 Task: Look for Airbnb properties in ImzoÃ»rene, Morocco from 2nd December, 2023 to 12th December, 2023 for 2 adults.1  bedroom having 1 bed and 1 bathroom. Property type can be hotel. Look for 3 properties as per requirement.
Action: Mouse moved to (445, 103)
Screenshot: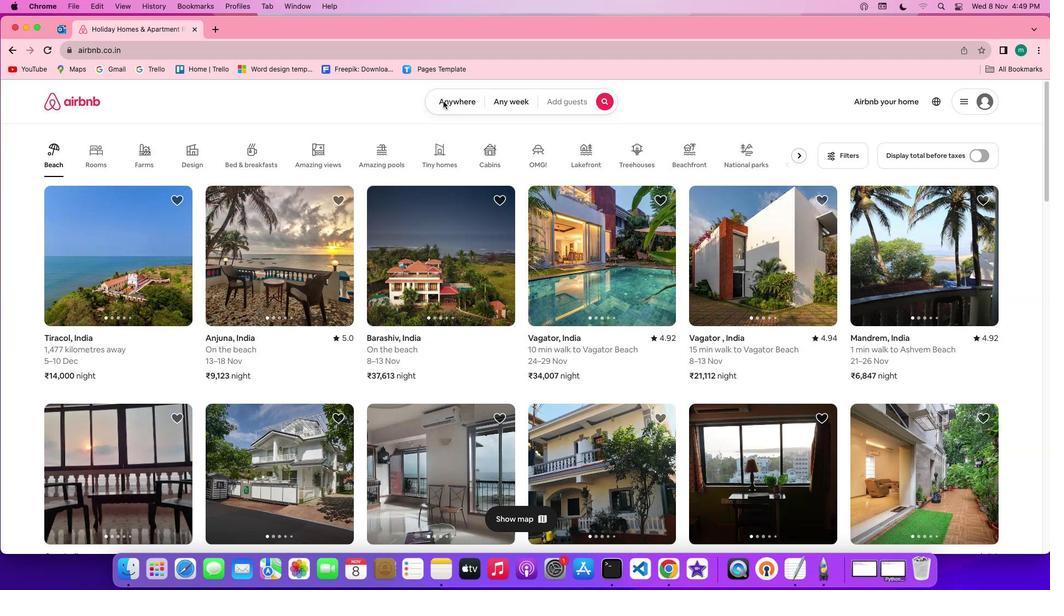 
Action: Mouse pressed left at (445, 103)
Screenshot: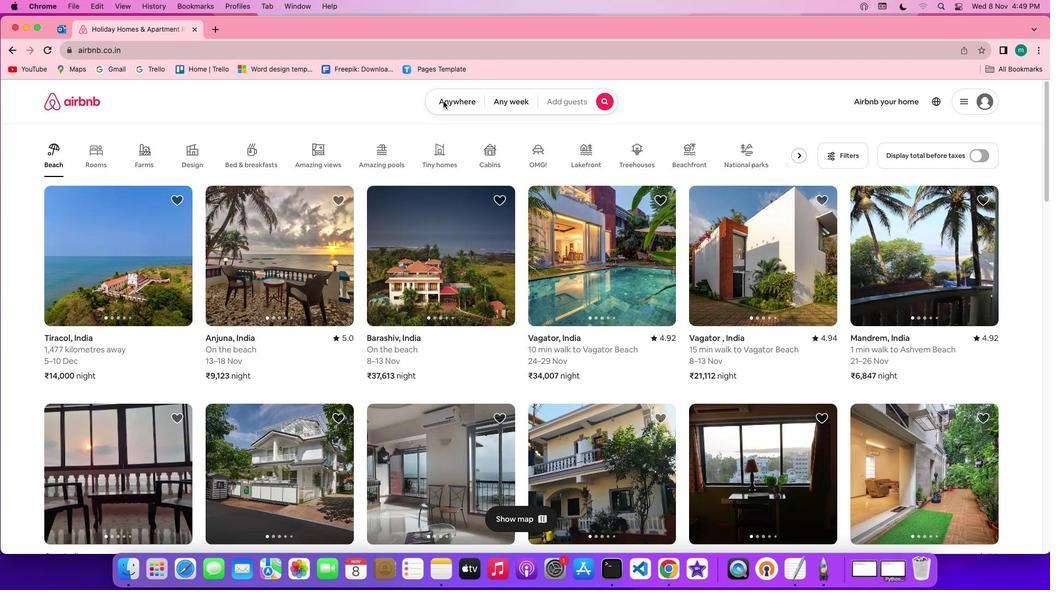 
Action: Mouse pressed left at (445, 103)
Screenshot: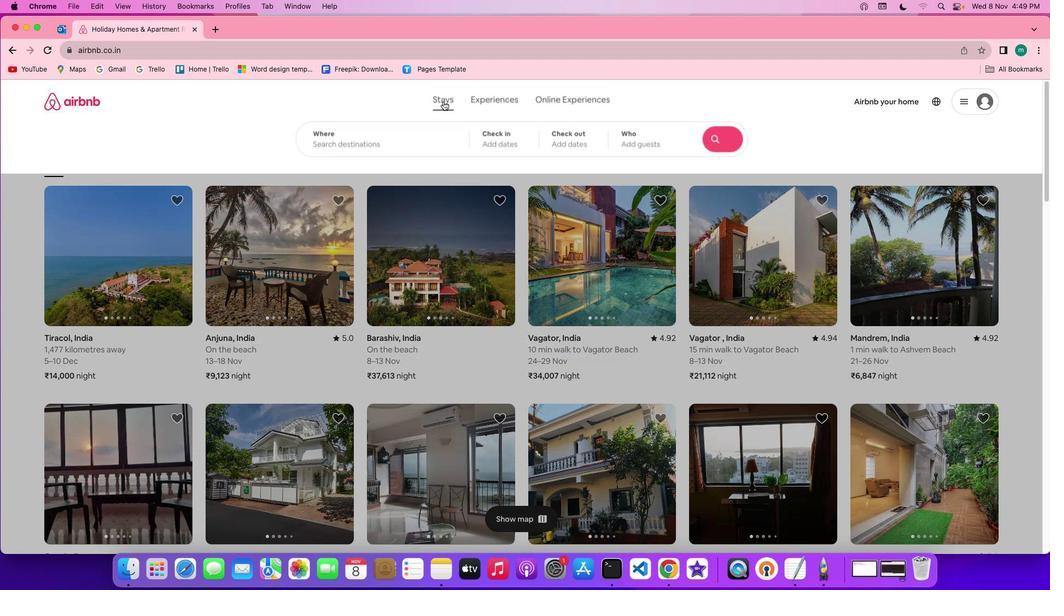 
Action: Mouse moved to (407, 141)
Screenshot: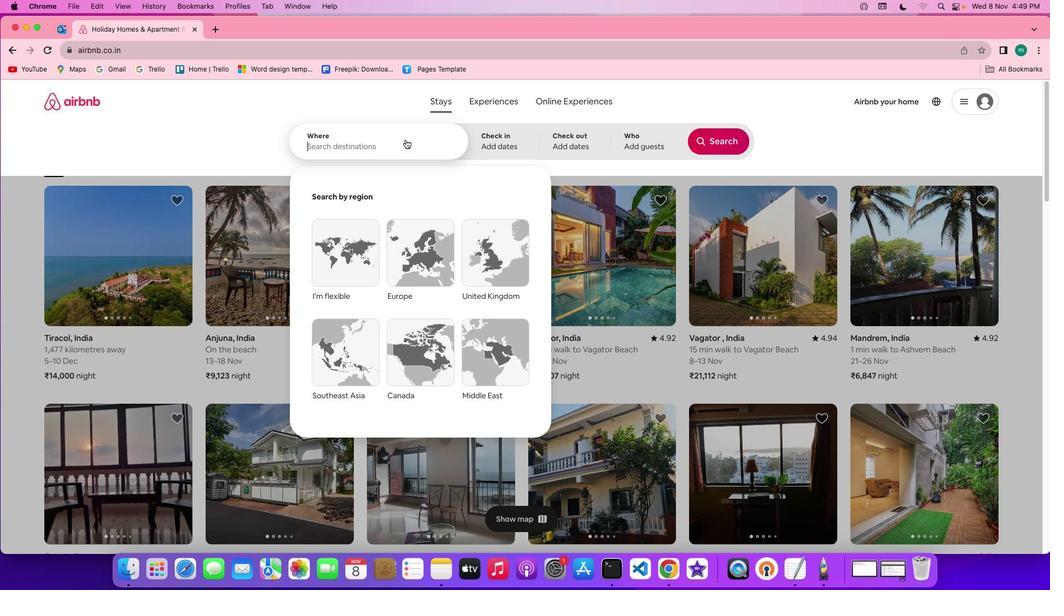 
Action: Mouse pressed left at (407, 141)
Screenshot: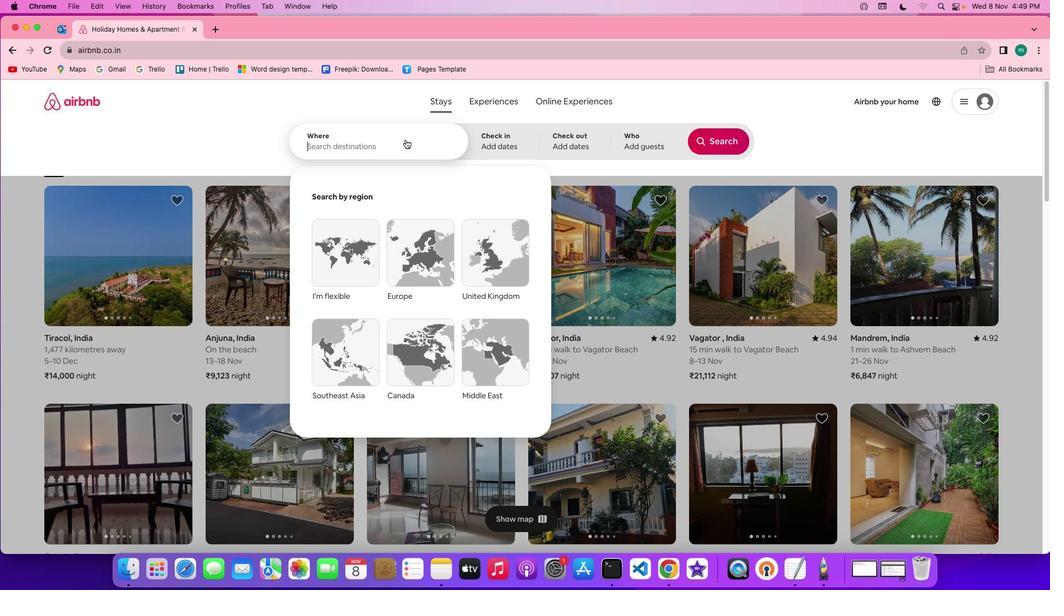 
Action: Key pressed Key.shift'I''m''z''o''u''r''e''n''e'','Key.spaceKey.shift'M''o''r''o''c''c''o'
Screenshot: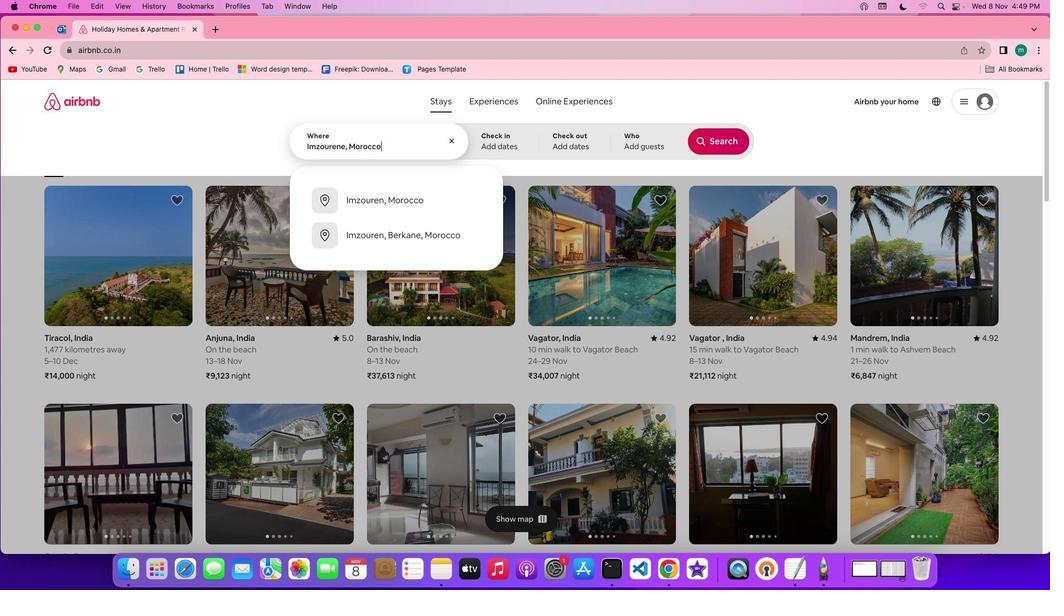 
Action: Mouse moved to (509, 139)
Screenshot: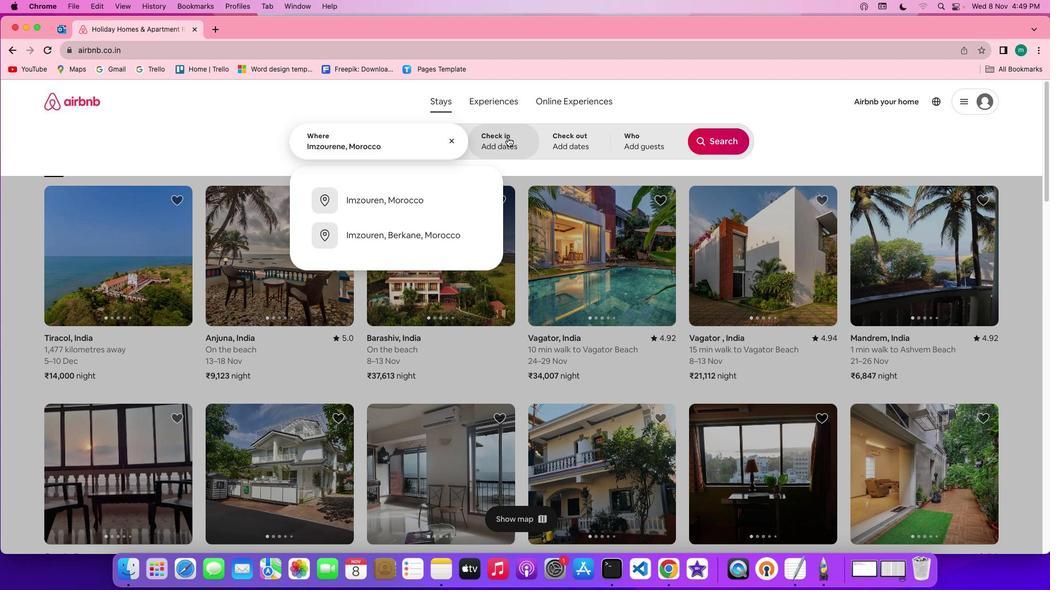 
Action: Mouse pressed left at (509, 139)
Screenshot: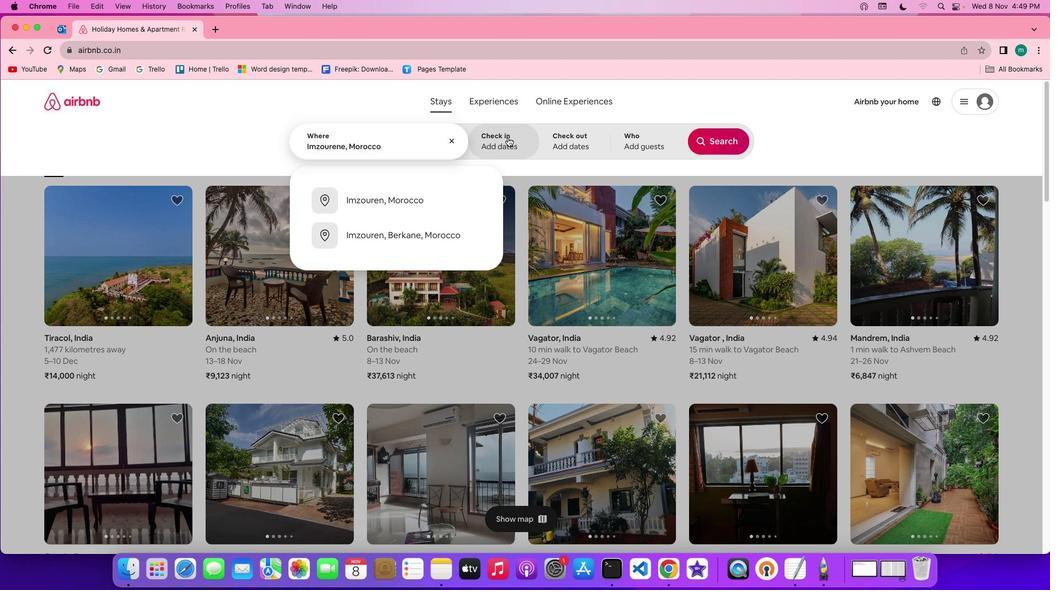 
Action: Mouse moved to (711, 279)
Screenshot: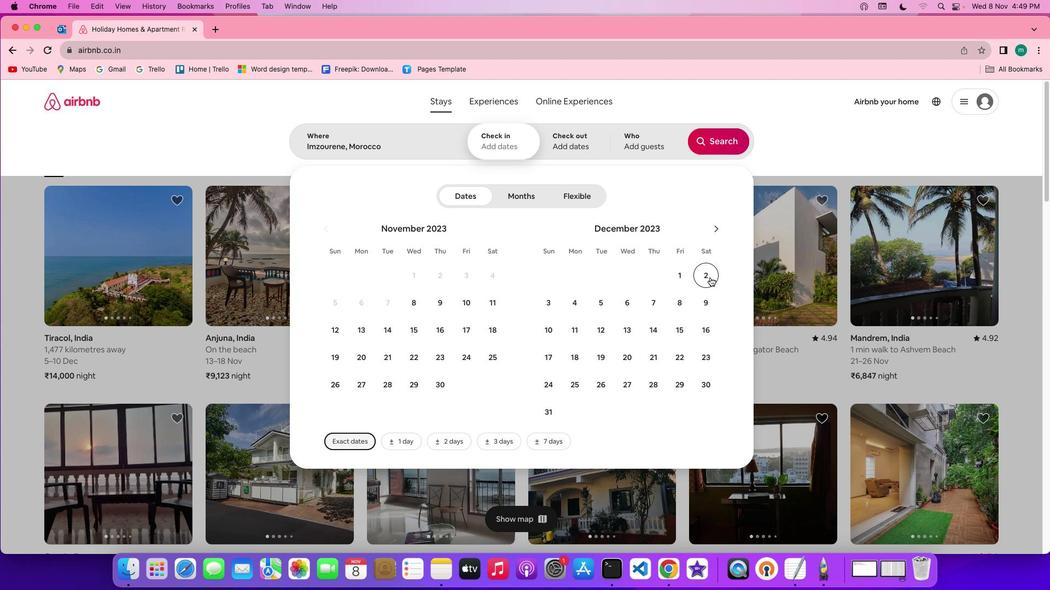 
Action: Mouse pressed left at (711, 279)
Screenshot: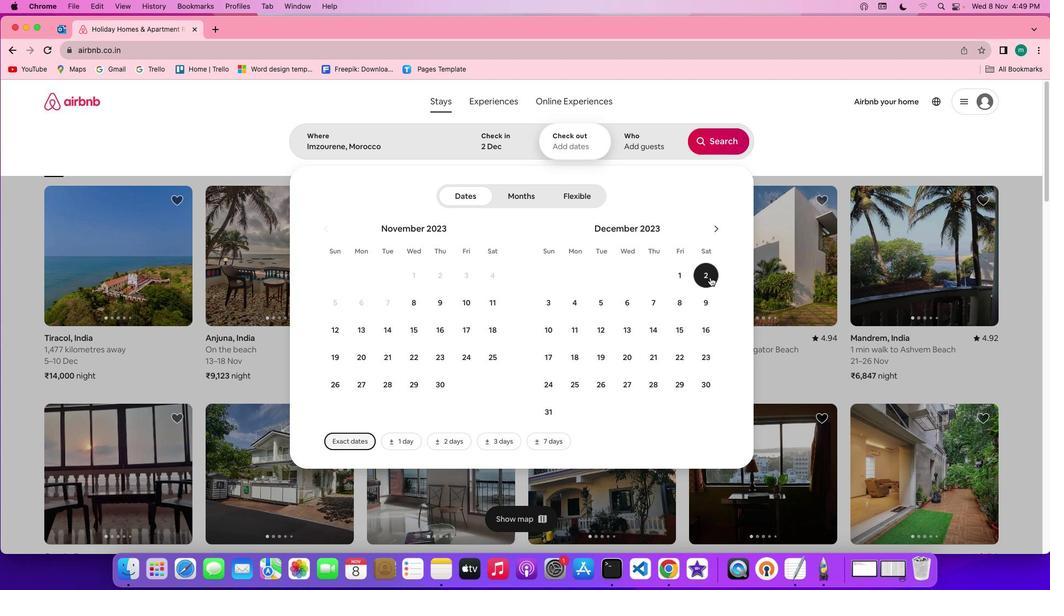 
Action: Mouse moved to (598, 333)
Screenshot: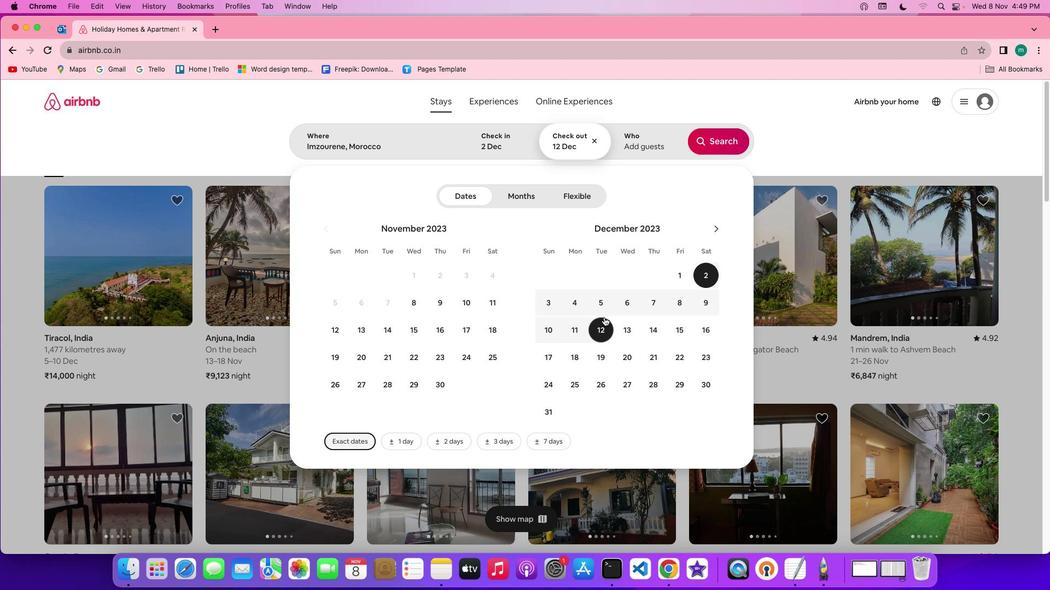 
Action: Mouse pressed left at (598, 333)
Screenshot: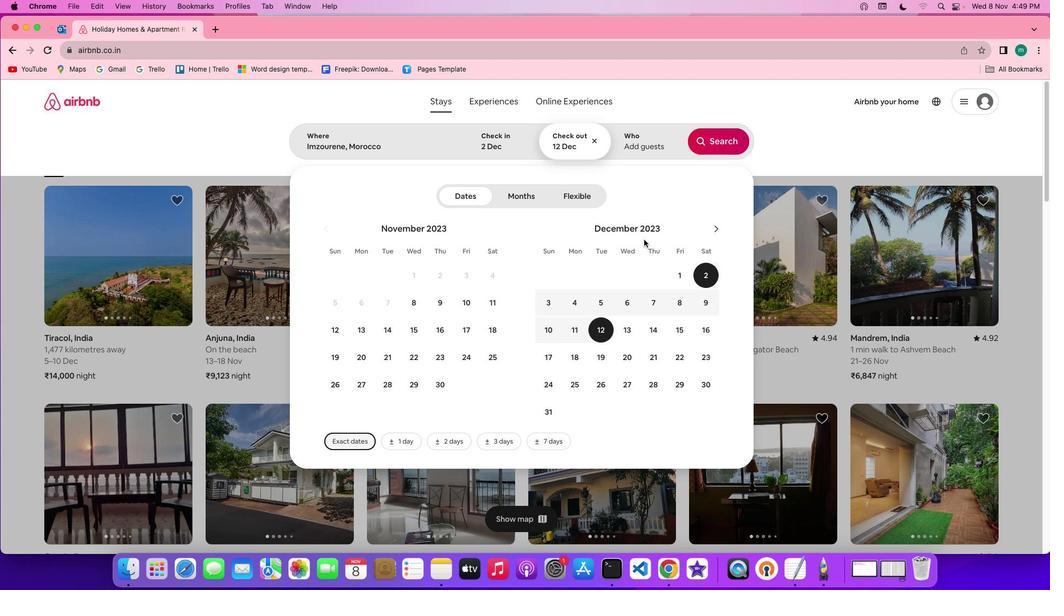 
Action: Mouse moved to (665, 141)
Screenshot: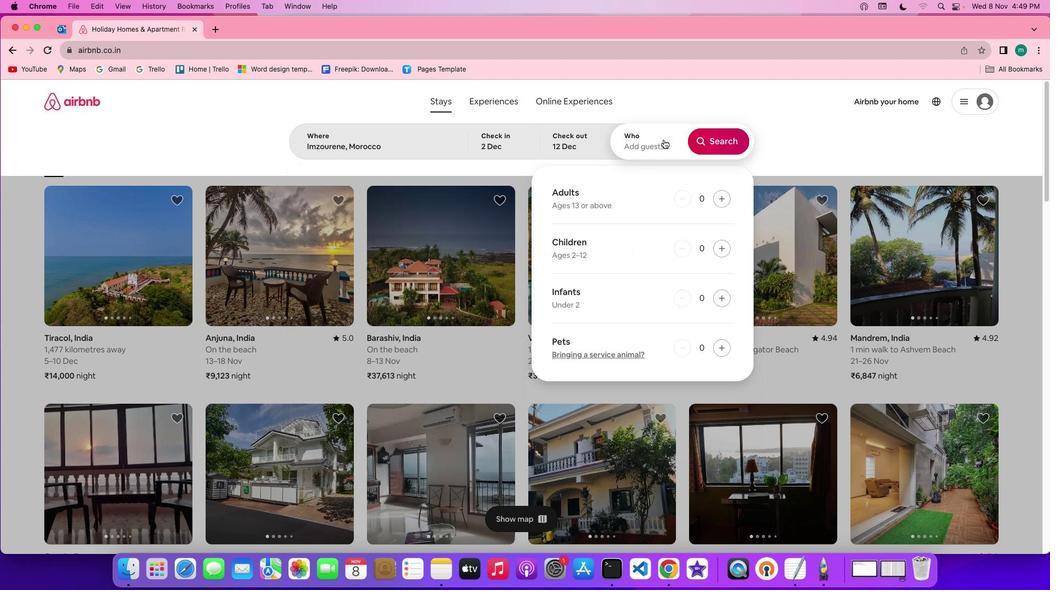 
Action: Mouse pressed left at (665, 141)
Screenshot: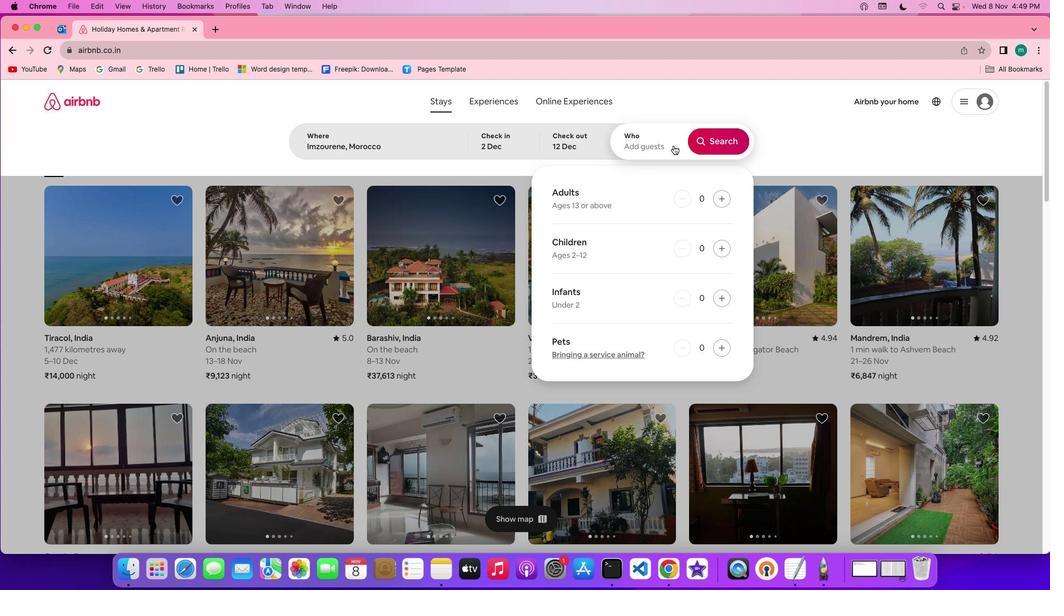 
Action: Mouse moved to (729, 196)
Screenshot: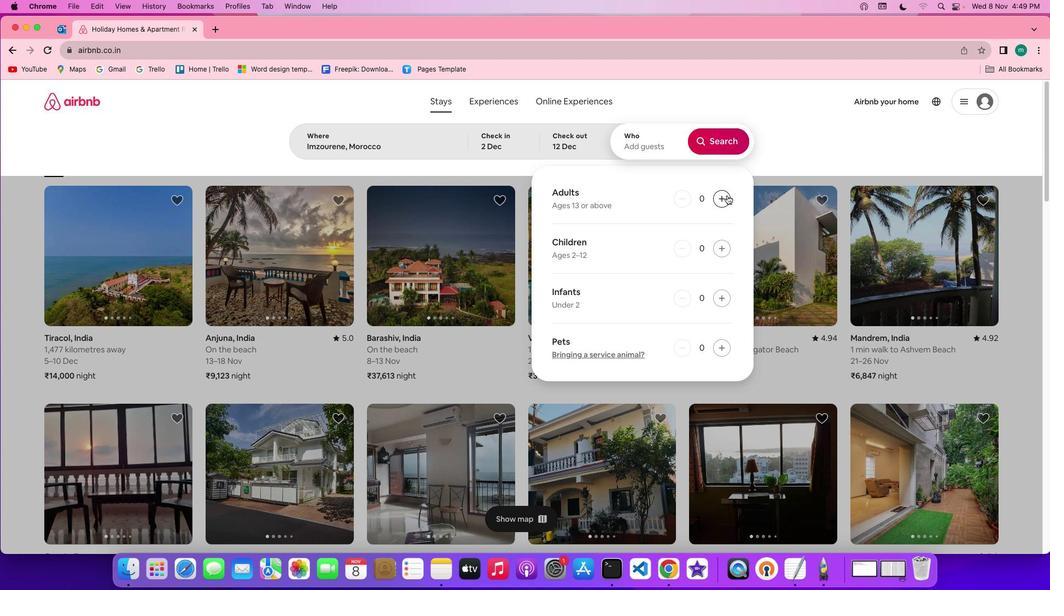 
Action: Mouse pressed left at (729, 196)
Screenshot: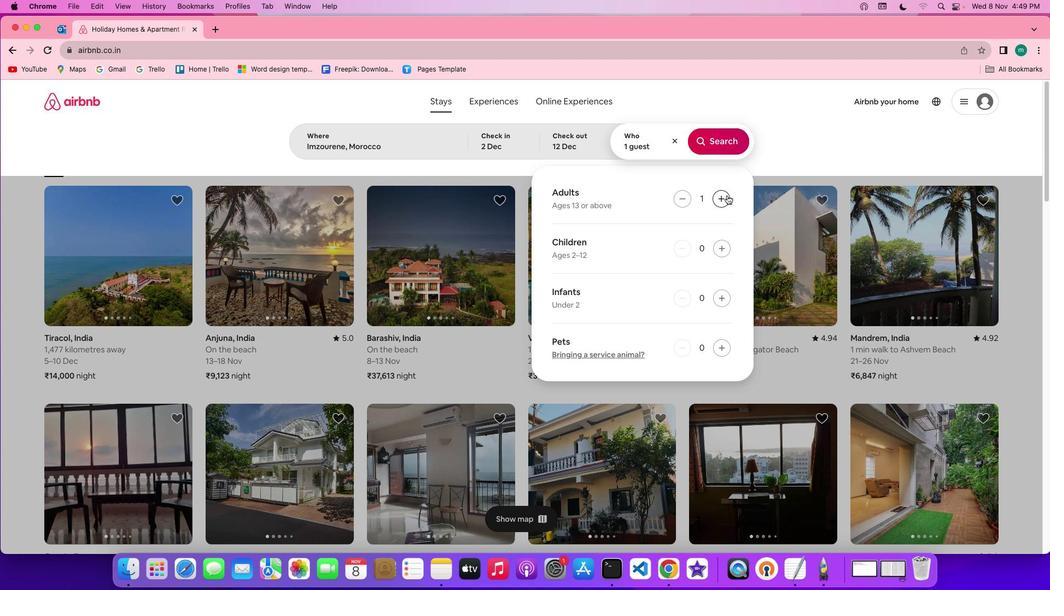 
Action: Mouse pressed left at (729, 196)
Screenshot: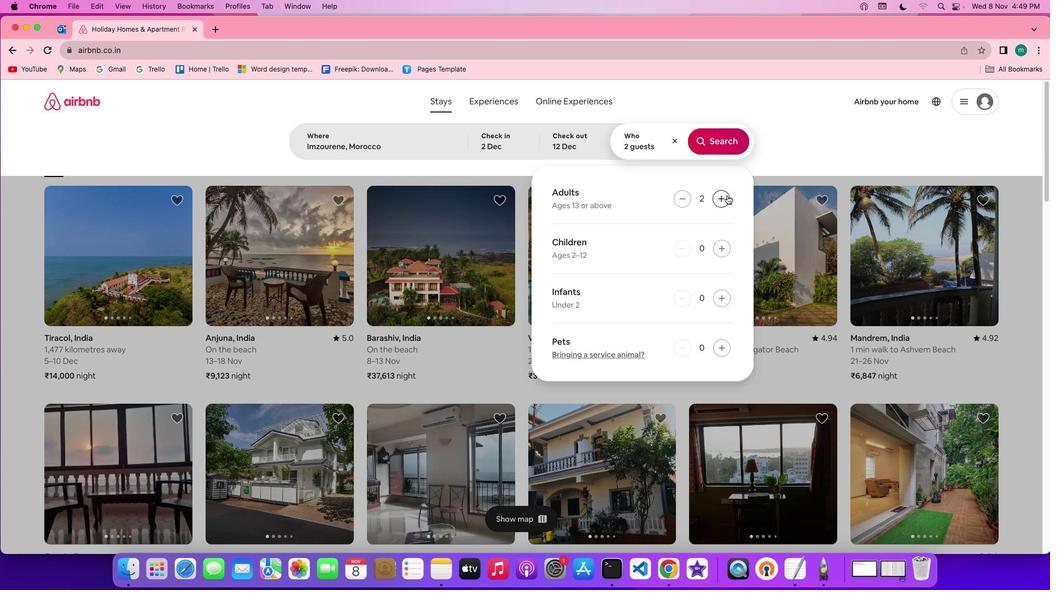 
Action: Mouse moved to (731, 148)
Screenshot: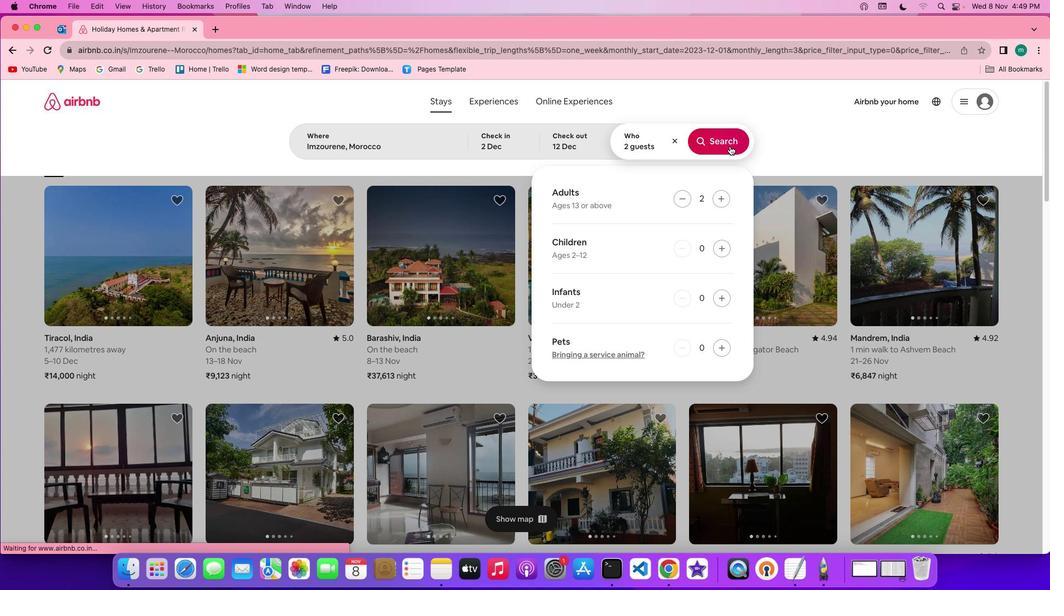 
Action: Mouse pressed left at (731, 148)
Screenshot: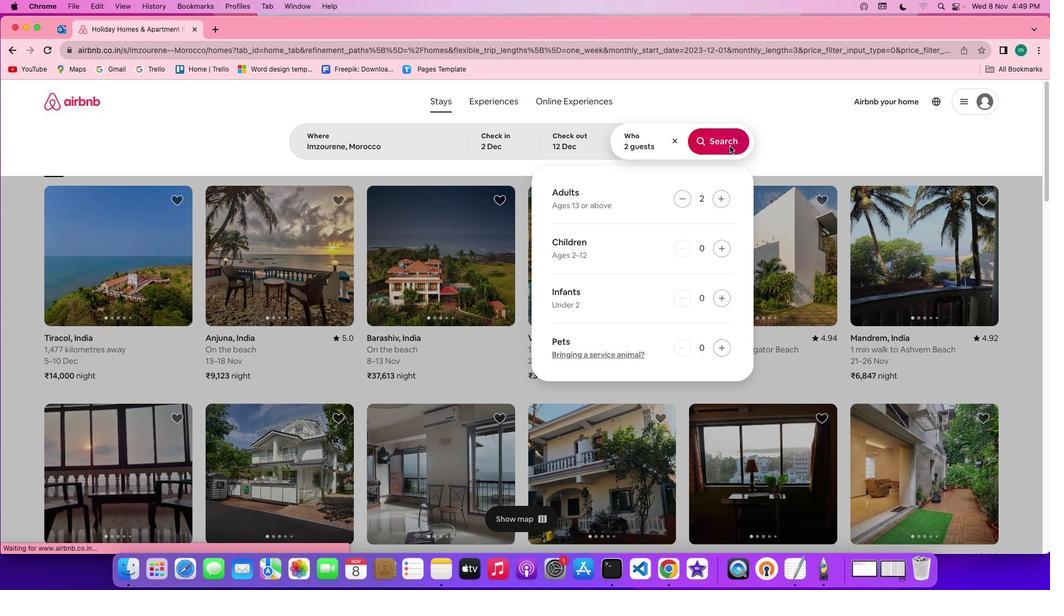 
Action: Mouse moved to (884, 145)
Screenshot: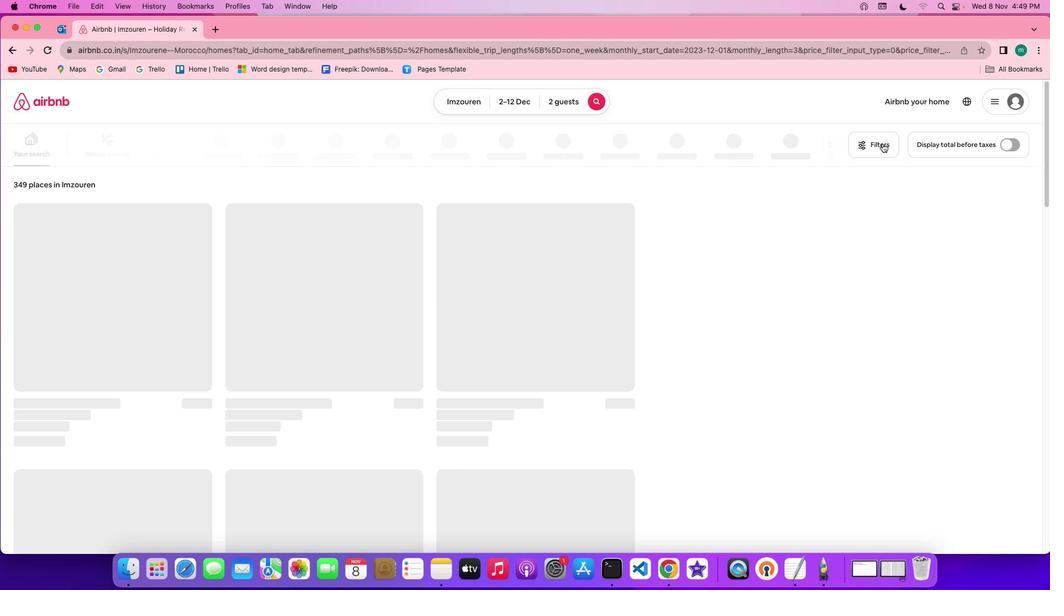 
Action: Mouse pressed left at (884, 145)
Screenshot: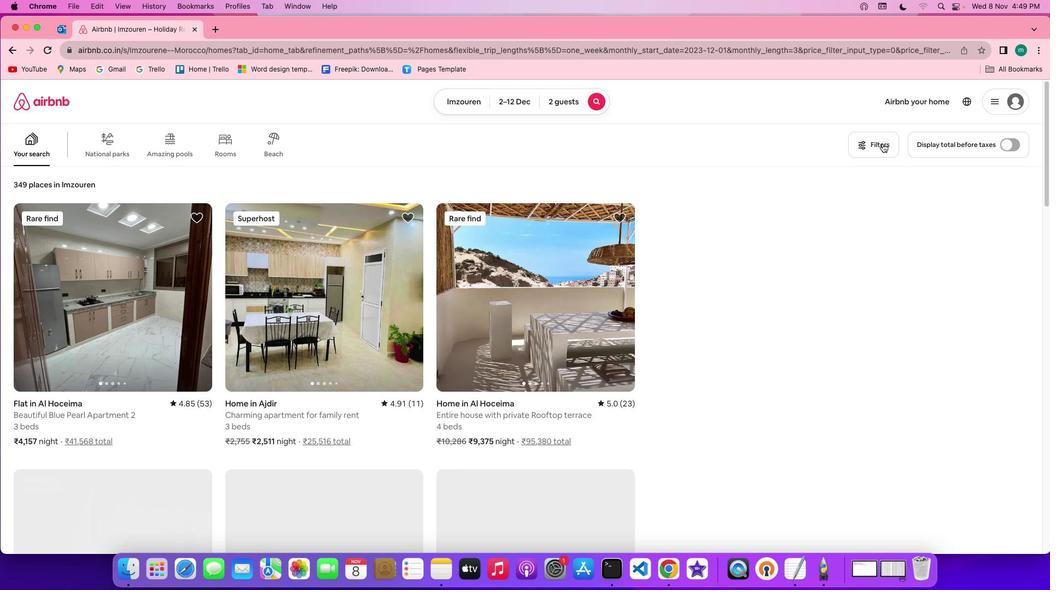 
Action: Mouse moved to (547, 287)
Screenshot: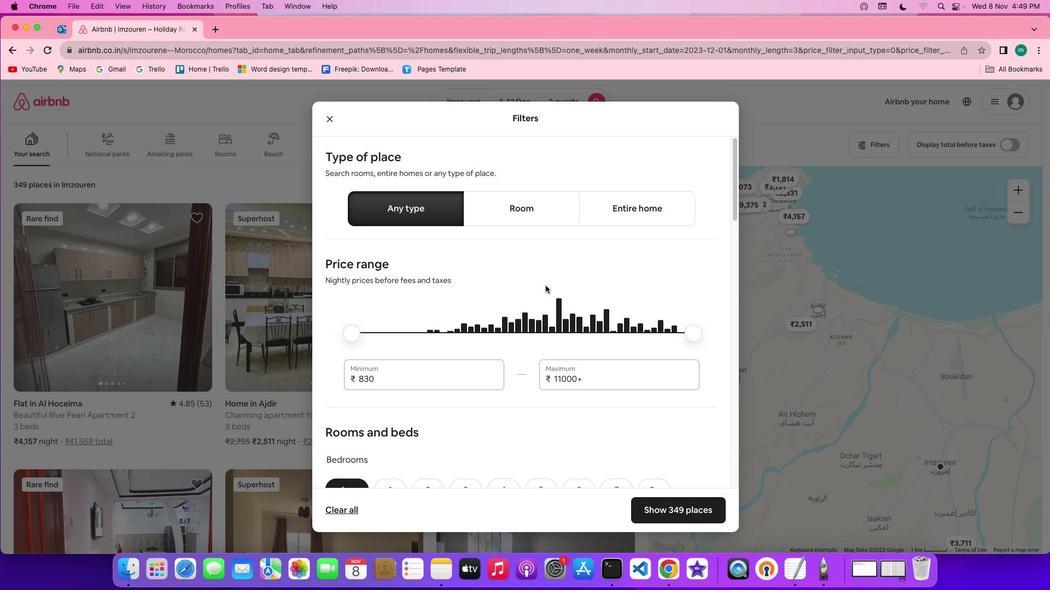 
Action: Mouse scrolled (547, 287) with delta (1, 1)
Screenshot: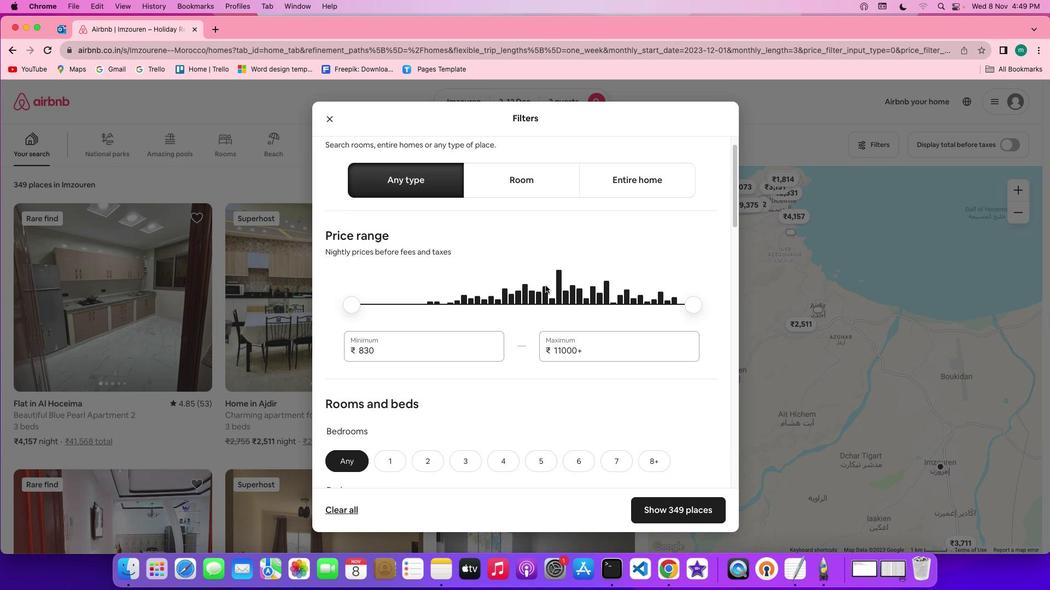 
Action: Mouse scrolled (547, 287) with delta (1, 1)
Screenshot: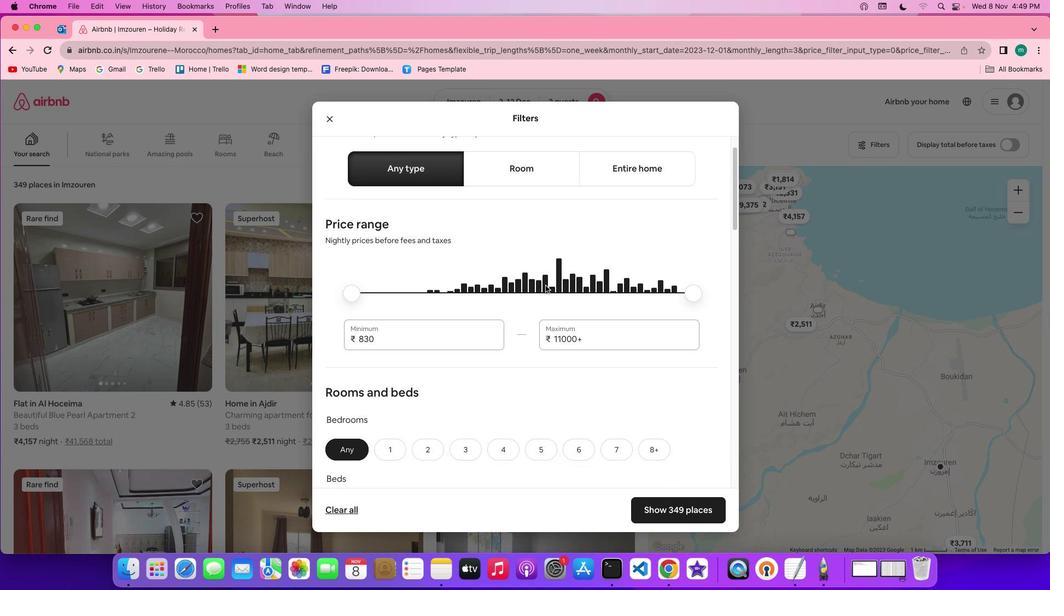 
Action: Mouse scrolled (547, 287) with delta (1, 1)
Screenshot: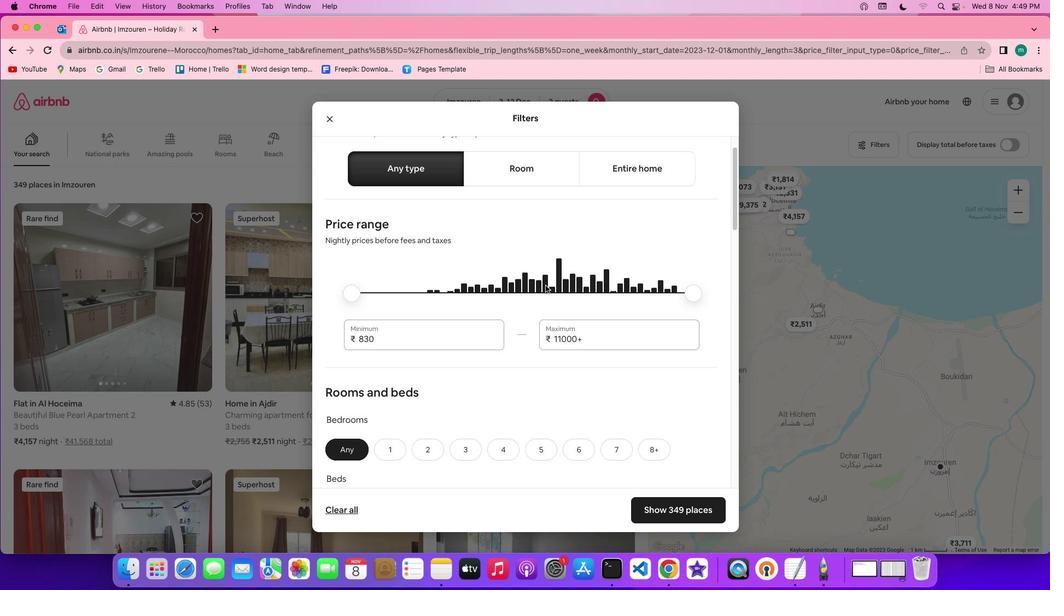 
Action: Mouse scrolled (547, 287) with delta (1, 1)
Screenshot: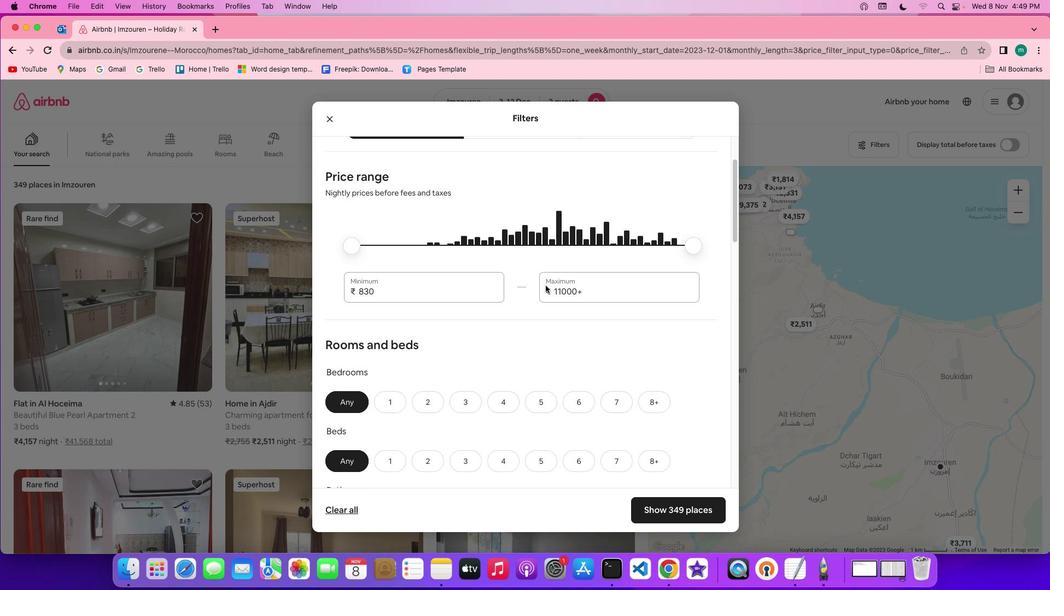 
Action: Mouse scrolled (547, 287) with delta (1, 1)
Screenshot: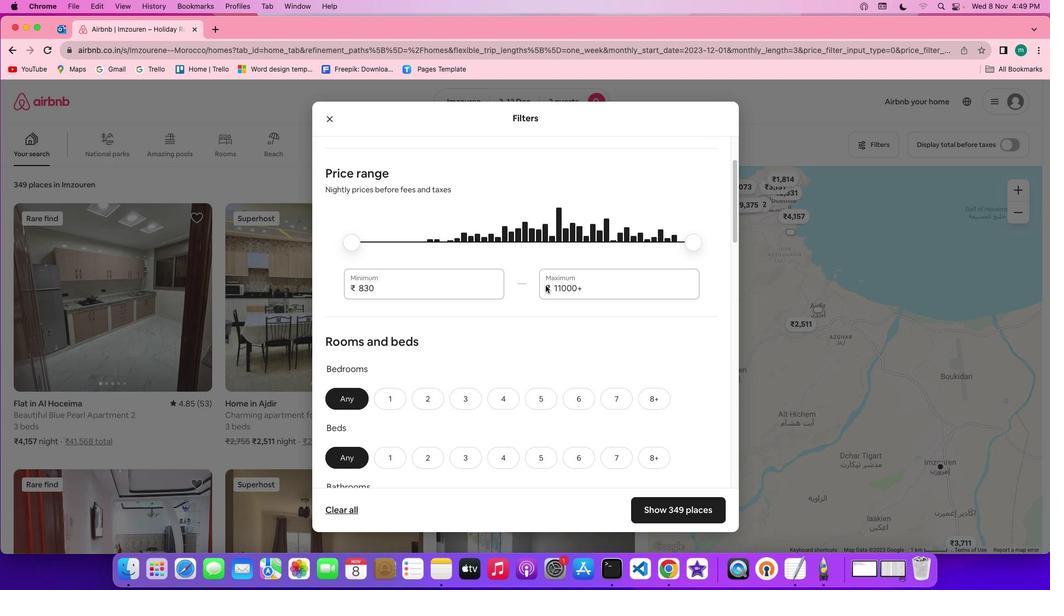
Action: Mouse scrolled (547, 287) with delta (1, 1)
Screenshot: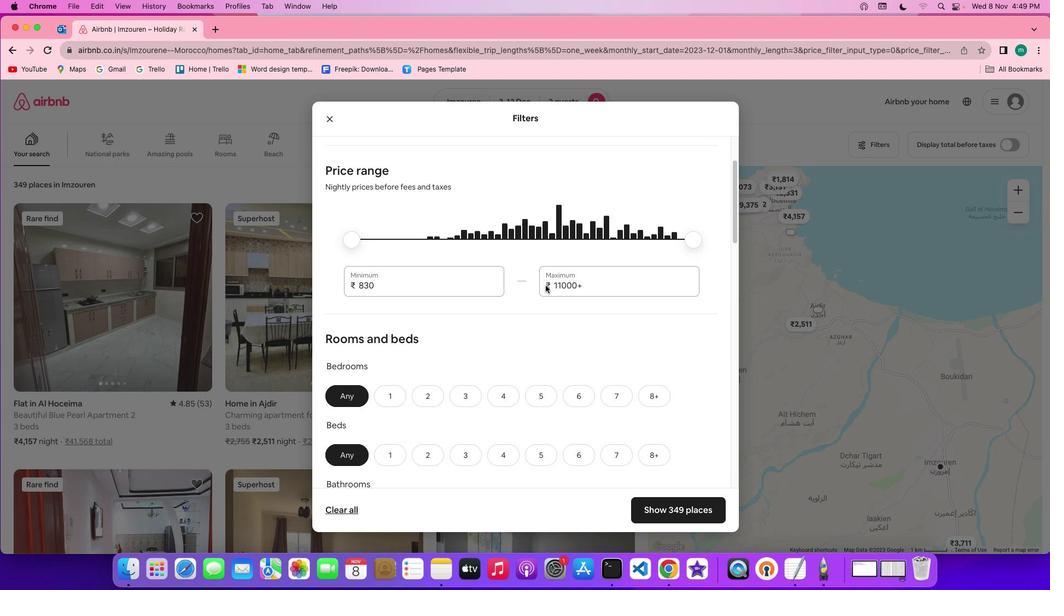 
Action: Mouse scrolled (547, 287) with delta (1, 1)
Screenshot: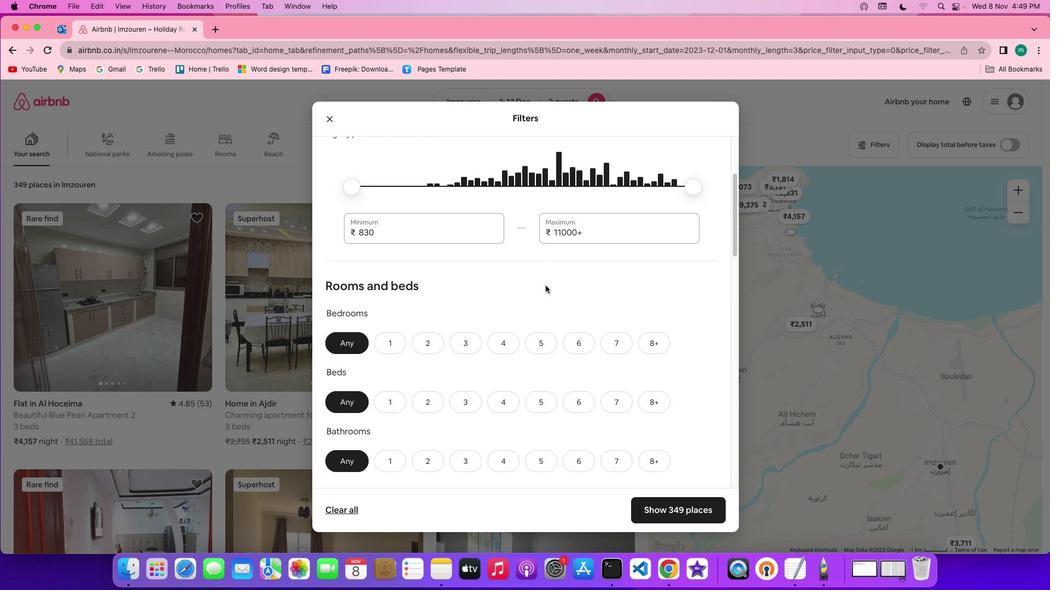 
Action: Mouse scrolled (547, 287) with delta (1, 1)
Screenshot: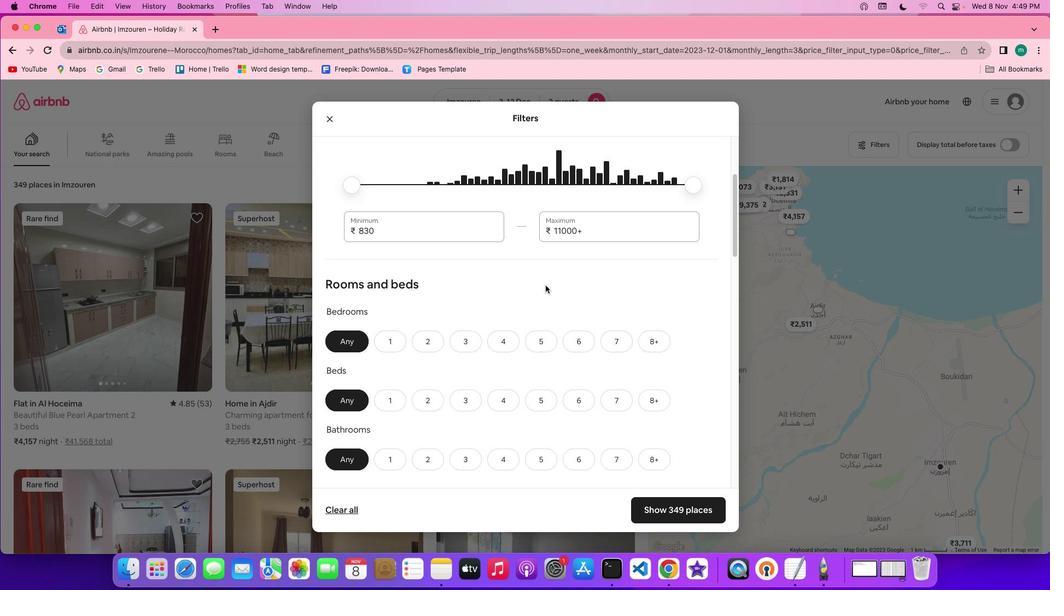 
Action: Mouse scrolled (547, 287) with delta (1, 1)
Screenshot: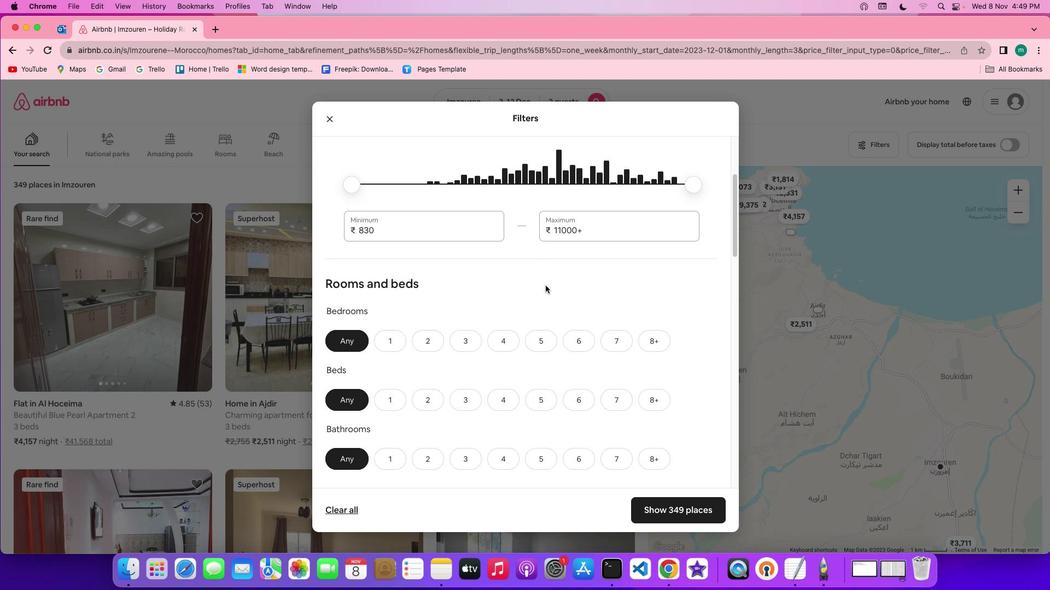
Action: Mouse scrolled (547, 287) with delta (1, 1)
Screenshot: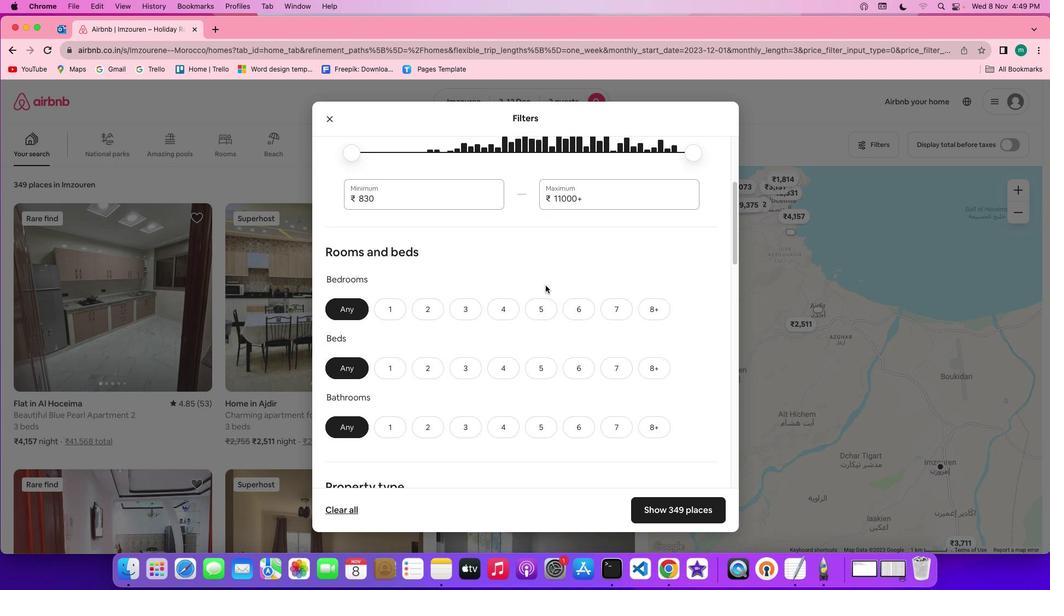 
Action: Mouse scrolled (547, 287) with delta (1, 1)
Screenshot: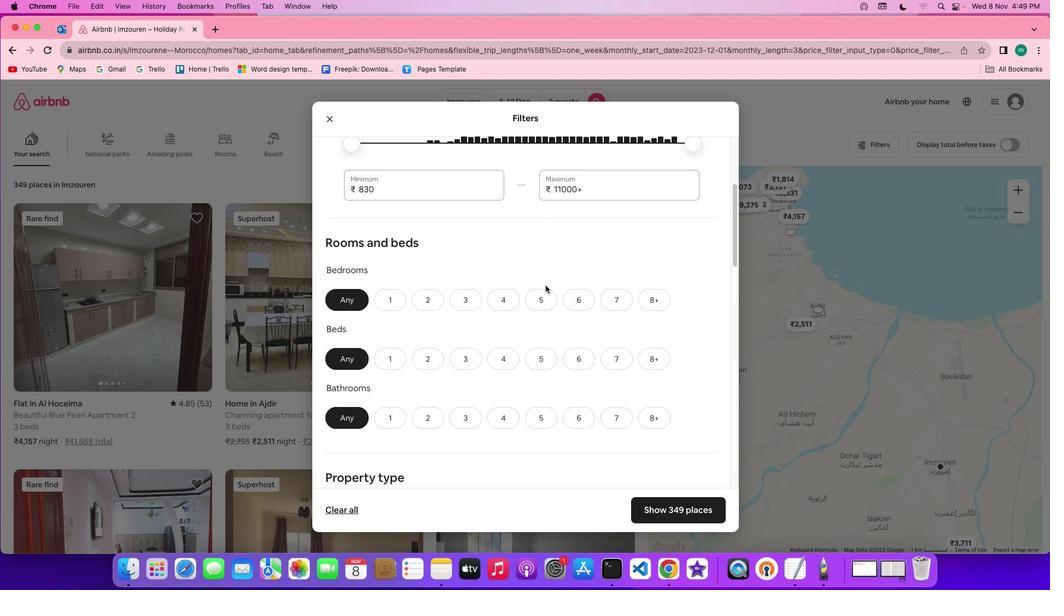 
Action: Mouse scrolled (547, 287) with delta (1, 1)
Screenshot: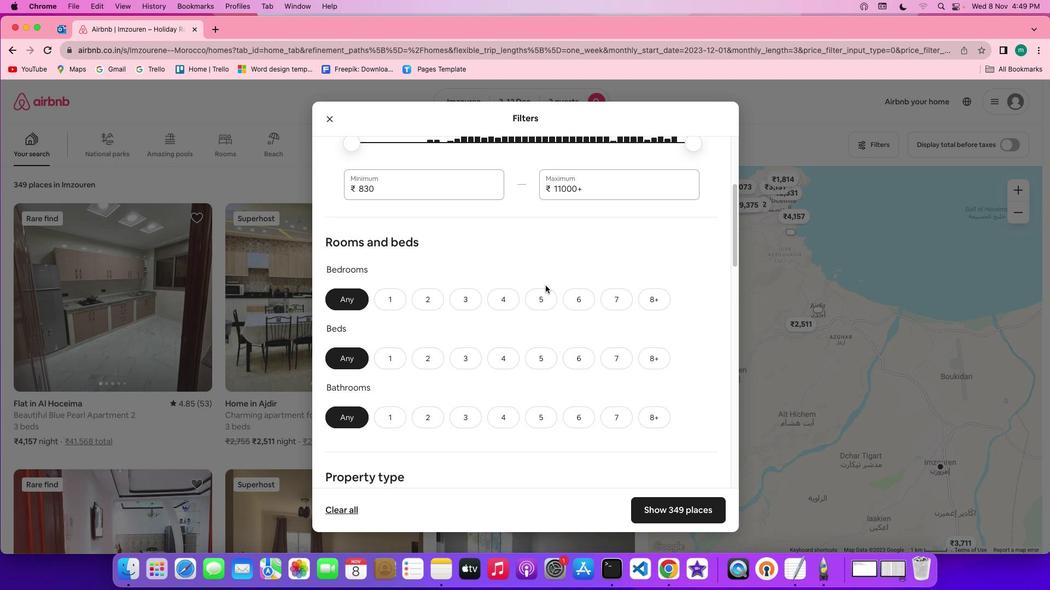 
Action: Mouse scrolled (547, 287) with delta (1, 1)
Screenshot: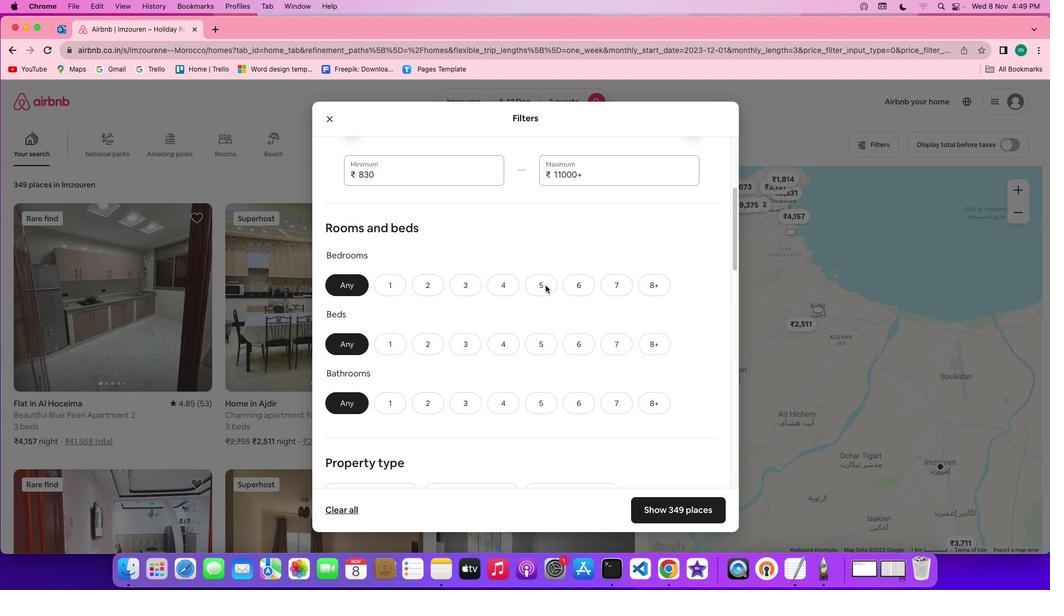 
Action: Mouse scrolled (547, 287) with delta (1, 1)
Screenshot: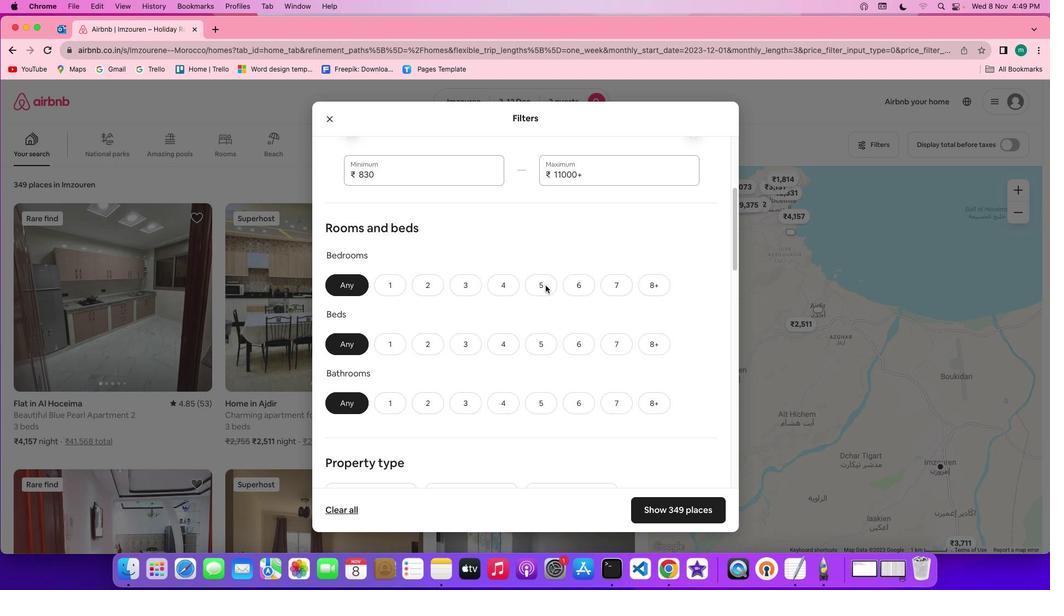 
Action: Mouse scrolled (547, 287) with delta (1, 1)
Screenshot: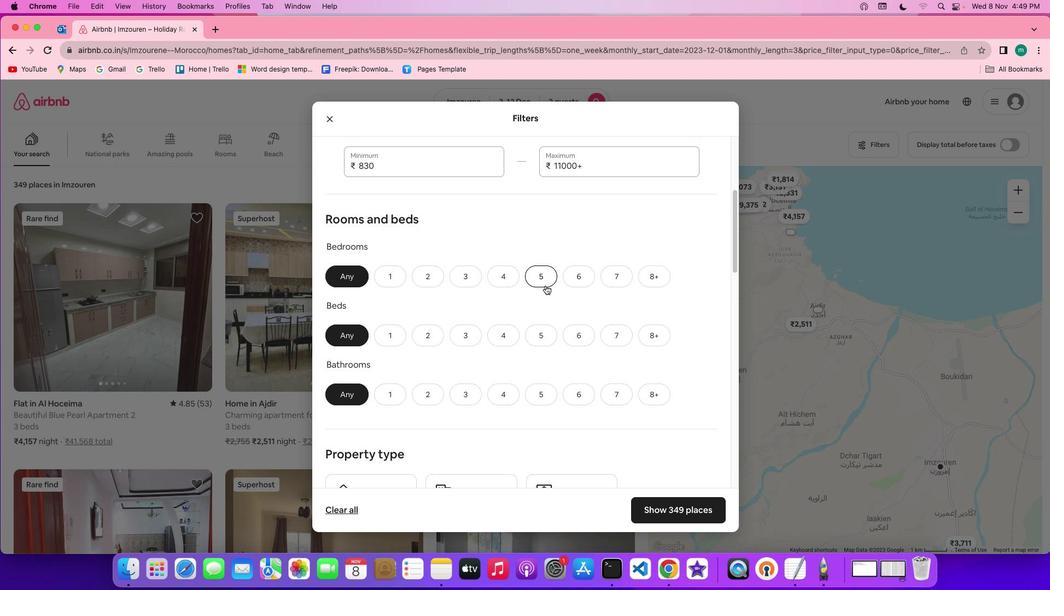 
Action: Mouse scrolled (547, 287) with delta (1, 1)
Screenshot: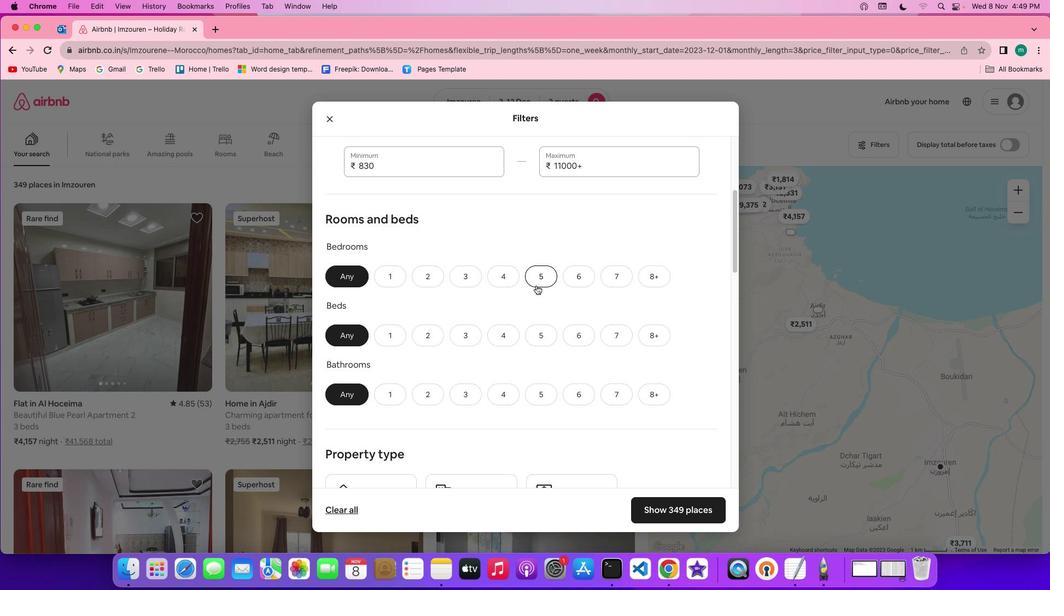 
Action: Mouse moved to (533, 280)
Screenshot: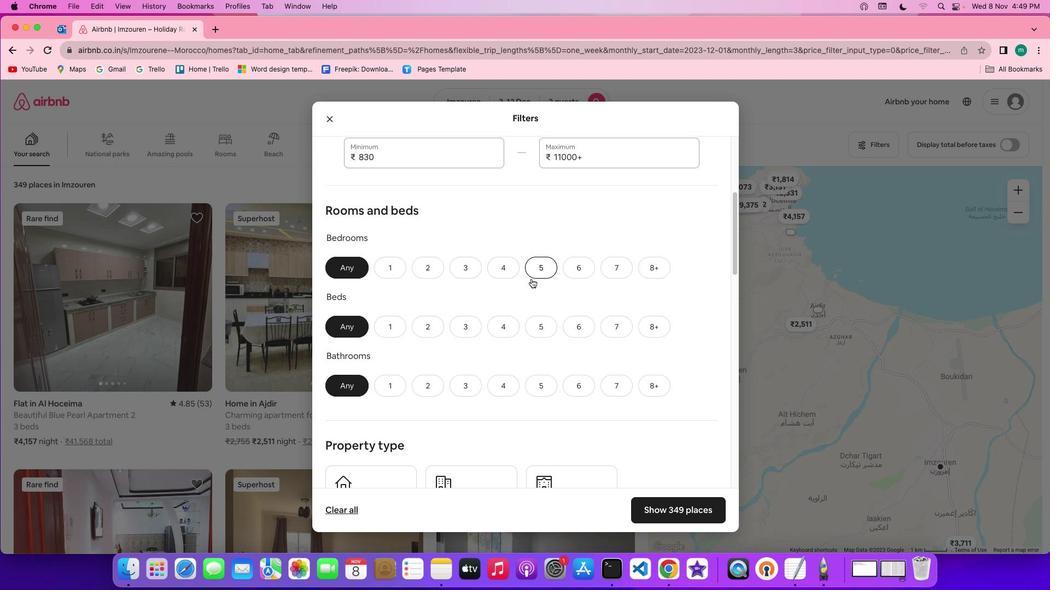
Action: Mouse scrolled (533, 280) with delta (1, 1)
Screenshot: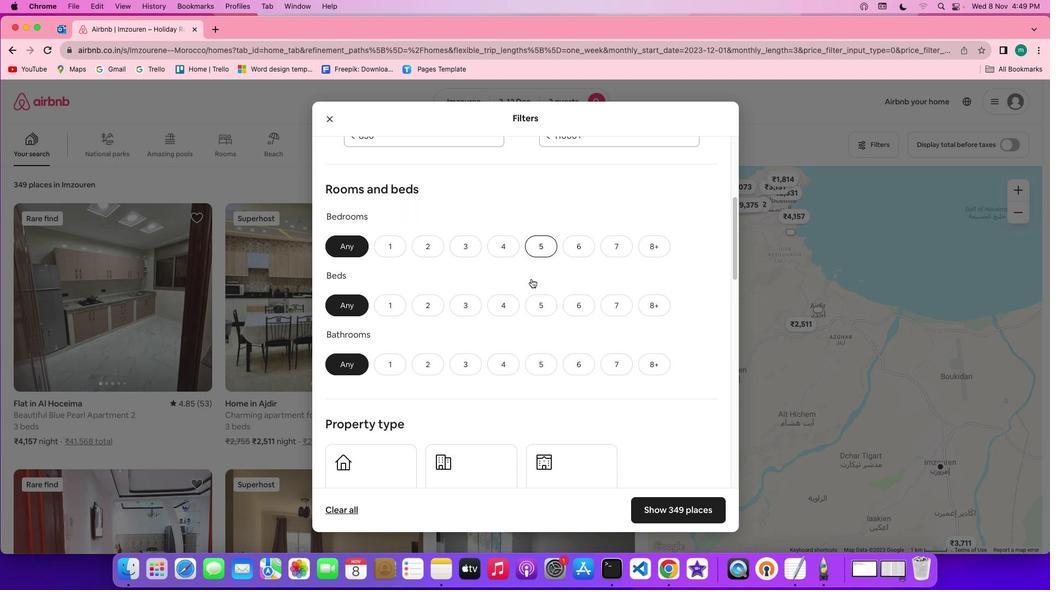 
Action: Mouse scrolled (533, 280) with delta (1, 1)
Screenshot: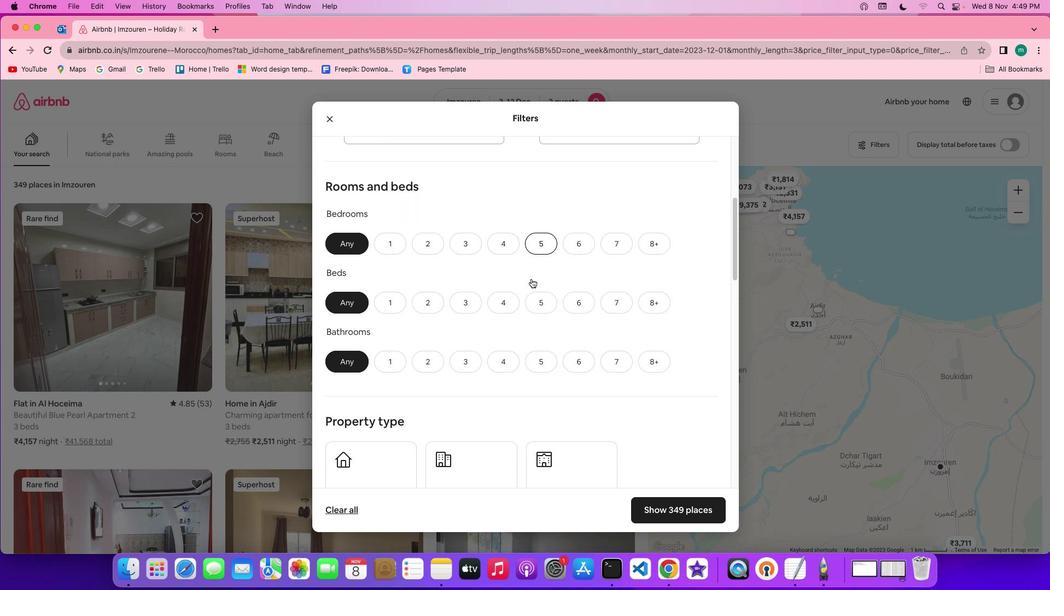 
Action: Mouse scrolled (533, 280) with delta (1, 1)
Screenshot: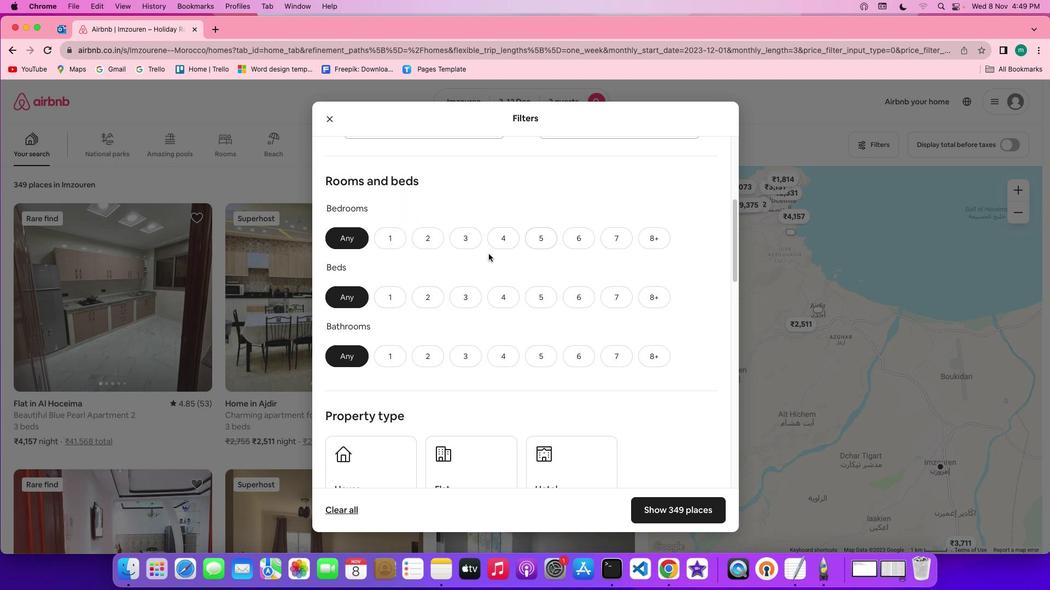 
Action: Mouse moved to (392, 235)
Screenshot: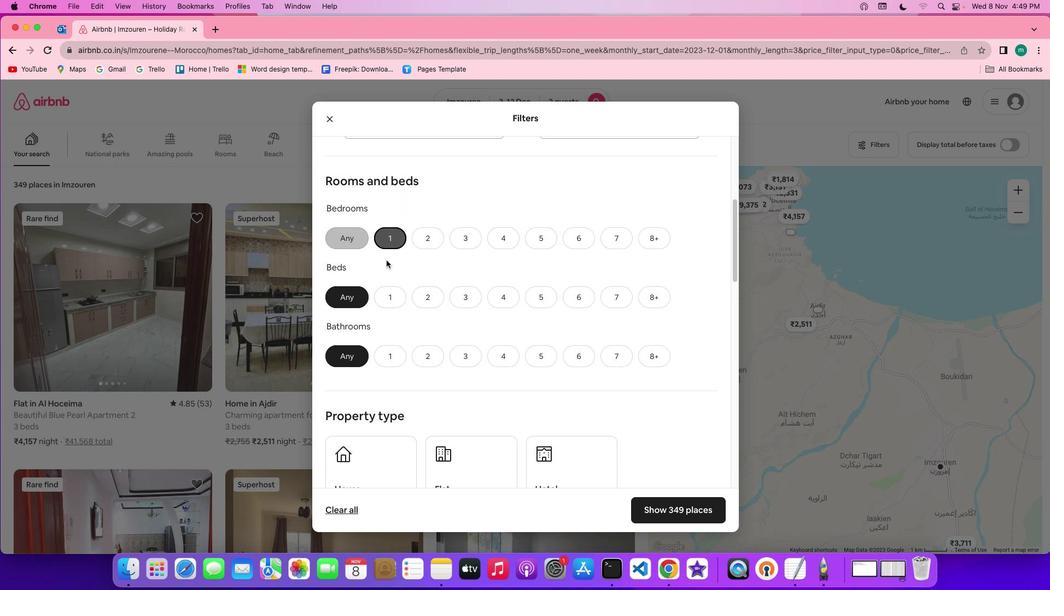 
Action: Mouse pressed left at (392, 235)
Screenshot: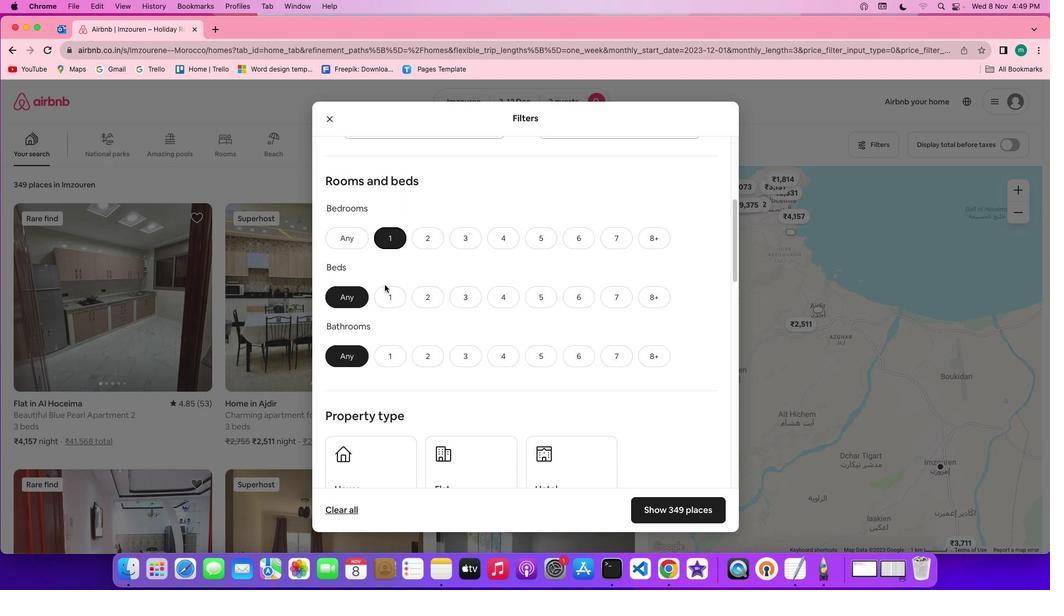 
Action: Mouse moved to (384, 298)
Screenshot: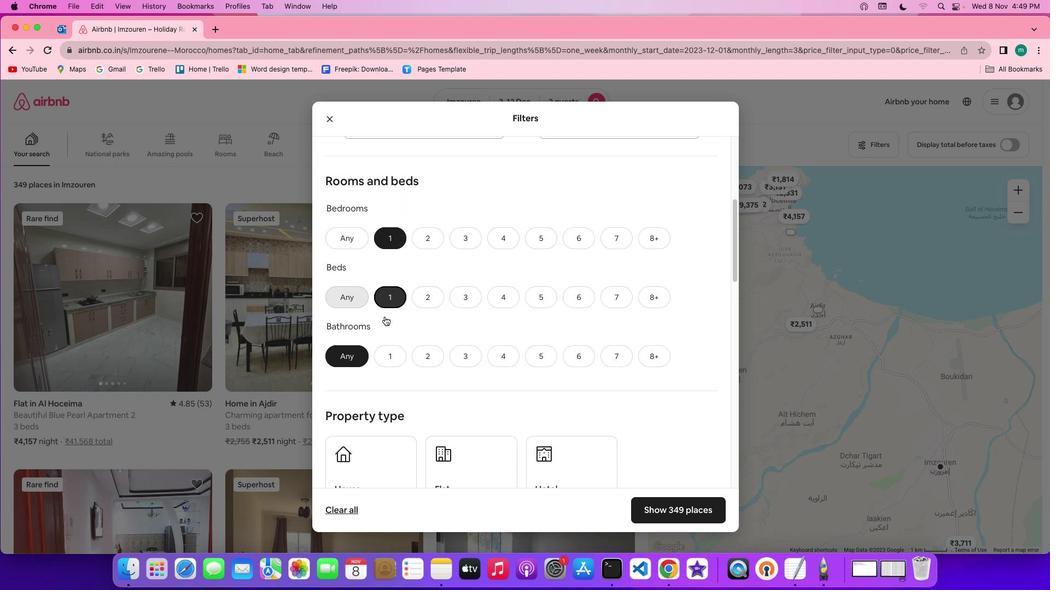 
Action: Mouse pressed left at (384, 298)
Screenshot: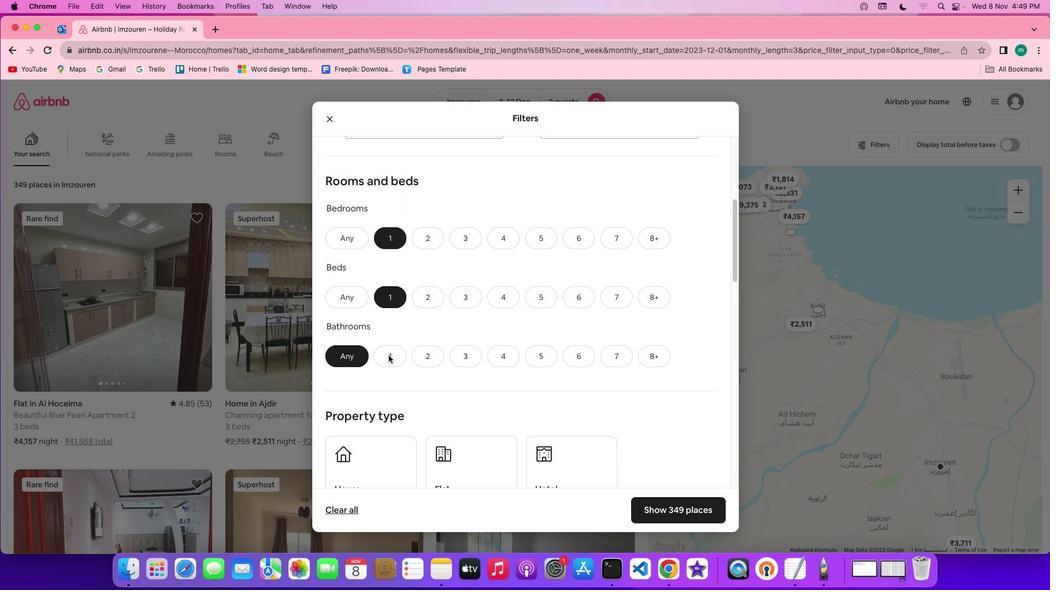
Action: Mouse moved to (392, 356)
Screenshot: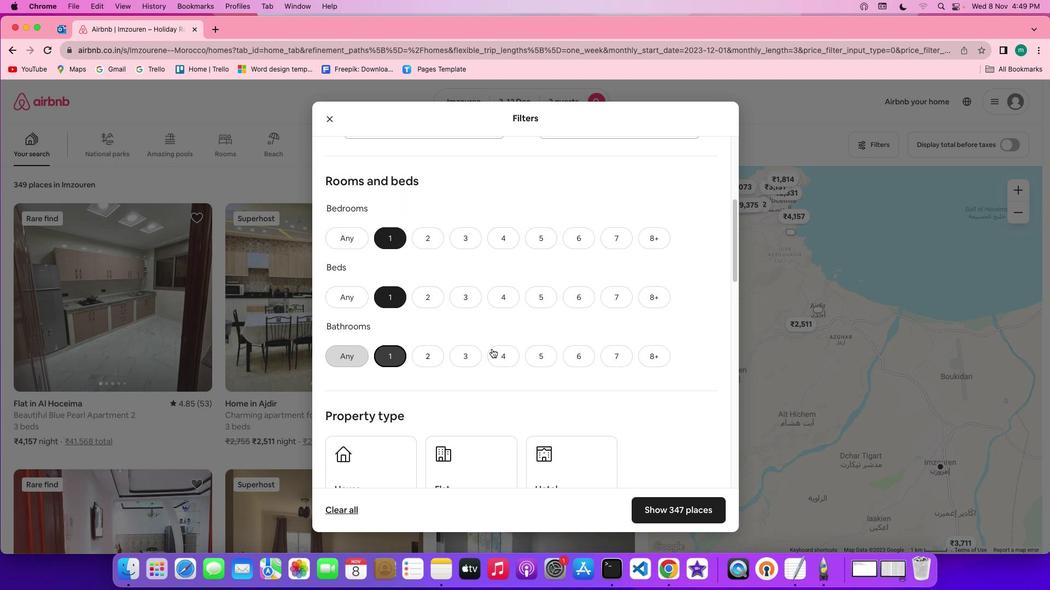 
Action: Mouse pressed left at (392, 356)
Screenshot: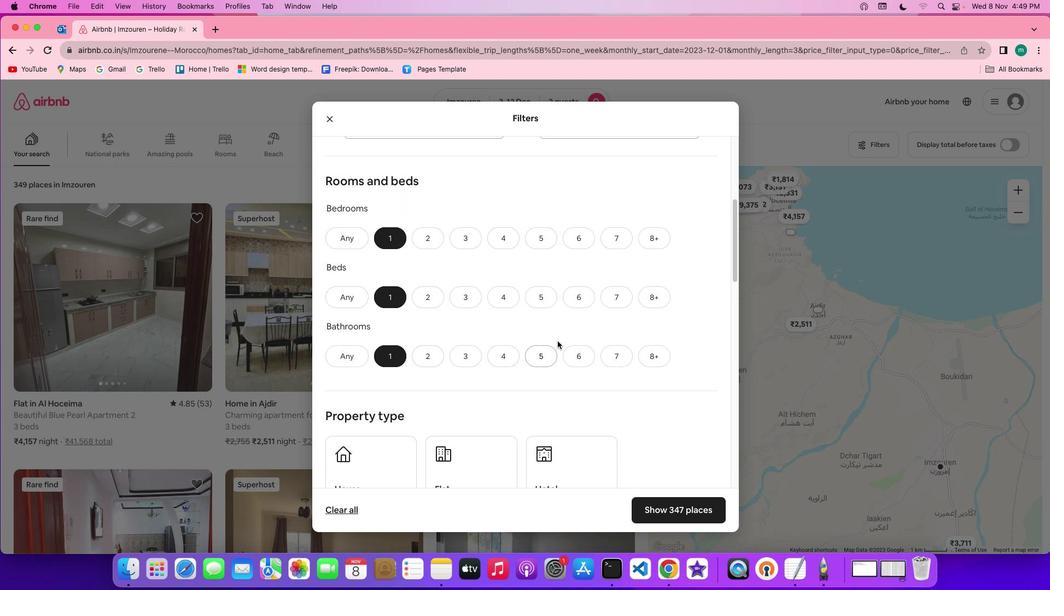 
Action: Mouse moved to (570, 338)
Screenshot: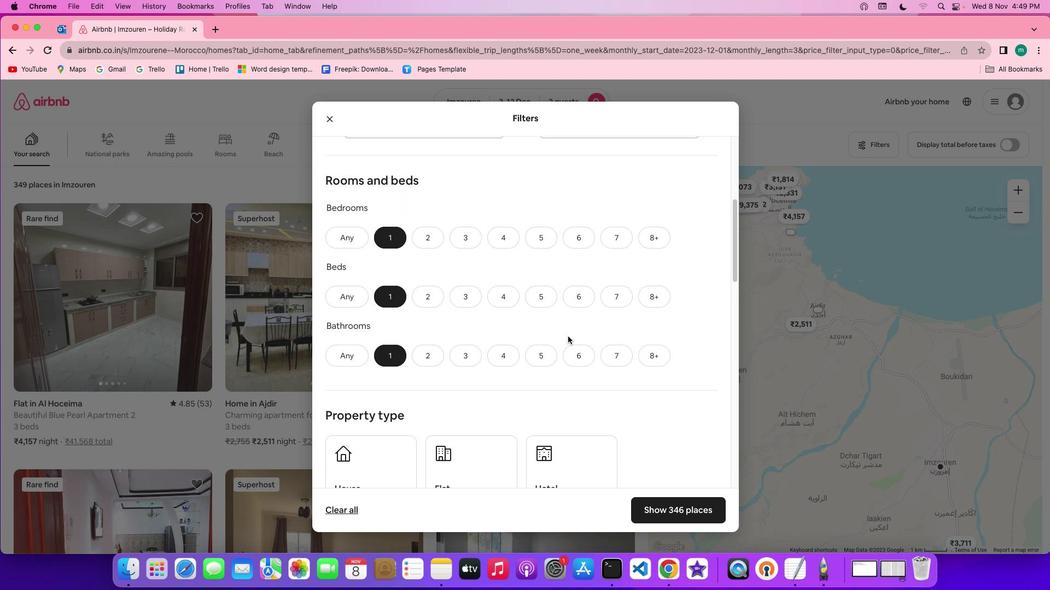 
Action: Mouse scrolled (570, 338) with delta (1, 1)
Screenshot: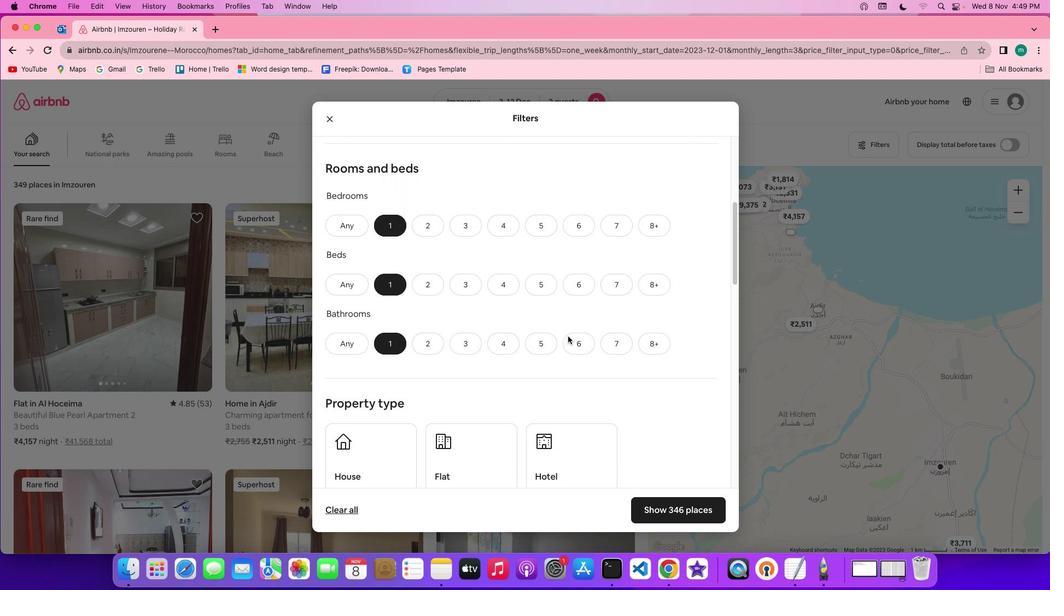 
Action: Mouse scrolled (570, 338) with delta (1, 1)
Screenshot: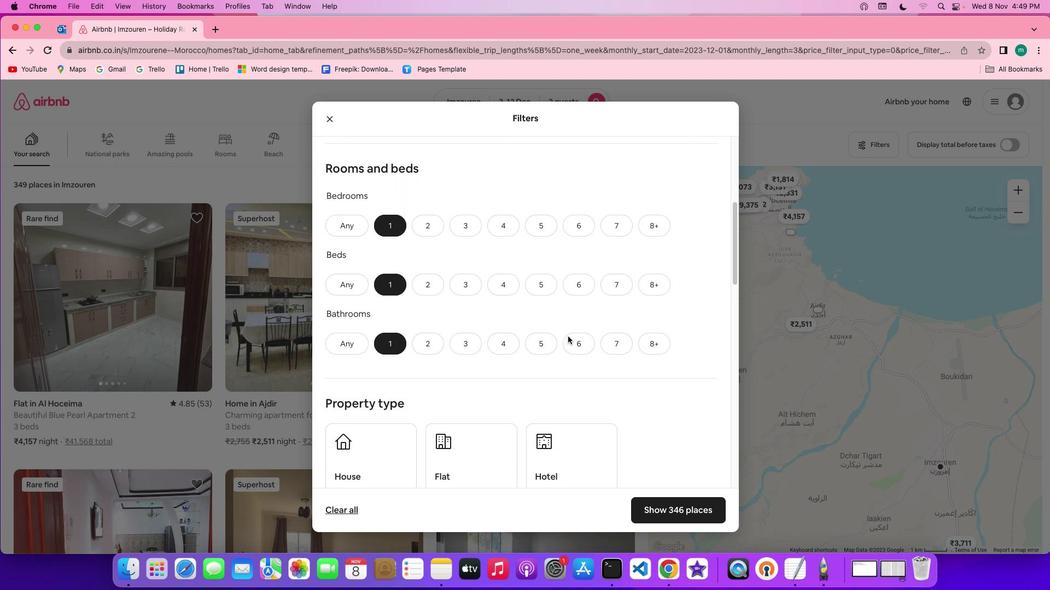 
Action: Mouse scrolled (570, 338) with delta (1, 1)
Screenshot: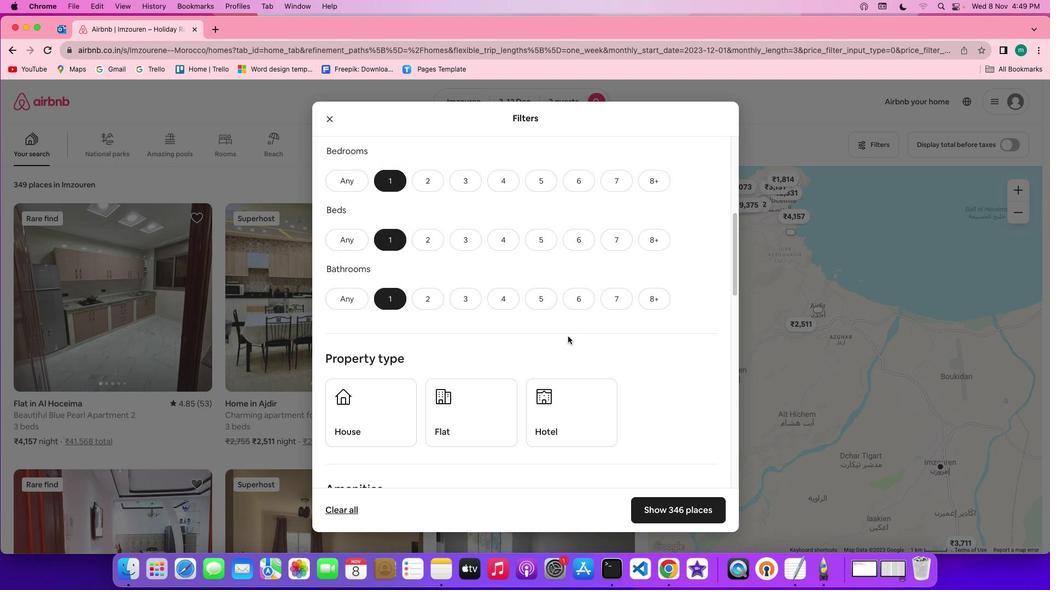 
Action: Mouse scrolled (570, 338) with delta (1, 1)
Screenshot: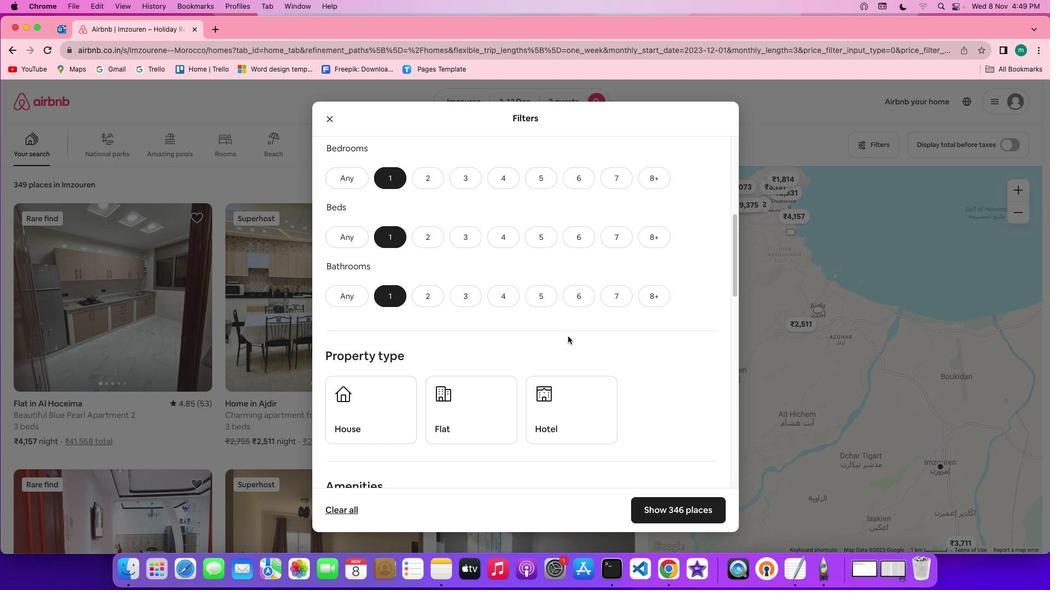 
Action: Mouse scrolled (570, 338) with delta (1, 1)
Screenshot: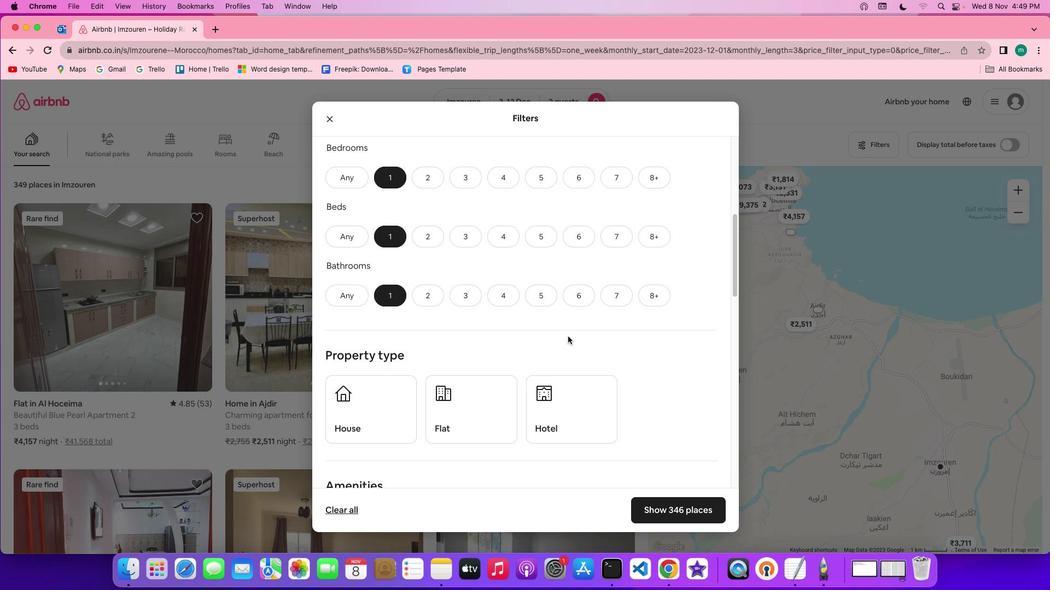 
Action: Mouse scrolled (570, 338) with delta (1, 1)
Screenshot: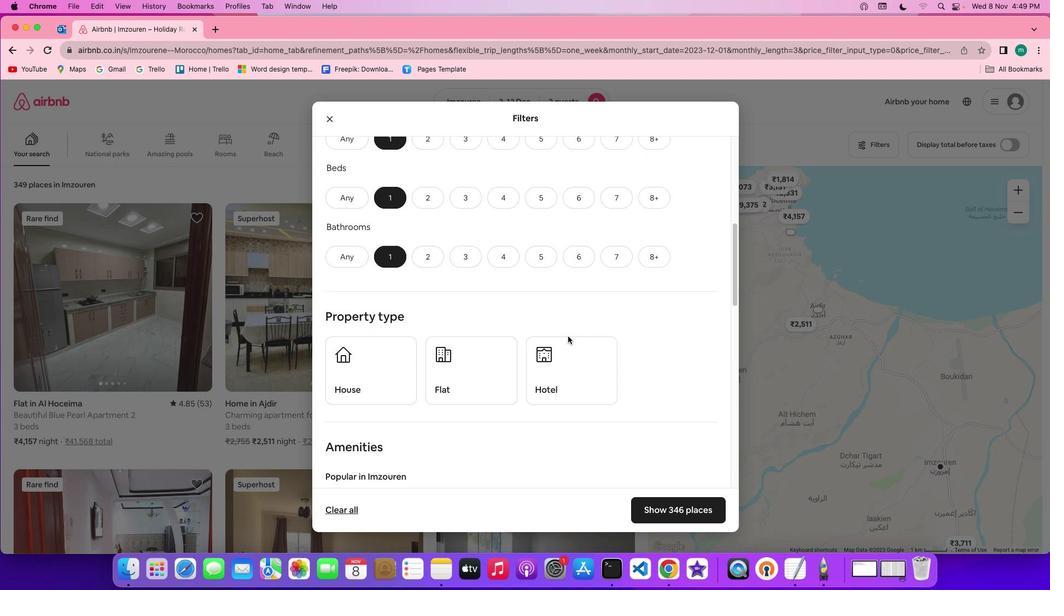 
Action: Mouse scrolled (570, 338) with delta (1, 1)
Screenshot: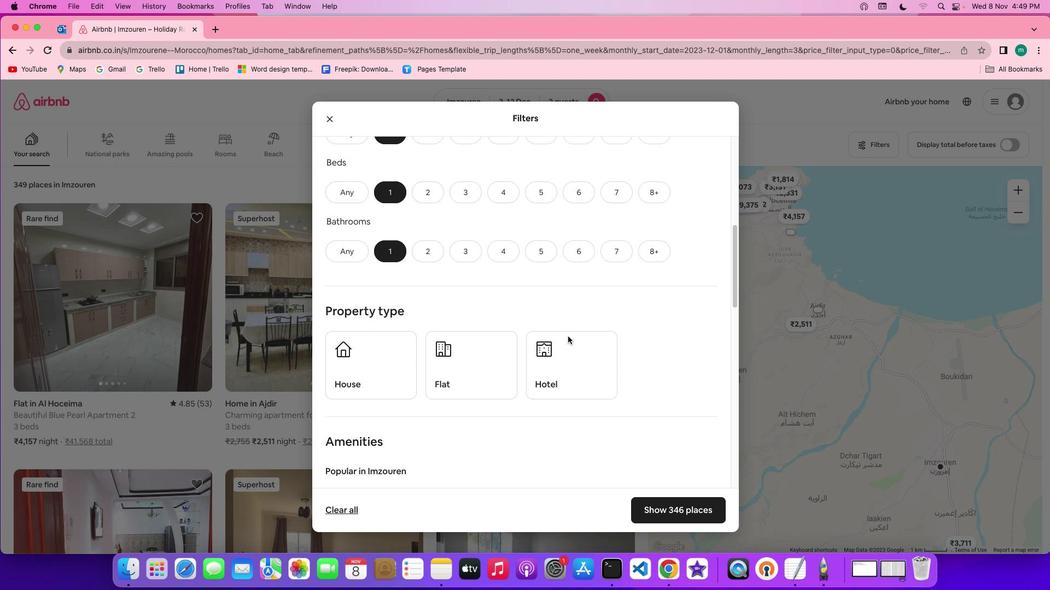 
Action: Mouse scrolled (570, 338) with delta (1, 1)
Screenshot: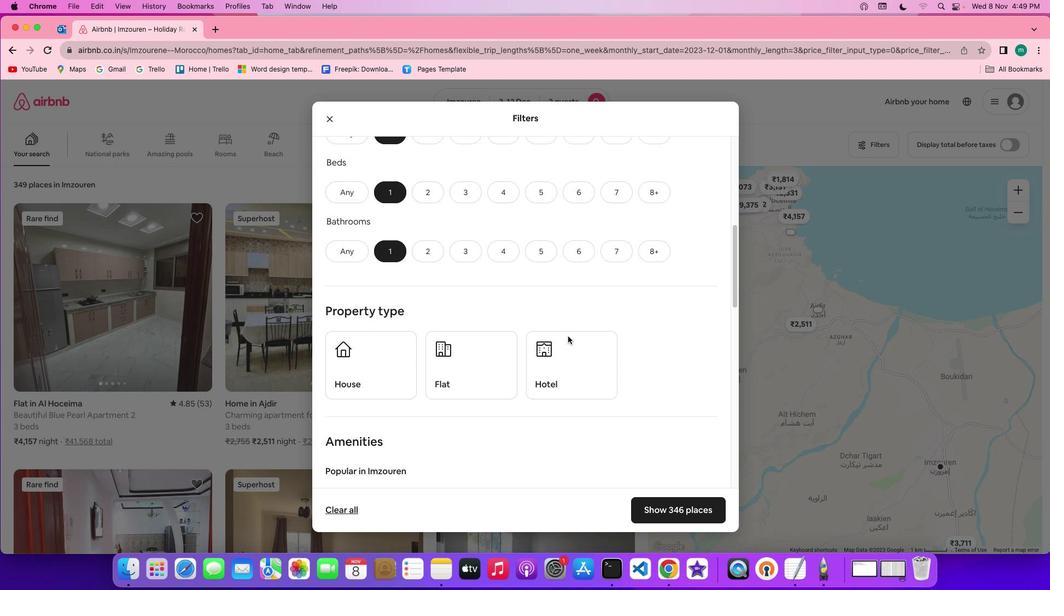 
Action: Mouse scrolled (570, 338) with delta (1, 1)
Screenshot: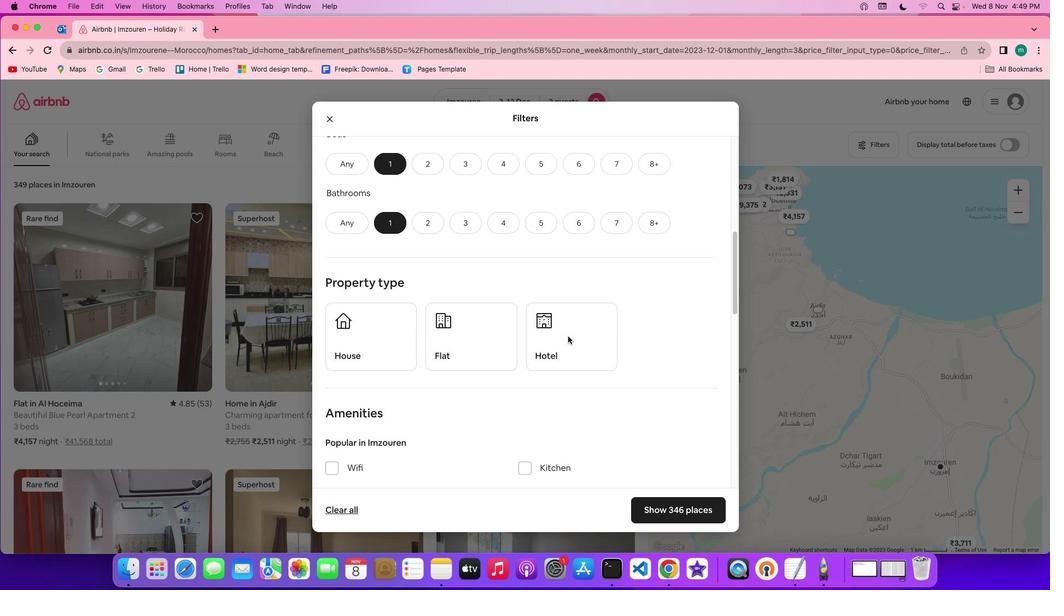 
Action: Mouse scrolled (570, 338) with delta (1, 1)
Screenshot: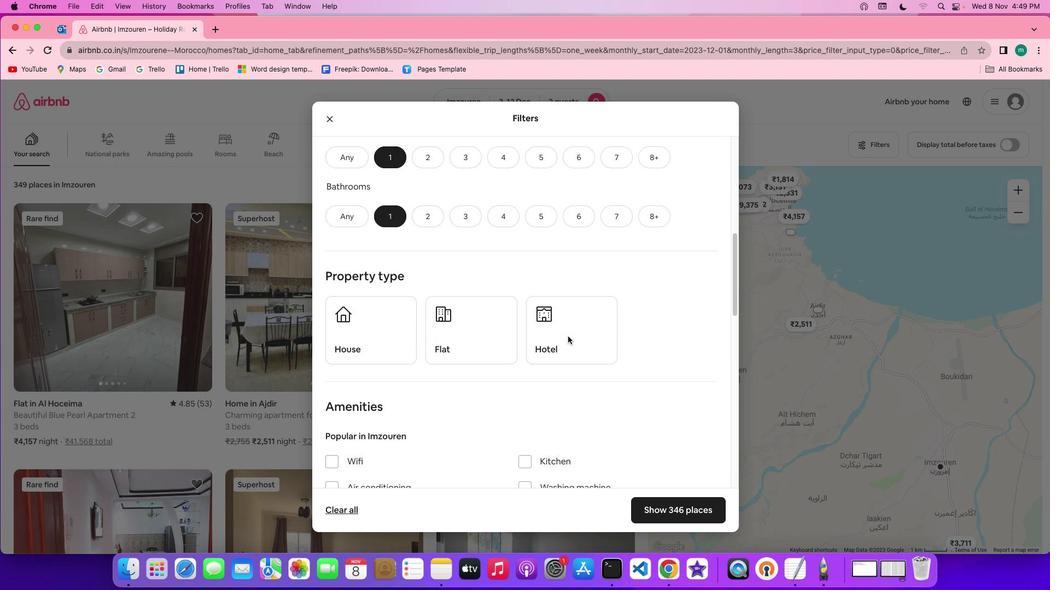 
Action: Mouse scrolled (570, 338) with delta (1, 1)
Screenshot: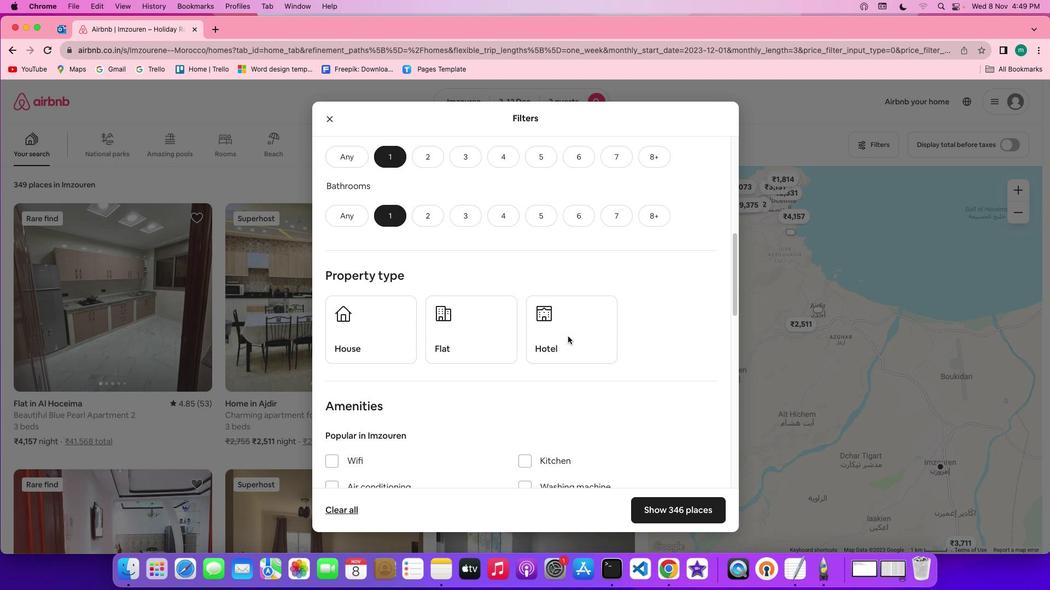 
Action: Mouse moved to (573, 334)
Screenshot: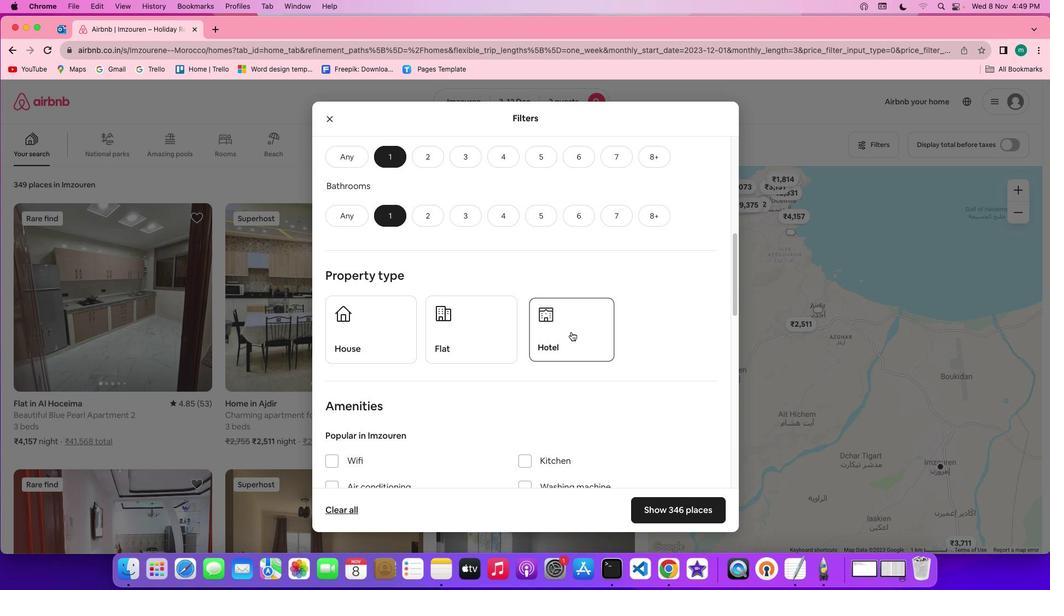 
Action: Mouse pressed left at (573, 334)
Screenshot: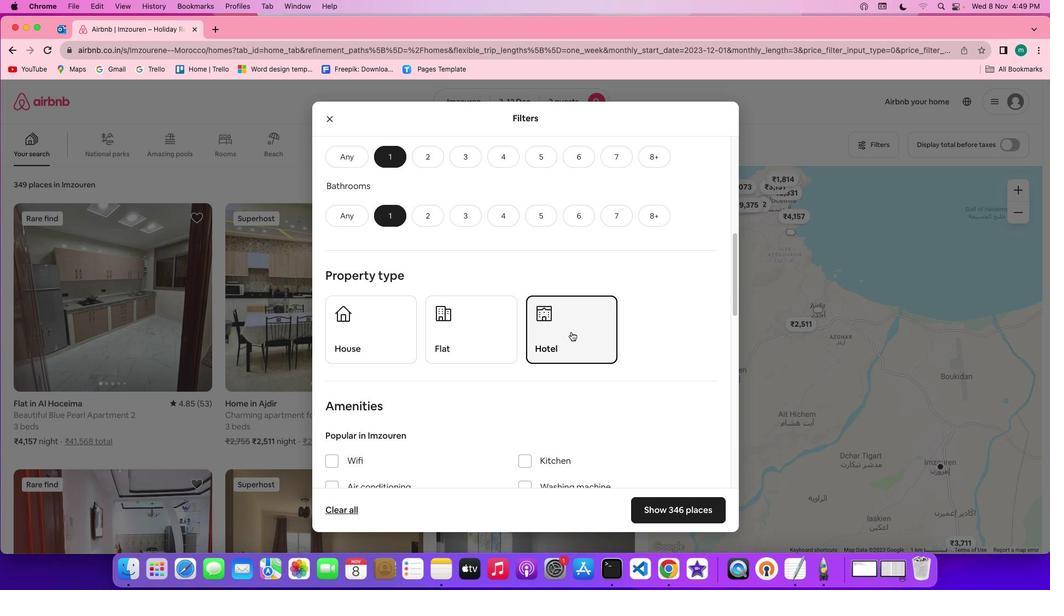 
Action: Mouse moved to (619, 351)
Screenshot: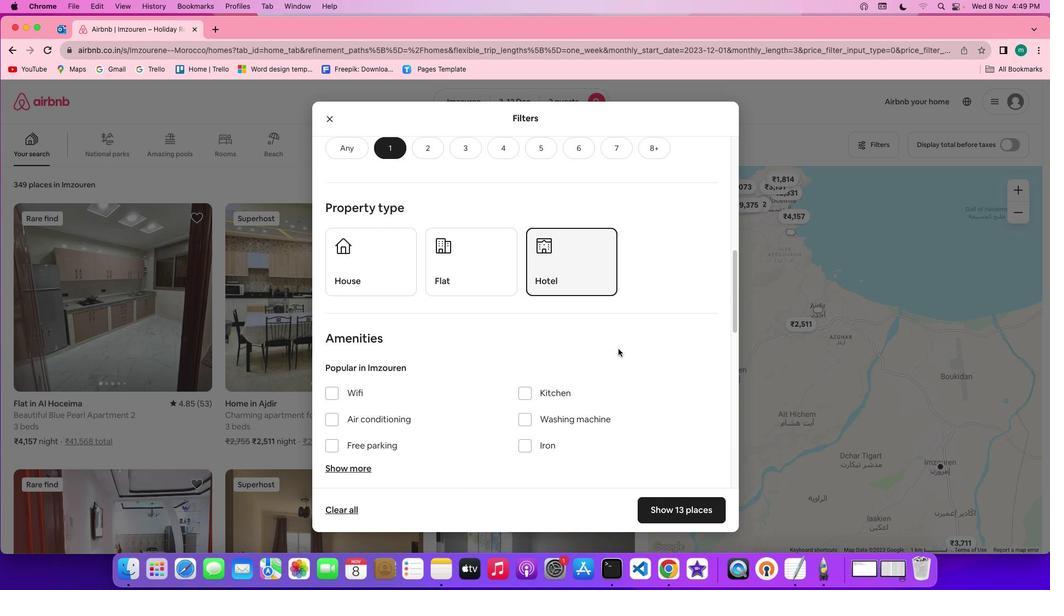 
Action: Mouse scrolled (619, 351) with delta (1, 1)
Screenshot: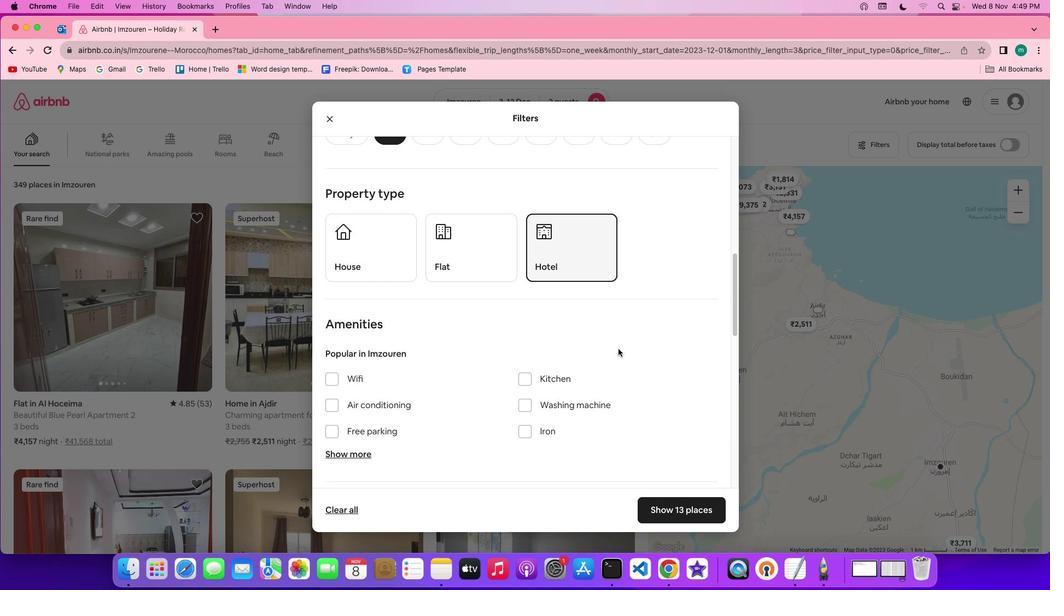 
Action: Mouse scrolled (619, 351) with delta (1, 1)
Screenshot: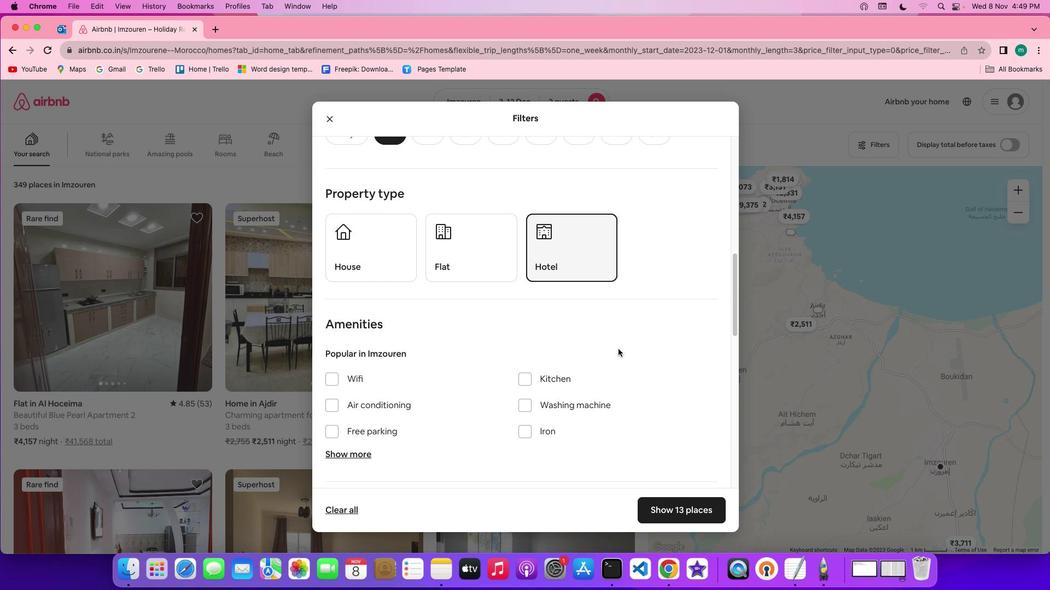 
Action: Mouse scrolled (619, 351) with delta (1, 0)
Screenshot: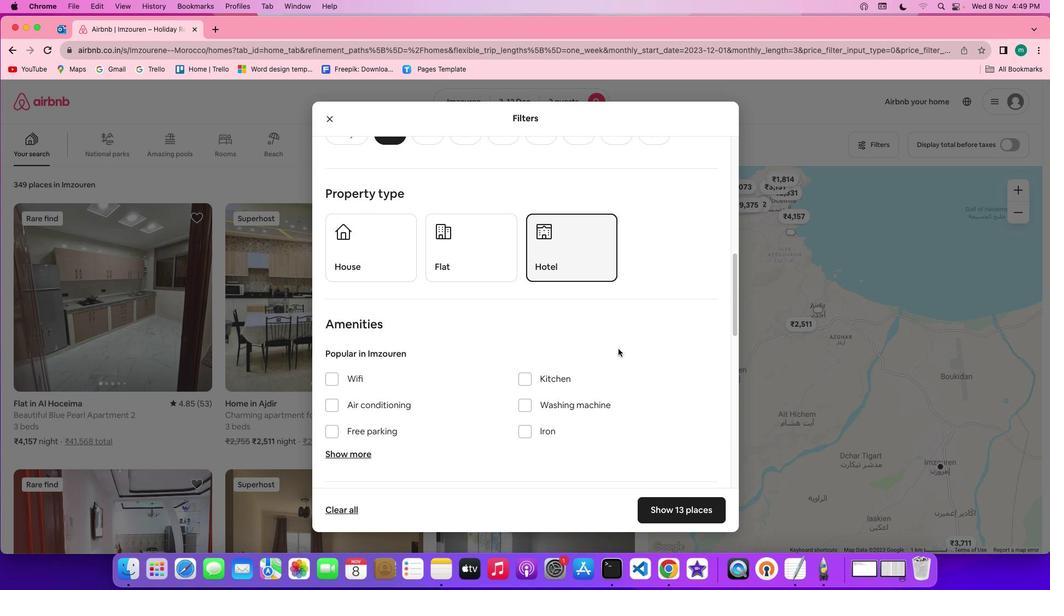 
Action: Mouse scrolled (619, 351) with delta (1, 1)
Screenshot: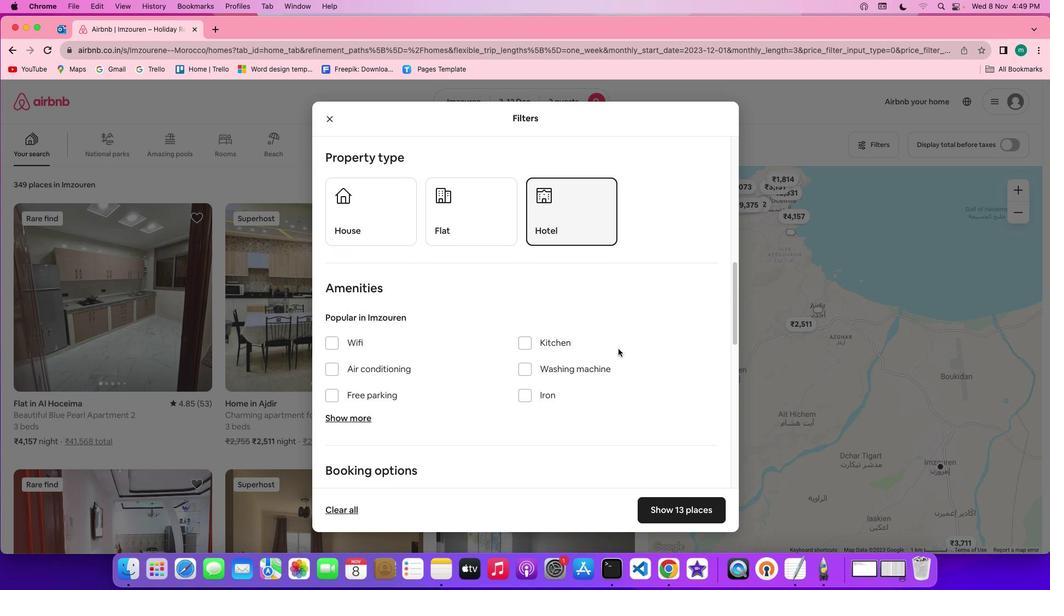 
Action: Mouse scrolled (619, 351) with delta (1, 1)
Screenshot: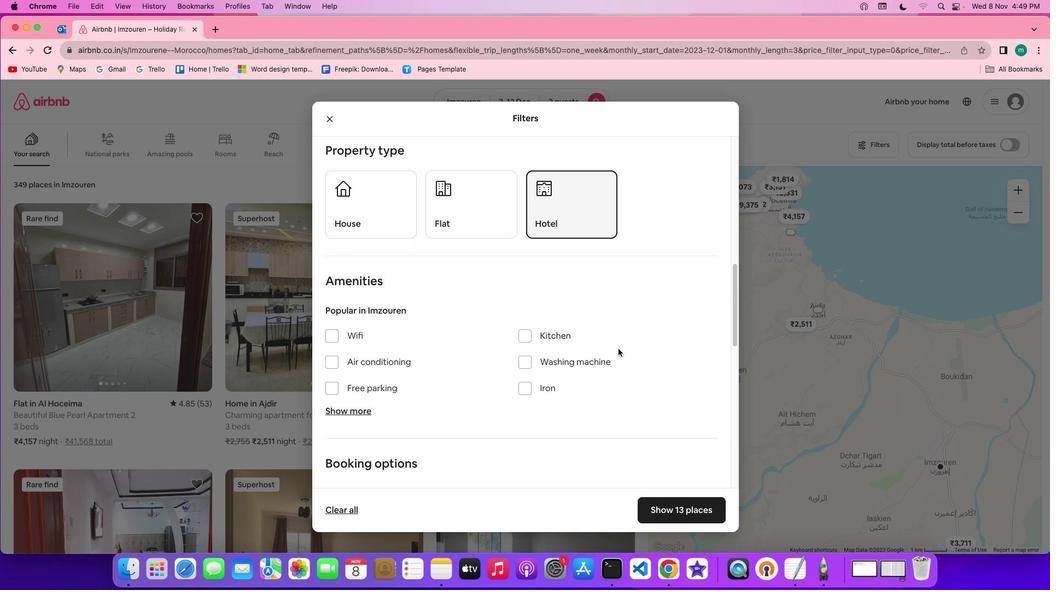 
Action: Mouse scrolled (619, 351) with delta (1, 1)
Screenshot: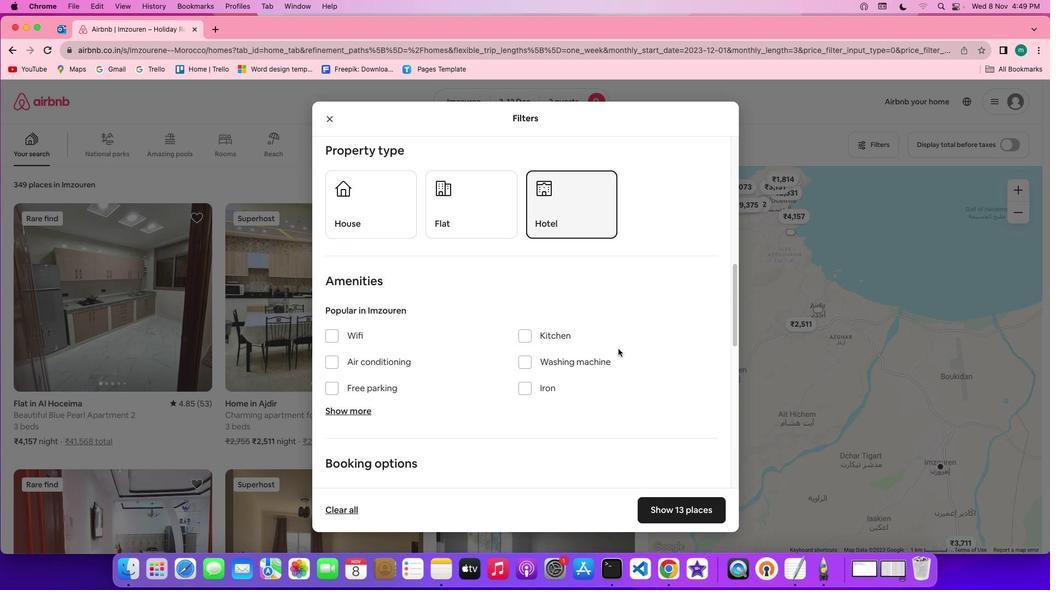 
Action: Mouse scrolled (619, 351) with delta (1, 1)
Screenshot: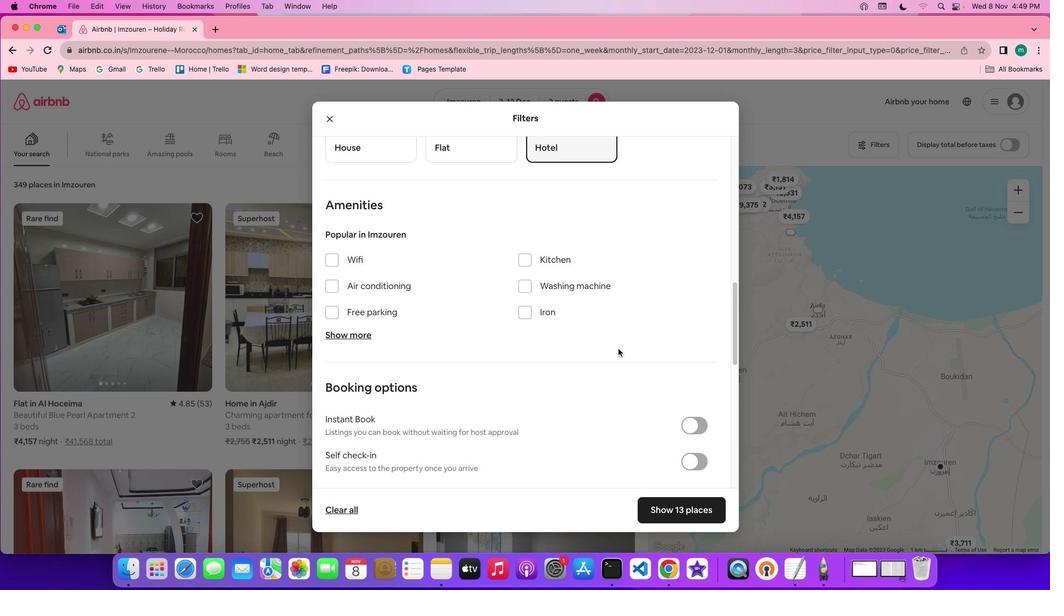 
Action: Mouse scrolled (619, 351) with delta (1, 1)
Screenshot: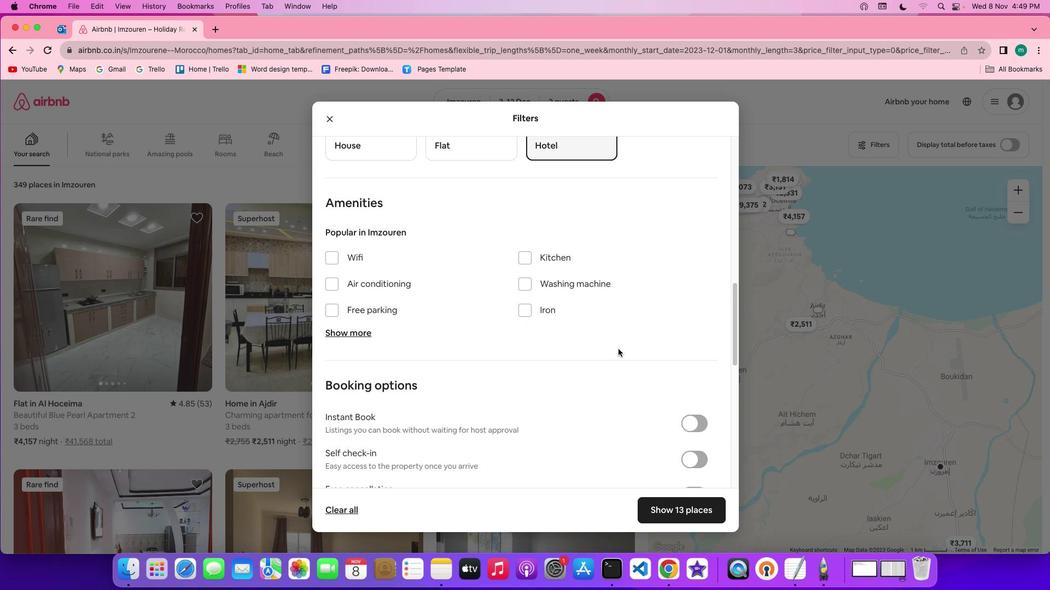 
Action: Mouse scrolled (619, 351) with delta (1, 0)
Screenshot: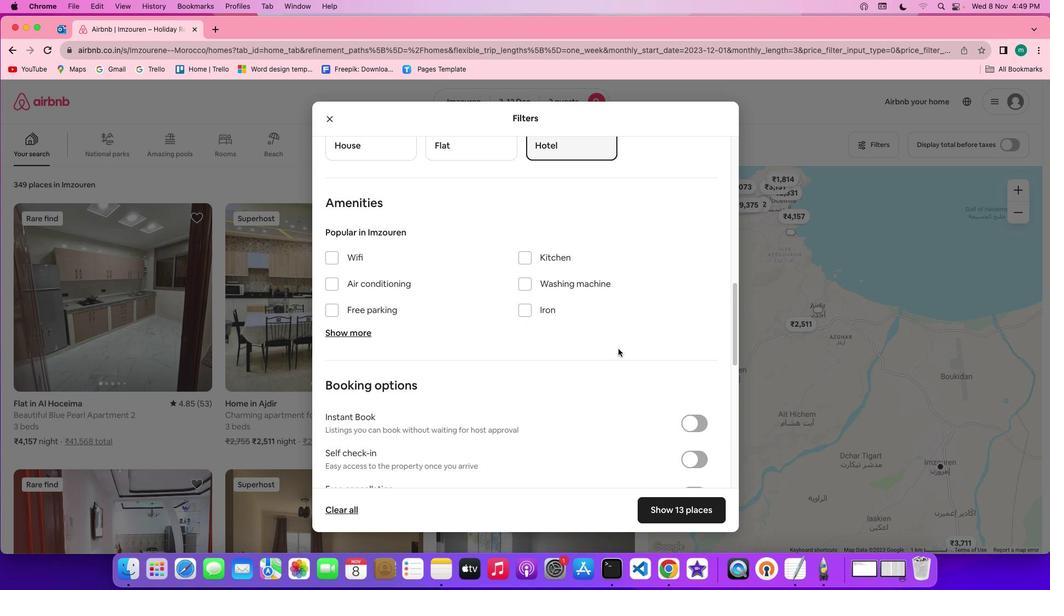 
Action: Mouse scrolled (619, 351) with delta (1, 1)
Screenshot: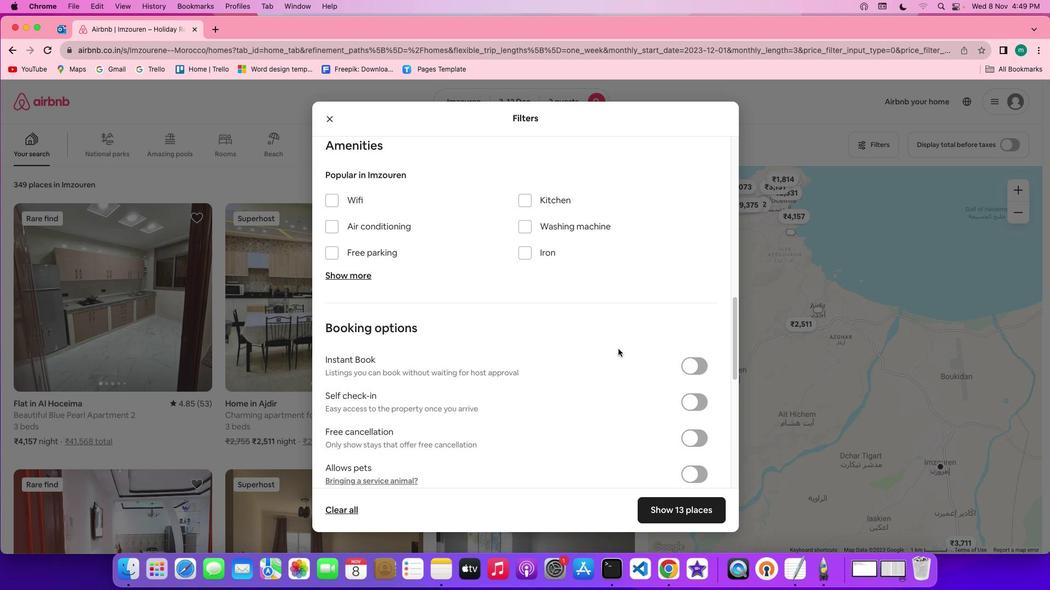 
Action: Mouse scrolled (619, 351) with delta (1, 1)
Screenshot: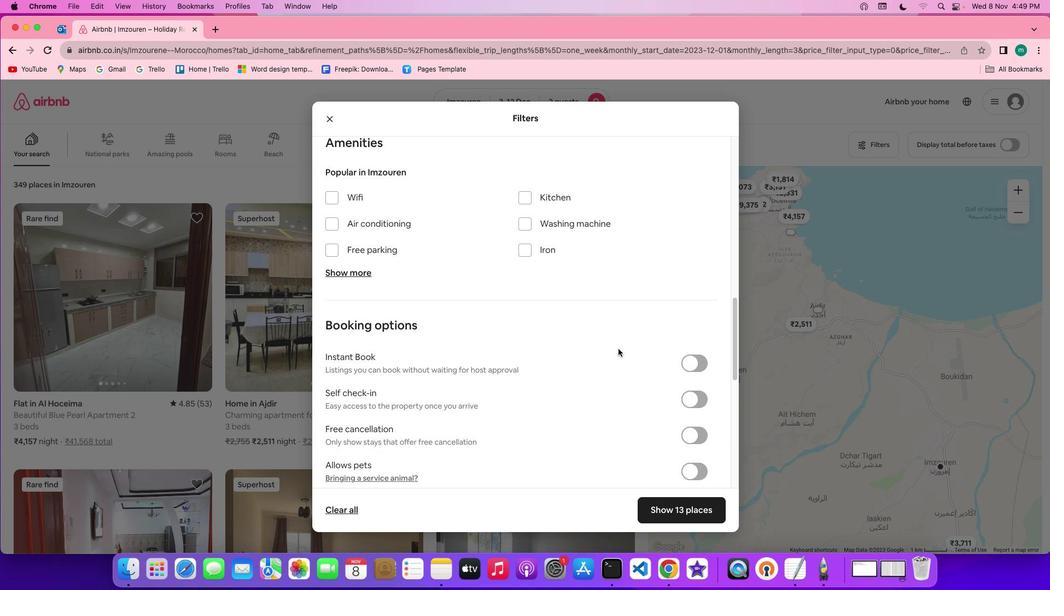 
Action: Mouse scrolled (619, 351) with delta (1, 1)
Screenshot: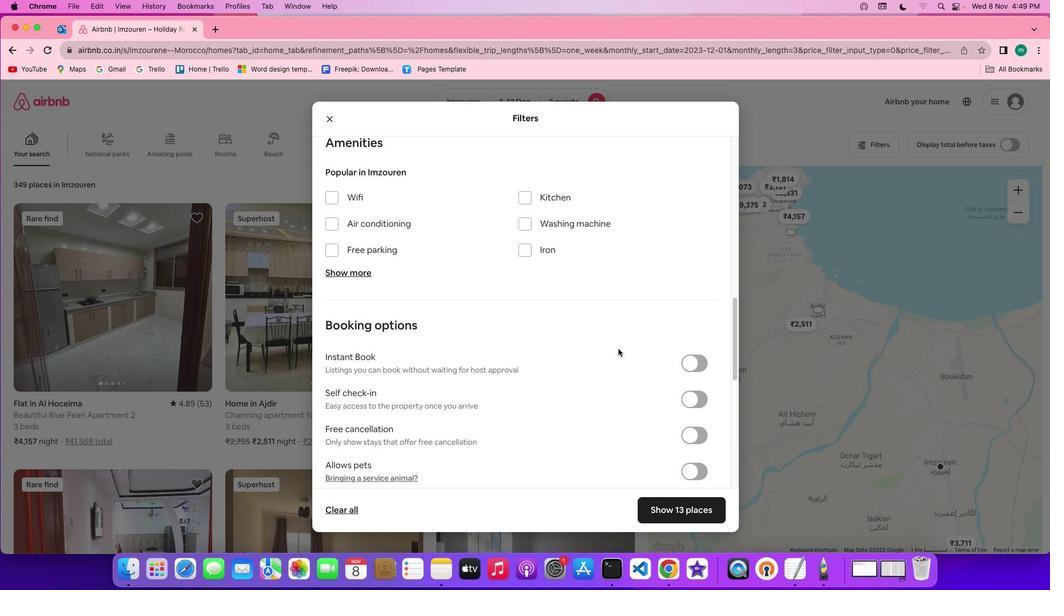 
Action: Mouse scrolled (619, 351) with delta (1, 1)
Screenshot: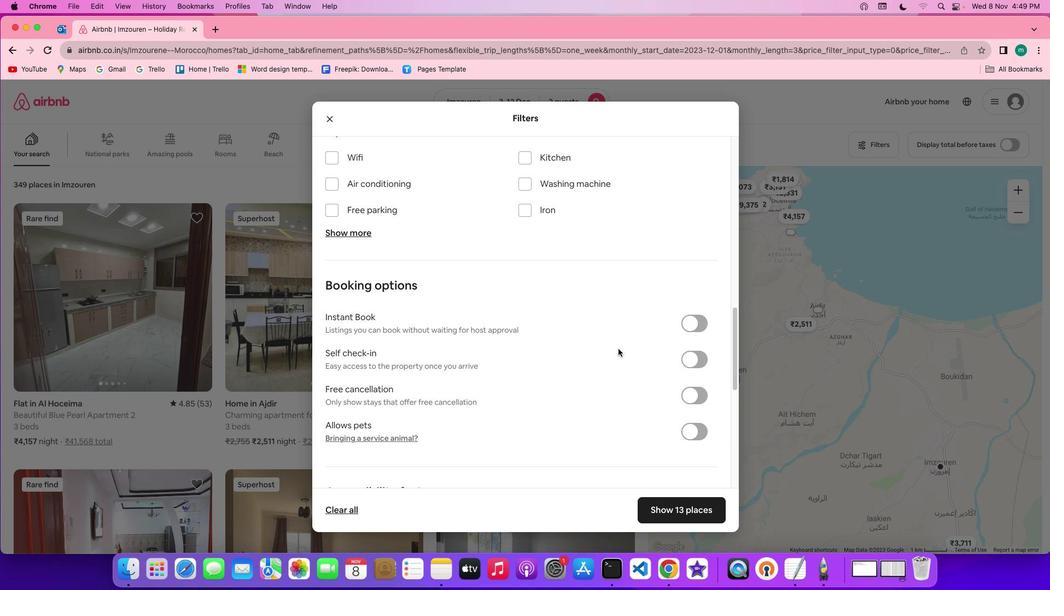 
Action: Mouse scrolled (619, 351) with delta (1, 1)
Screenshot: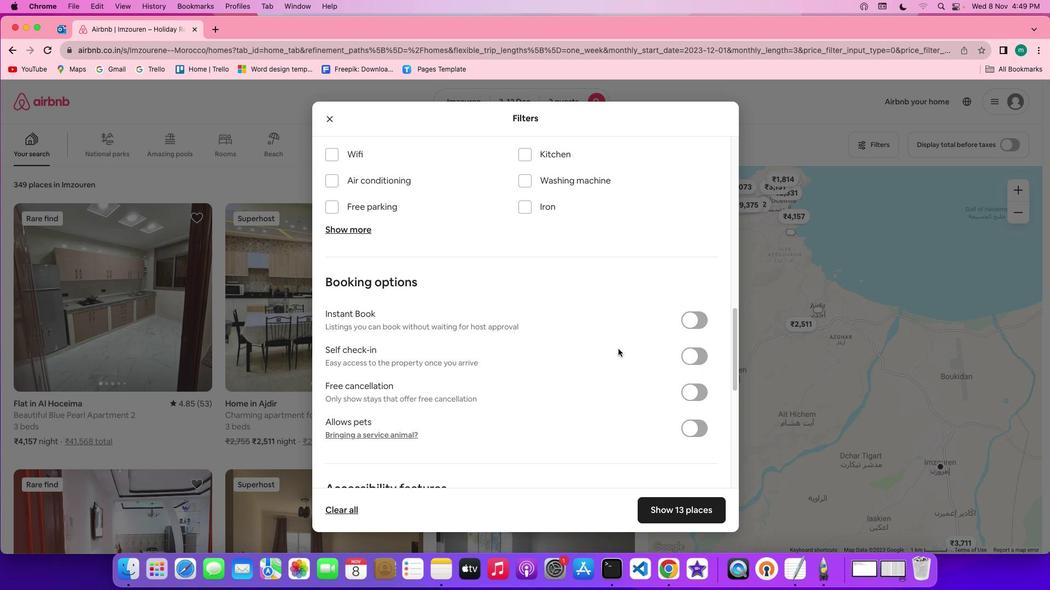 
Action: Mouse scrolled (619, 351) with delta (1, 1)
Screenshot: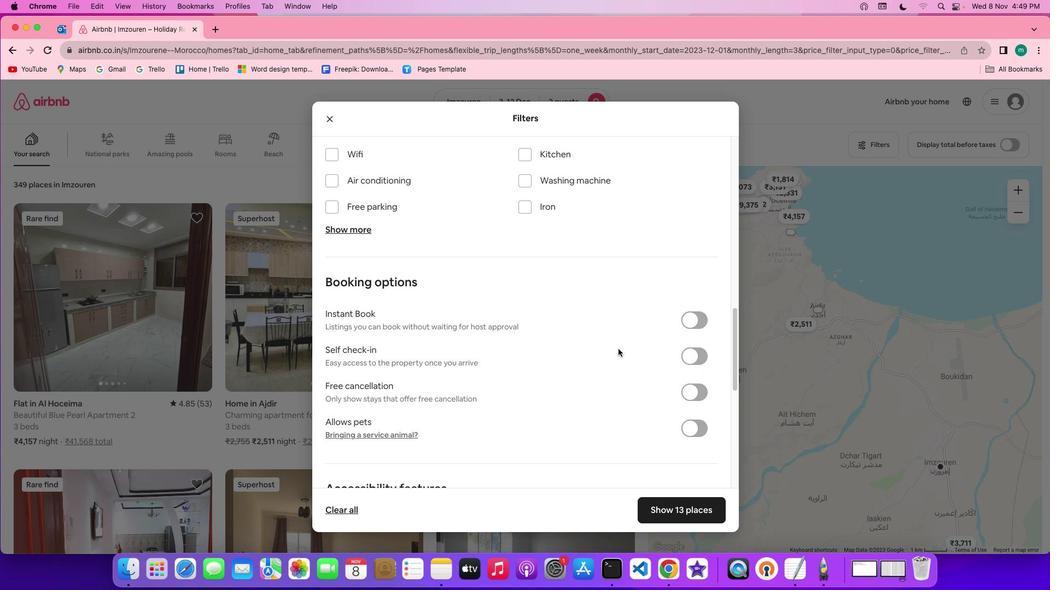 
Action: Mouse scrolled (619, 351) with delta (1, 1)
Screenshot: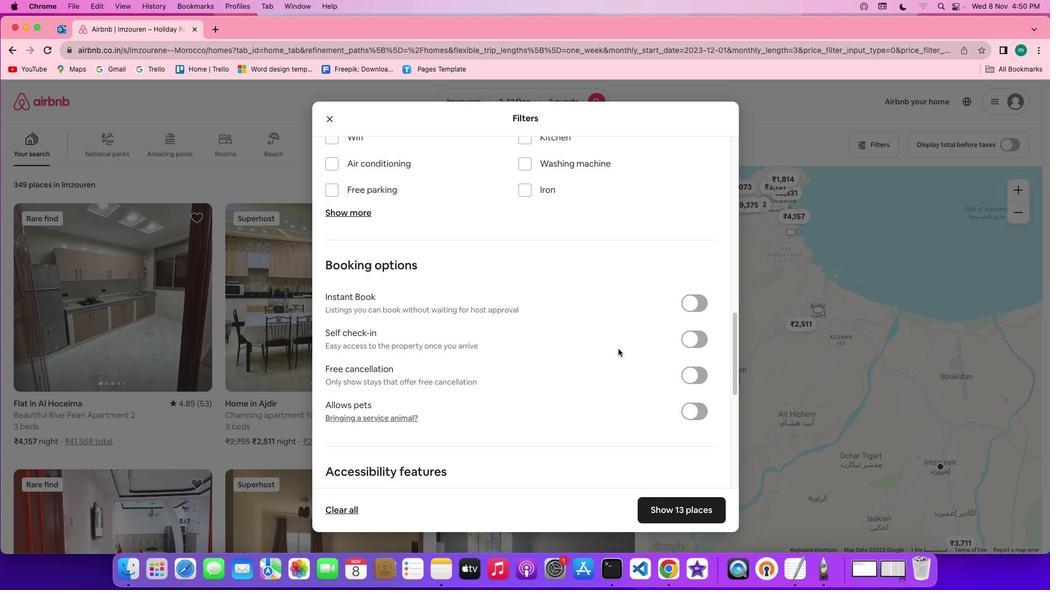 
Action: Mouse scrolled (619, 351) with delta (1, 1)
Screenshot: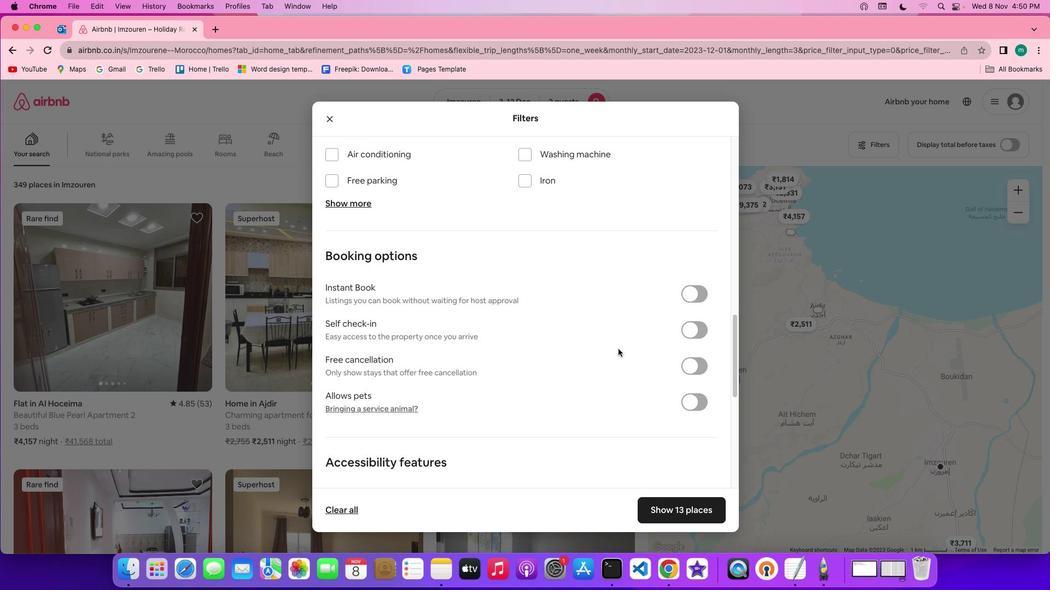 
Action: Mouse scrolled (619, 351) with delta (1, 1)
Screenshot: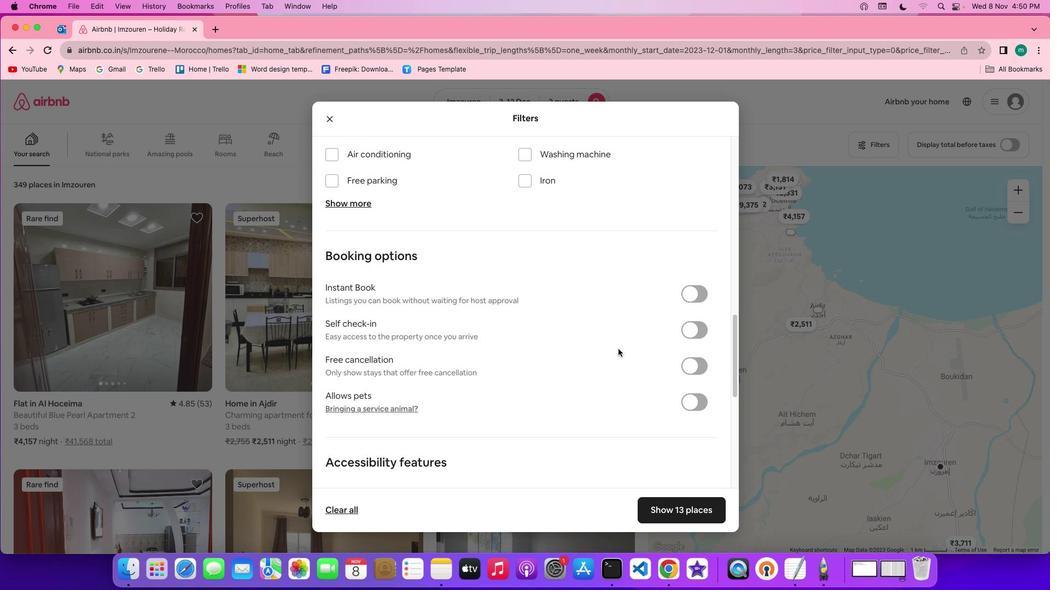 
Action: Mouse scrolled (619, 351) with delta (1, 1)
Screenshot: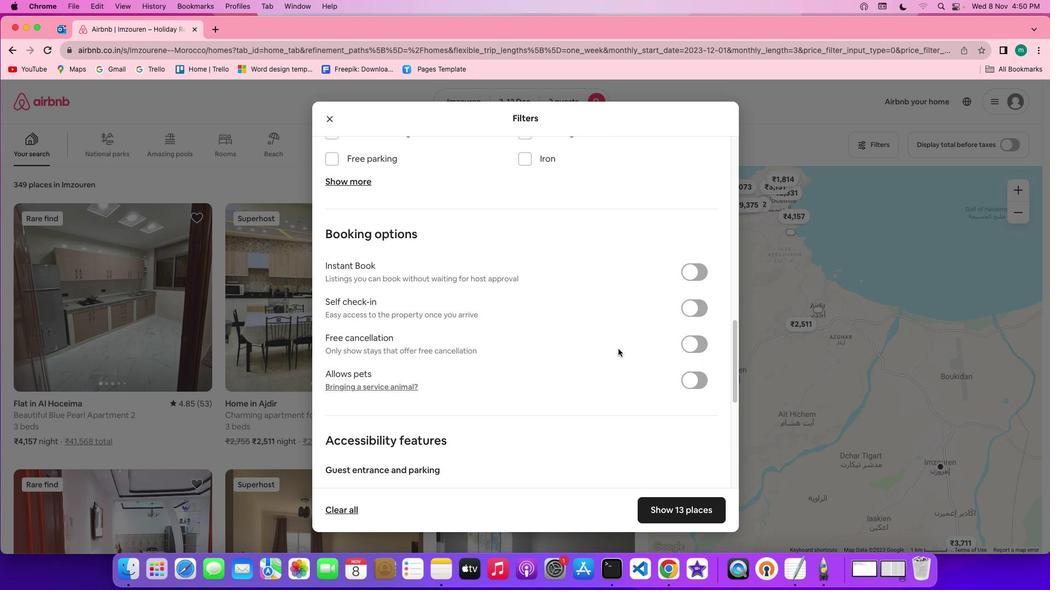 
Action: Mouse scrolled (619, 351) with delta (1, 1)
Screenshot: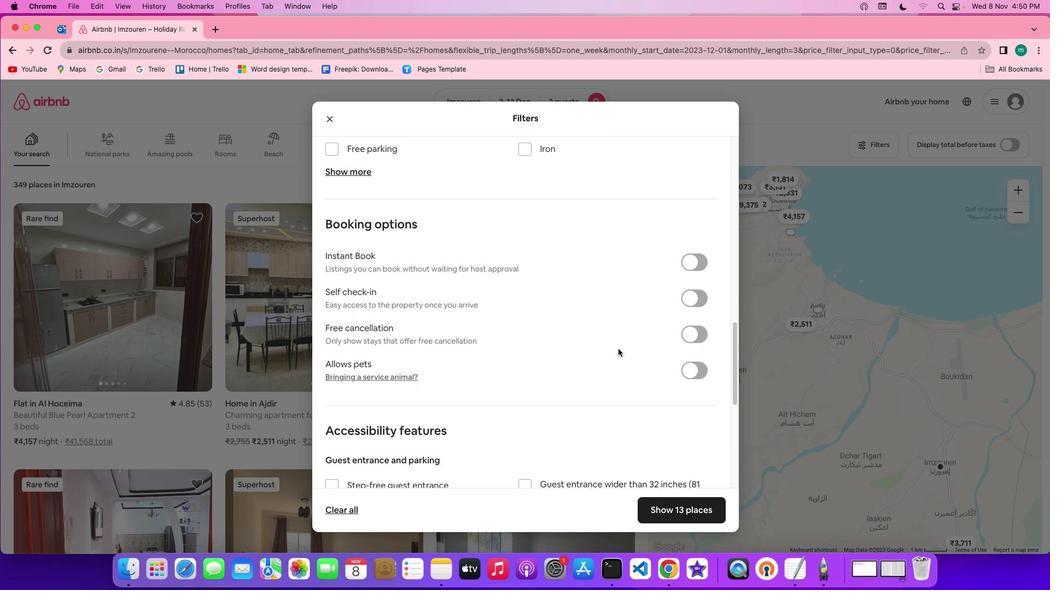 
Action: Mouse scrolled (619, 351) with delta (1, 1)
Screenshot: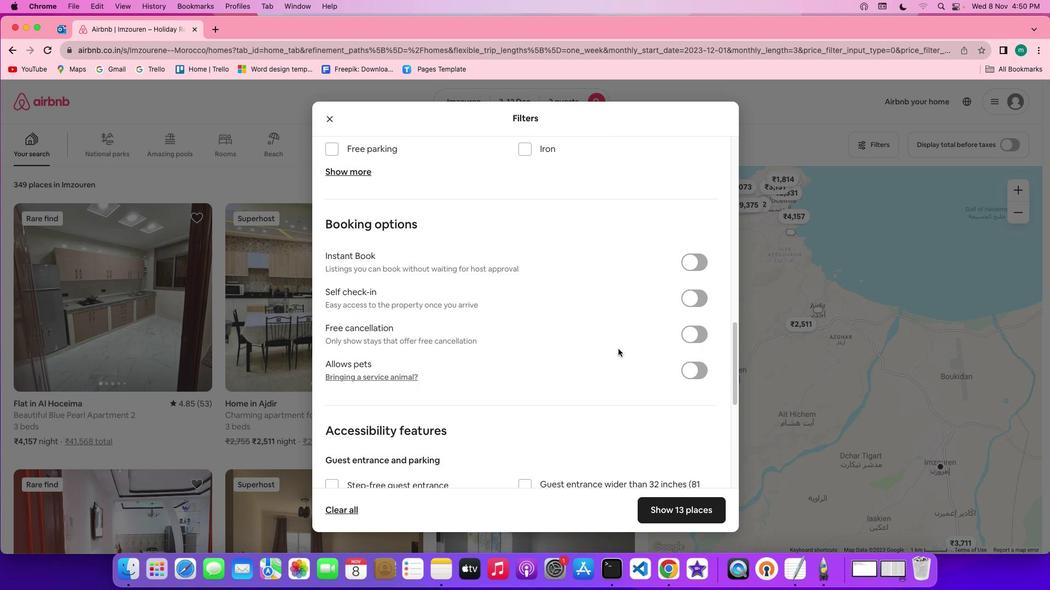 
Action: Mouse scrolled (619, 351) with delta (1, 1)
Screenshot: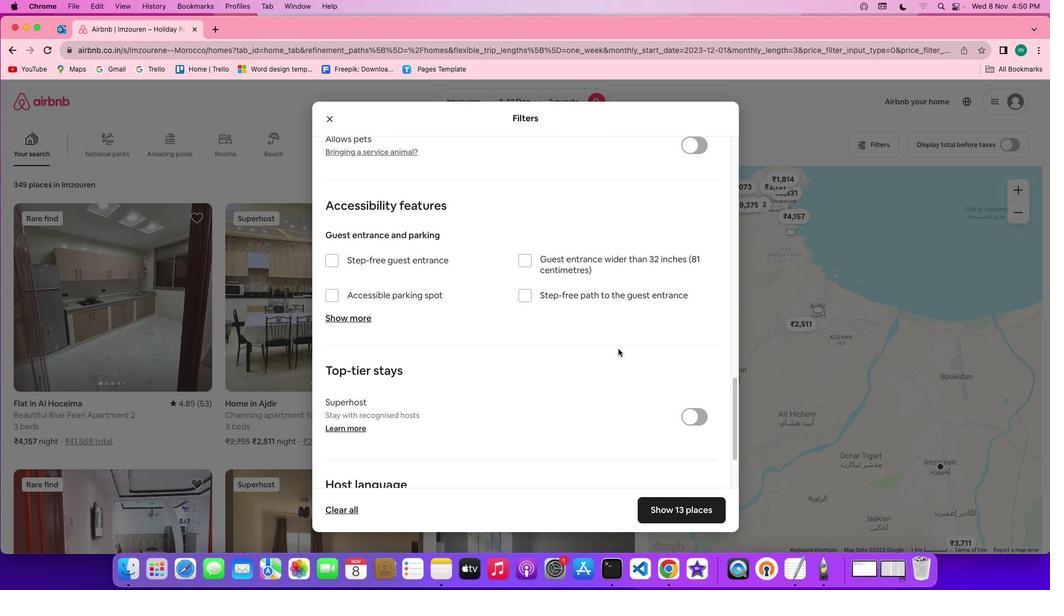 
Action: Mouse scrolled (619, 351) with delta (1, 1)
Screenshot: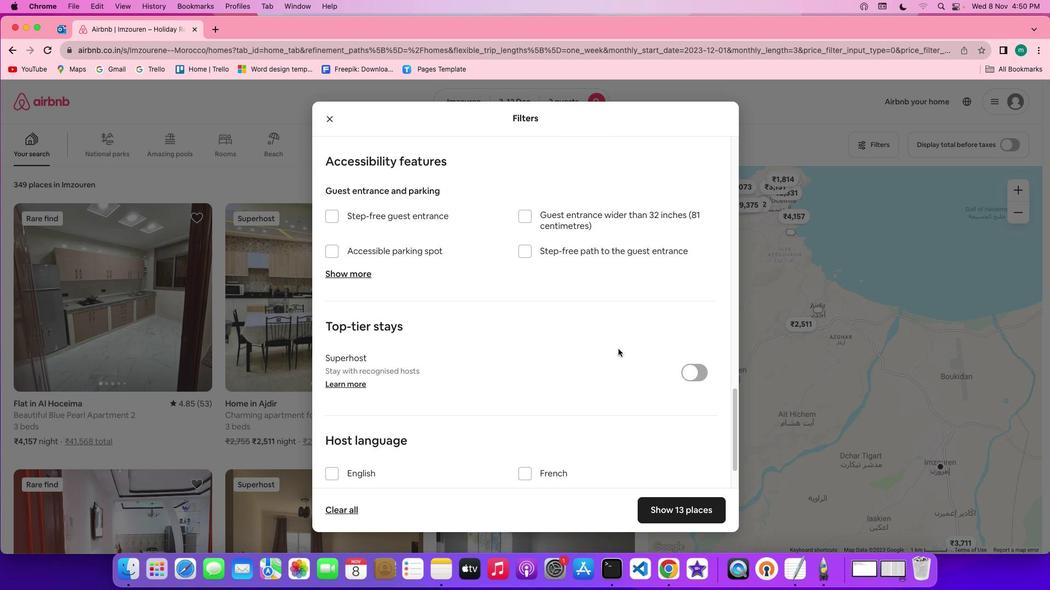 
Action: Mouse scrolled (619, 351) with delta (1, 0)
Screenshot: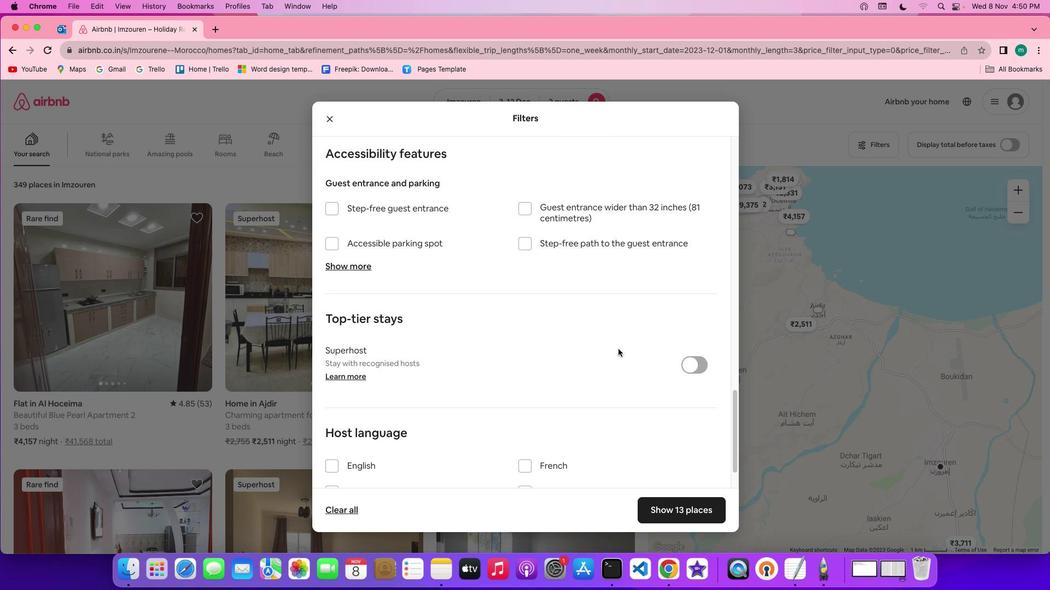 
Action: Mouse scrolled (619, 351) with delta (1, 0)
Screenshot: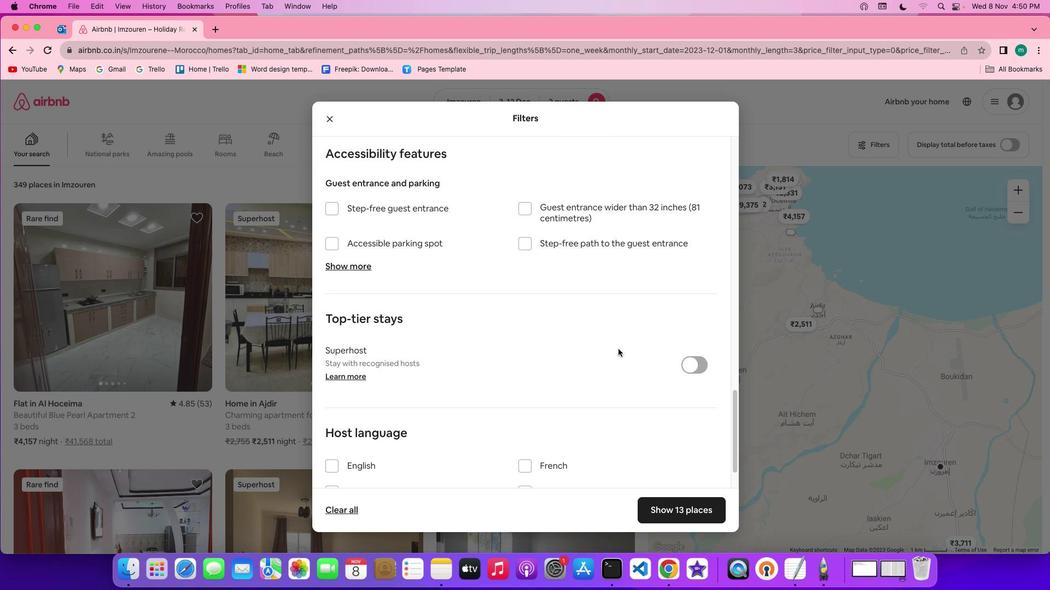 
Action: Mouse scrolled (619, 351) with delta (1, 0)
Screenshot: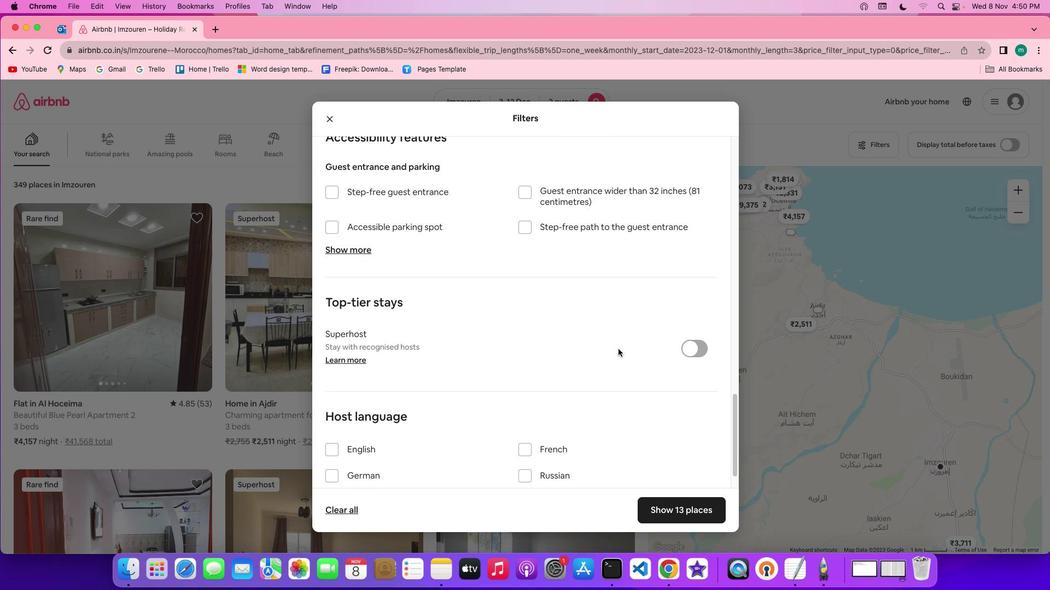 
Action: Mouse scrolled (619, 351) with delta (1, 1)
Screenshot: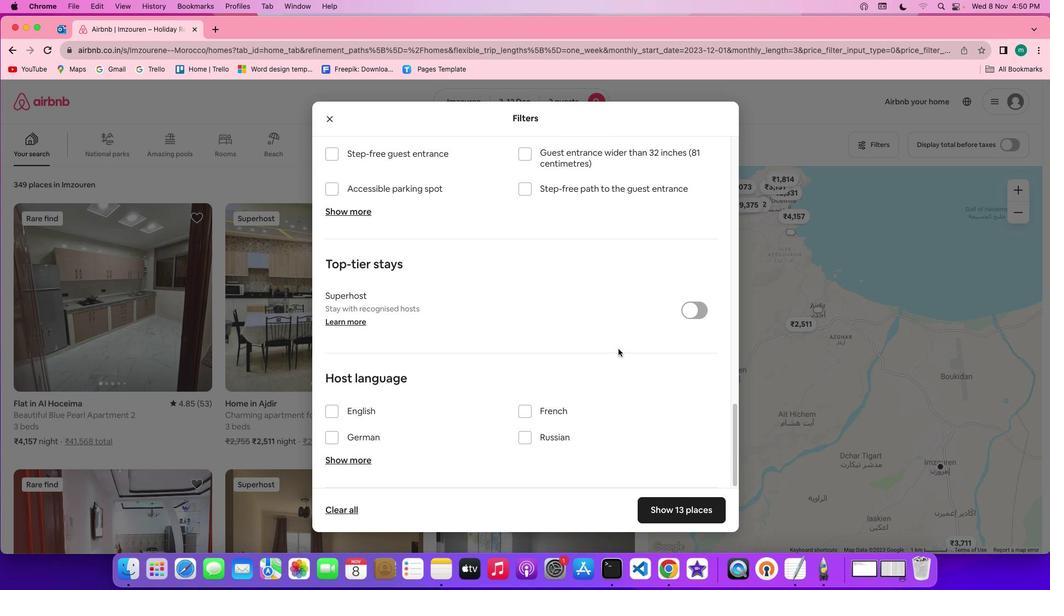 
Action: Mouse scrolled (619, 351) with delta (1, 1)
Screenshot: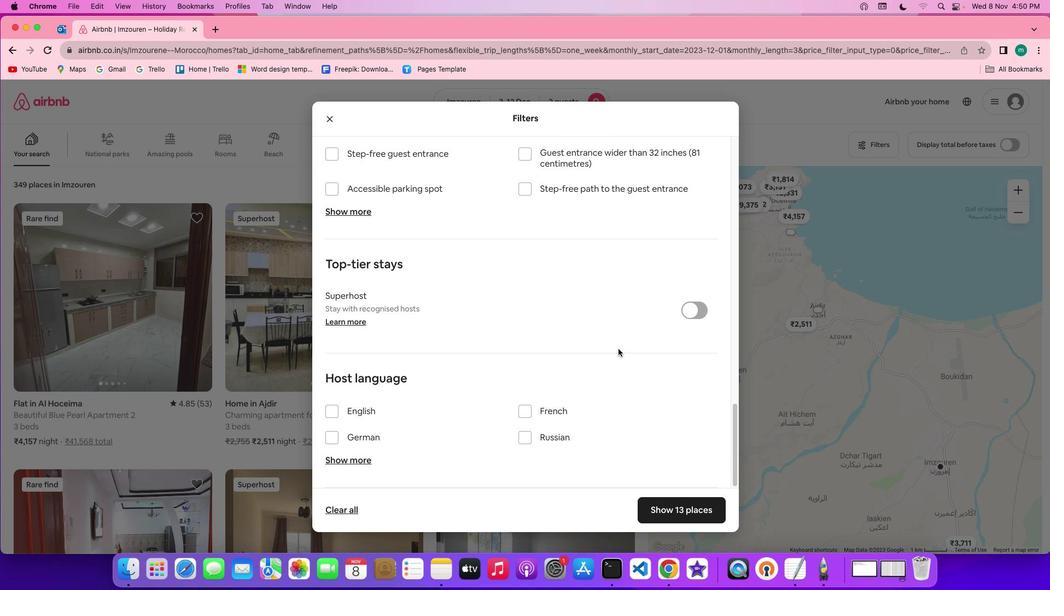 
Action: Mouse scrolled (619, 351) with delta (1, 0)
Screenshot: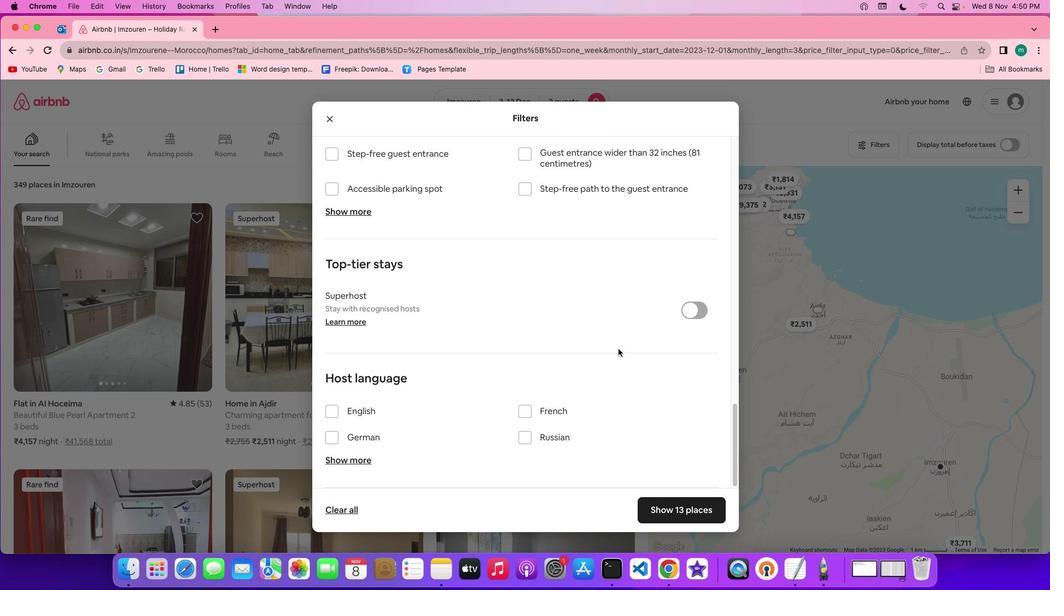 
Action: Mouse scrolled (619, 351) with delta (1, 0)
Screenshot: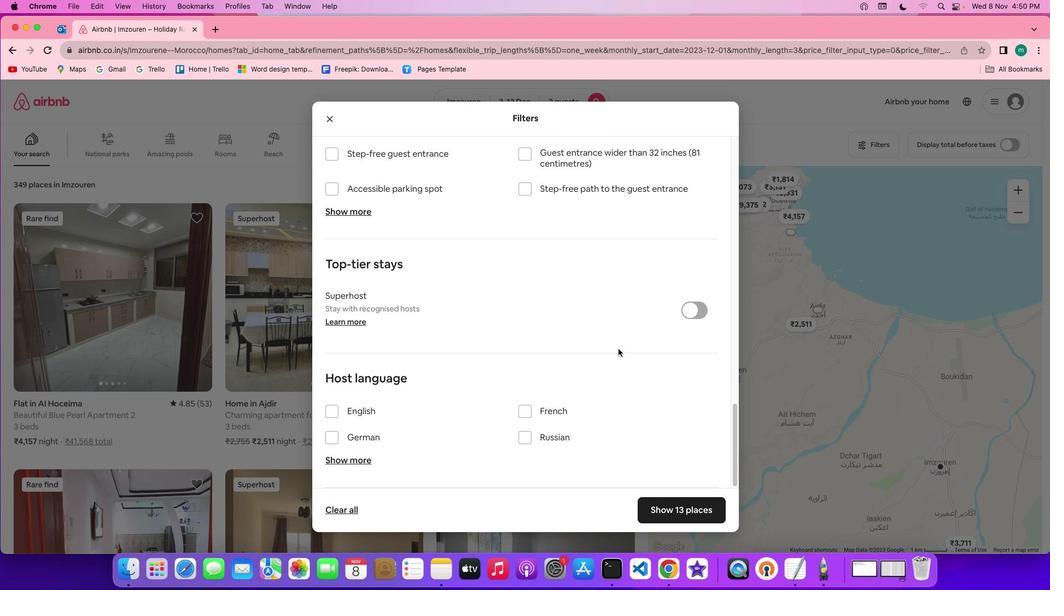 
Action: Mouse scrolled (619, 351) with delta (1, -1)
Screenshot: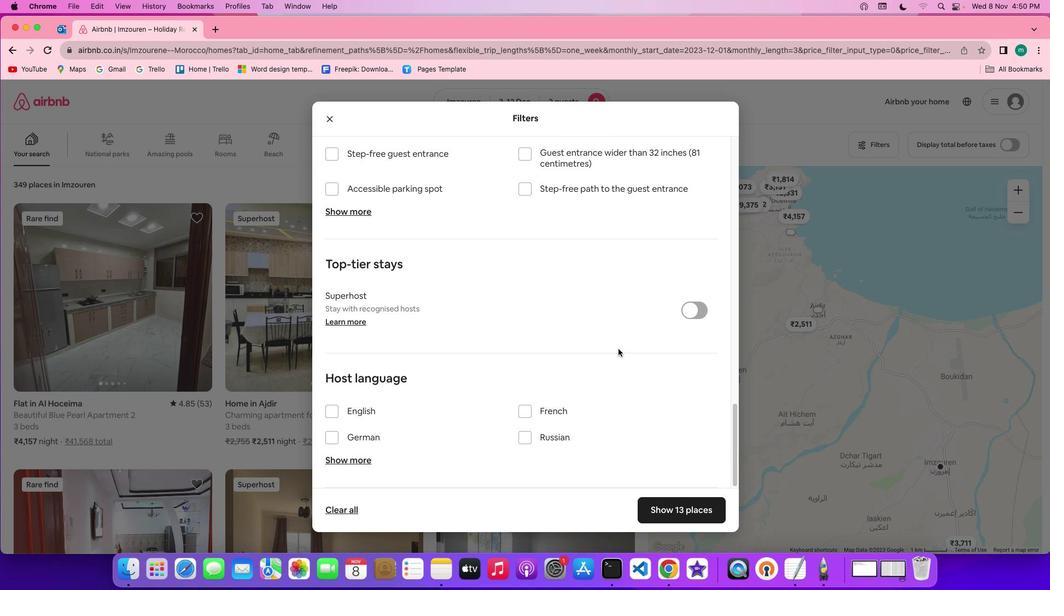 
Action: Mouse scrolled (619, 351) with delta (1, 1)
Screenshot: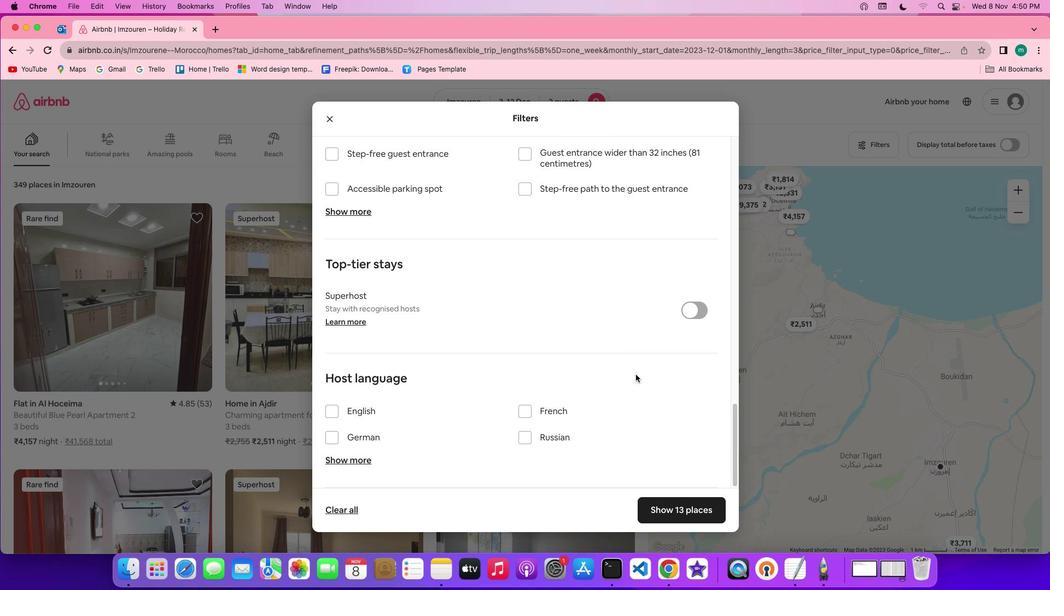 
Action: Mouse scrolled (619, 351) with delta (1, 1)
Screenshot: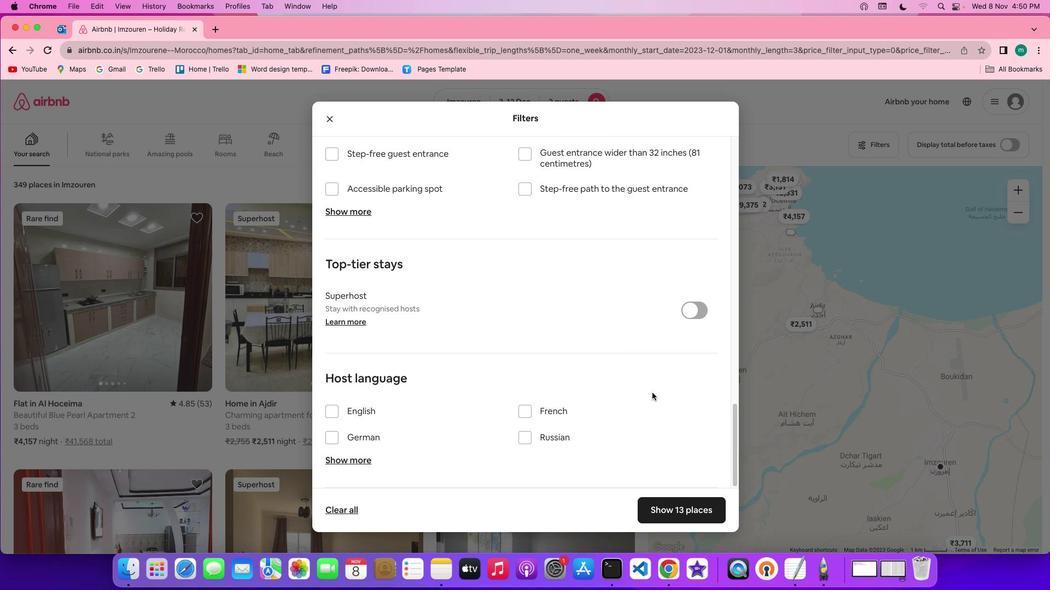 
Action: Mouse scrolled (619, 351) with delta (1, 0)
Screenshot: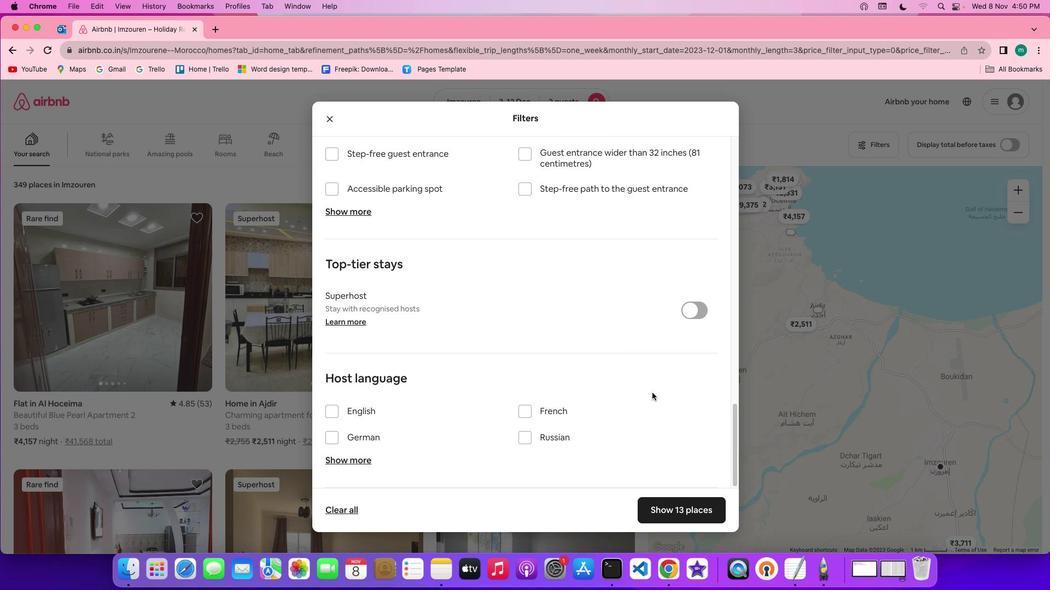 
Action: Mouse scrolled (619, 351) with delta (1, 0)
Screenshot: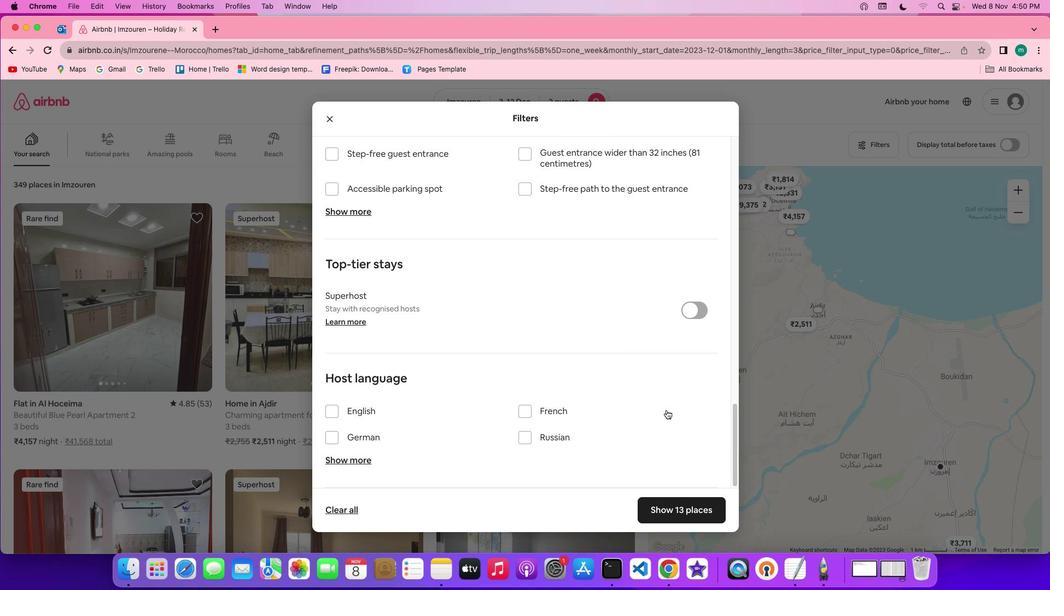 
Action: Mouse scrolled (619, 351) with delta (1, -1)
Screenshot: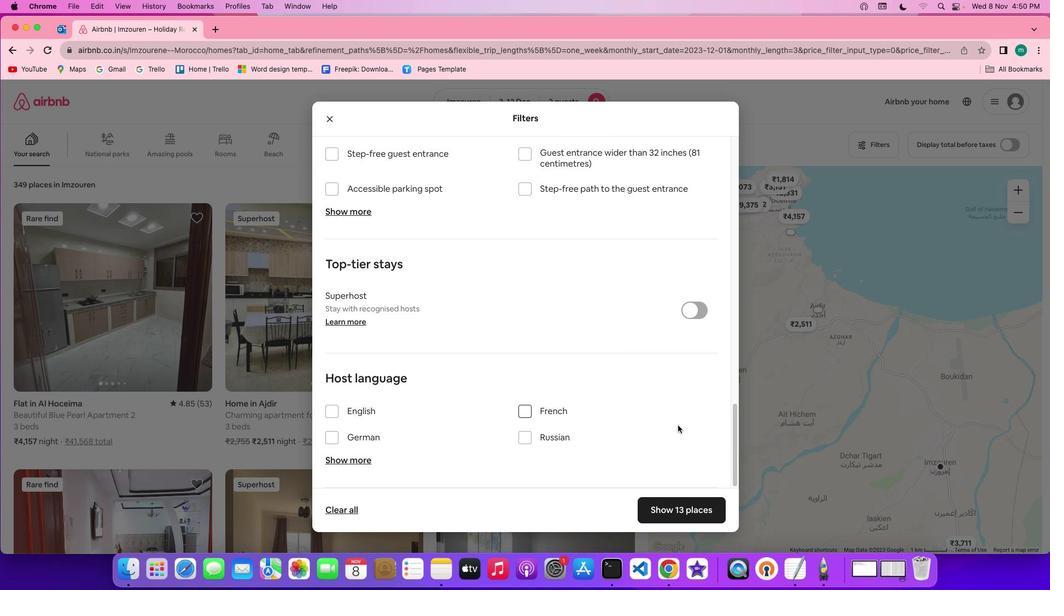 
Action: Mouse moved to (698, 509)
Screenshot: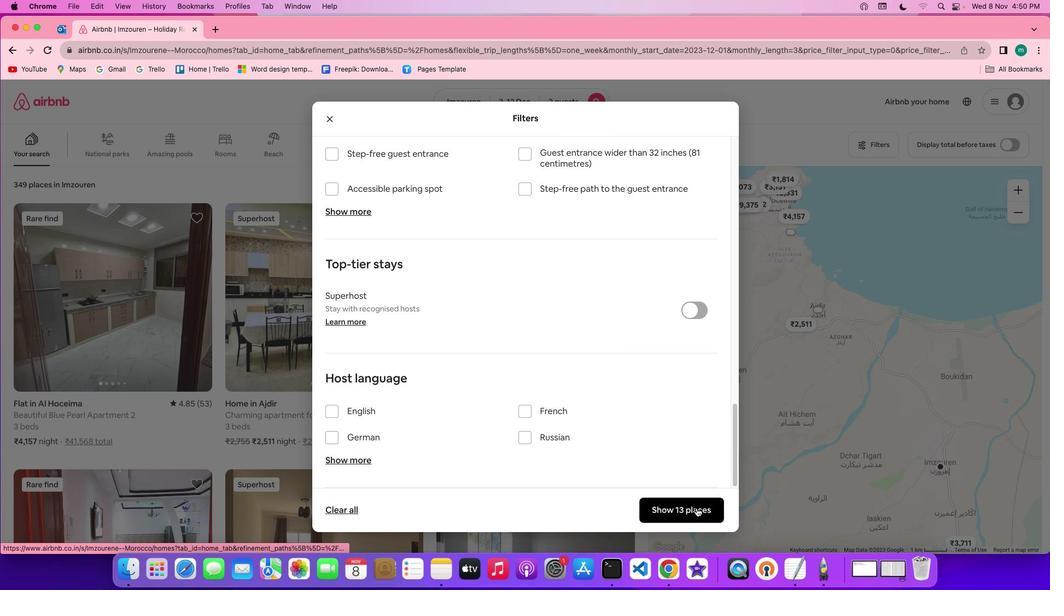 
Action: Mouse pressed left at (698, 509)
Screenshot: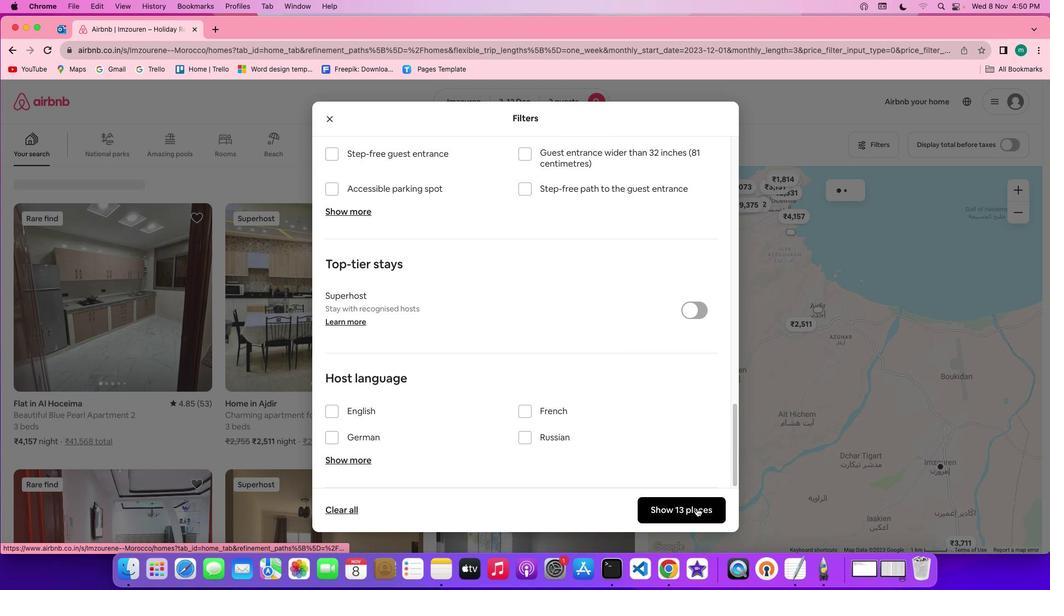 
Action: Mouse moved to (154, 259)
Screenshot: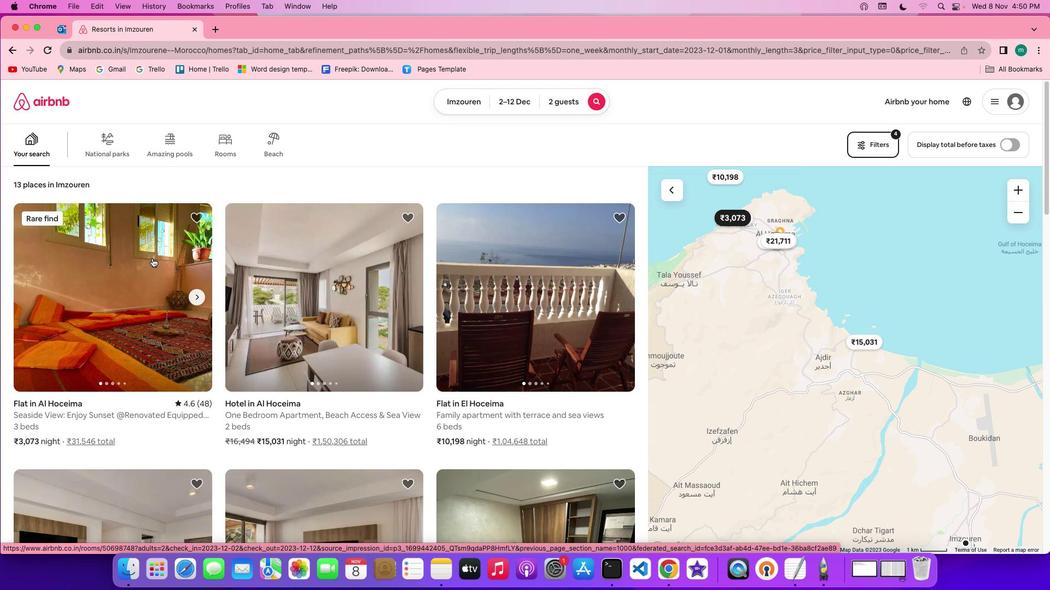 
Action: Mouse pressed left at (154, 259)
Screenshot: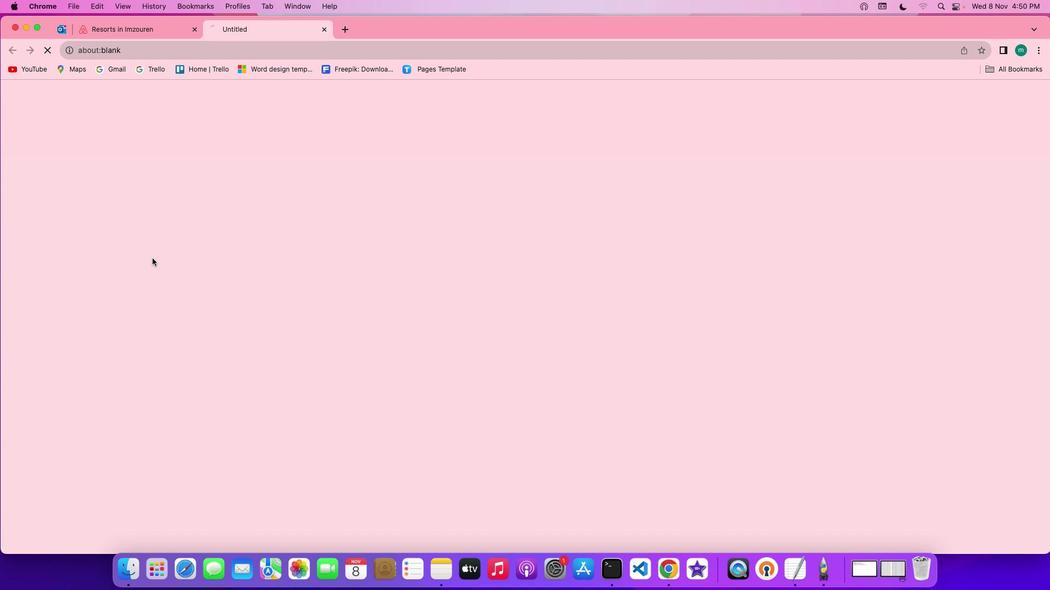 
Action: Mouse moved to (793, 414)
Screenshot: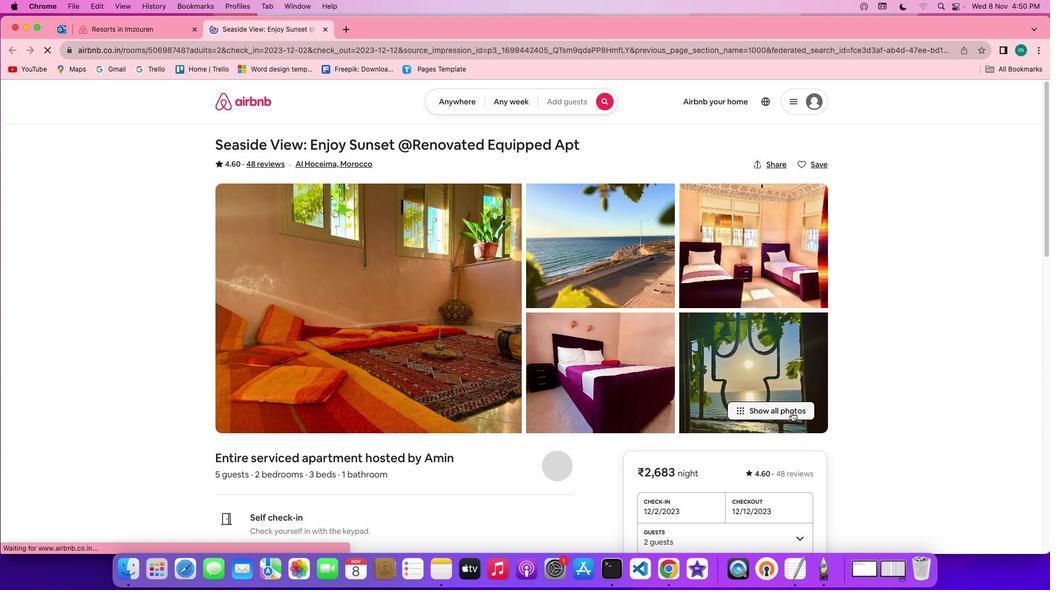 
Action: Mouse pressed left at (793, 414)
Screenshot: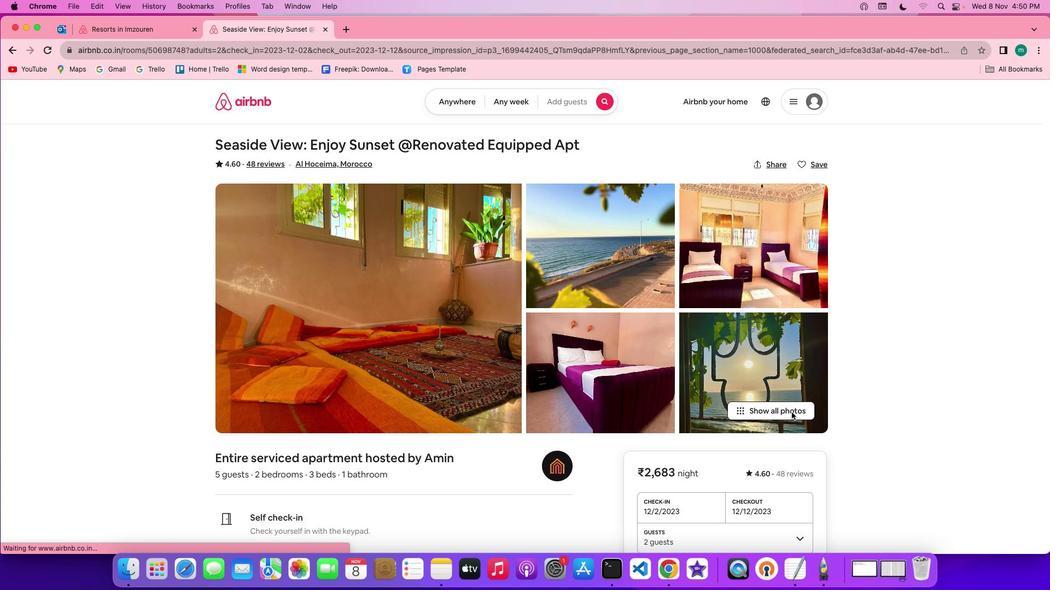 
Action: Mouse moved to (528, 336)
Screenshot: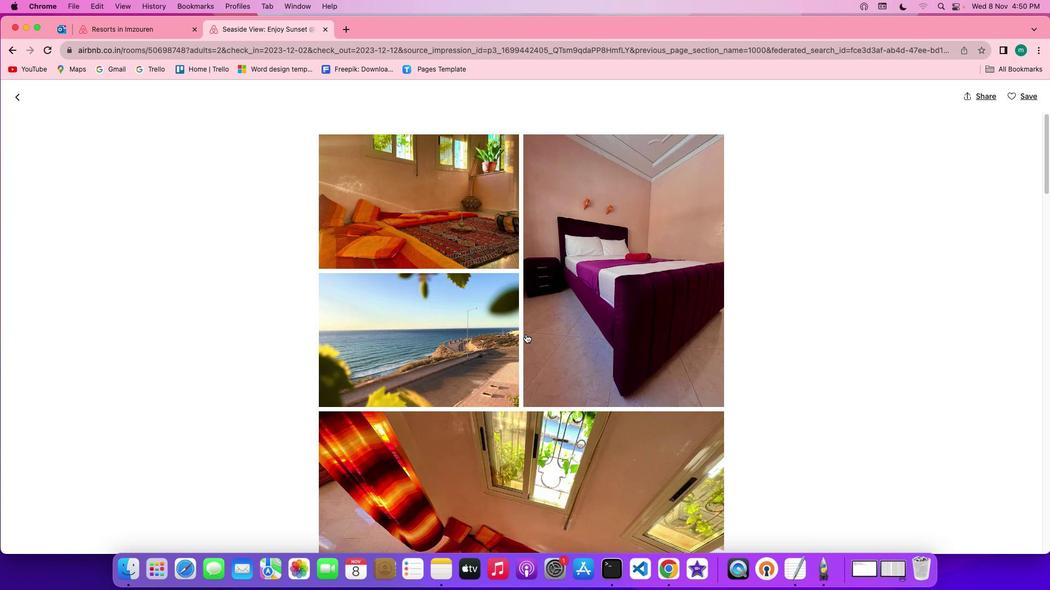 
Action: Mouse scrolled (528, 336) with delta (1, 1)
Screenshot: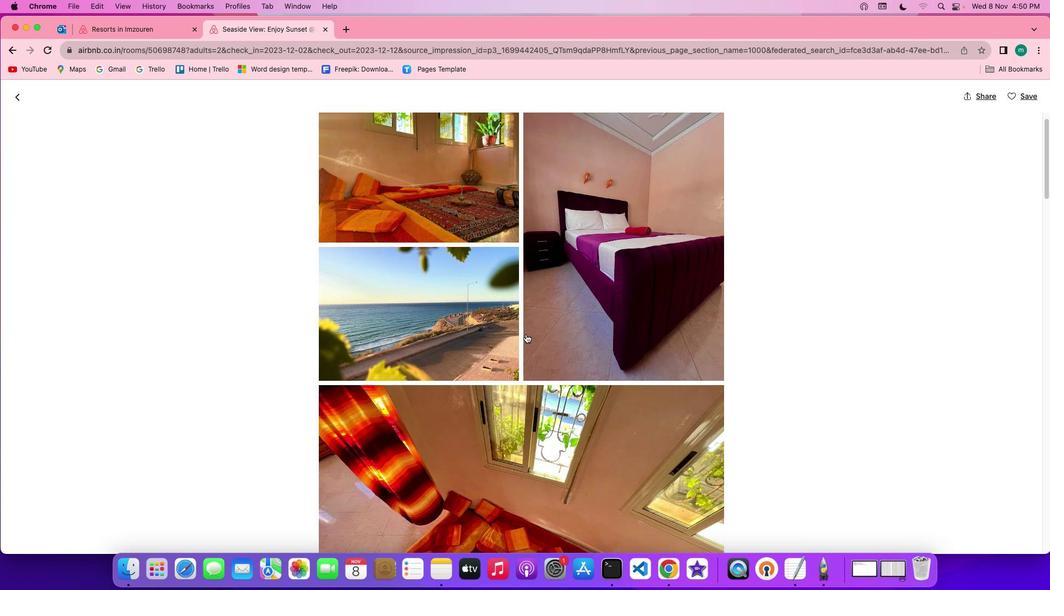
Action: Mouse scrolled (528, 336) with delta (1, 1)
Screenshot: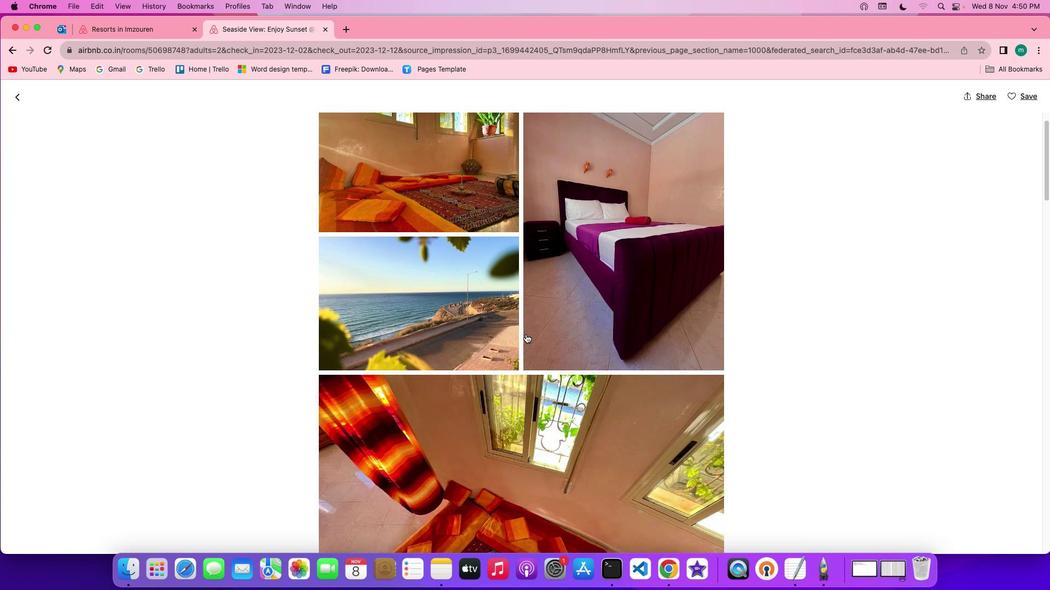 
Action: Mouse scrolled (528, 336) with delta (1, 1)
Screenshot: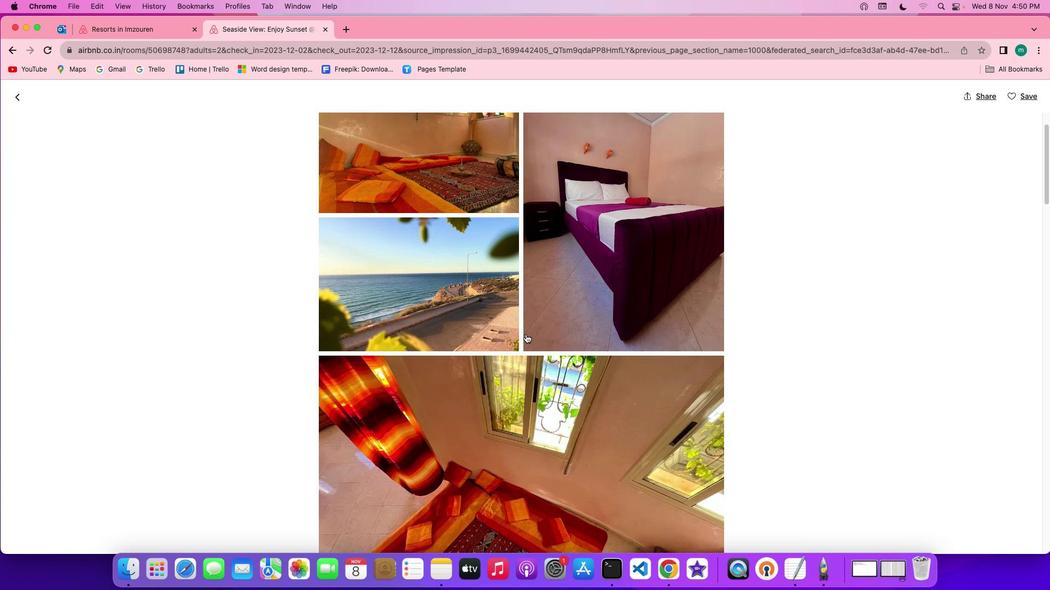 
Action: Mouse scrolled (528, 336) with delta (1, 1)
Screenshot: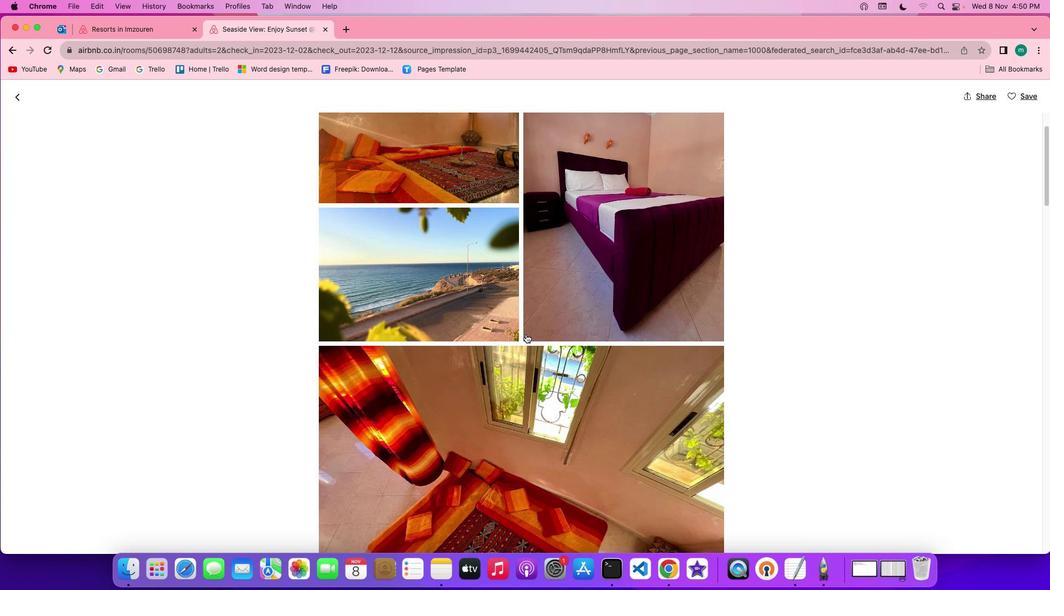 
Action: Mouse scrolled (528, 336) with delta (1, 1)
Screenshot: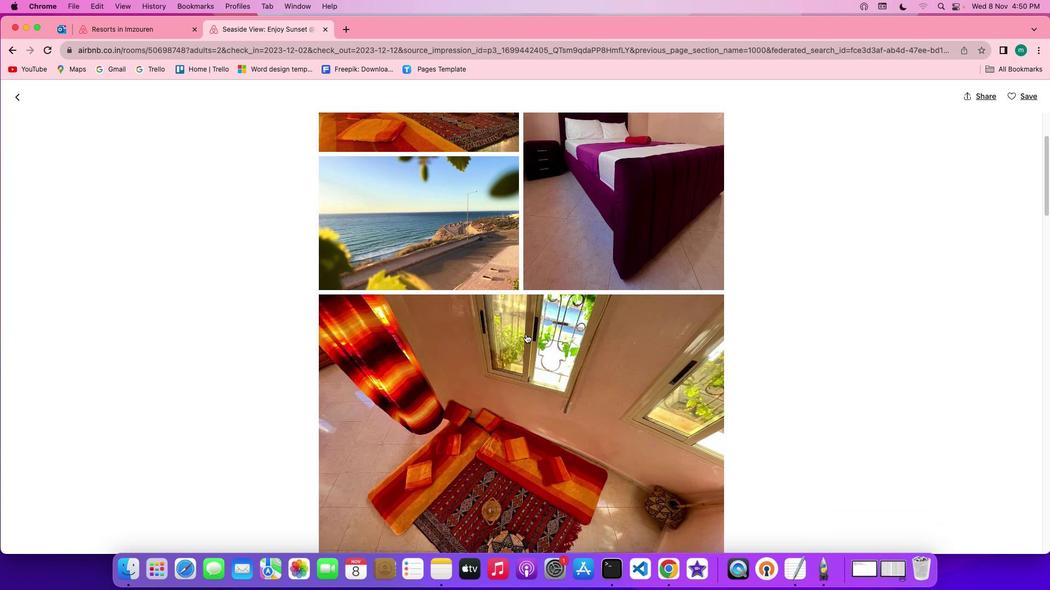 
Action: Mouse scrolled (528, 336) with delta (1, 1)
Screenshot: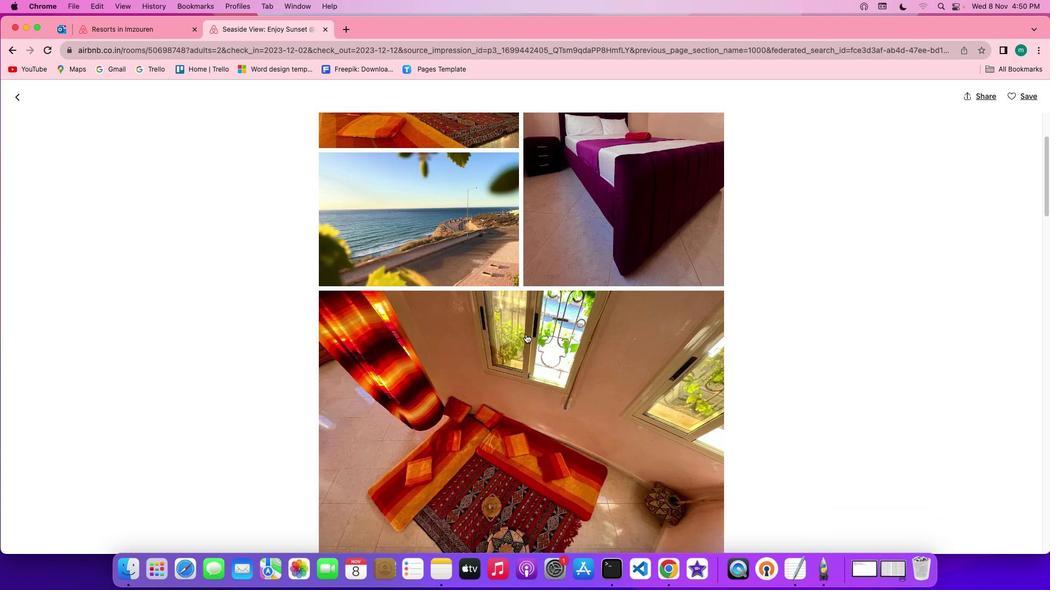 
Action: Mouse scrolled (528, 336) with delta (1, 1)
Screenshot: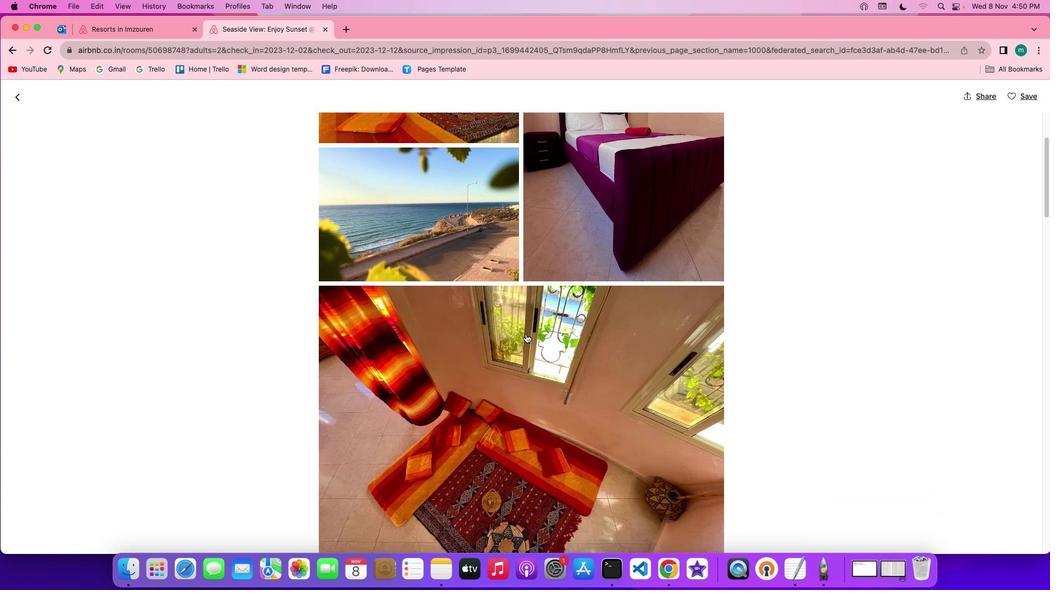 
Action: Mouse scrolled (528, 336) with delta (1, 1)
Screenshot: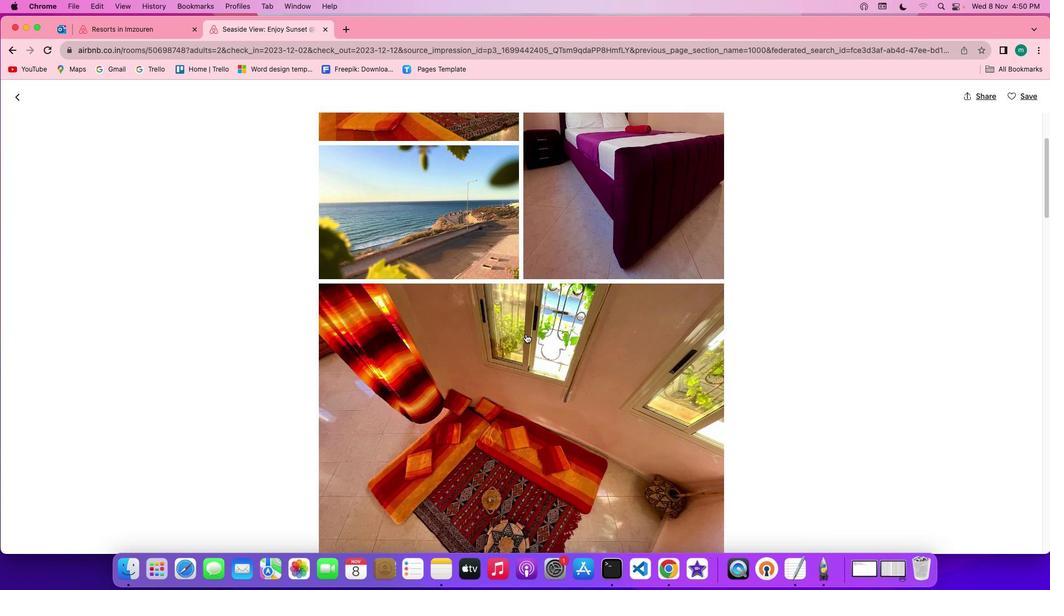 
Action: Mouse scrolled (528, 336) with delta (1, 1)
Screenshot: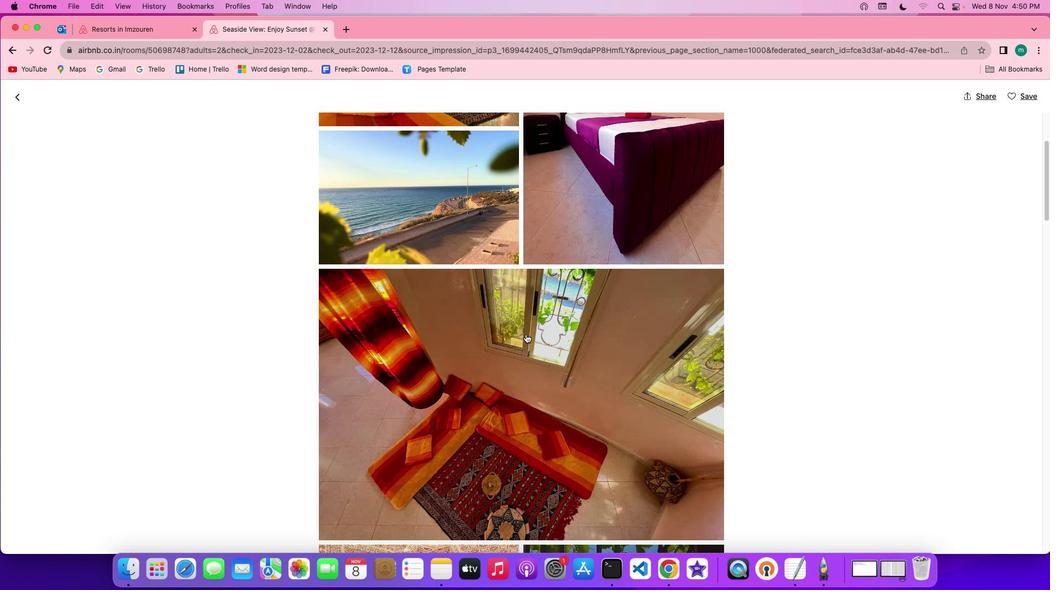 
Action: Mouse scrolled (528, 336) with delta (1, 1)
Screenshot: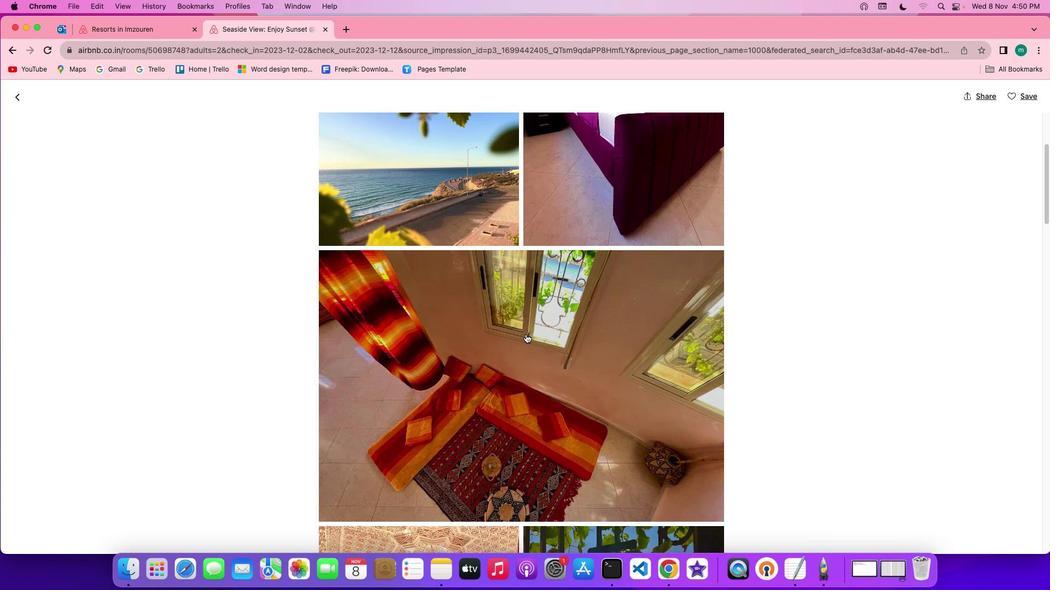 
Action: Mouse scrolled (528, 336) with delta (1, 1)
Screenshot: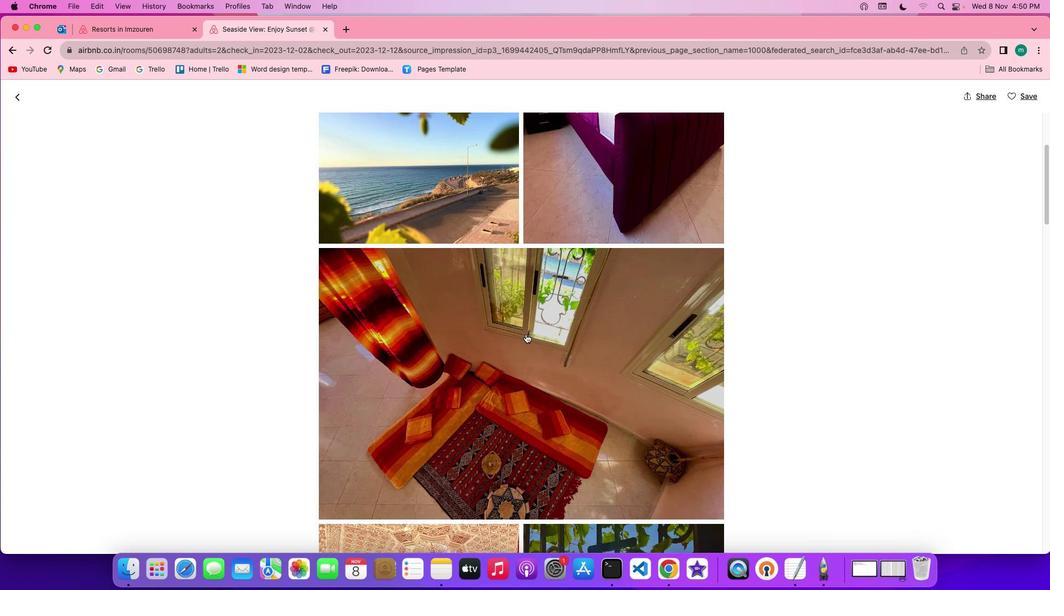 
Action: Mouse scrolled (528, 336) with delta (1, 1)
Screenshot: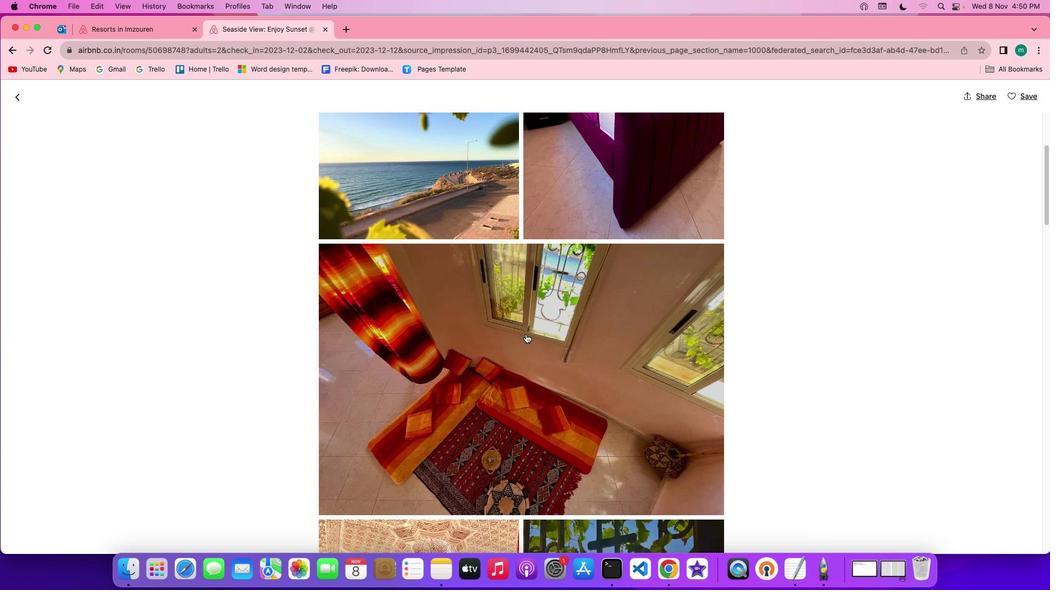 
Action: Mouse scrolled (528, 336) with delta (1, 1)
Screenshot: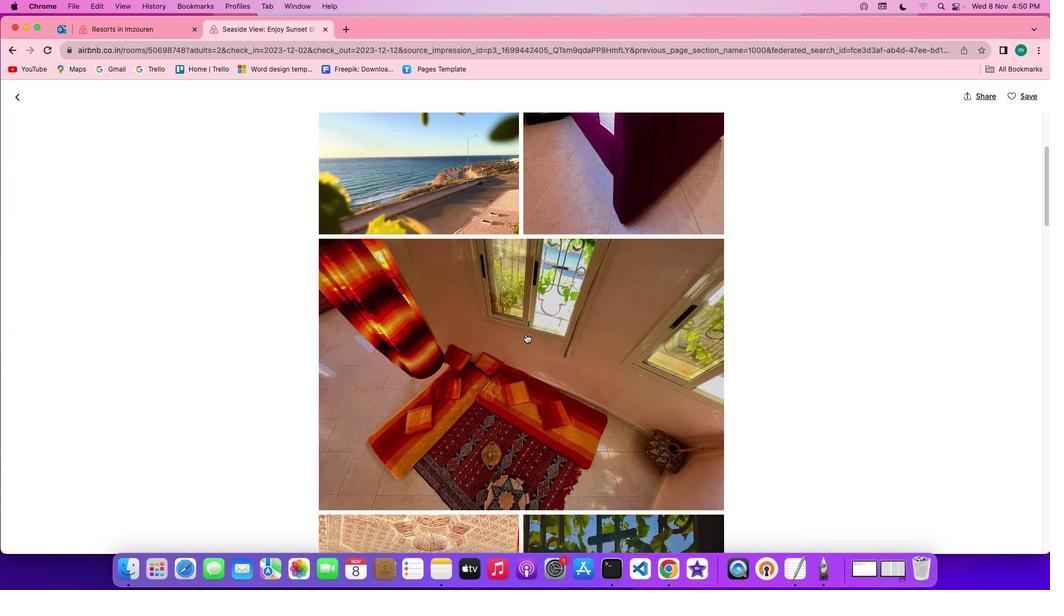 
Action: Mouse moved to (528, 336)
Screenshot: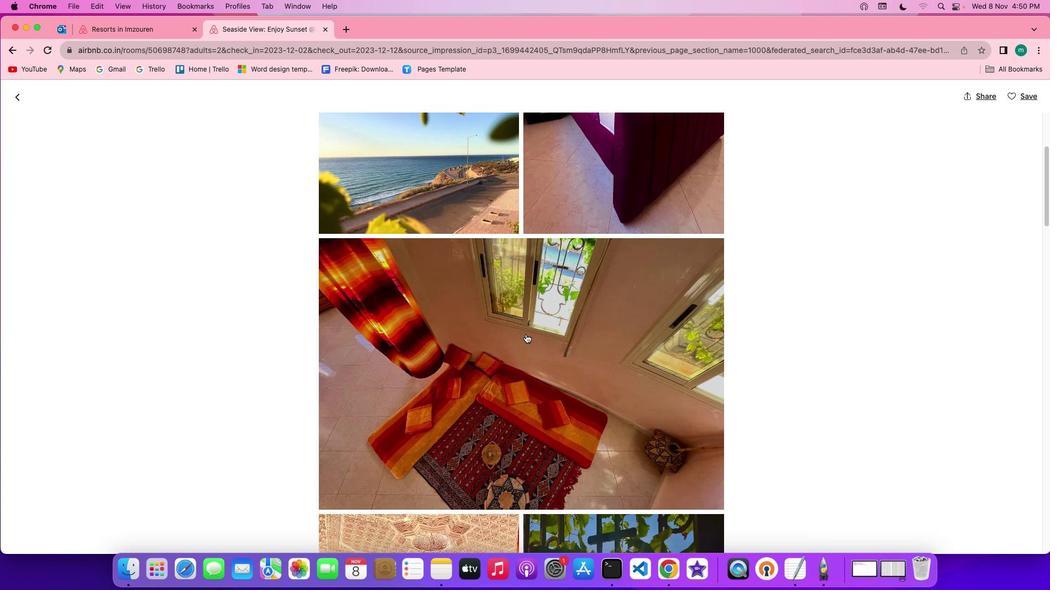 
Action: Mouse scrolled (528, 336) with delta (1, 1)
Screenshot: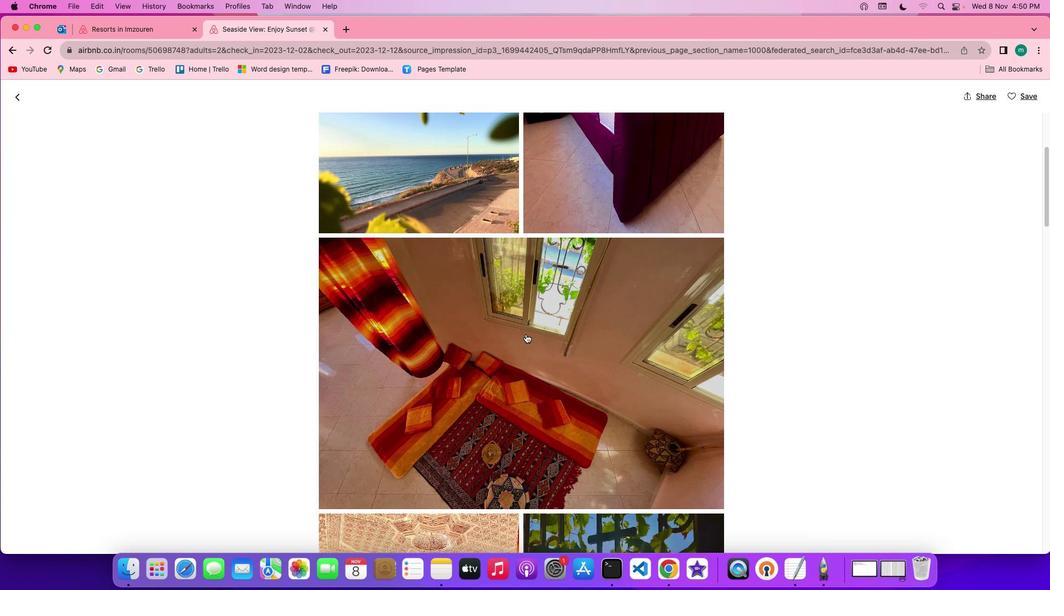
Action: Mouse scrolled (528, 336) with delta (1, 1)
Screenshot: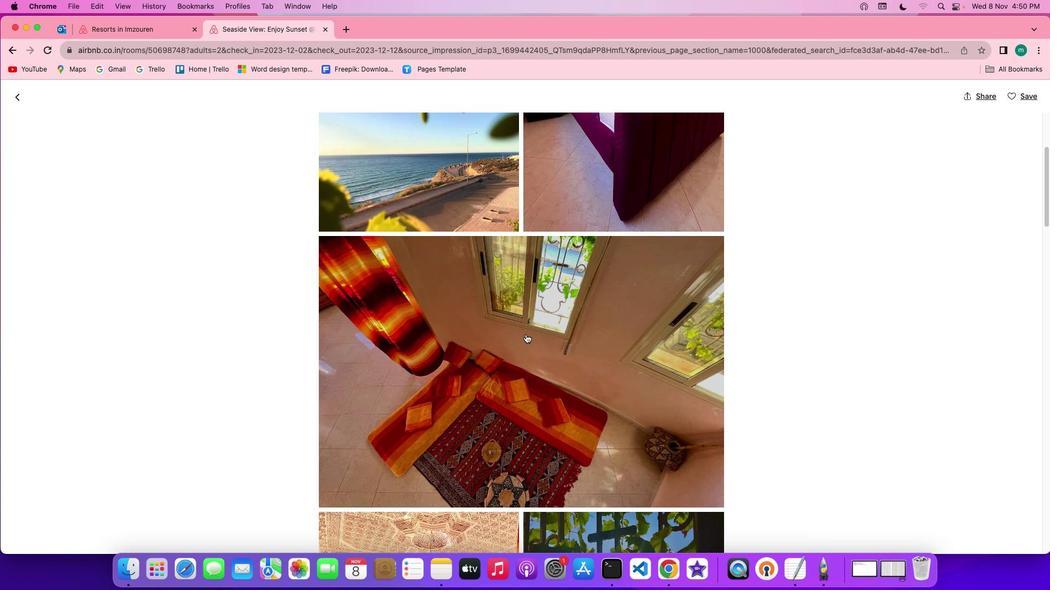 
Action: Mouse scrolled (528, 336) with delta (1, 1)
Screenshot: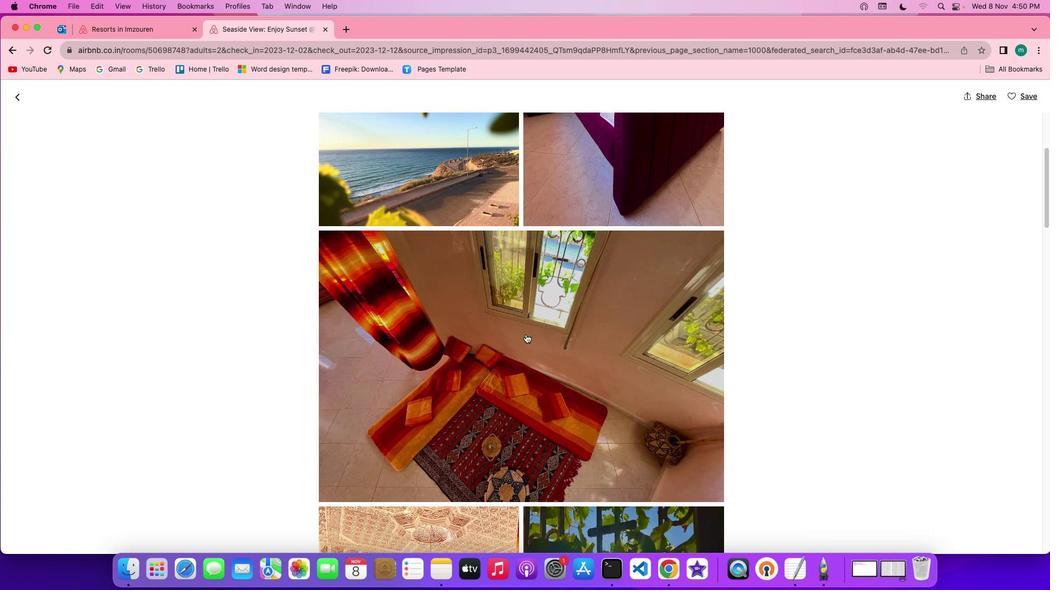
Action: Mouse scrolled (528, 336) with delta (1, 1)
Screenshot: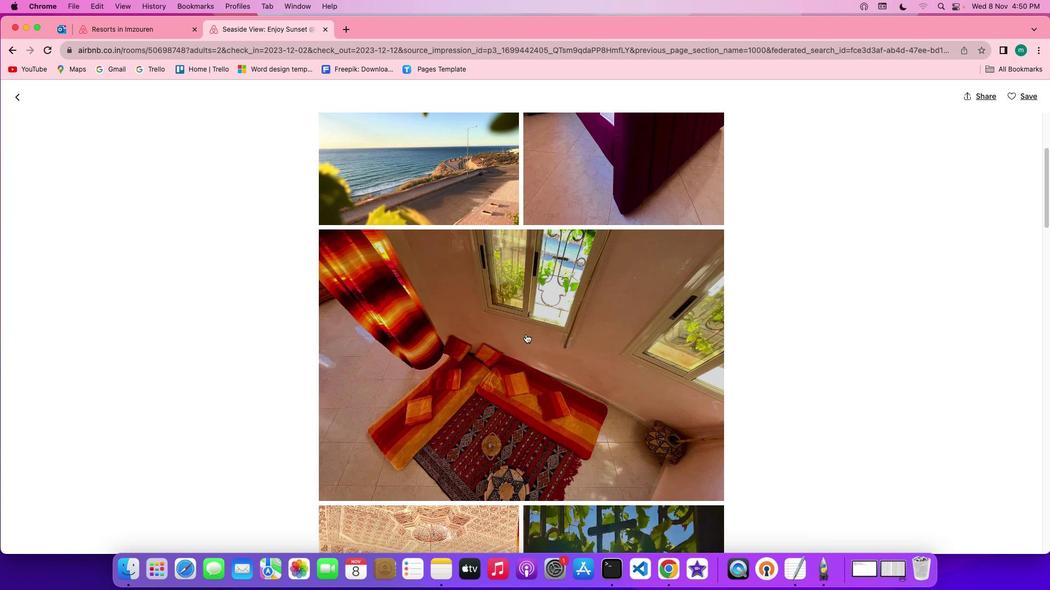 
Action: Mouse scrolled (528, 336) with delta (1, 1)
Screenshot: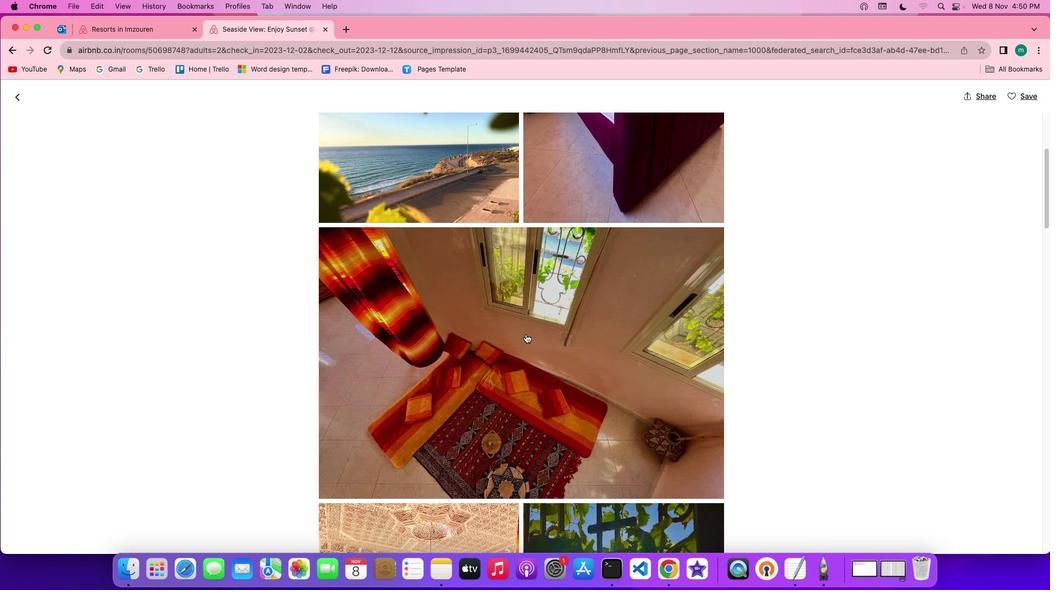
Action: Mouse scrolled (528, 336) with delta (1, 1)
Screenshot: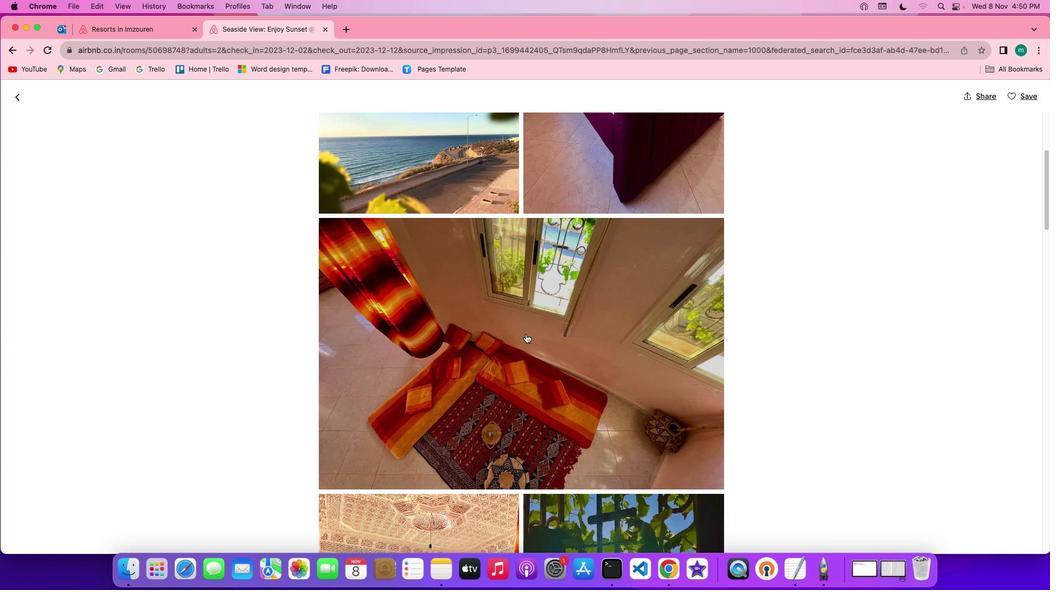 
Action: Mouse scrolled (528, 336) with delta (1, 1)
Screenshot: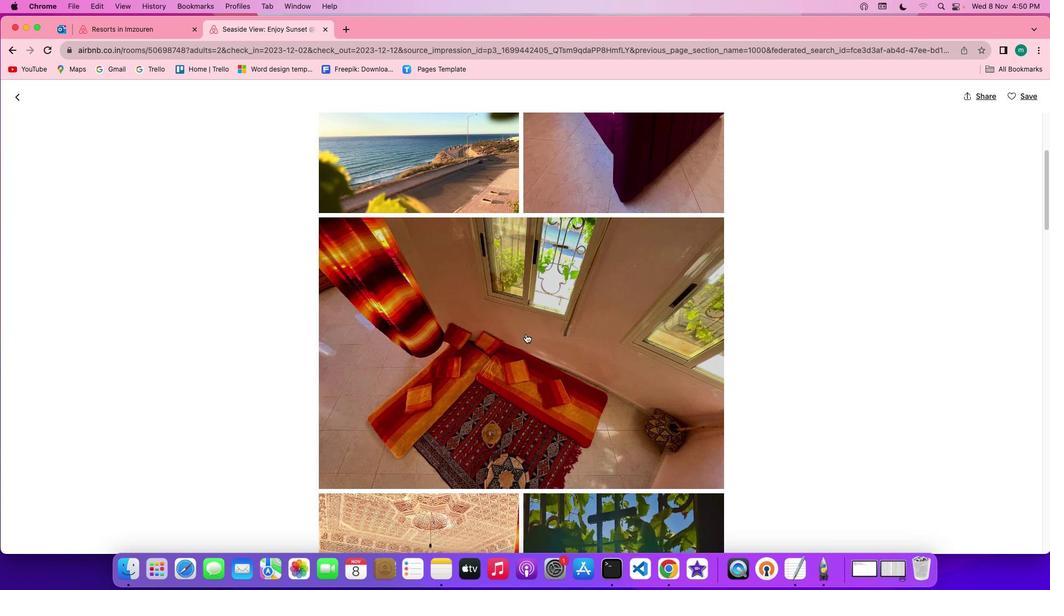 
Action: Mouse scrolled (528, 336) with delta (1, 1)
Screenshot: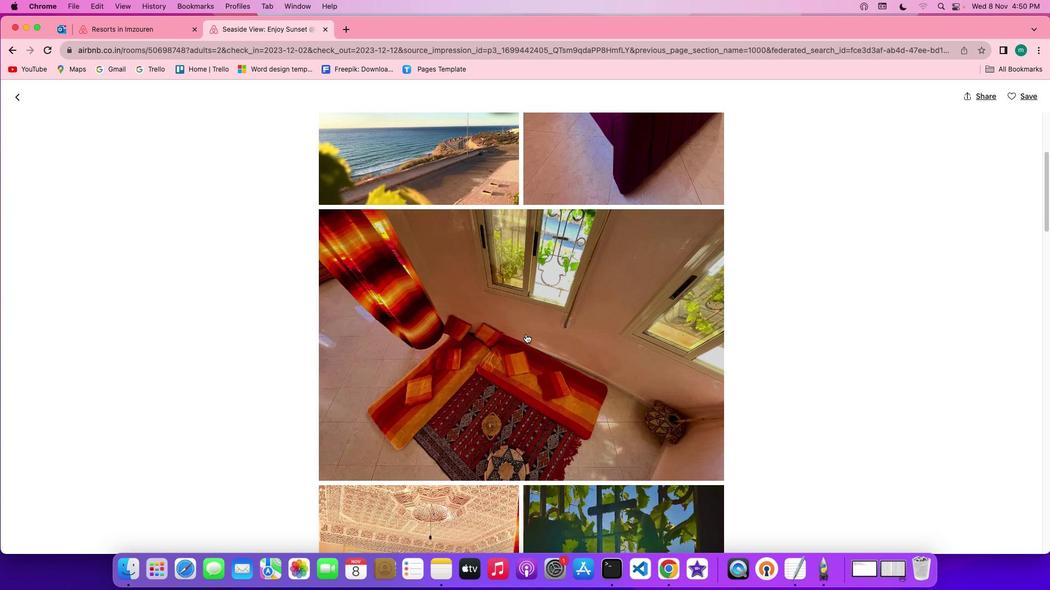 
Action: Mouse scrolled (528, 336) with delta (1, 1)
Screenshot: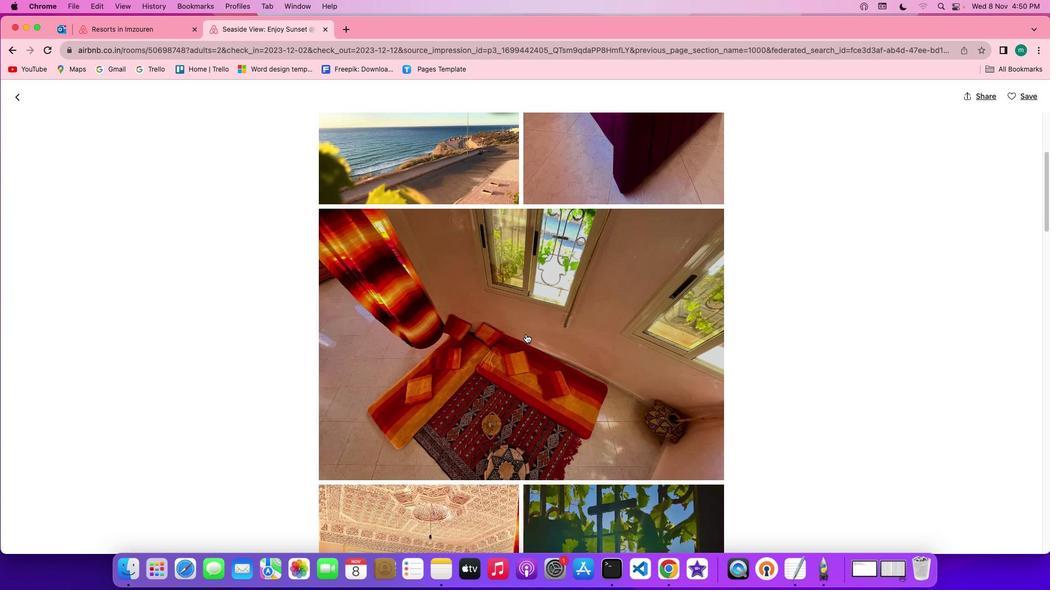 
Action: Mouse scrolled (528, 336) with delta (1, 1)
Screenshot: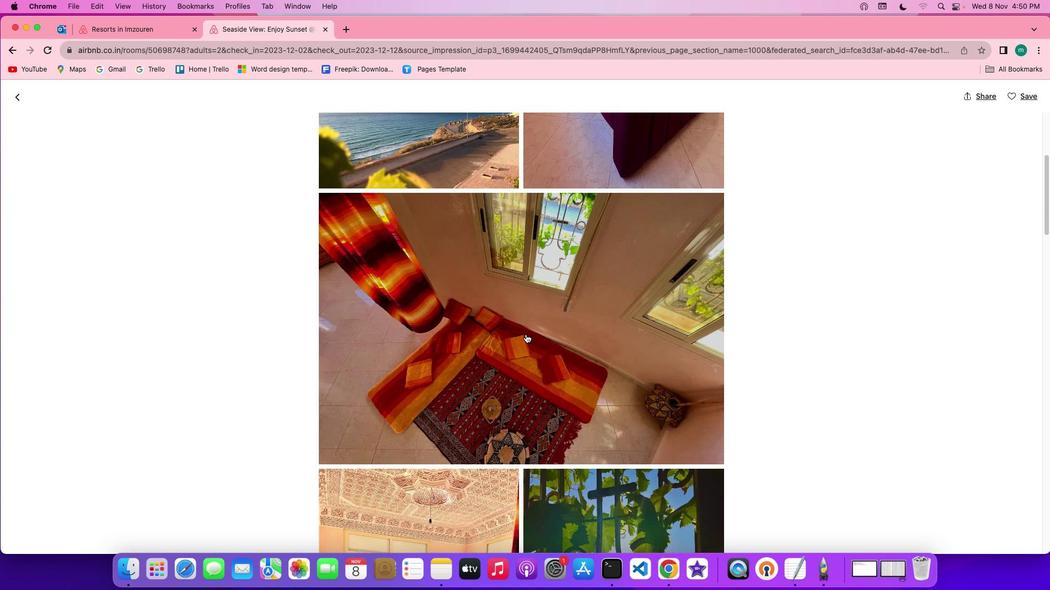 
Action: Mouse scrolled (528, 336) with delta (1, 1)
Screenshot: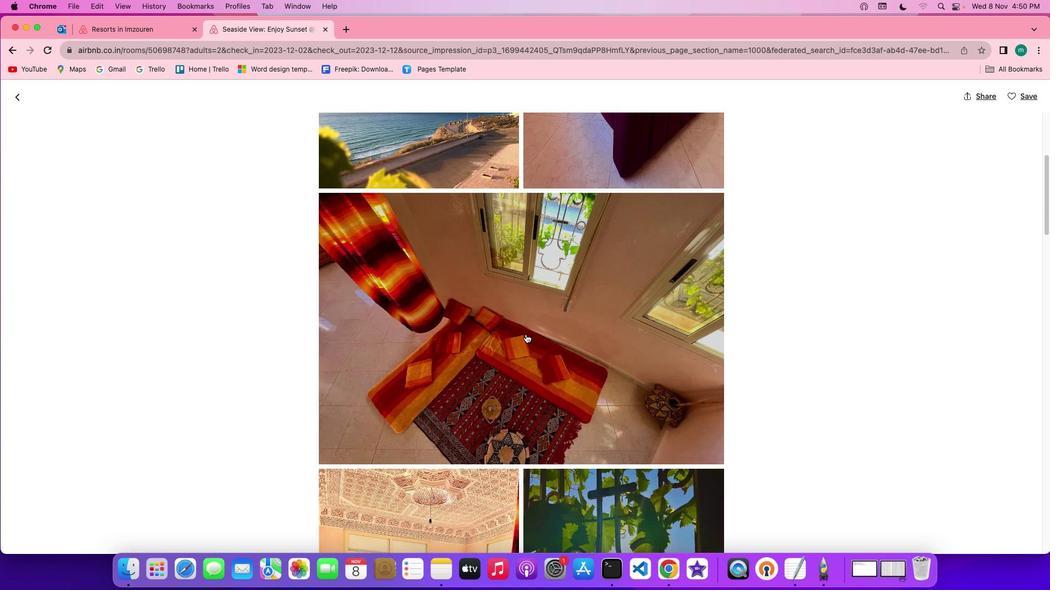 
Action: Mouse scrolled (528, 336) with delta (1, 1)
Screenshot: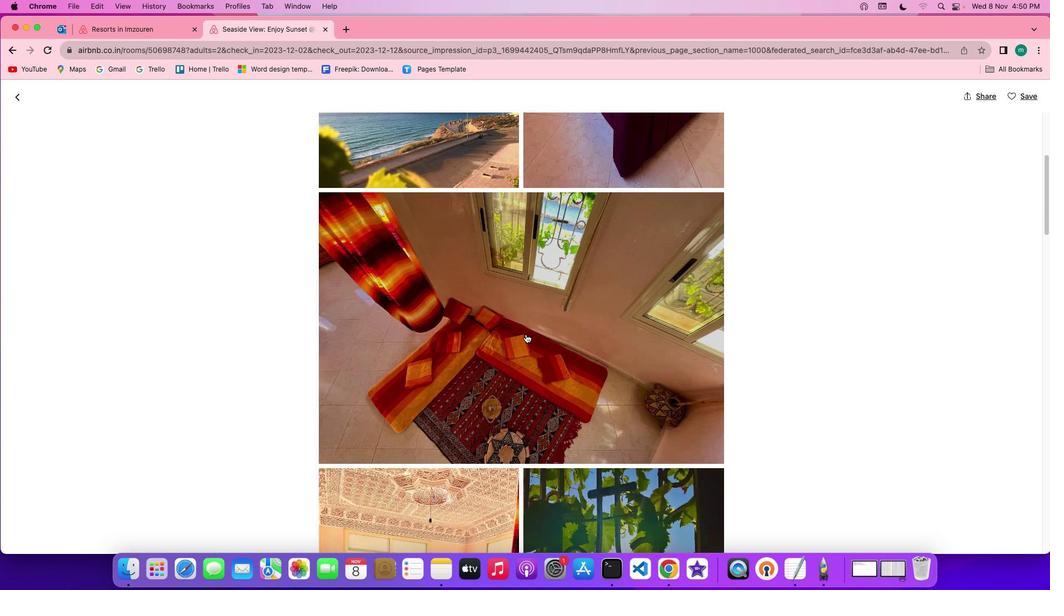 
Action: Mouse scrolled (528, 336) with delta (1, 1)
Screenshot: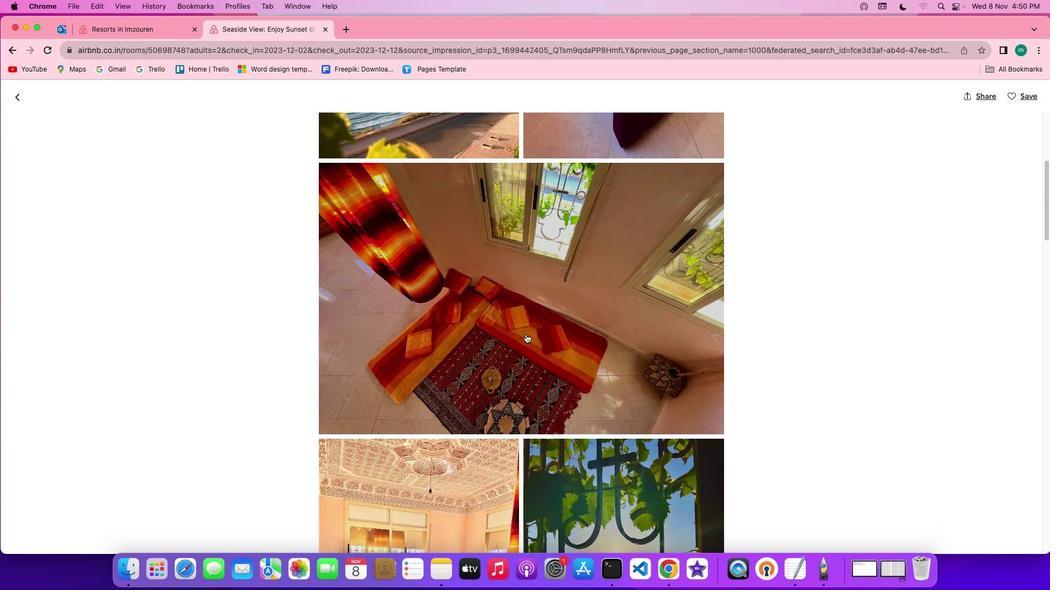 
Action: Mouse scrolled (528, 336) with delta (1, 1)
Screenshot: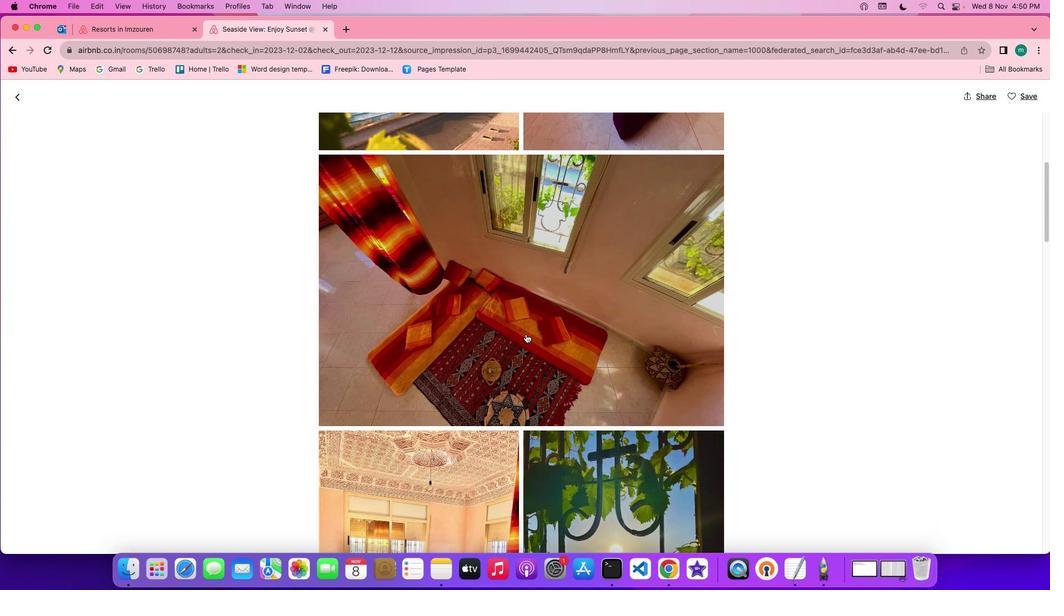 
Action: Mouse scrolled (528, 336) with delta (1, 1)
Screenshot: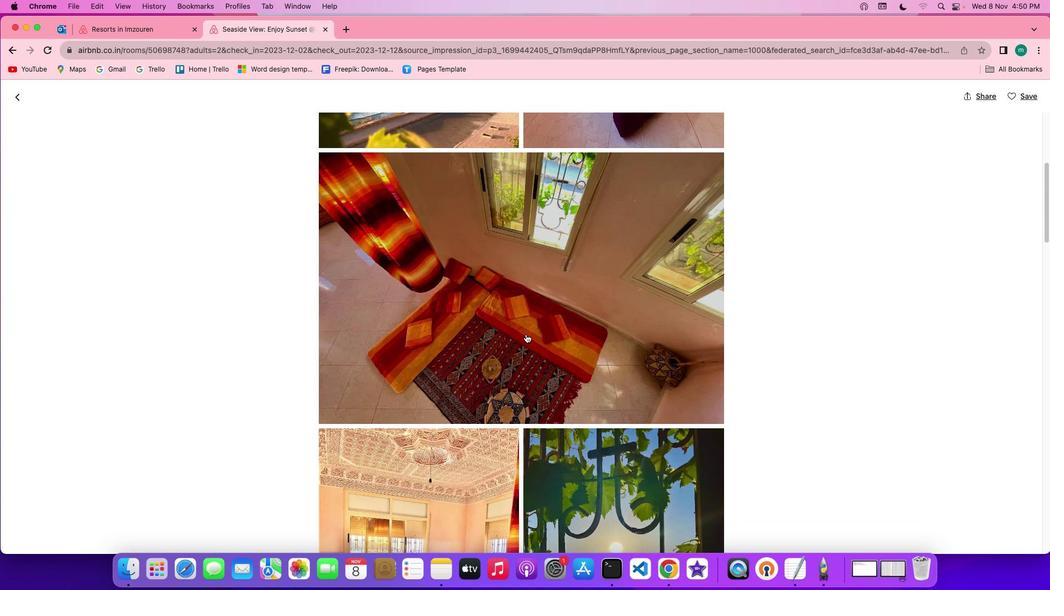 
Action: Mouse scrolled (528, 336) with delta (1, 1)
Screenshot: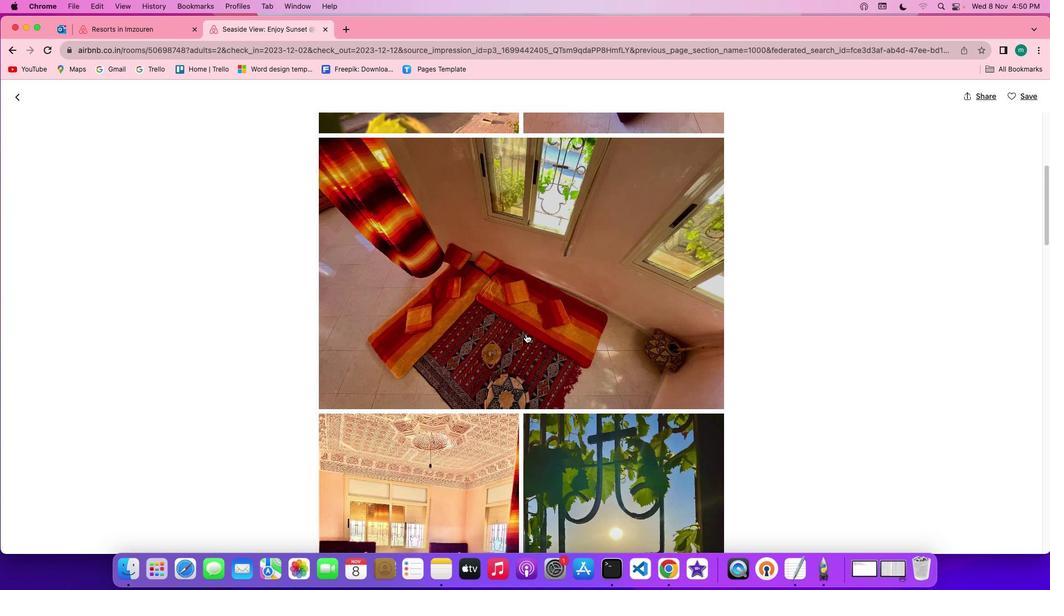 
Action: Mouse scrolled (528, 336) with delta (1, 1)
Screenshot: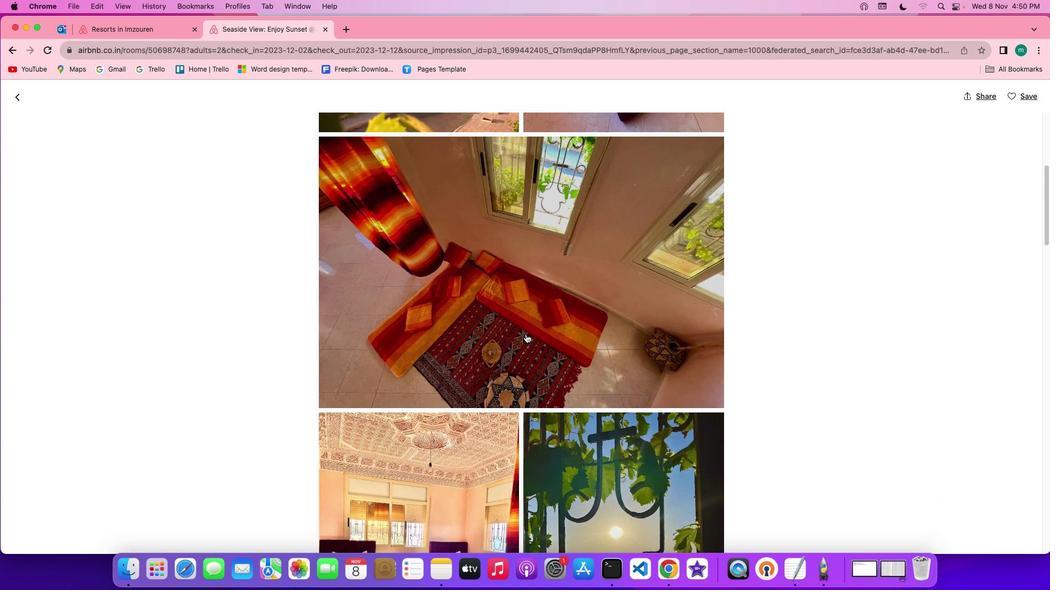 
Action: Mouse scrolled (528, 336) with delta (1, 1)
Screenshot: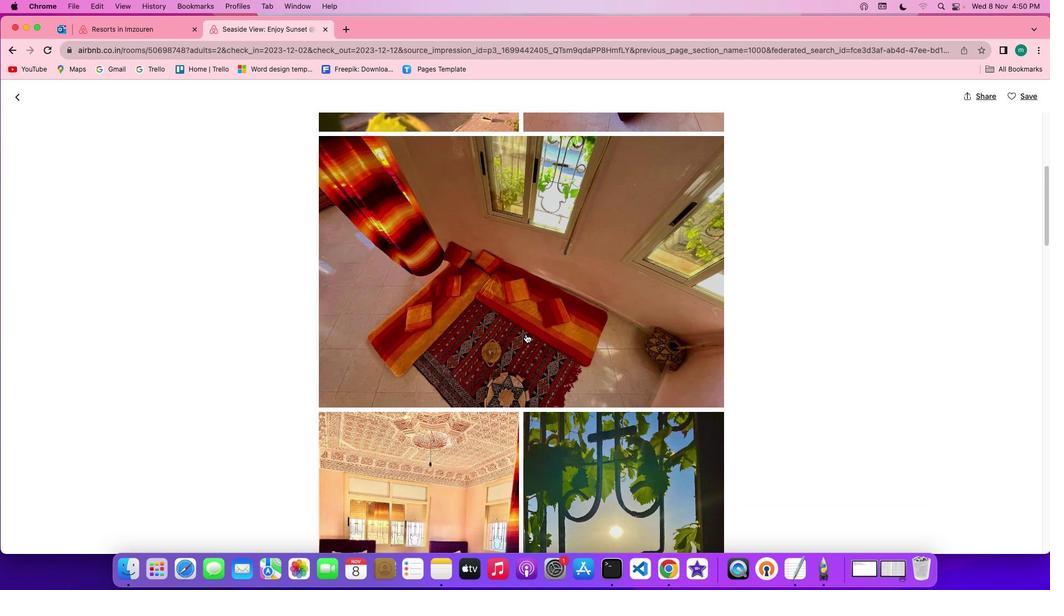 
Action: Mouse scrolled (528, 336) with delta (1, 1)
Screenshot: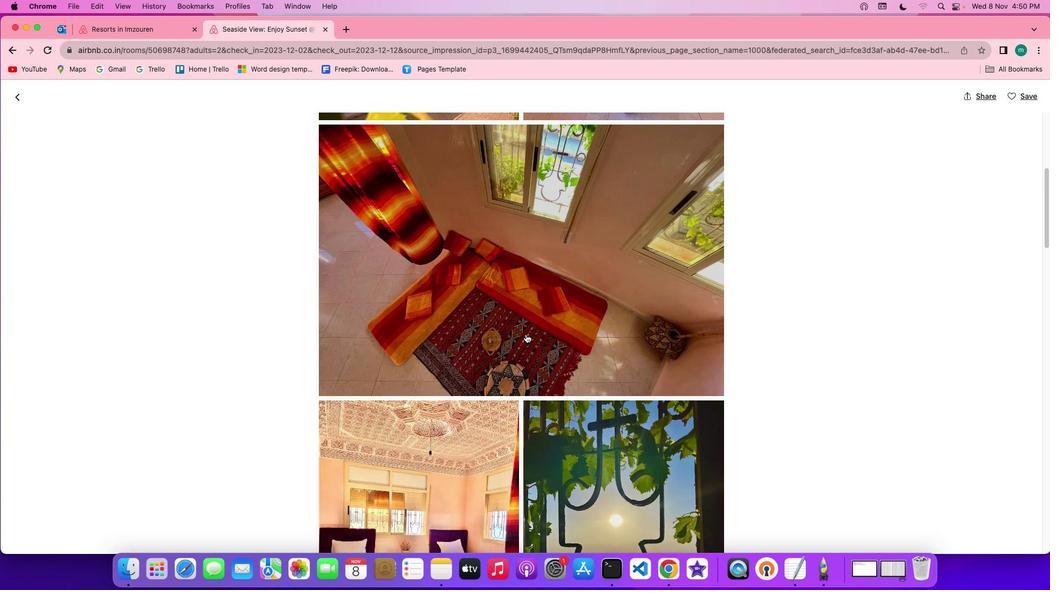 
Action: Mouse scrolled (528, 336) with delta (1, 1)
Screenshot: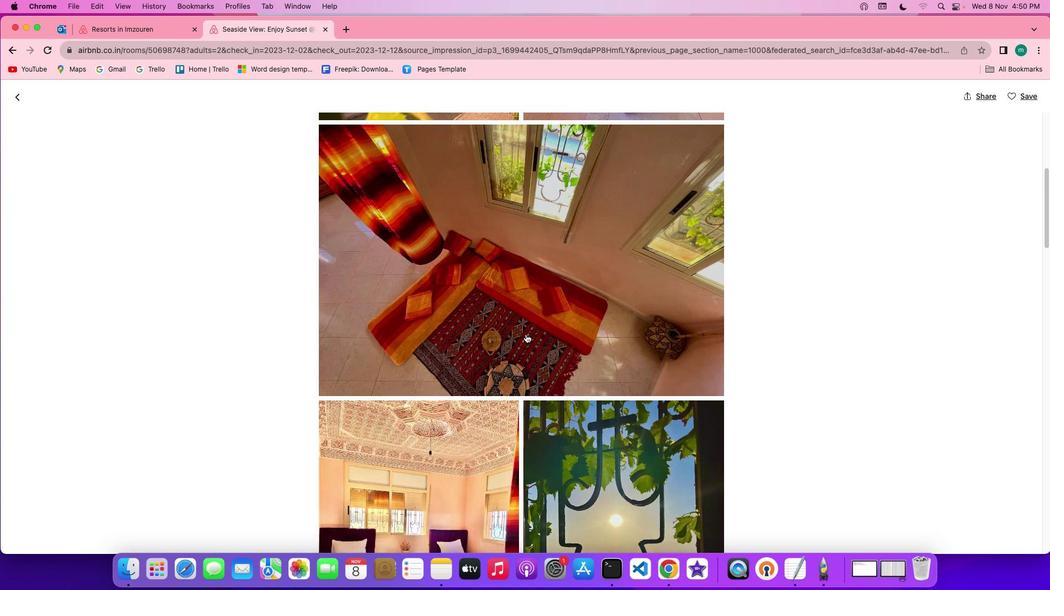 
Action: Mouse scrolled (528, 336) with delta (1, 1)
Screenshot: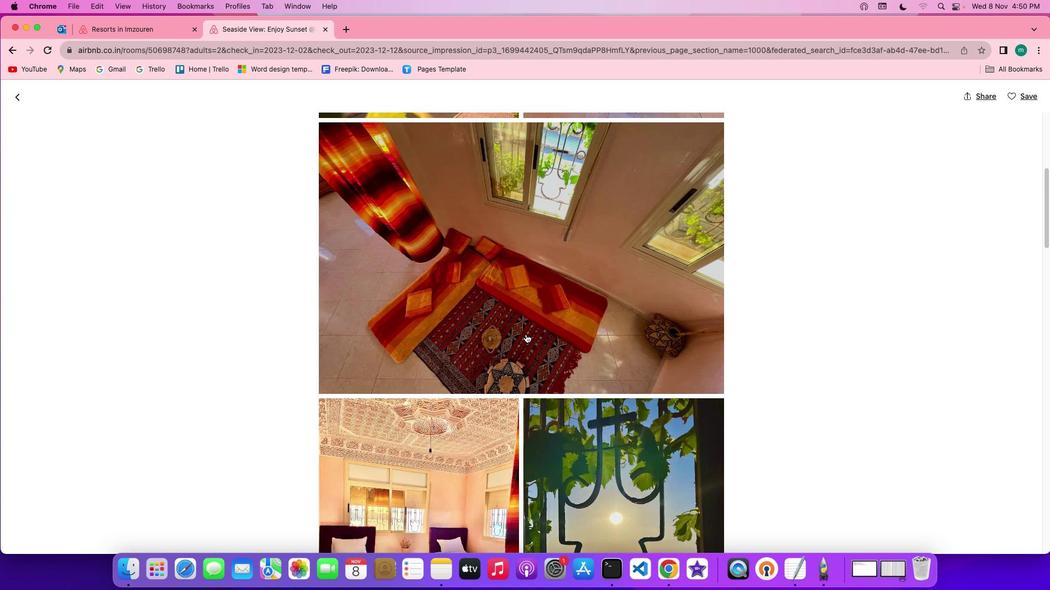 
Action: Mouse scrolled (528, 336) with delta (1, 1)
Screenshot: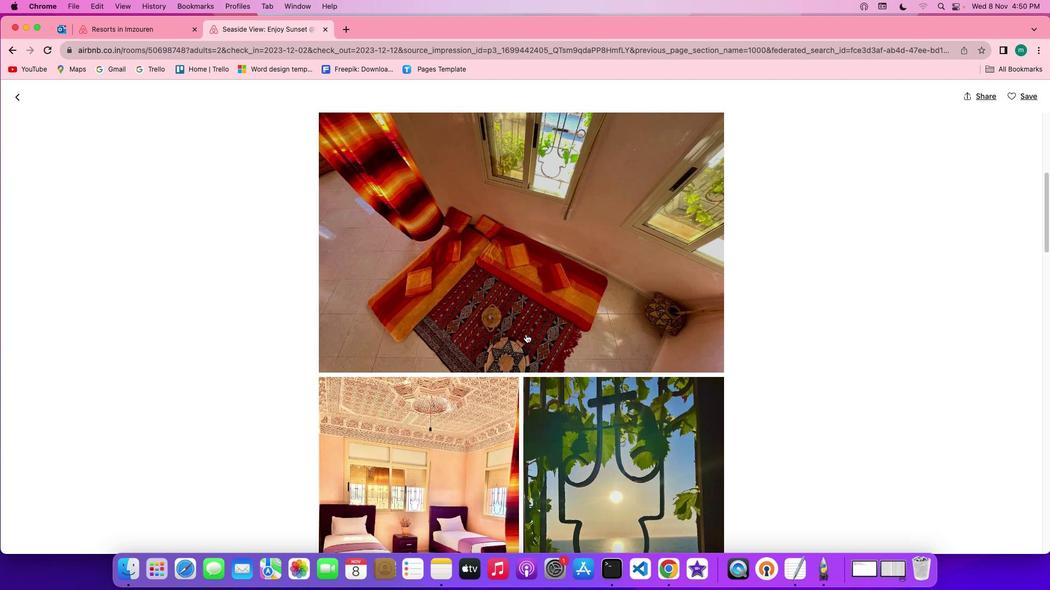 
Action: Mouse scrolled (528, 336) with delta (1, 1)
Screenshot: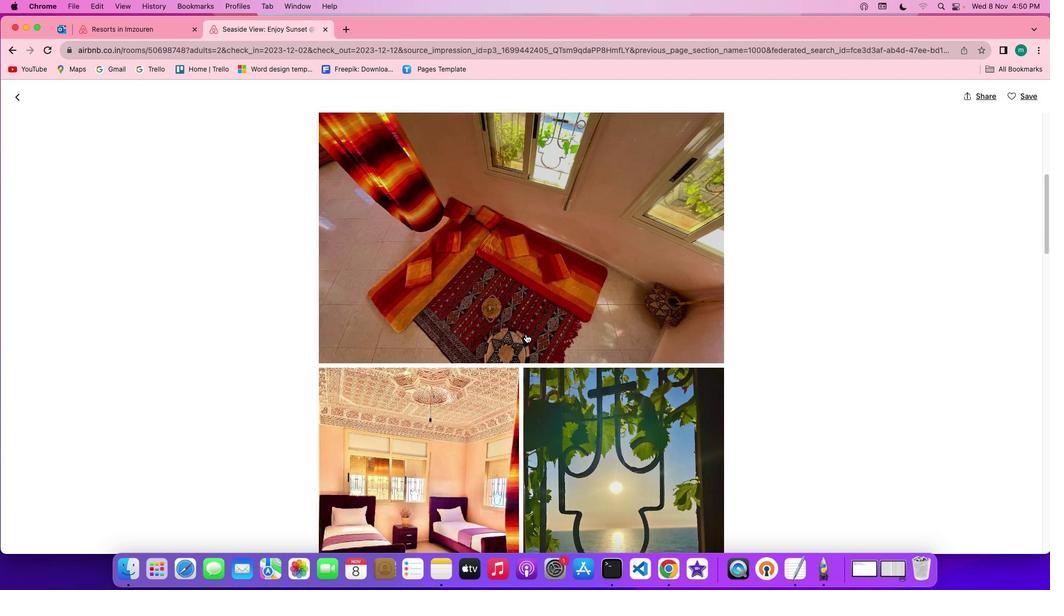 
Action: Mouse scrolled (528, 336) with delta (1, 1)
Screenshot: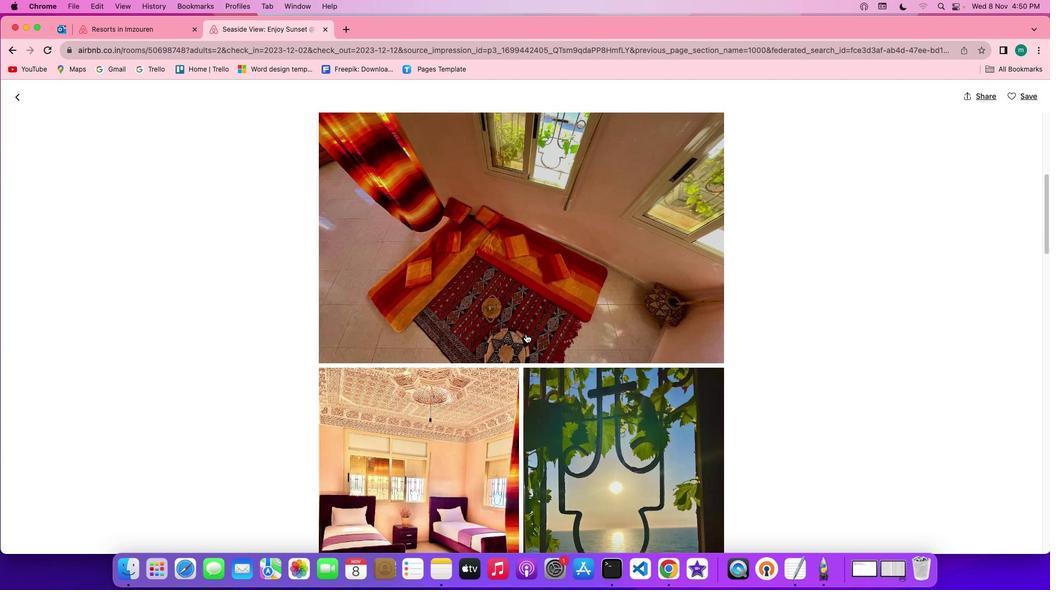 
Action: Mouse scrolled (528, 336) with delta (1, 1)
Screenshot: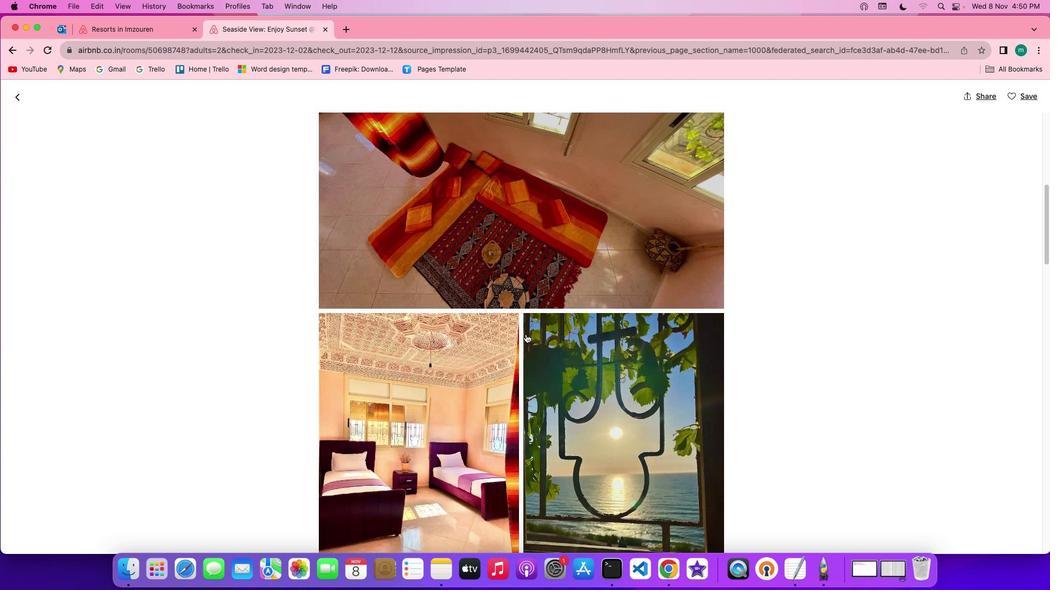 
Action: Mouse scrolled (528, 336) with delta (1, 1)
Screenshot: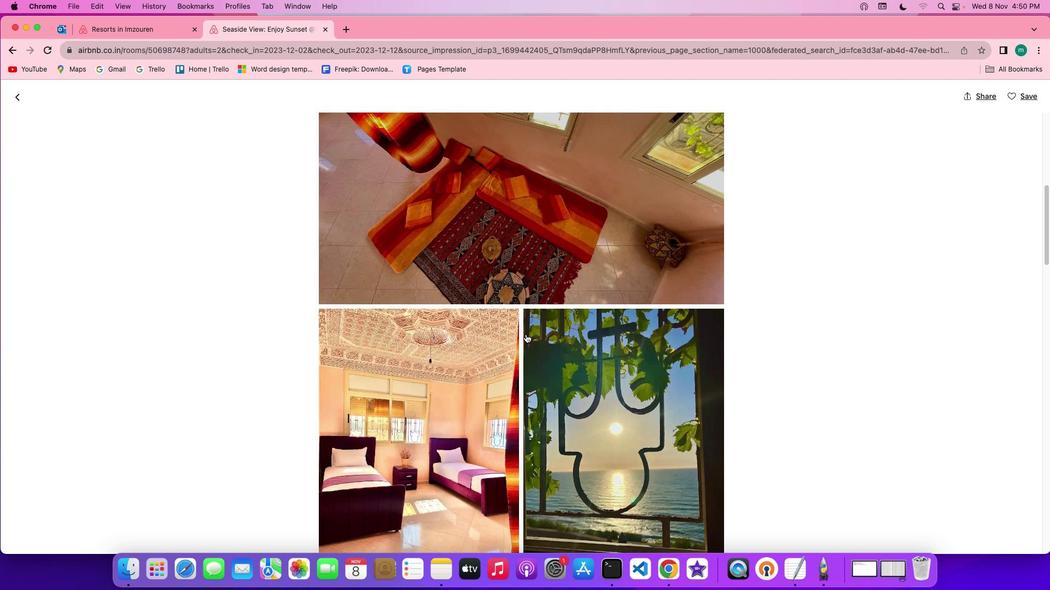 
Action: Mouse scrolled (528, 336) with delta (1, 1)
Screenshot: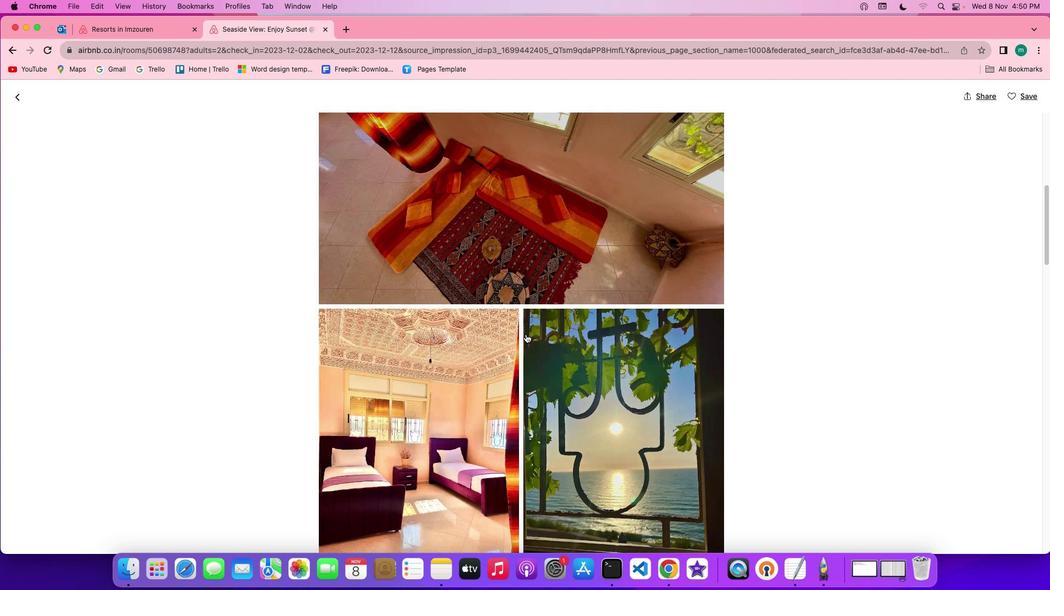 
Action: Mouse scrolled (528, 336) with delta (1, 1)
Screenshot: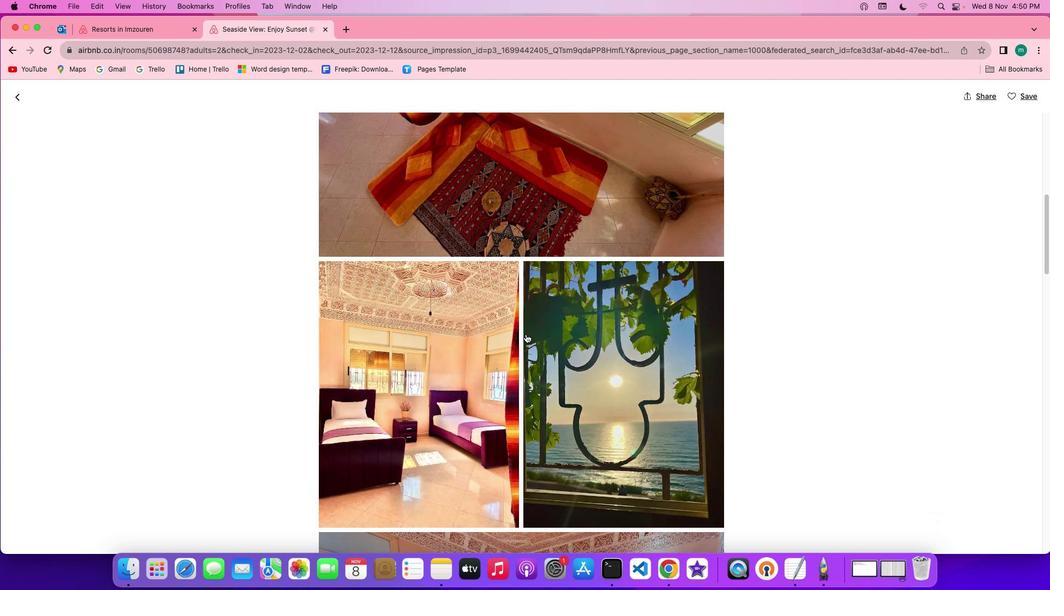 
Action: Mouse scrolled (528, 336) with delta (1, 1)
Screenshot: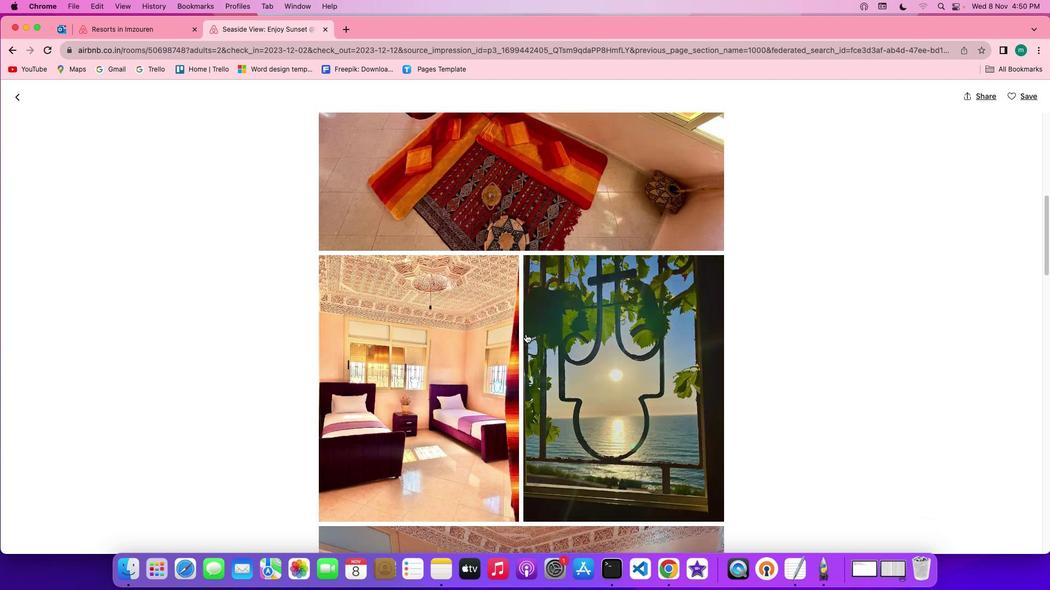 
Action: Mouse scrolled (528, 336) with delta (1, 1)
Screenshot: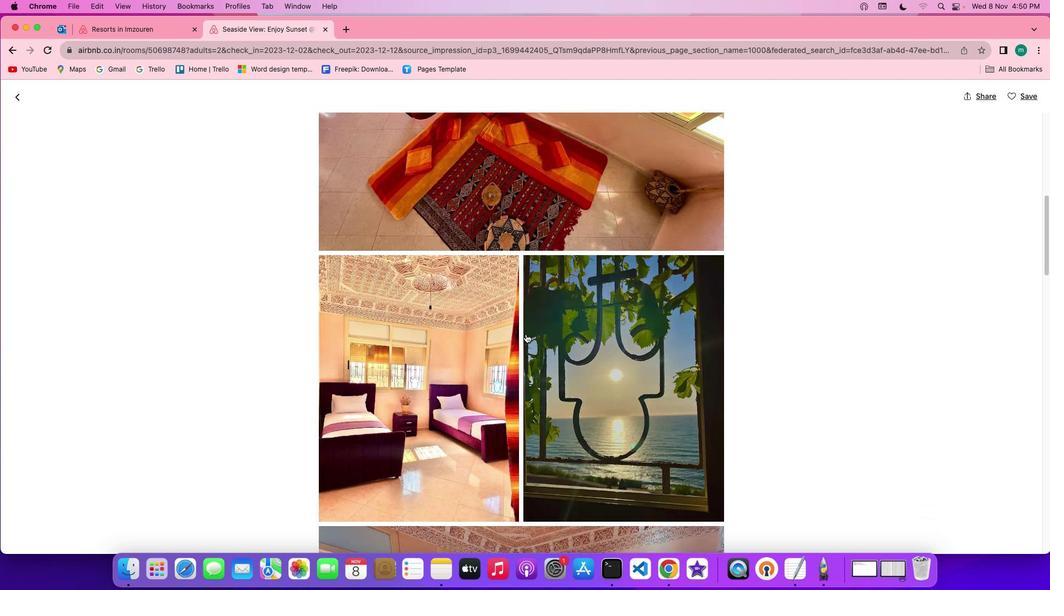 
Action: Mouse scrolled (528, 336) with delta (1, 1)
Screenshot: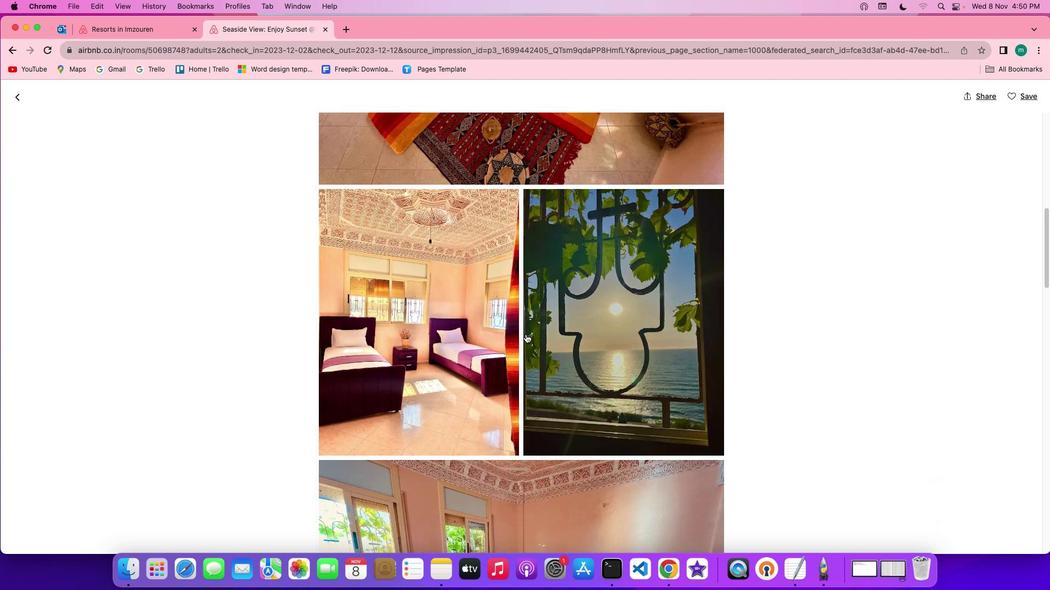 
Action: Mouse scrolled (528, 336) with delta (1, 1)
Screenshot: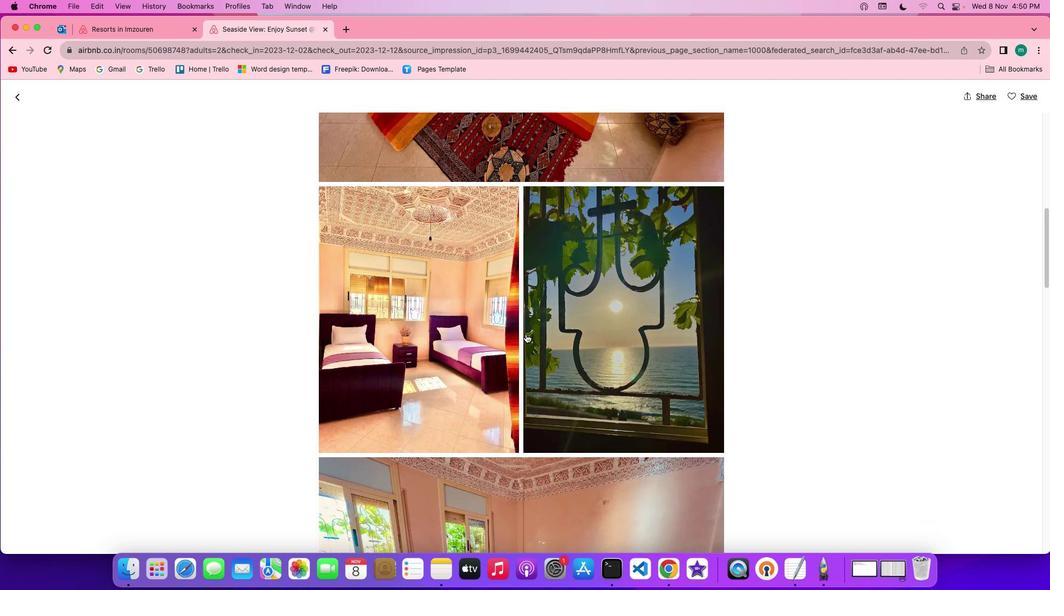 
Action: Mouse scrolled (528, 336) with delta (1, 0)
Screenshot: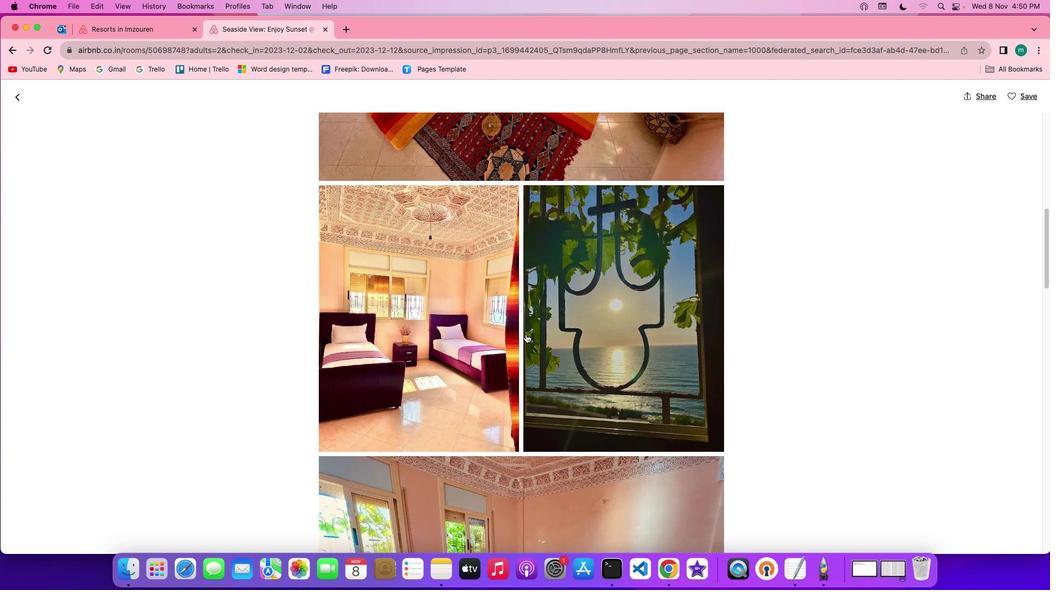 
Action: Mouse scrolled (528, 336) with delta (1, 1)
Screenshot: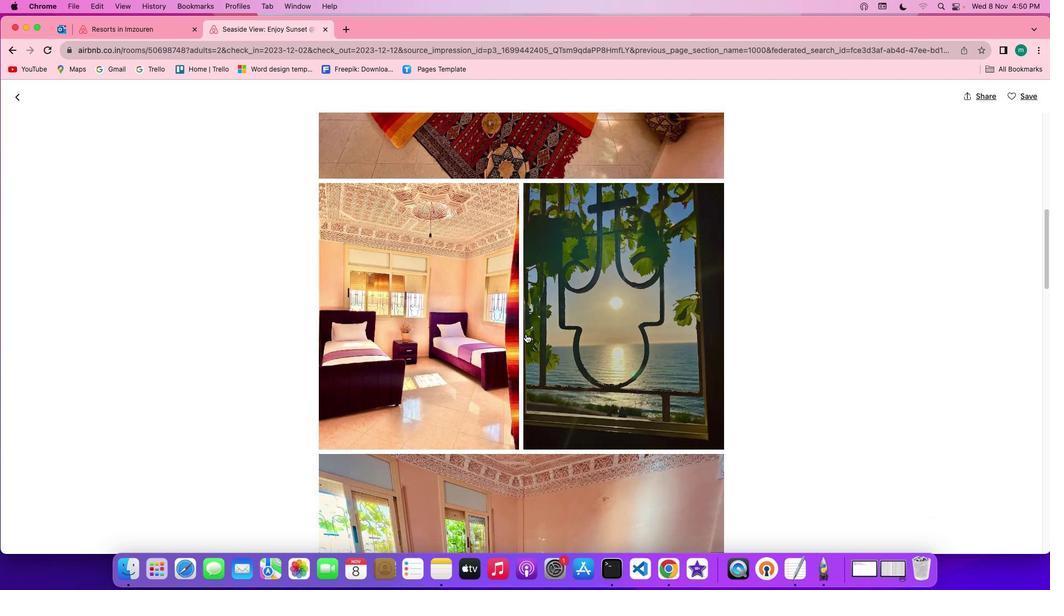 
Action: Mouse scrolled (528, 336) with delta (1, 1)
Screenshot: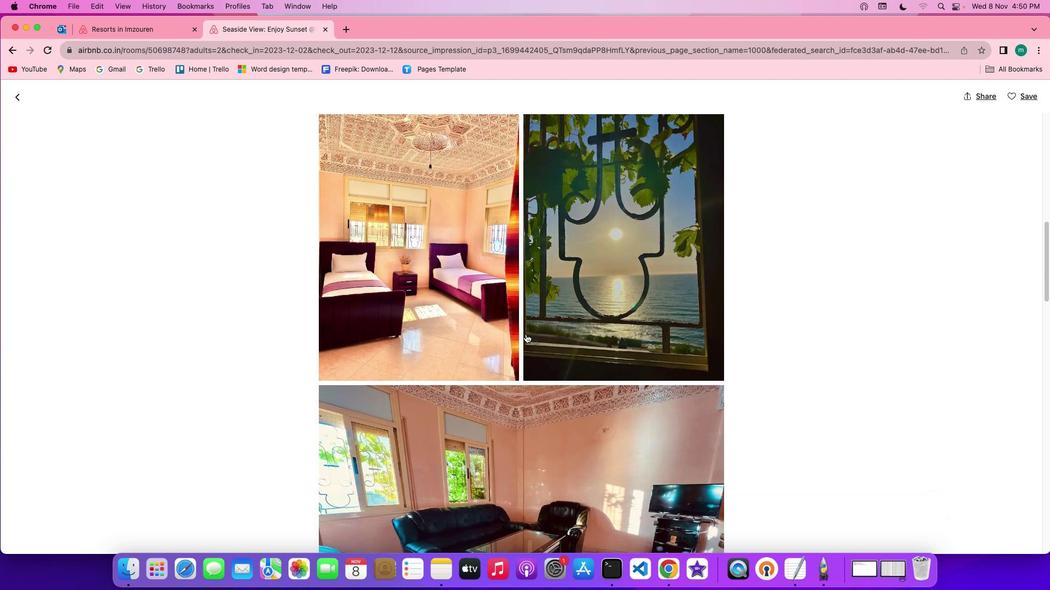 
Action: Mouse scrolled (528, 336) with delta (1, 1)
Screenshot: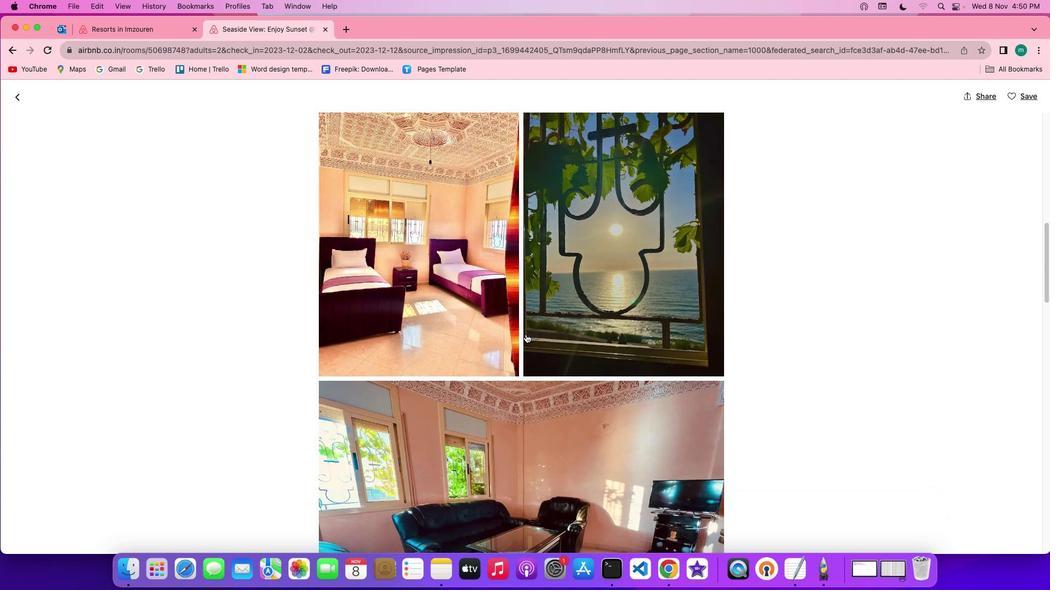 
Action: Mouse scrolled (528, 336) with delta (1, 0)
Screenshot: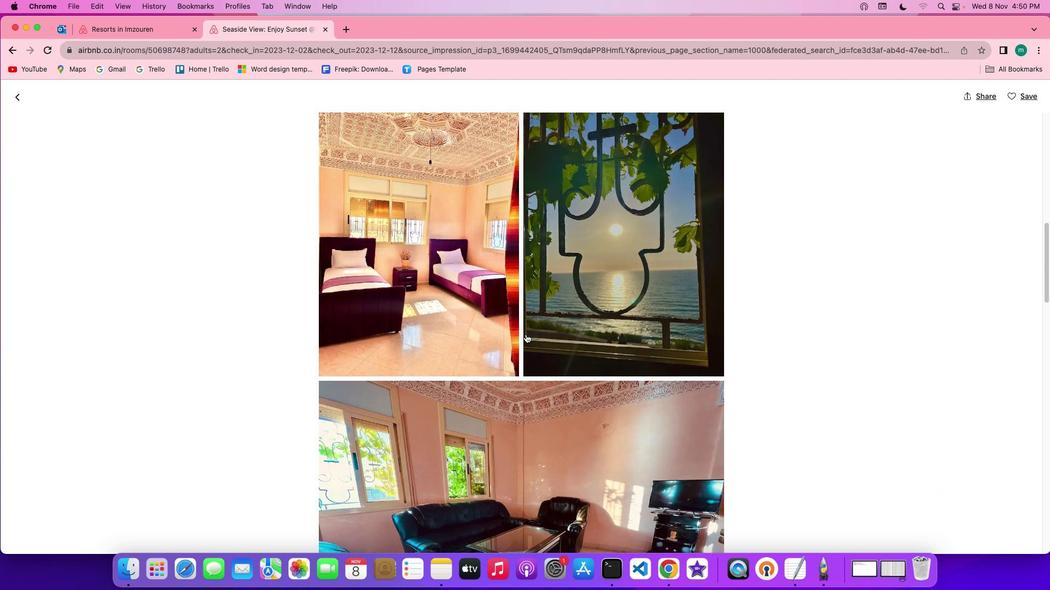 
Action: Mouse scrolled (528, 336) with delta (1, 1)
Screenshot: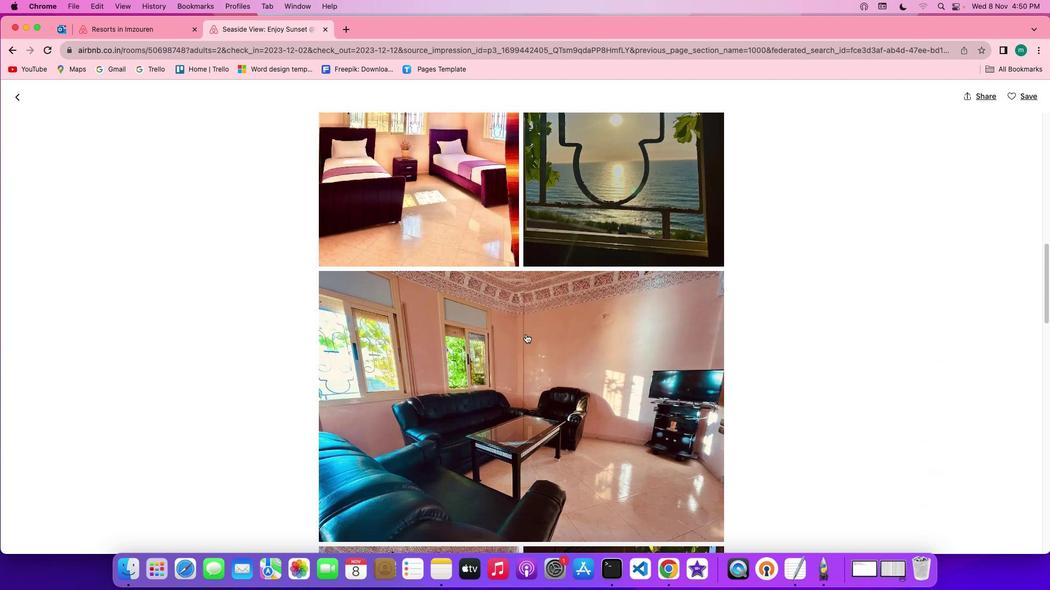 
Action: Mouse scrolled (528, 336) with delta (1, 1)
Screenshot: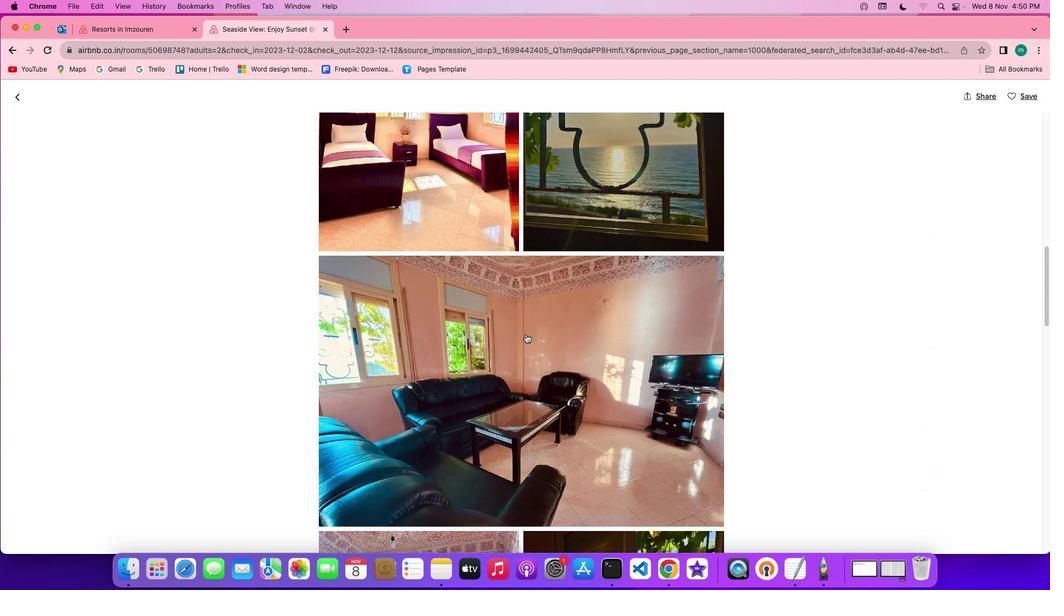 
Action: Mouse scrolled (528, 336) with delta (1, 0)
Screenshot: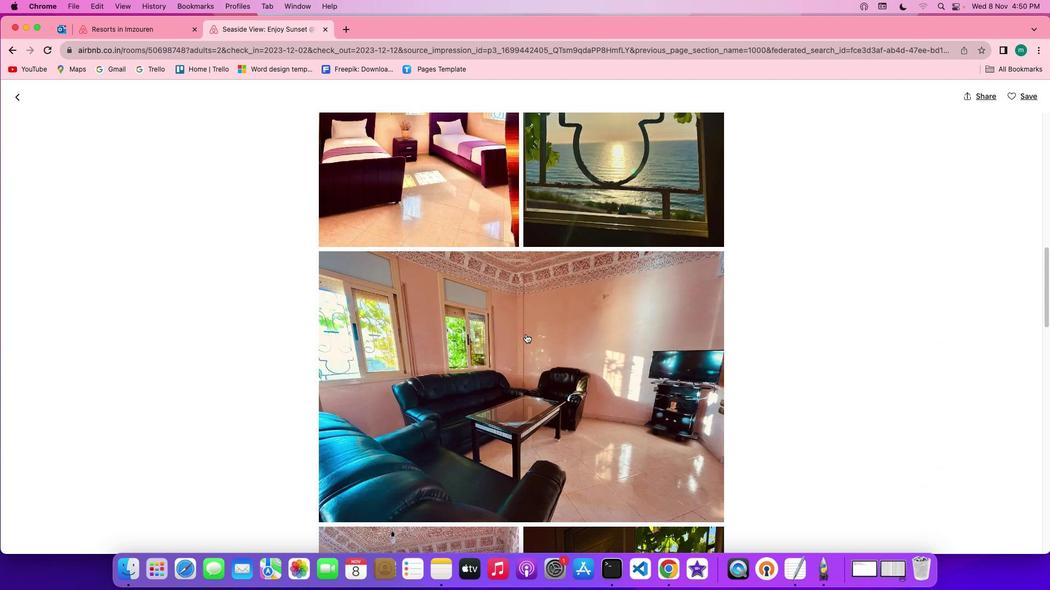 
Action: Mouse scrolled (528, 336) with delta (1, 0)
Screenshot: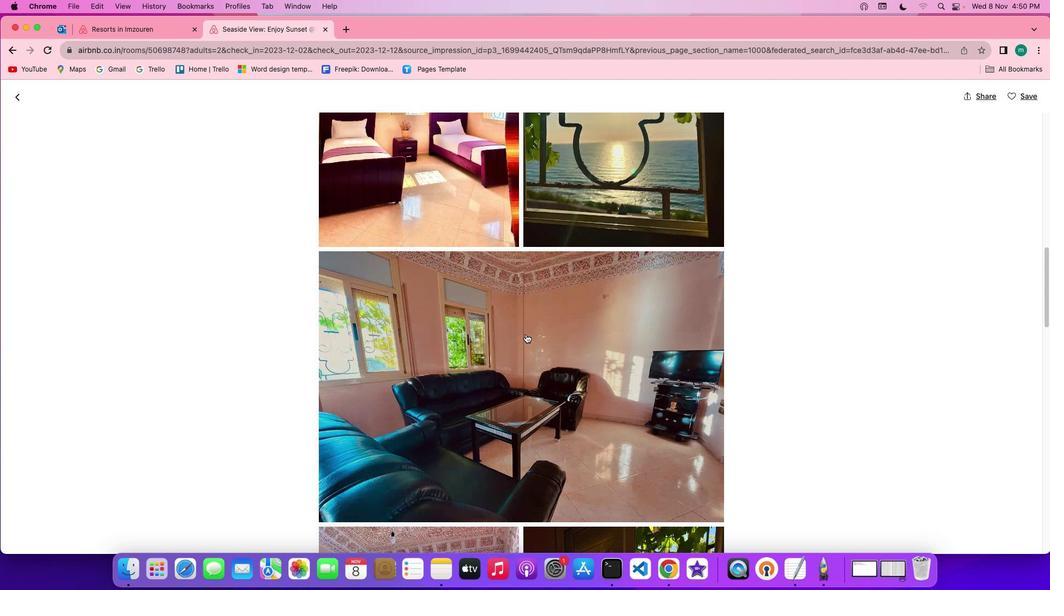
Action: Mouse scrolled (528, 336) with delta (1, 1)
Screenshot: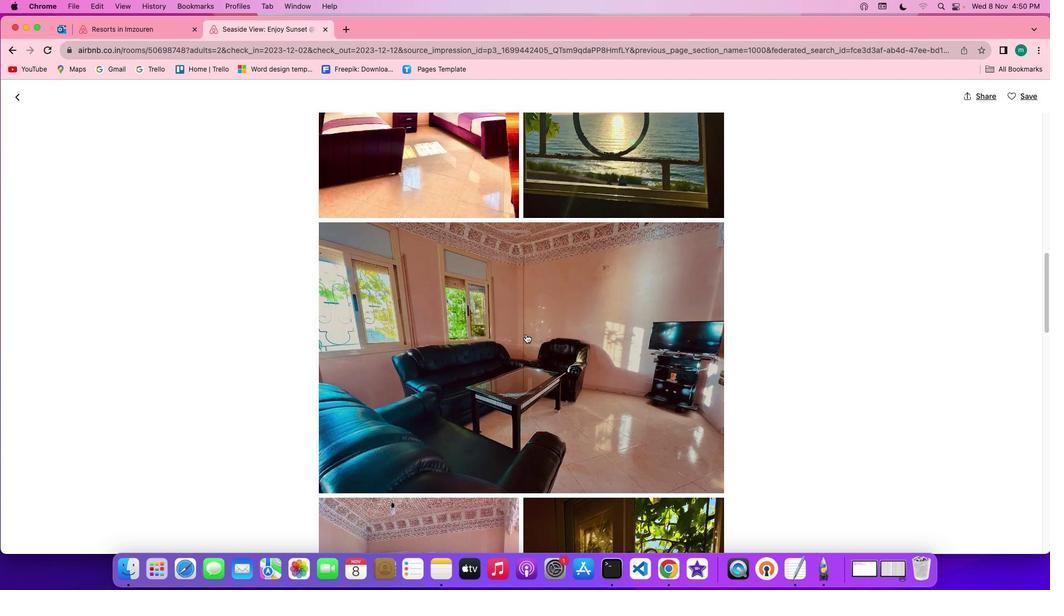 
Action: Mouse scrolled (528, 336) with delta (1, 1)
Screenshot: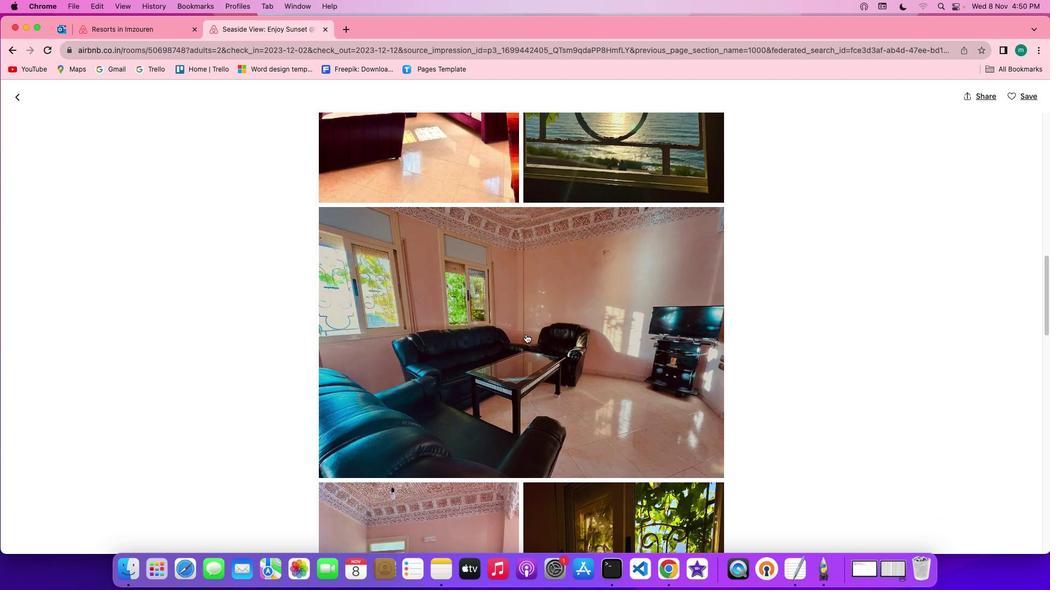 
Action: Mouse scrolled (528, 336) with delta (1, 1)
Screenshot: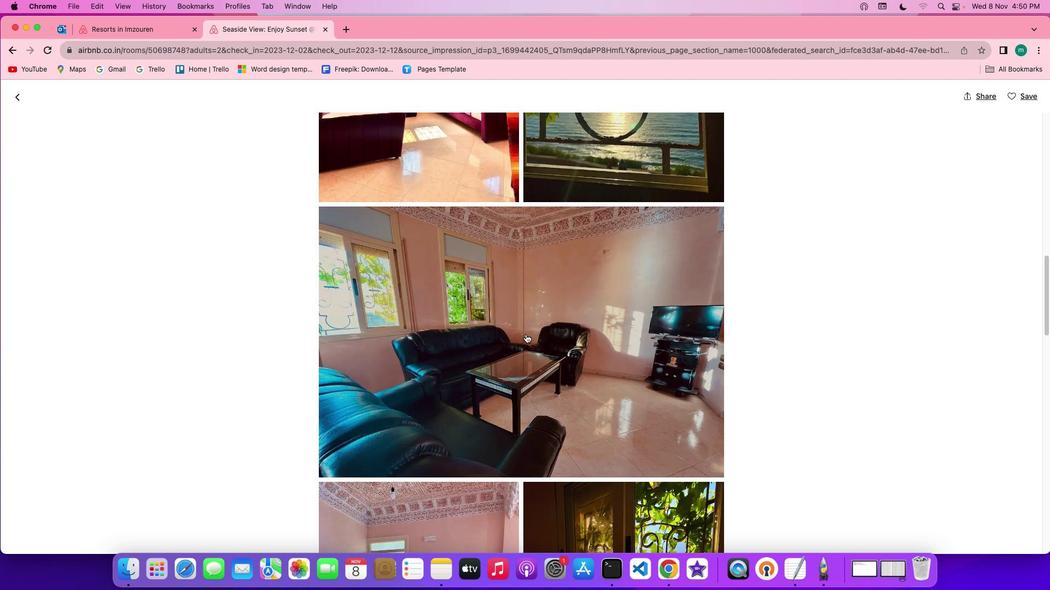 
Action: Mouse scrolled (528, 336) with delta (1, 1)
Screenshot: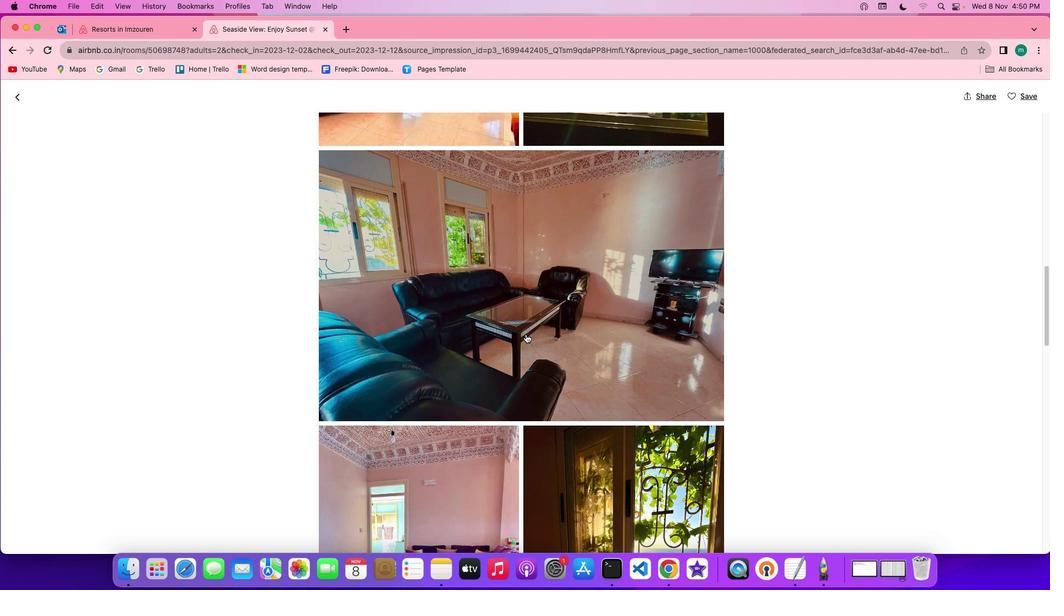 
Action: Mouse scrolled (528, 336) with delta (1, 1)
Screenshot: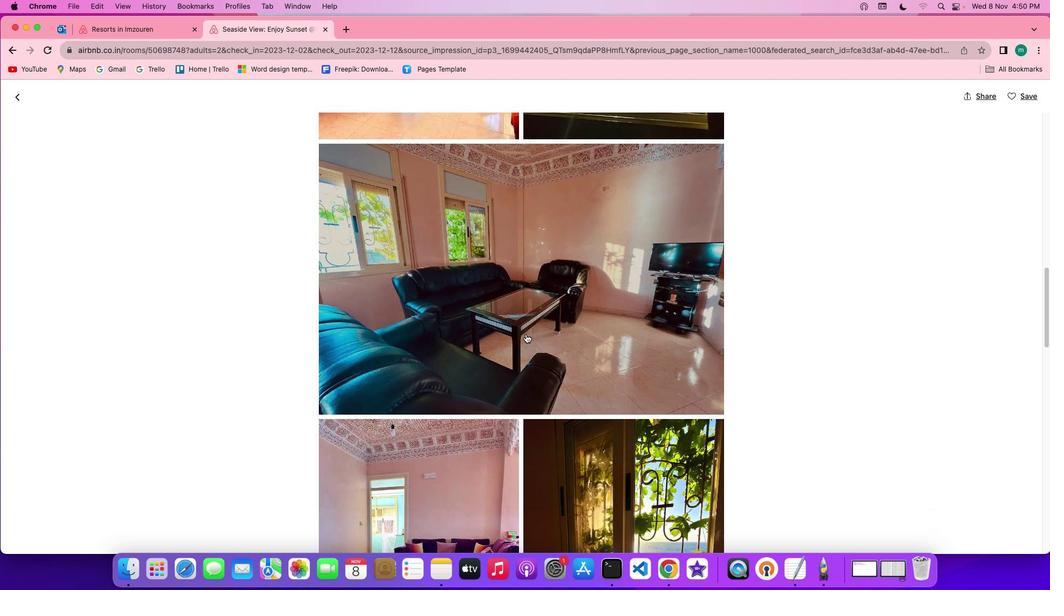 
Action: Mouse scrolled (528, 336) with delta (1, 0)
Screenshot: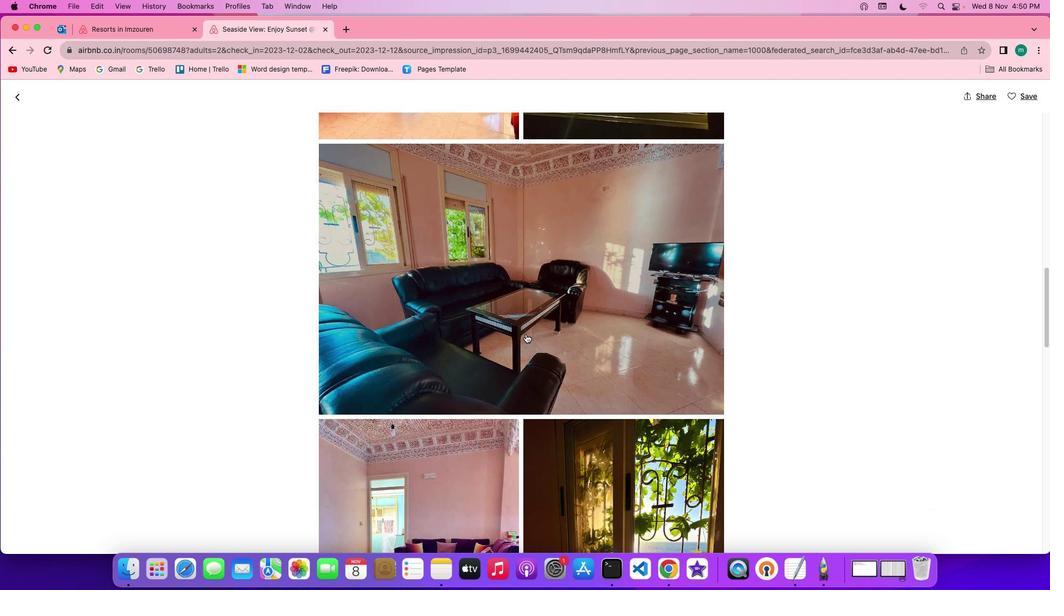 
Action: Mouse scrolled (528, 336) with delta (1, 1)
Screenshot: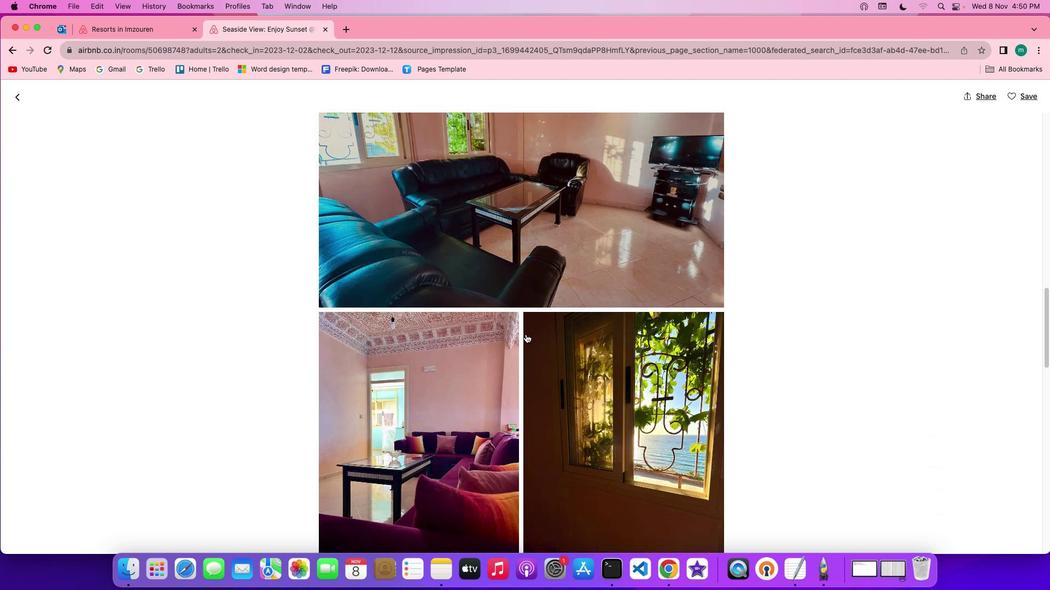 
Action: Mouse scrolled (528, 336) with delta (1, 1)
Screenshot: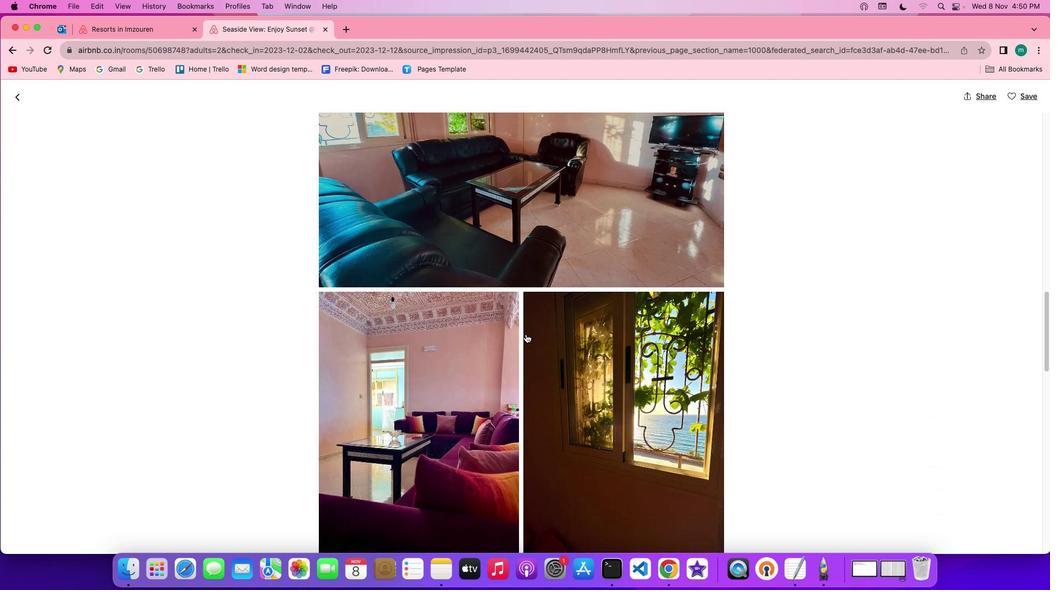 
Action: Mouse scrolled (528, 336) with delta (1, 0)
Screenshot: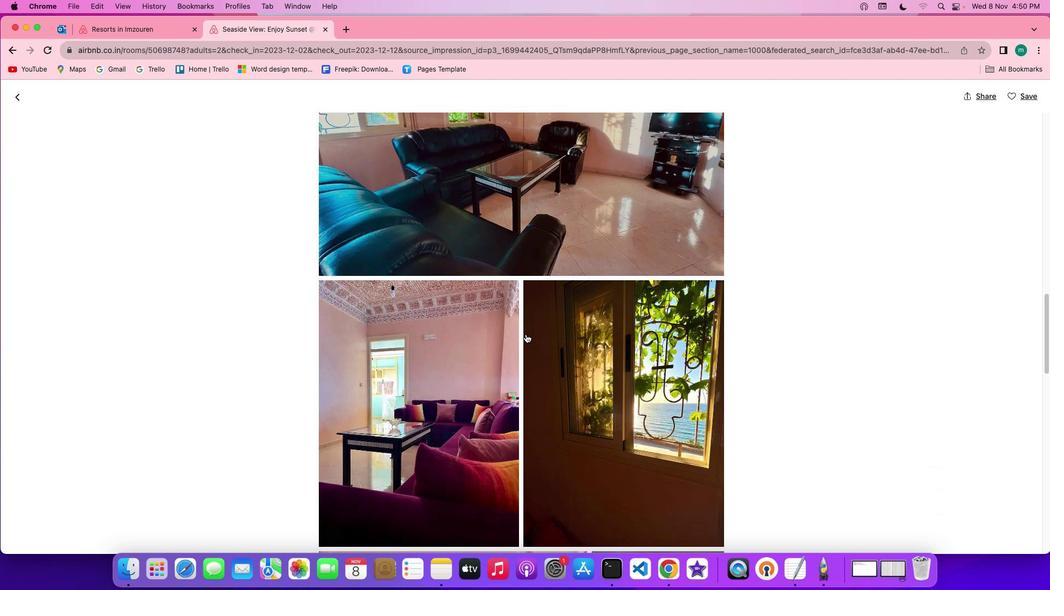 
Action: Mouse scrolled (528, 336) with delta (1, 0)
Screenshot: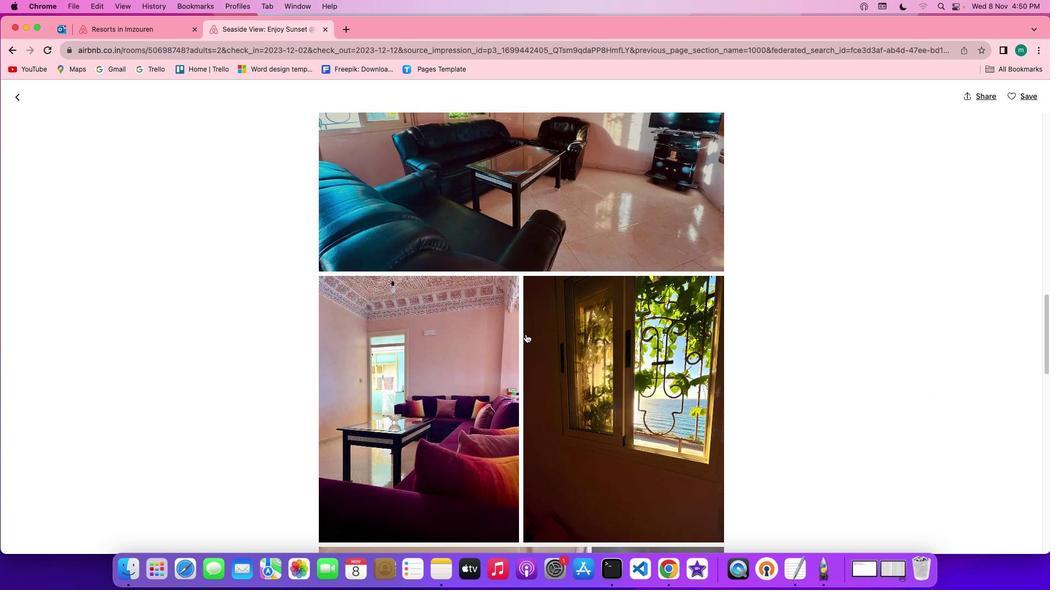 
Action: Mouse scrolled (528, 336) with delta (1, 1)
Screenshot: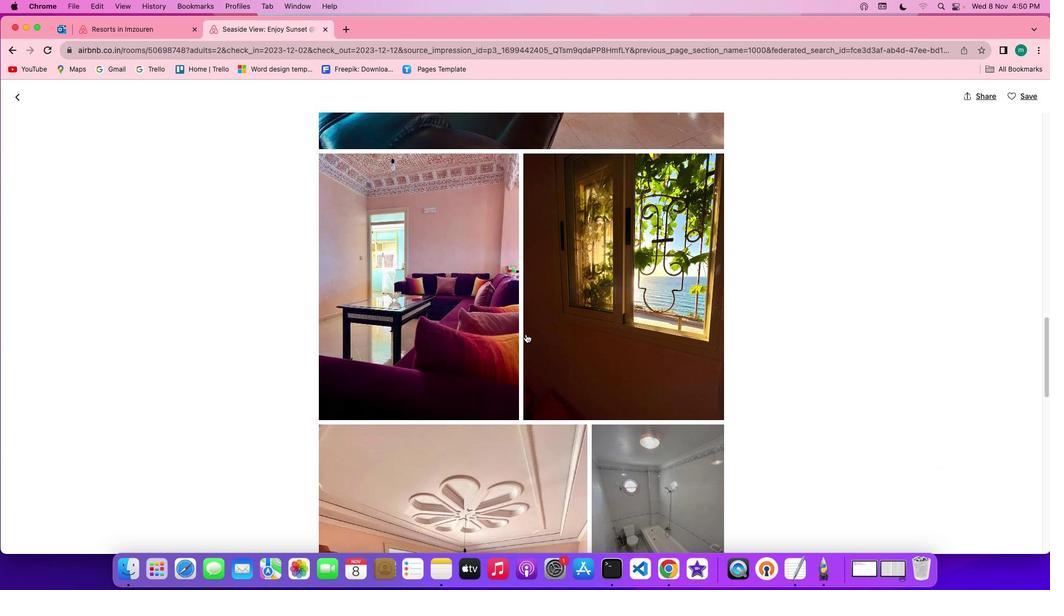 
Action: Mouse scrolled (528, 336) with delta (1, 1)
Screenshot: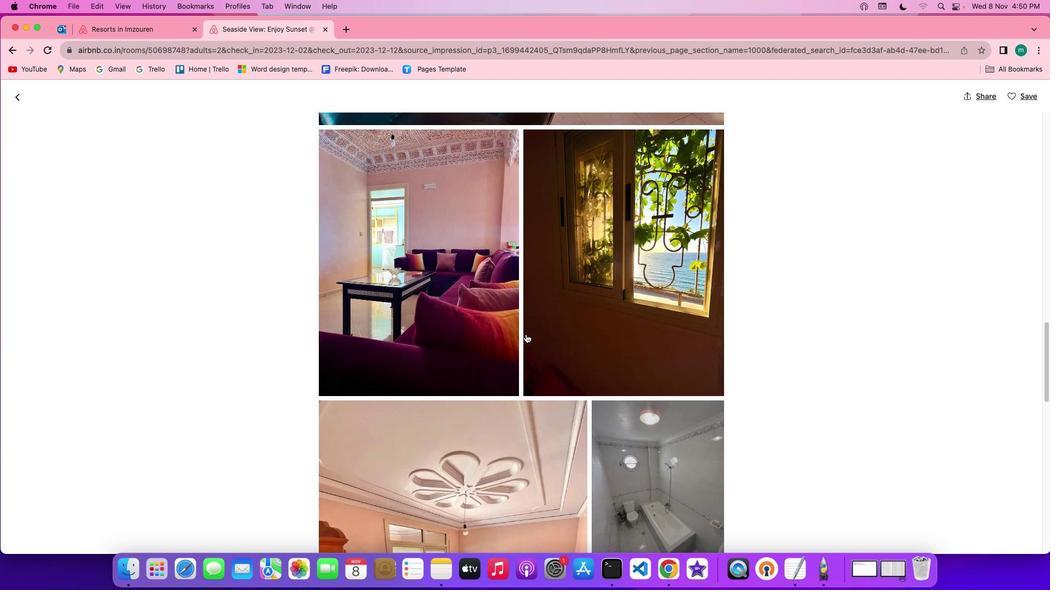 
Action: Mouse scrolled (528, 336) with delta (1, 0)
Screenshot: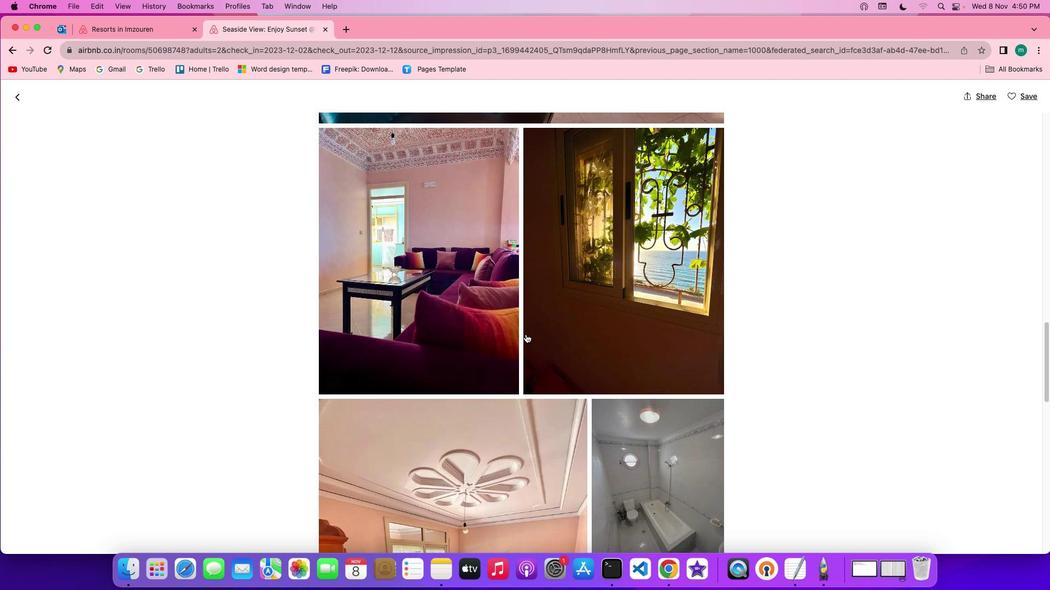 
Action: Mouse scrolled (528, 336) with delta (1, 0)
Screenshot: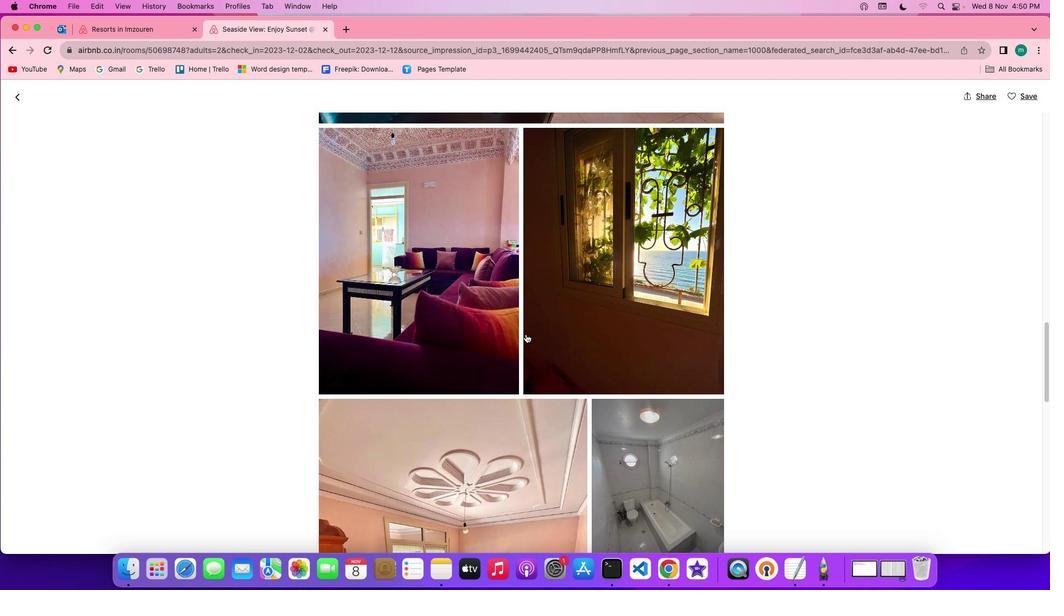 
Action: Mouse scrolled (528, 336) with delta (1, 1)
Screenshot: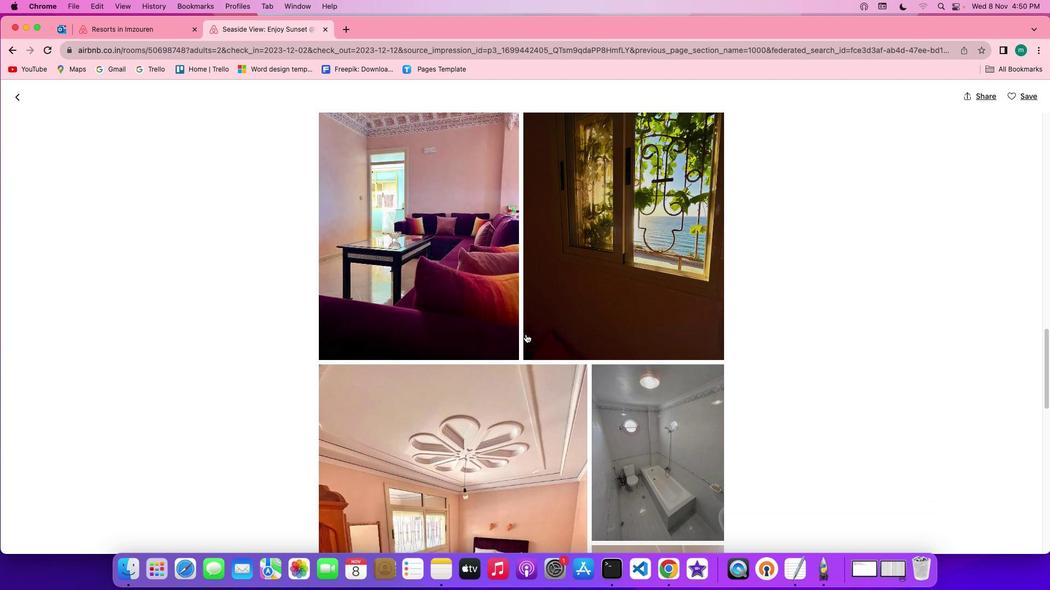 
Action: Mouse scrolled (528, 336) with delta (1, 1)
Screenshot: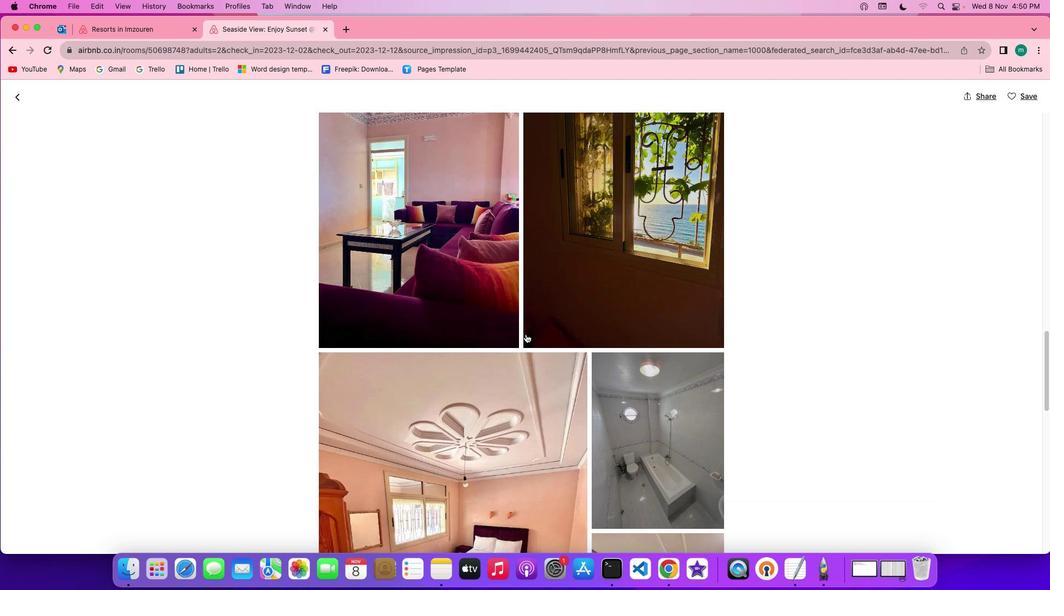 
Action: Mouse scrolled (528, 336) with delta (1, 1)
Screenshot: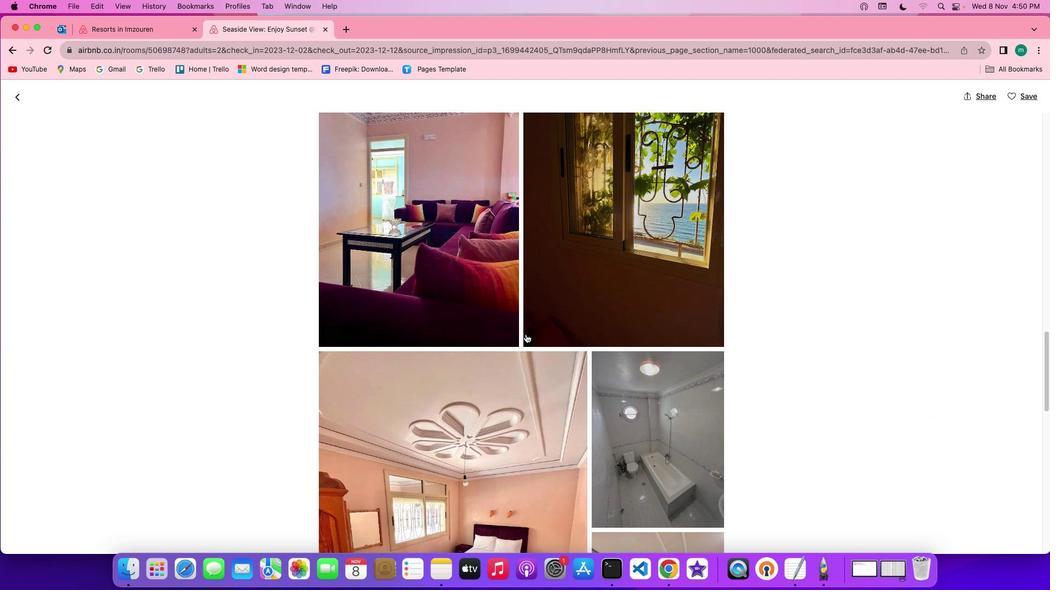 
Action: Mouse scrolled (528, 336) with delta (1, 1)
Screenshot: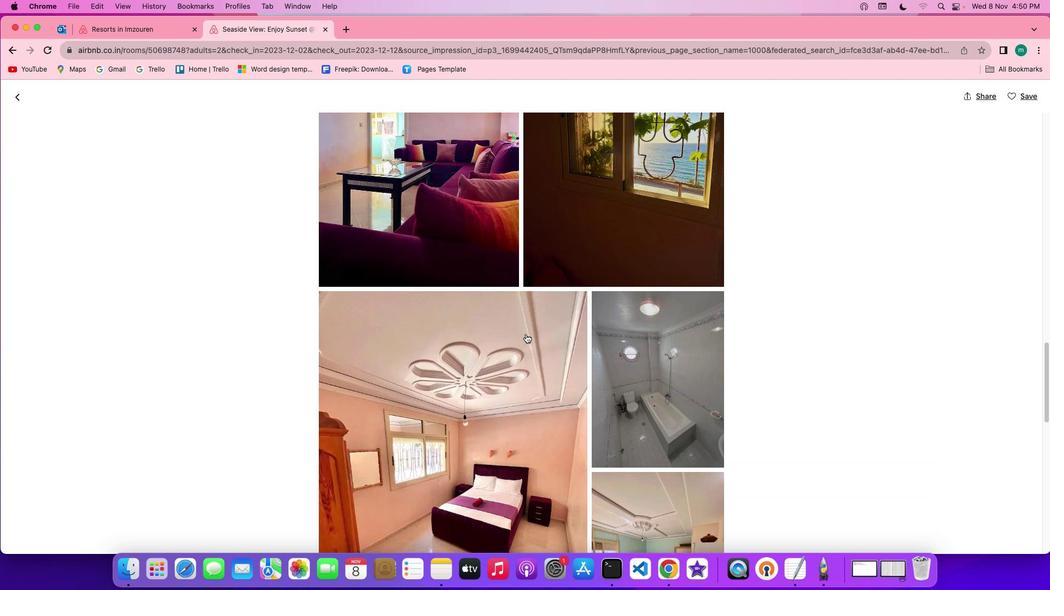 
Action: Mouse scrolled (528, 336) with delta (1, 1)
Screenshot: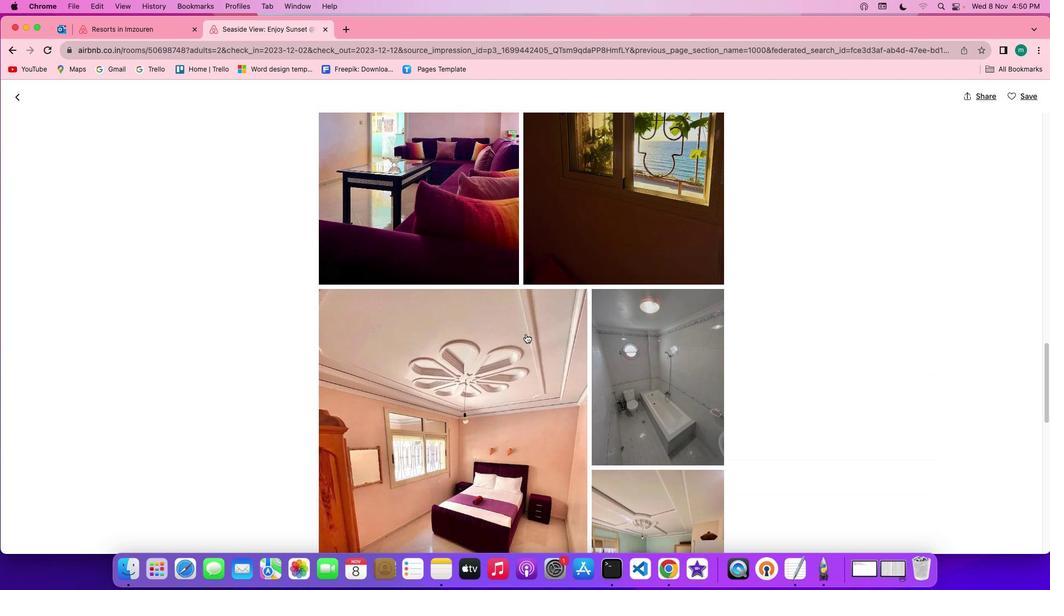 
Action: Mouse scrolled (528, 336) with delta (1, 0)
Screenshot: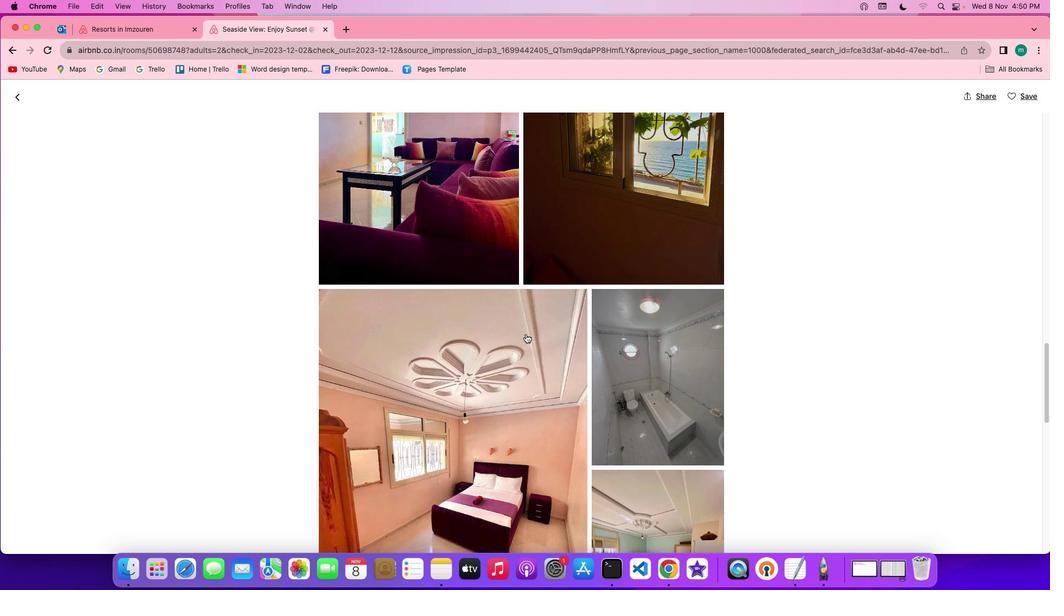 
Action: Mouse scrolled (528, 336) with delta (1, 1)
Screenshot: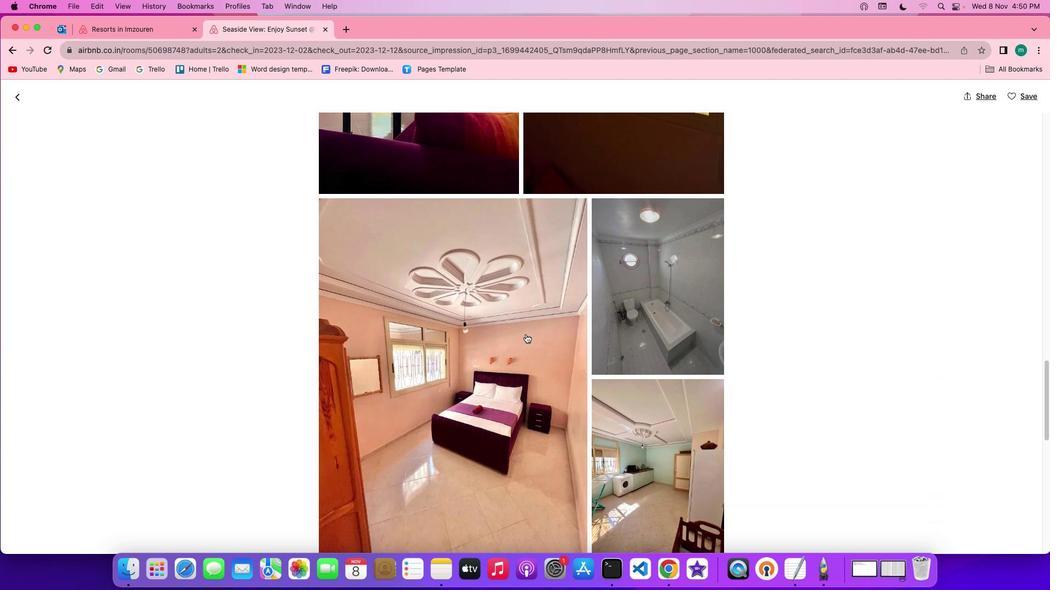 
Action: Mouse scrolled (528, 336) with delta (1, 1)
Screenshot: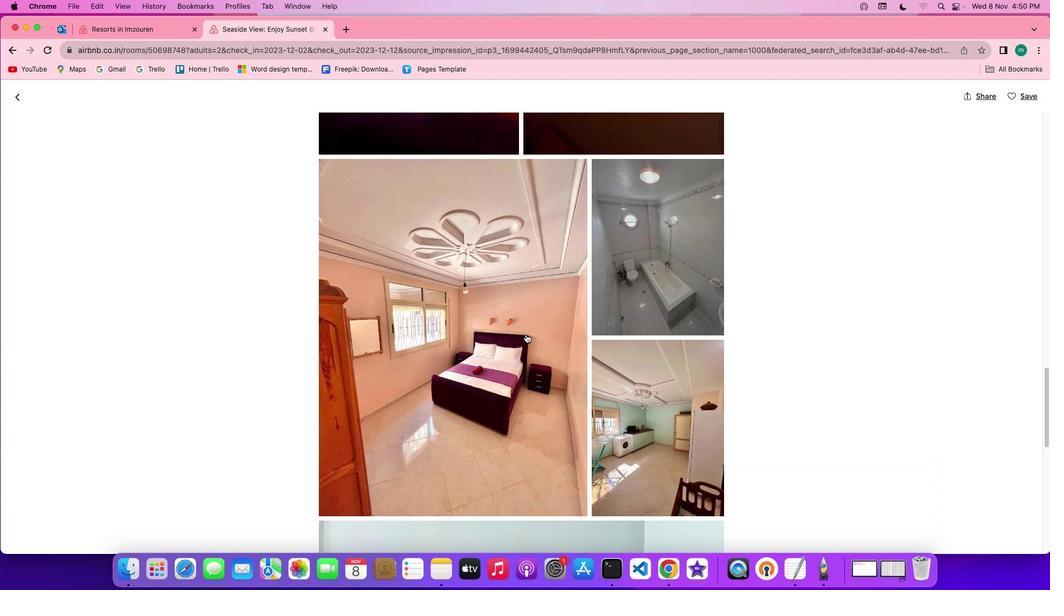 
Action: Mouse scrolled (528, 336) with delta (1, 0)
Screenshot: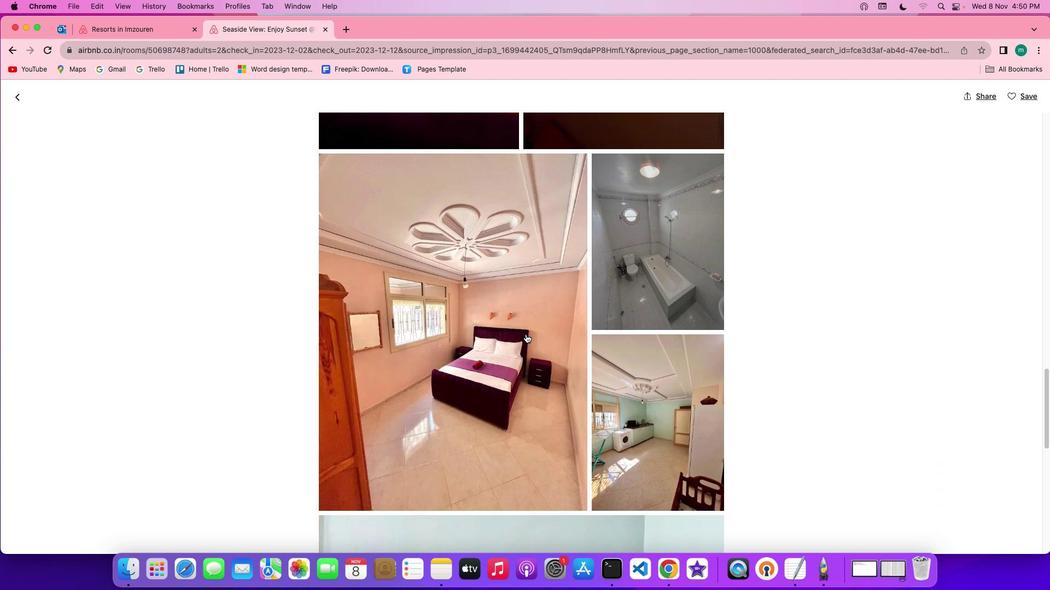 
Action: Mouse scrolled (528, 336) with delta (1, 0)
Screenshot: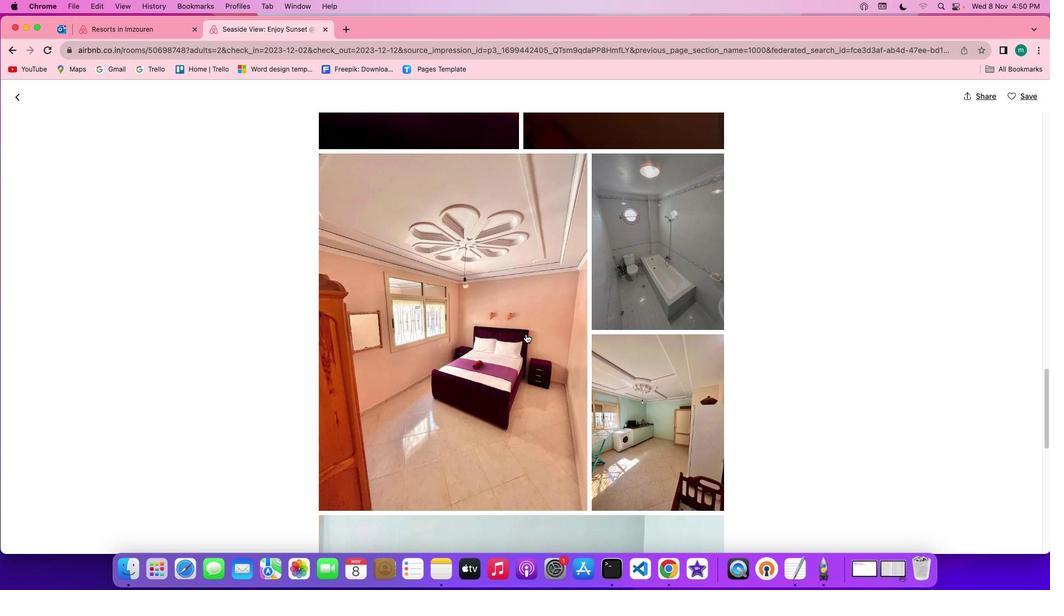 
Action: Mouse scrolled (528, 336) with delta (1, 1)
Screenshot: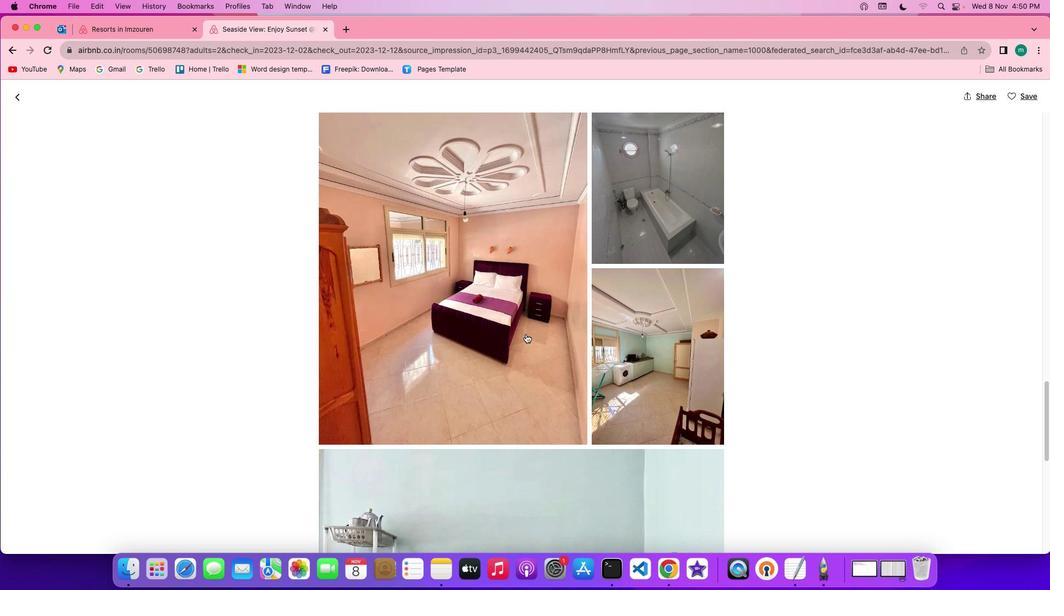 
Action: Mouse scrolled (528, 336) with delta (1, 1)
Screenshot: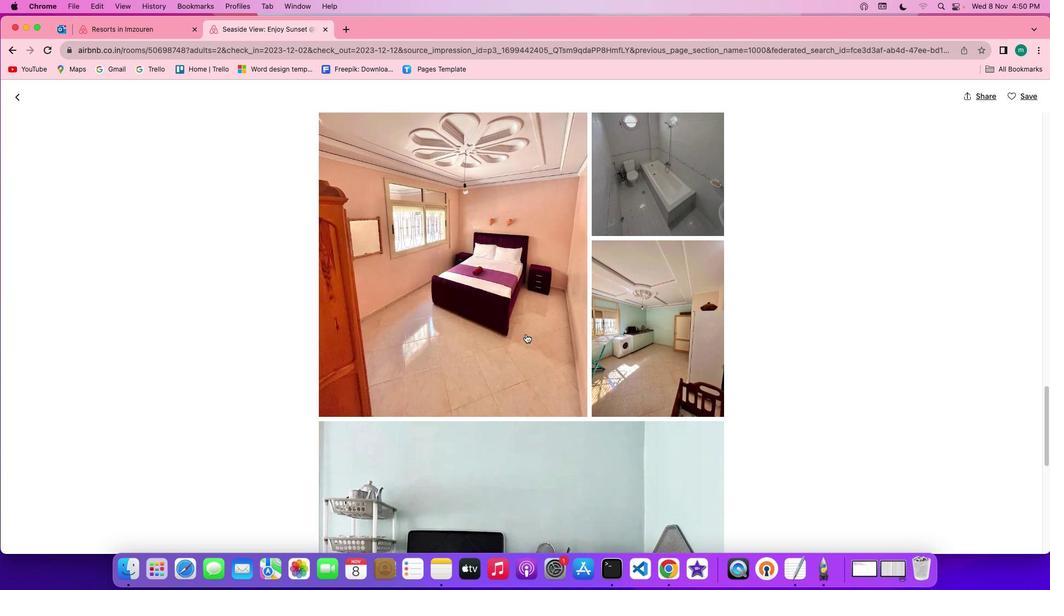 
Action: Mouse scrolled (528, 336) with delta (1, 1)
Screenshot: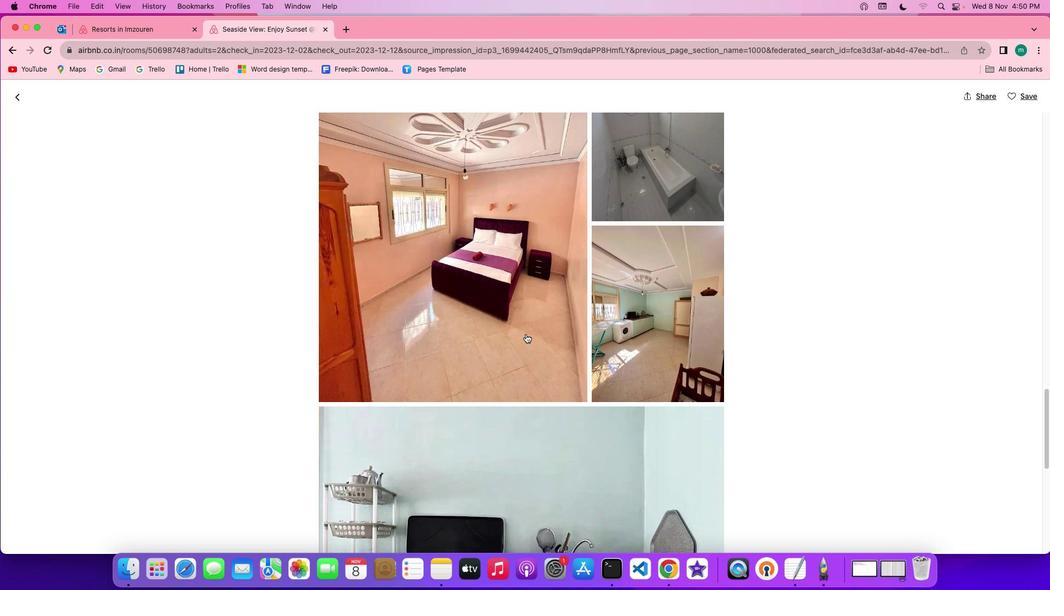 
Action: Mouse scrolled (528, 336) with delta (1, 0)
Screenshot: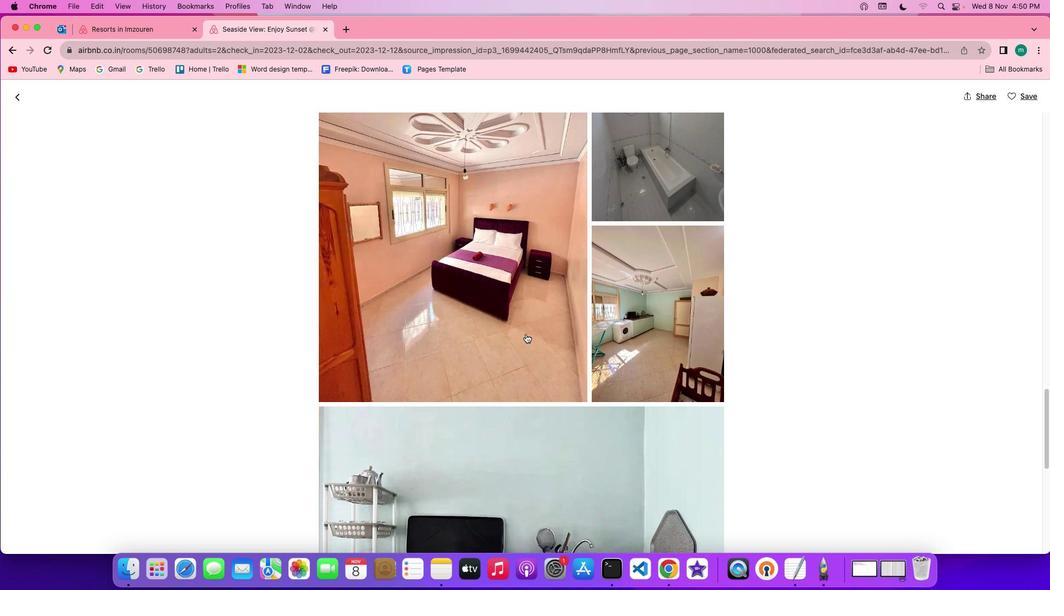 
Action: Mouse scrolled (528, 336) with delta (1, 1)
Screenshot: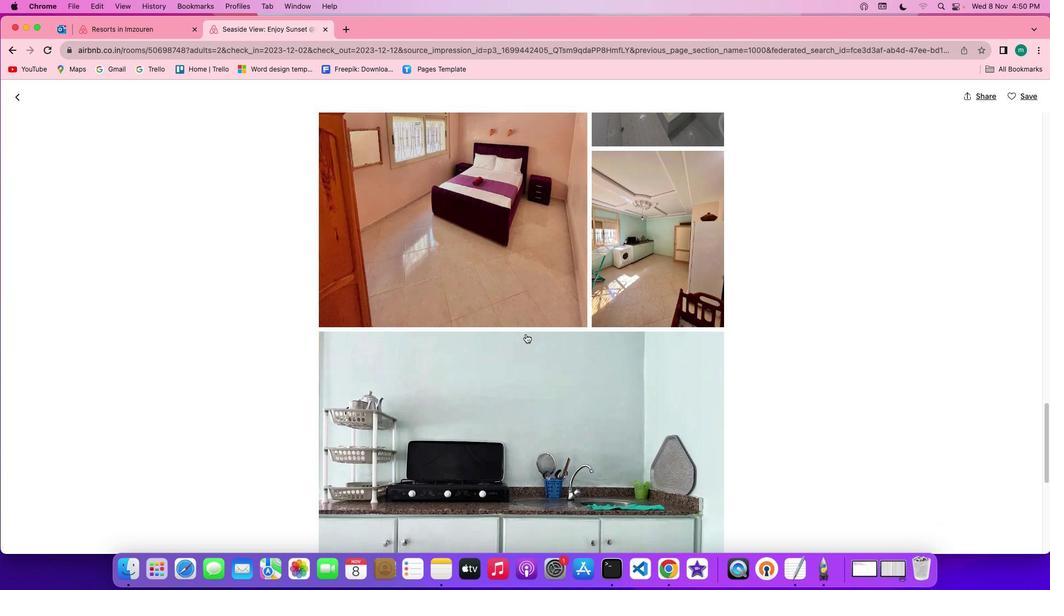 
Action: Mouse scrolled (528, 336) with delta (1, 1)
Screenshot: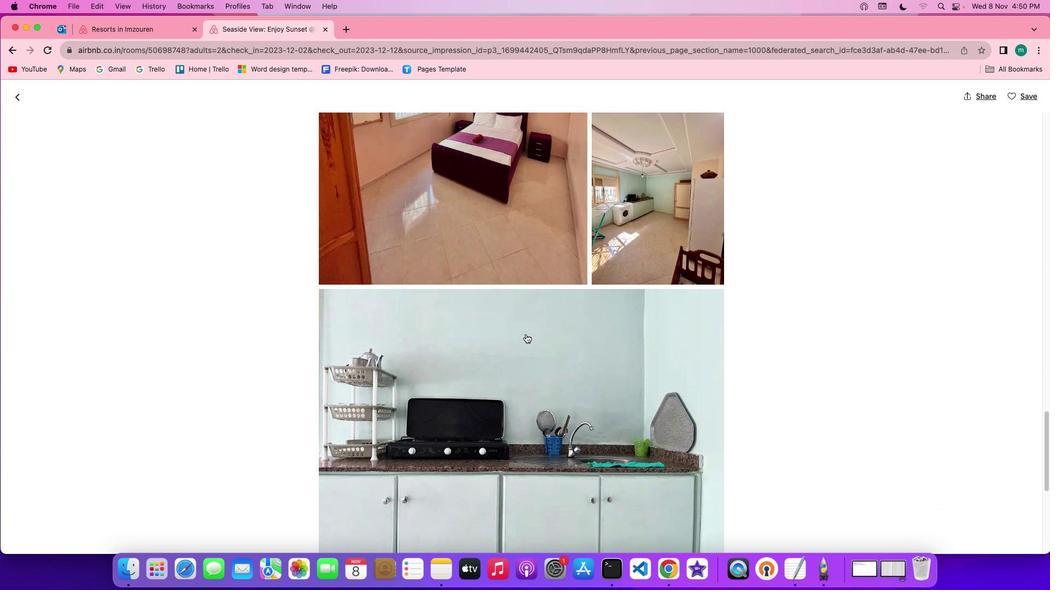 
Action: Mouse scrolled (528, 336) with delta (1, 0)
Screenshot: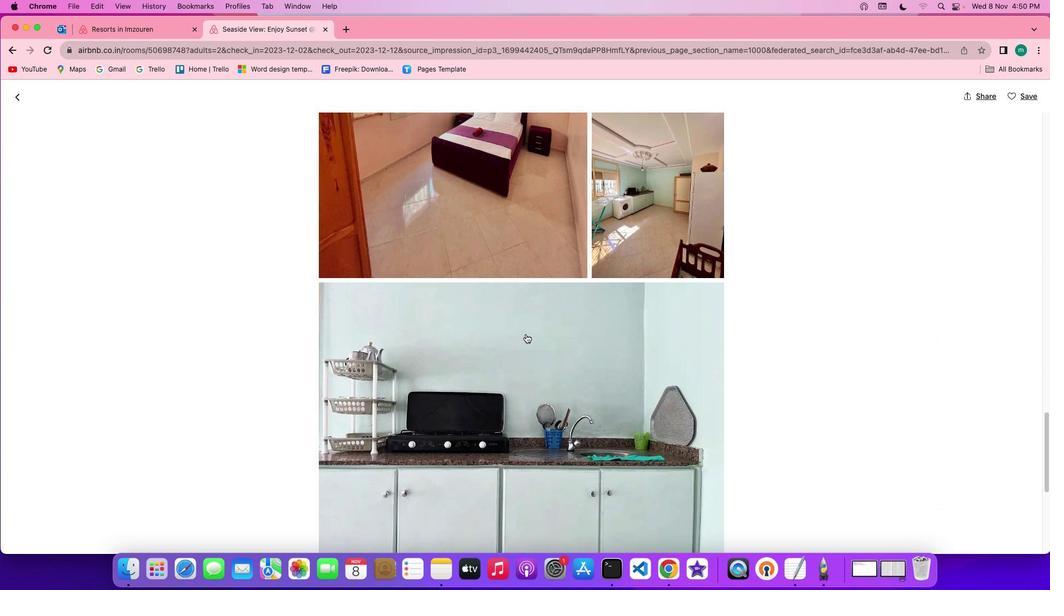 
Action: Mouse scrolled (528, 336) with delta (1, 0)
Screenshot: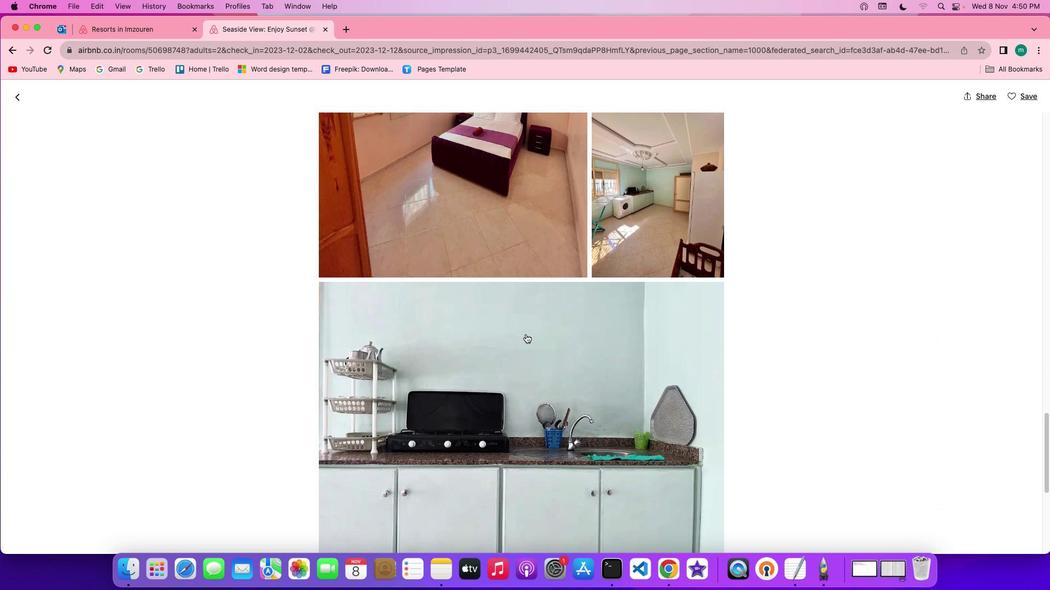 
Action: Mouse scrolled (528, 336) with delta (1, 1)
Screenshot: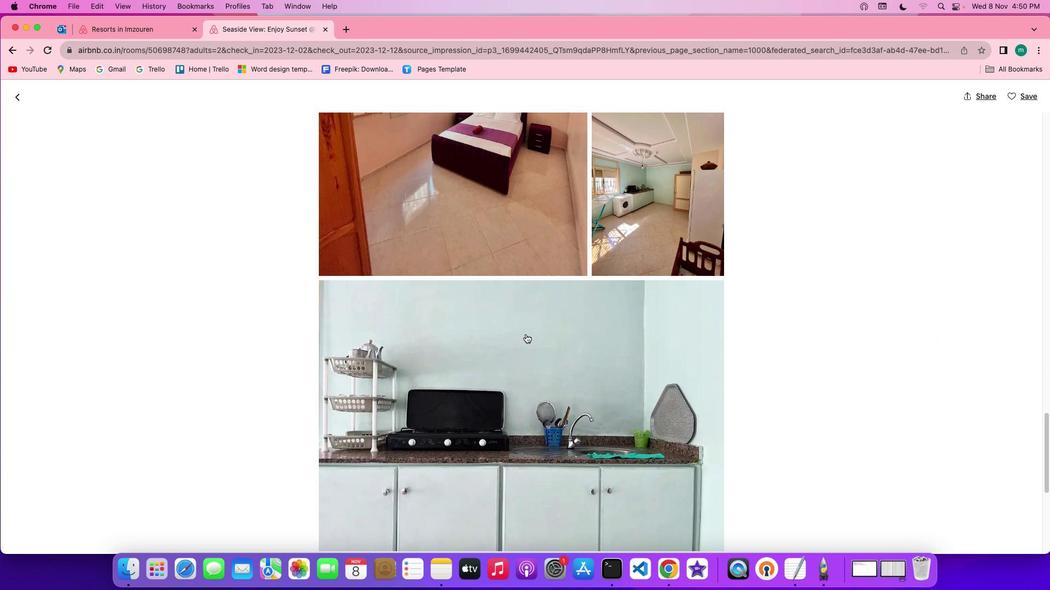 
Action: Mouse scrolled (528, 336) with delta (1, 1)
Screenshot: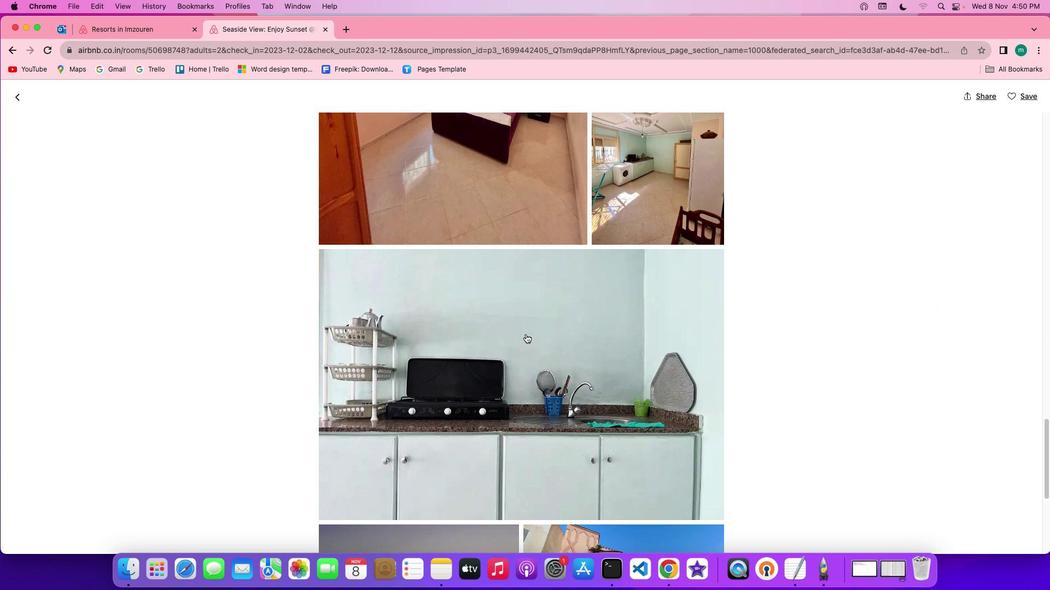 
Action: Mouse scrolled (528, 336) with delta (1, 1)
Screenshot: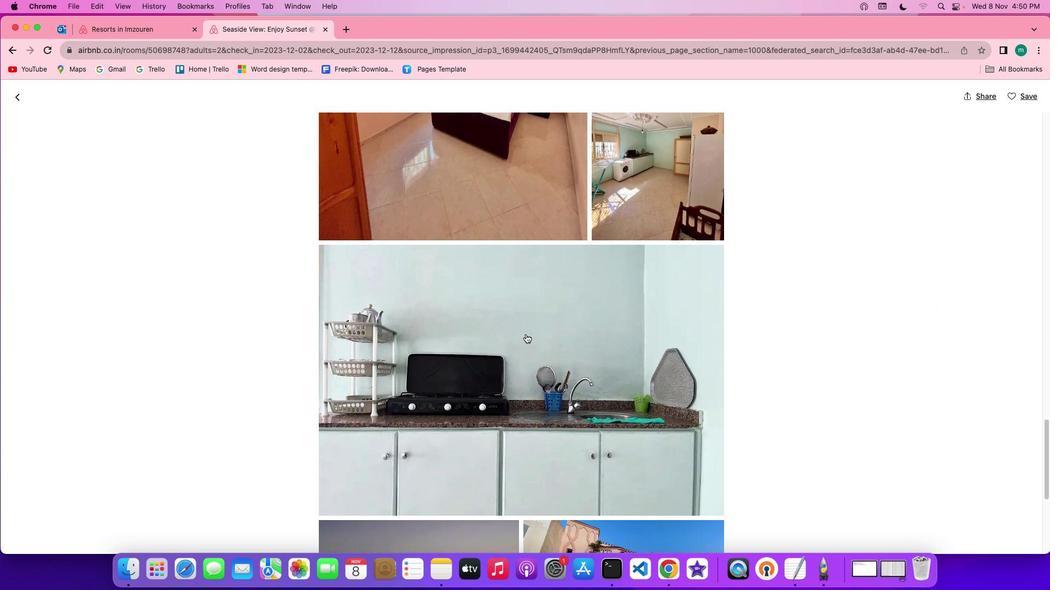 
Action: Mouse scrolled (528, 336) with delta (1, 1)
Screenshot: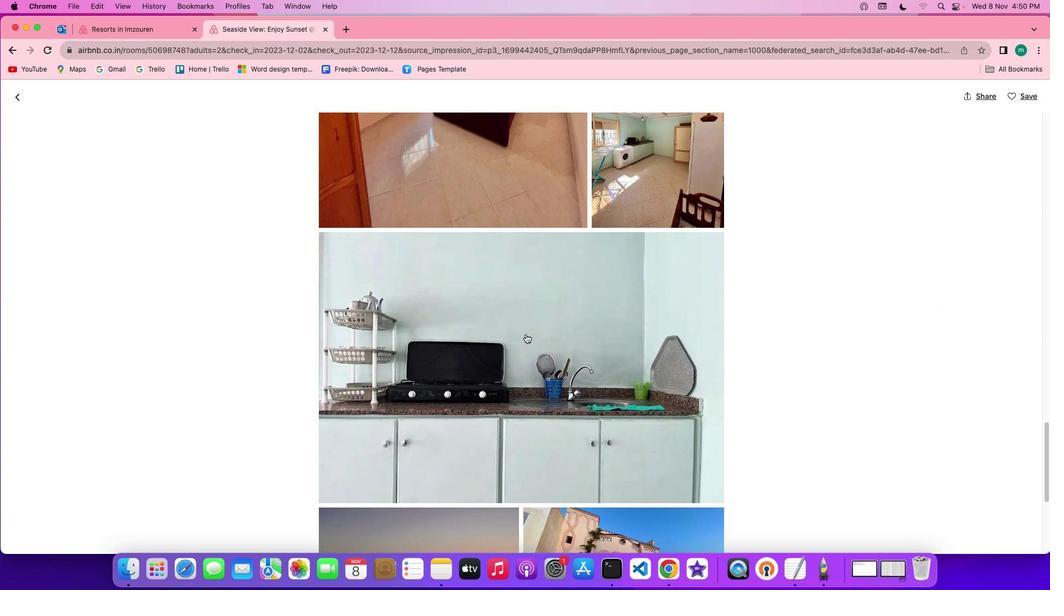 
Action: Mouse scrolled (528, 336) with delta (1, 1)
Screenshot: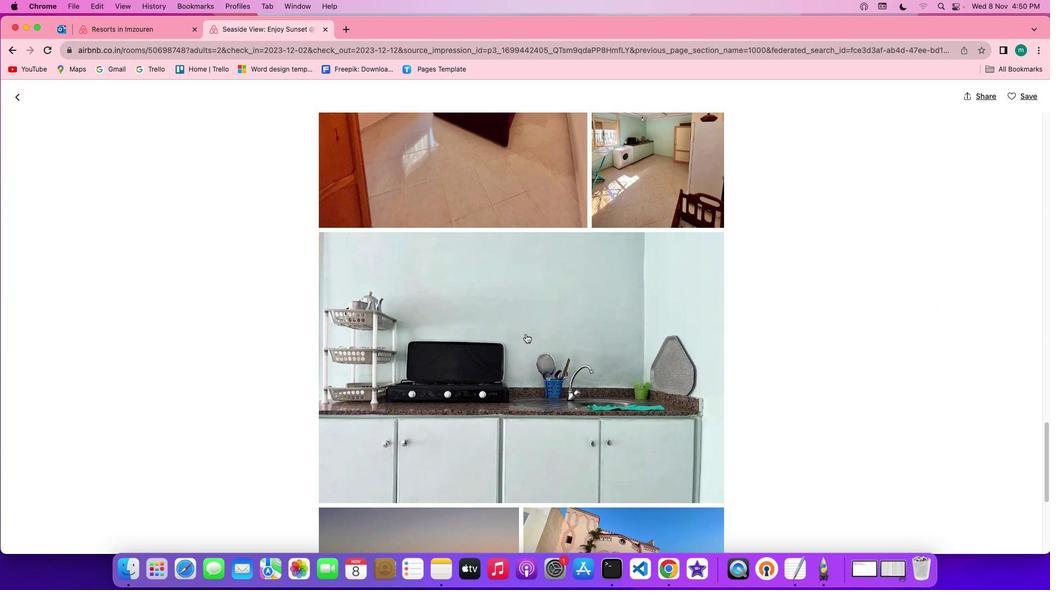 
Action: Mouse scrolled (528, 336) with delta (1, 1)
Screenshot: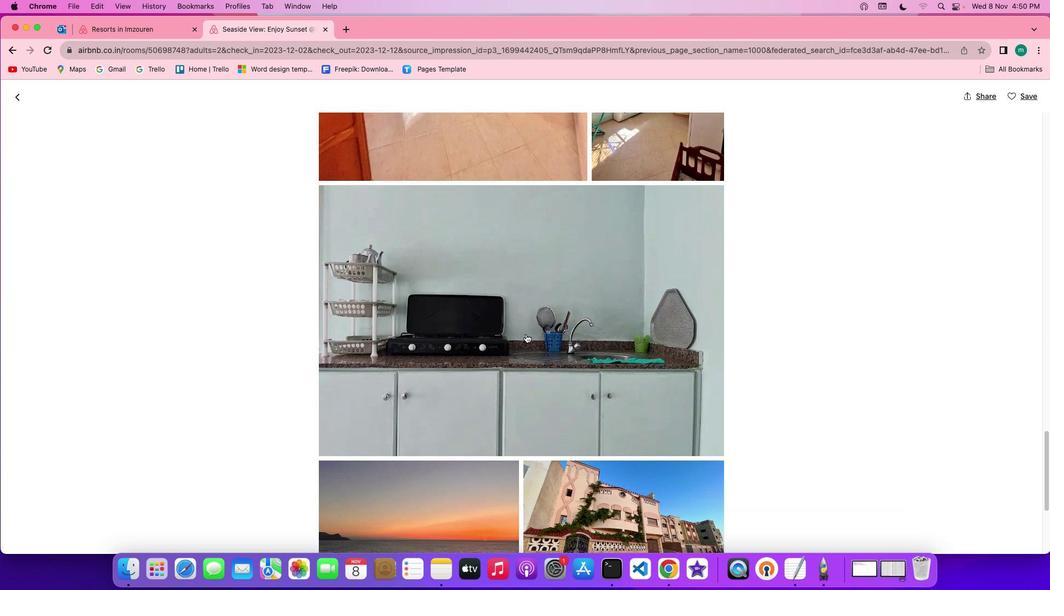
Action: Mouse scrolled (528, 336) with delta (1, 1)
Screenshot: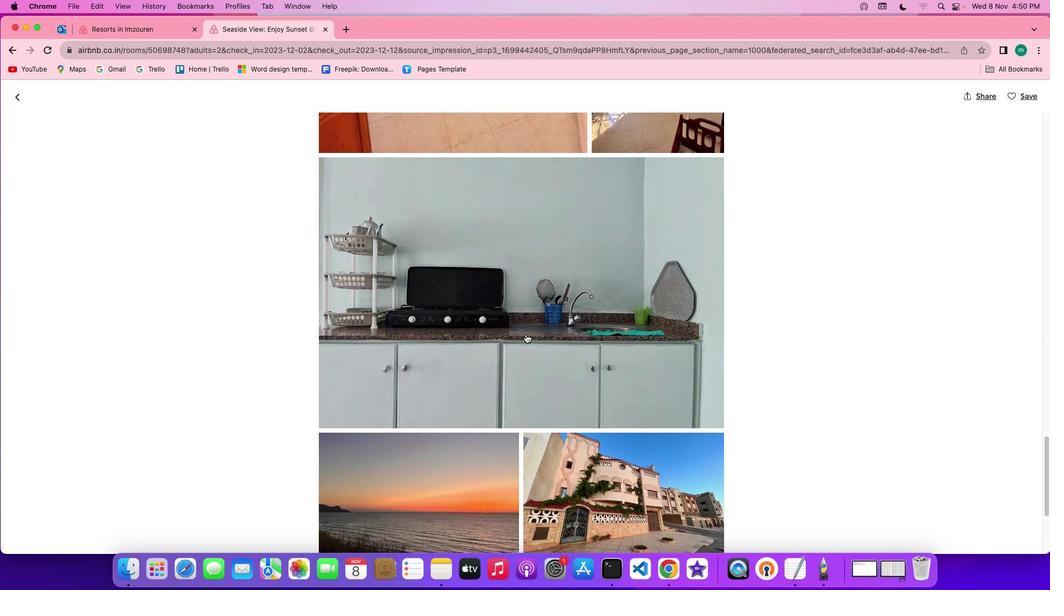 
Action: Mouse scrolled (528, 336) with delta (1, 1)
Screenshot: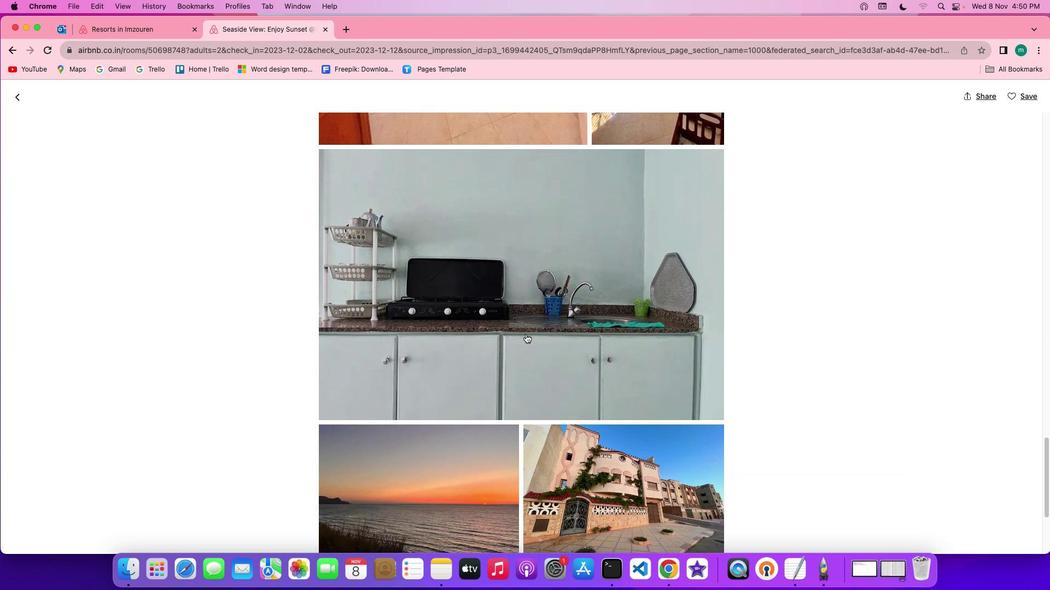 
Action: Mouse scrolled (528, 336) with delta (1, 1)
Screenshot: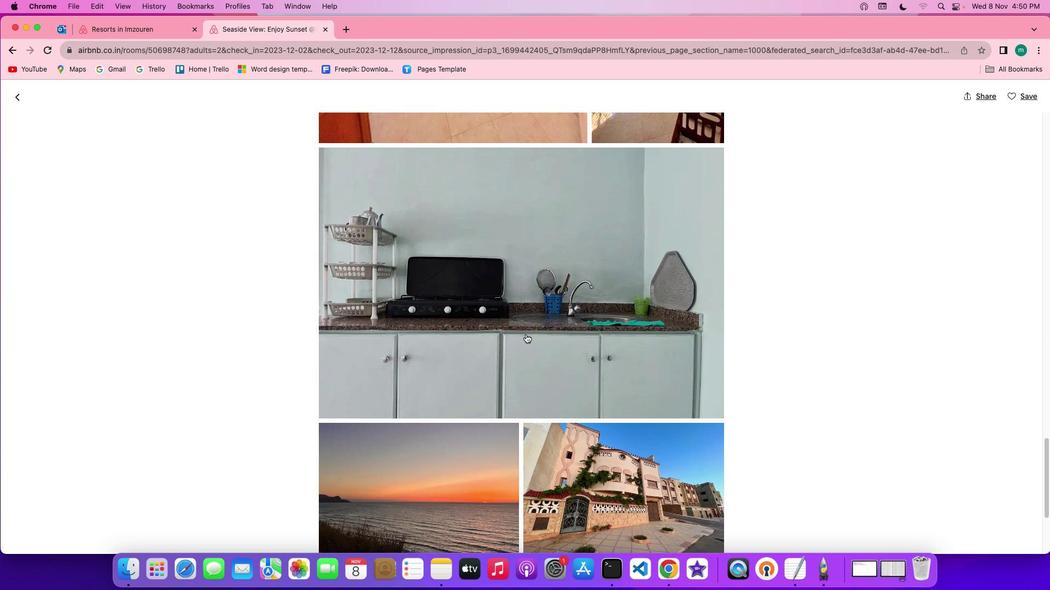
Action: Mouse scrolled (528, 336) with delta (1, 1)
Screenshot: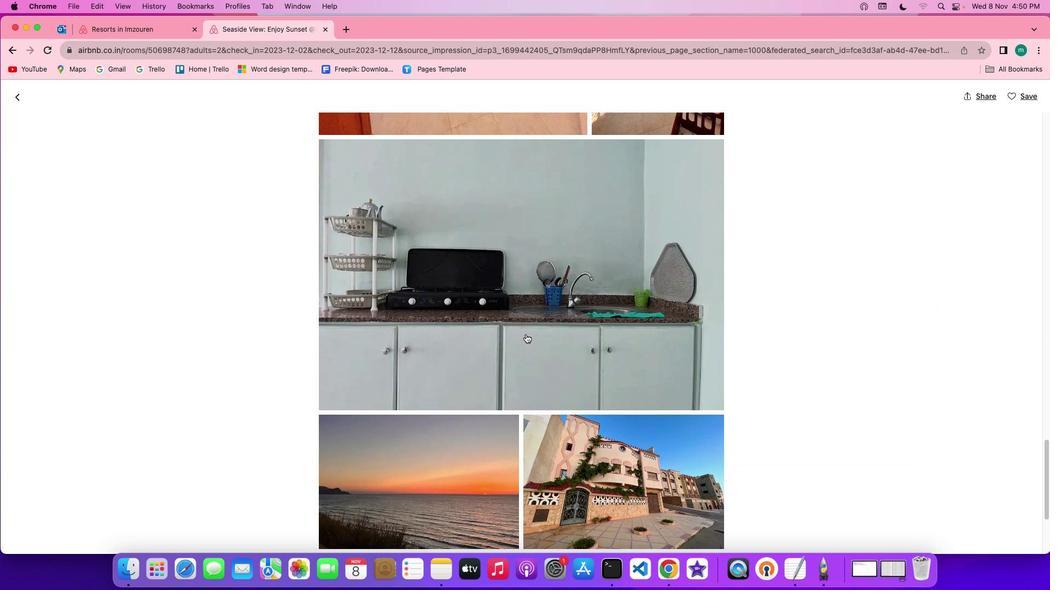 
Action: Mouse scrolled (528, 336) with delta (1, 1)
Screenshot: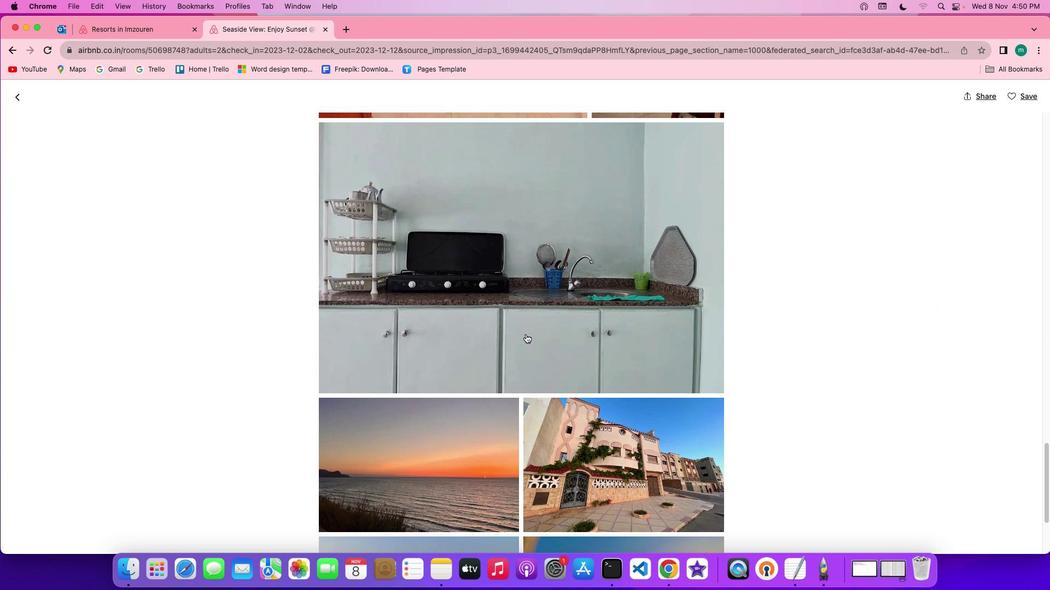 
Action: Mouse scrolled (528, 336) with delta (1, 1)
Screenshot: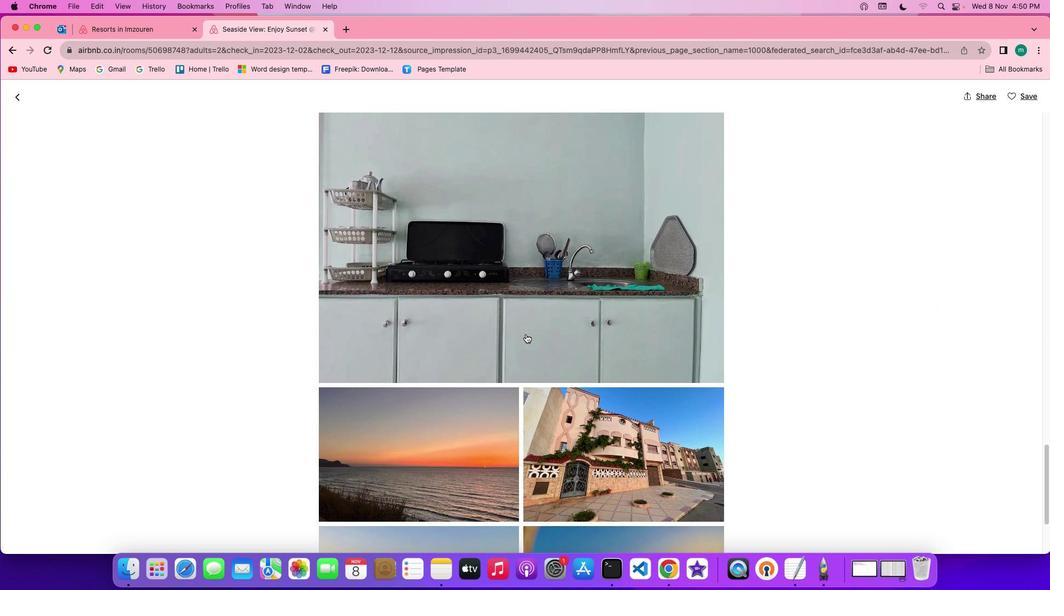 
Action: Mouse scrolled (528, 336) with delta (1, 1)
Screenshot: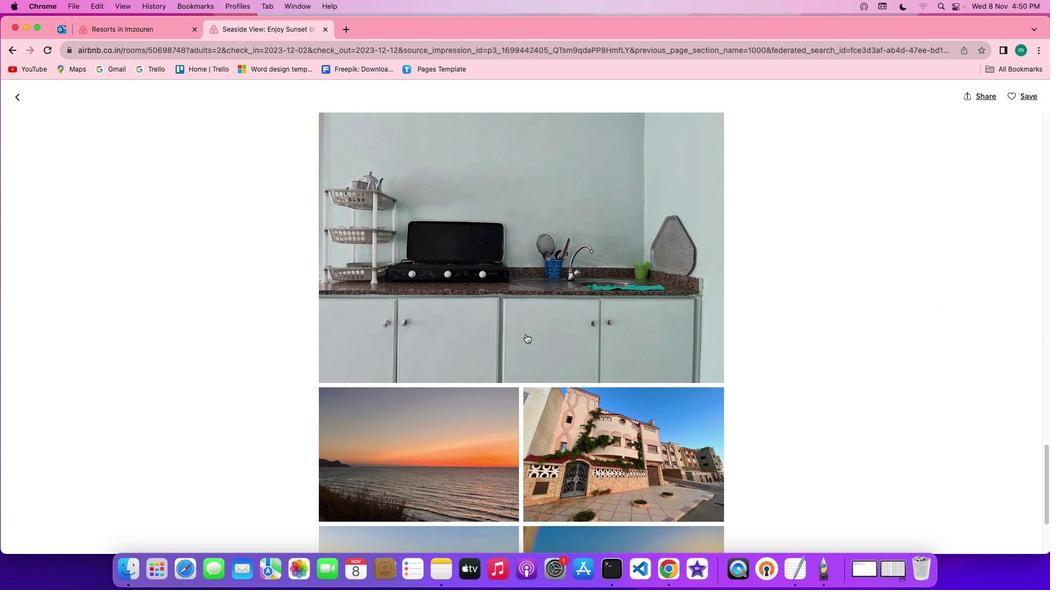 
Action: Mouse scrolled (528, 336) with delta (1, 1)
Screenshot: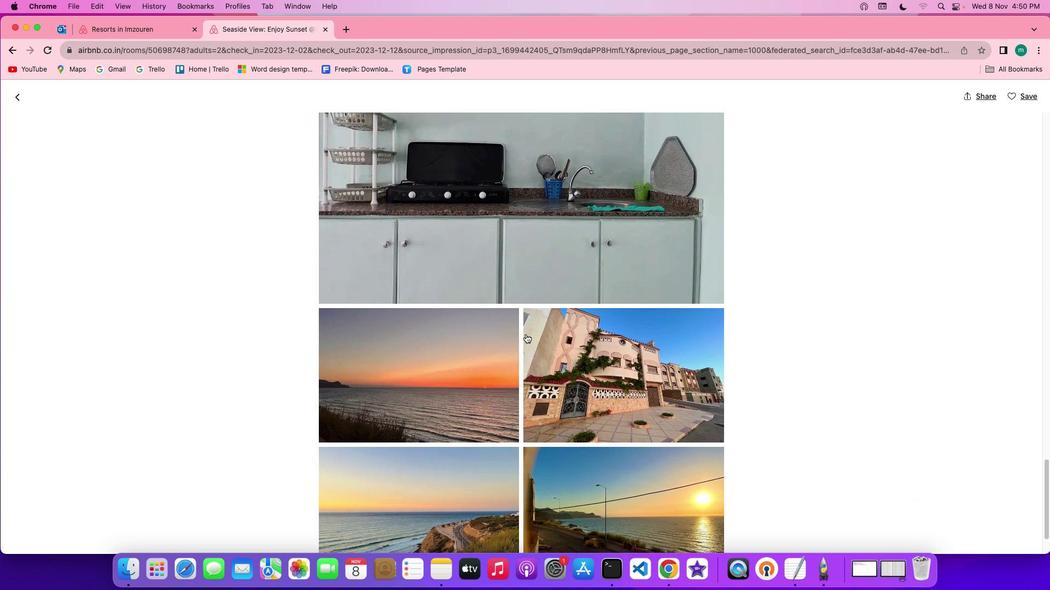 
Action: Mouse scrolled (528, 336) with delta (1, 1)
Screenshot: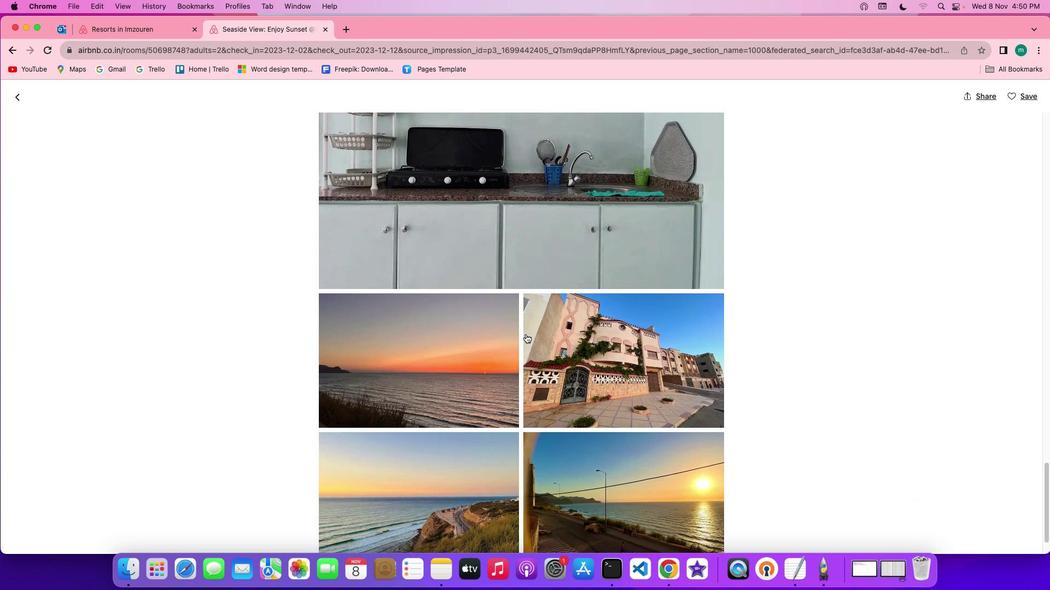 
Action: Mouse scrolled (528, 336) with delta (1, 0)
Screenshot: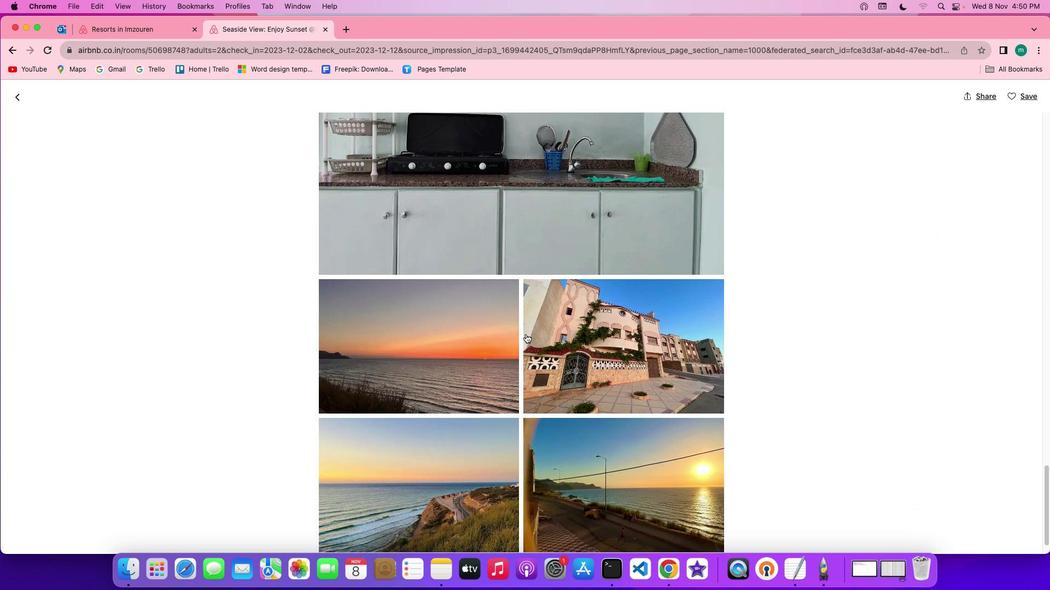
Action: Mouse scrolled (528, 336) with delta (1, 0)
Screenshot: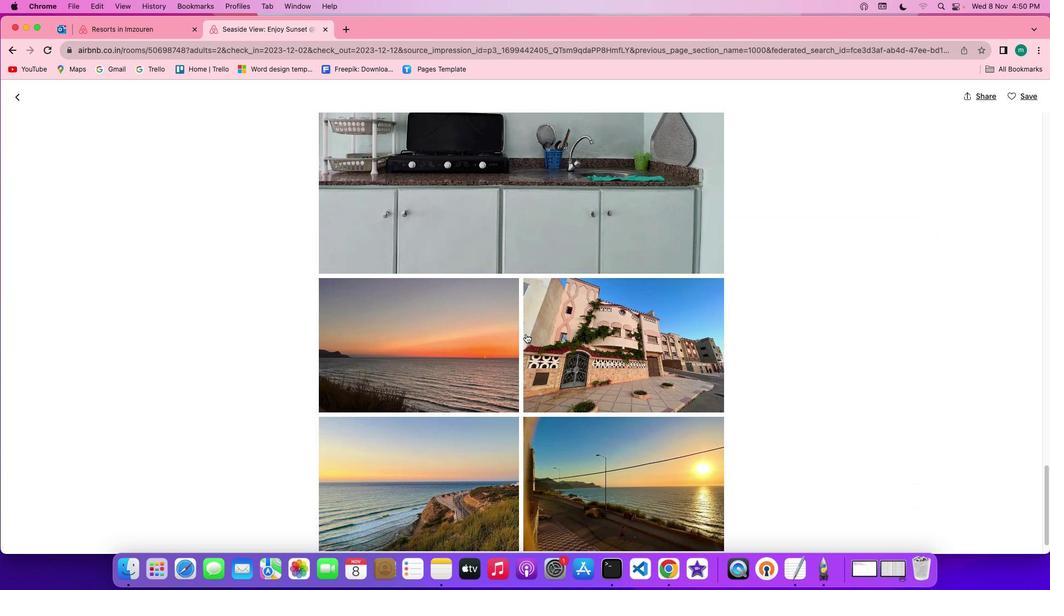 
Action: Mouse scrolled (528, 336) with delta (1, 1)
Screenshot: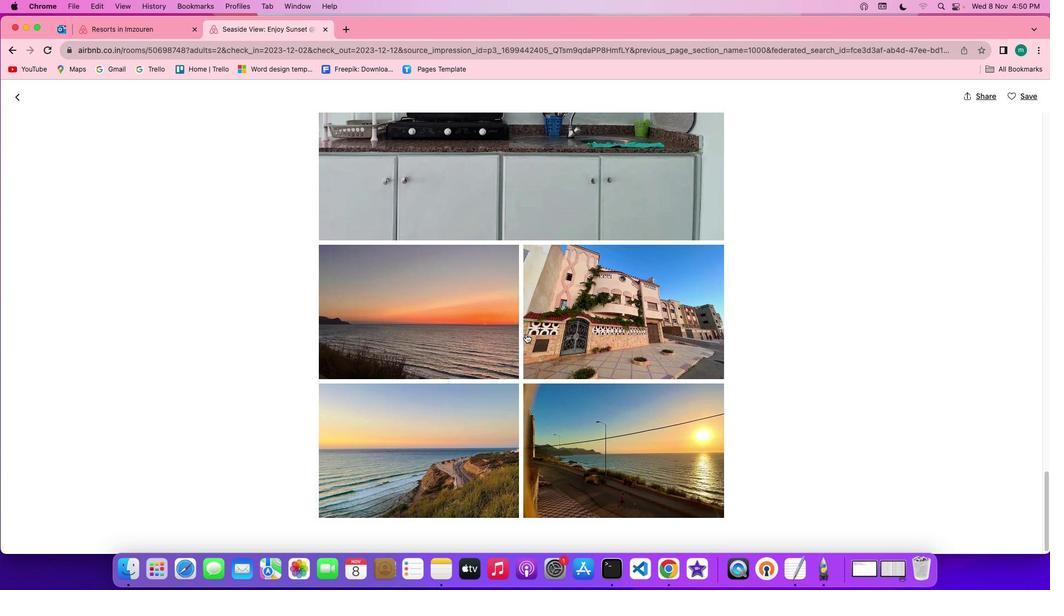 
Action: Mouse scrolled (528, 336) with delta (1, 1)
Screenshot: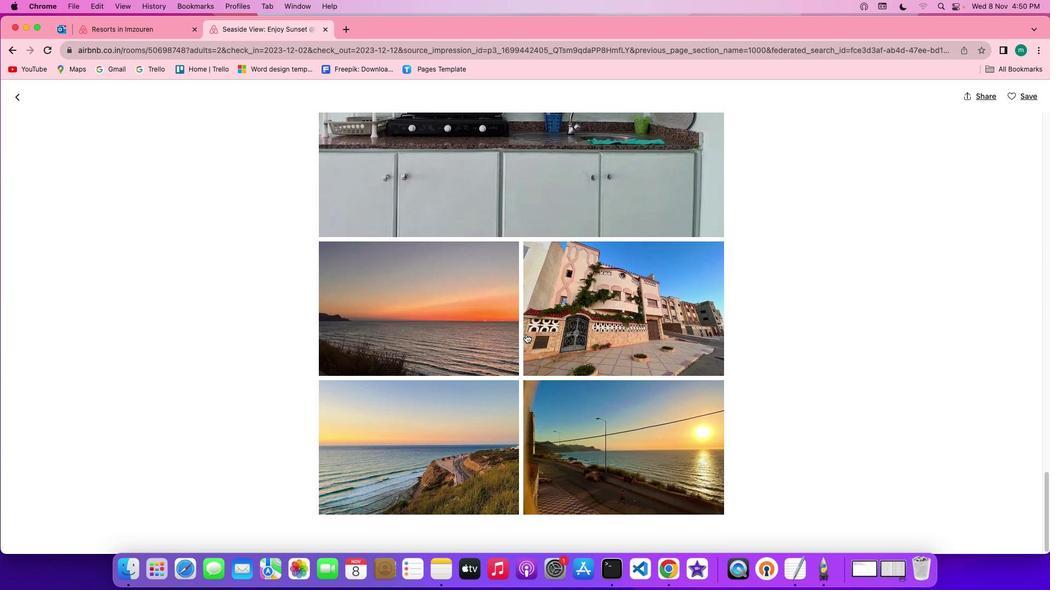 
Action: Mouse scrolled (528, 336) with delta (1, 1)
Screenshot: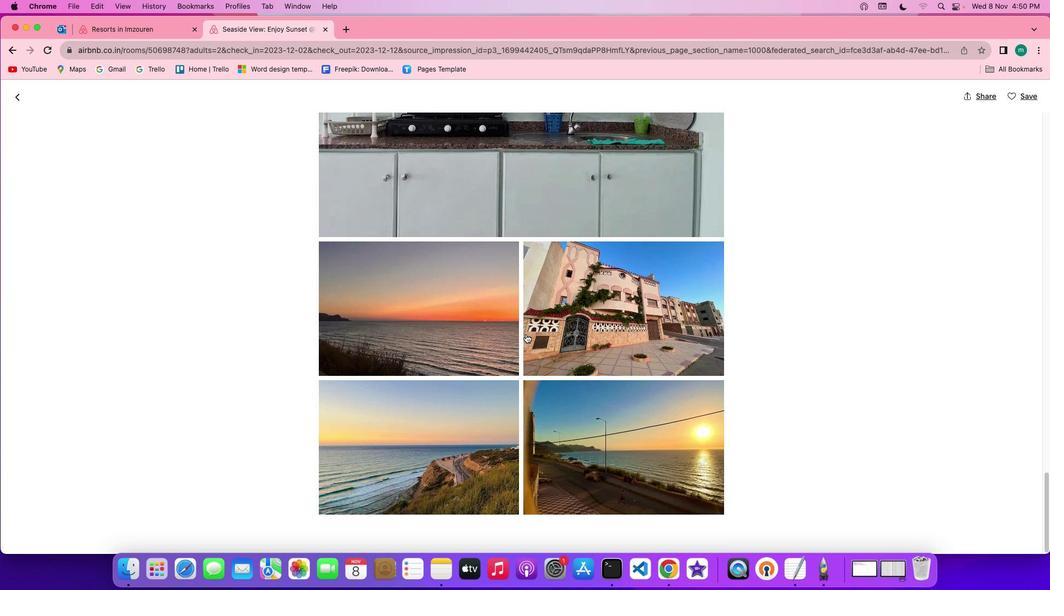 
Action: Mouse scrolled (528, 336) with delta (1, 1)
Screenshot: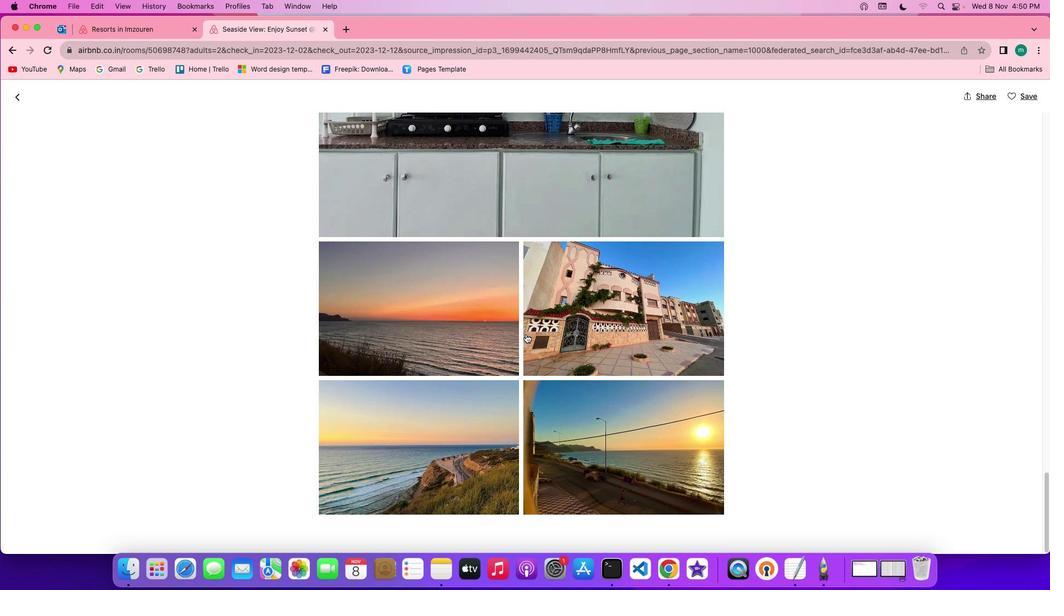 
Action: Mouse scrolled (528, 336) with delta (1, 1)
Screenshot: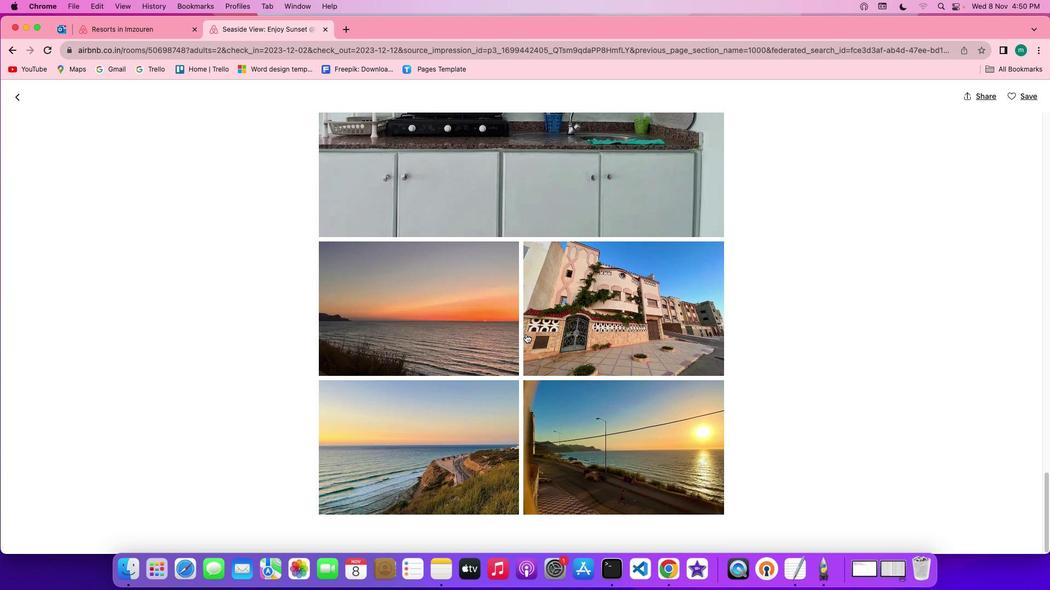 
Action: Mouse scrolled (528, 336) with delta (1, 1)
Screenshot: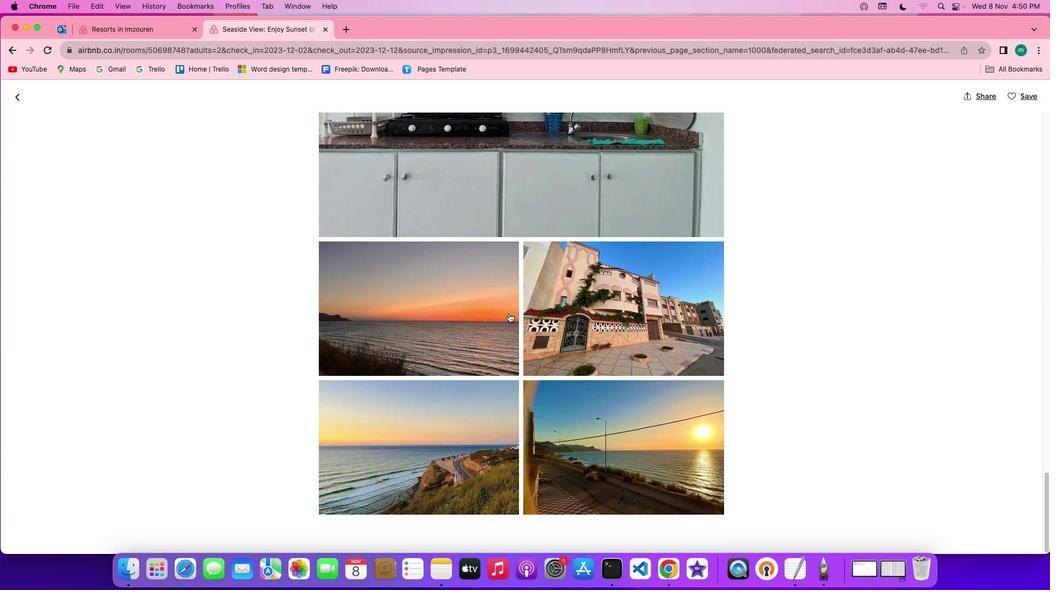 
Action: Mouse scrolled (528, 336) with delta (1, 0)
Screenshot: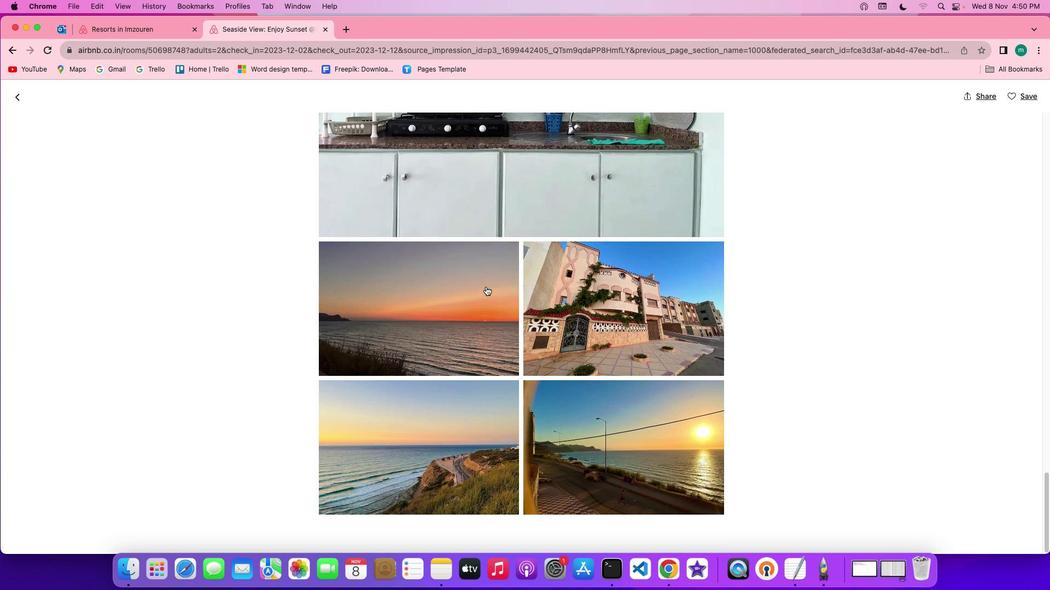 
Action: Mouse moved to (16, 97)
Screenshot: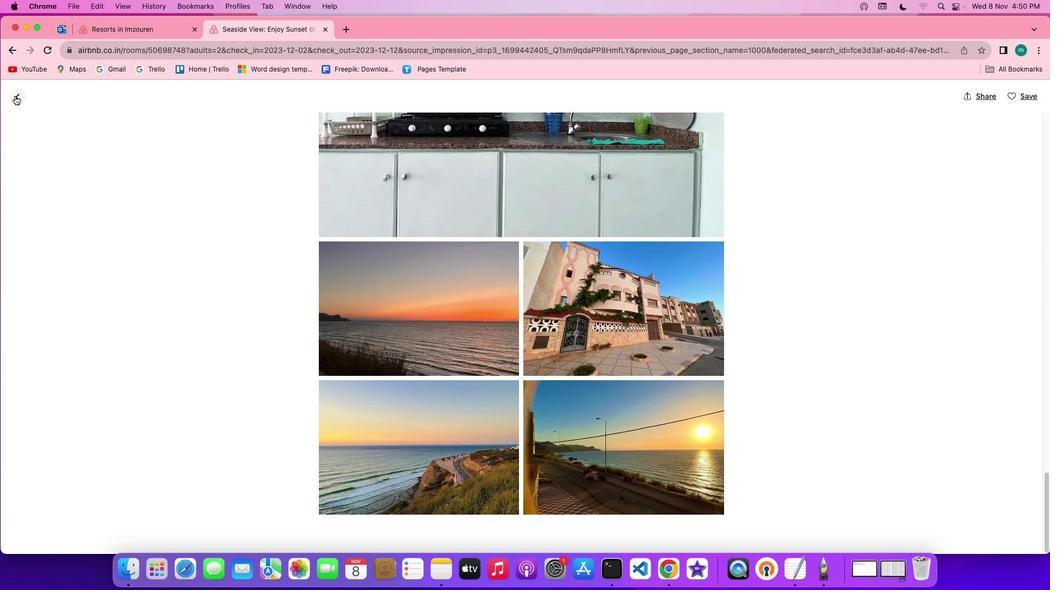 
Action: Mouse pressed left at (16, 97)
Screenshot: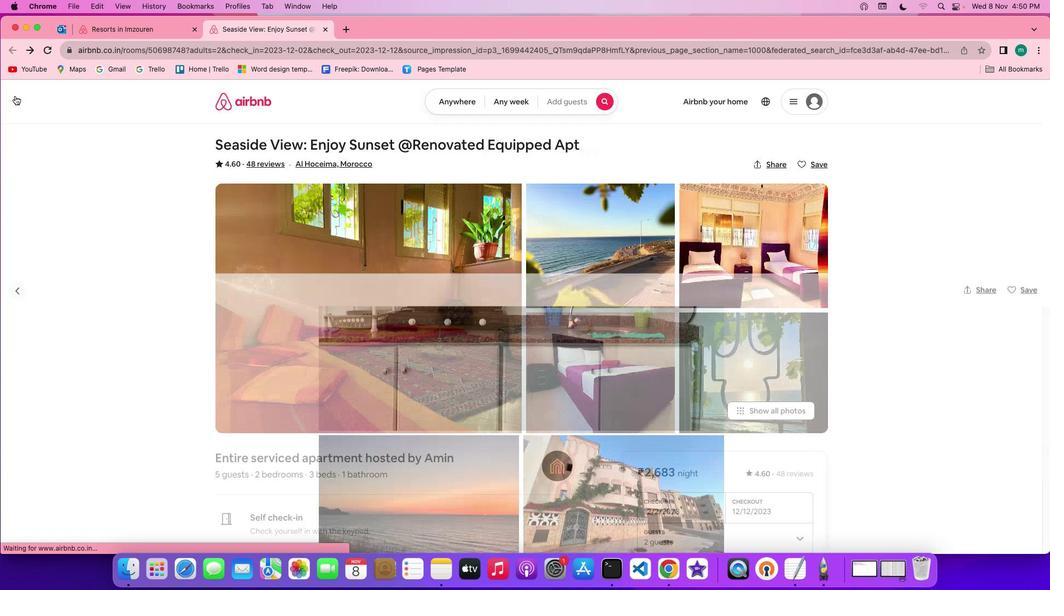 
Action: Mouse moved to (499, 322)
Screenshot: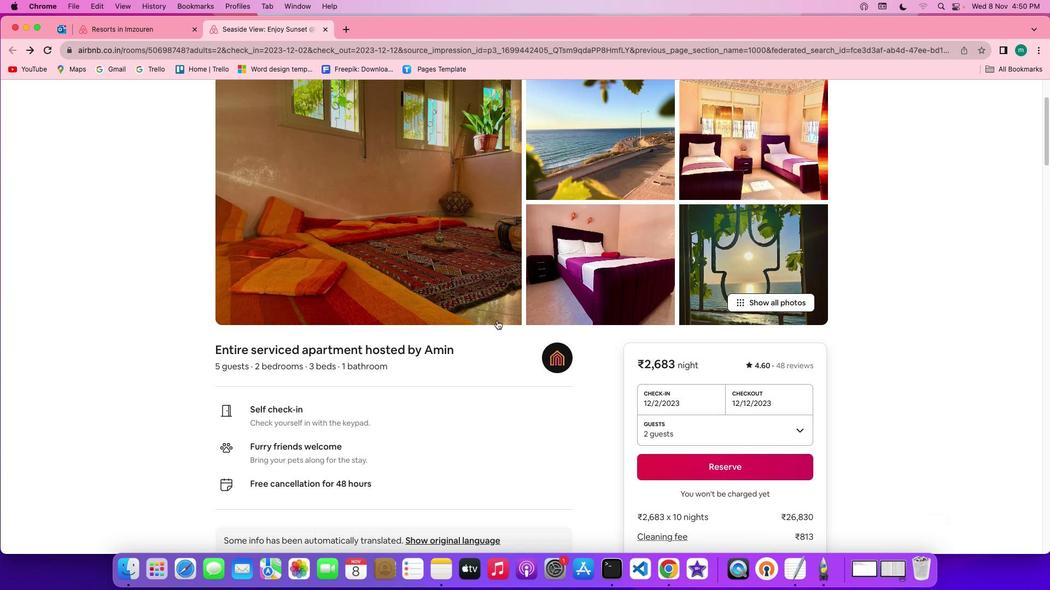 
Action: Mouse scrolled (499, 322) with delta (1, 1)
Screenshot: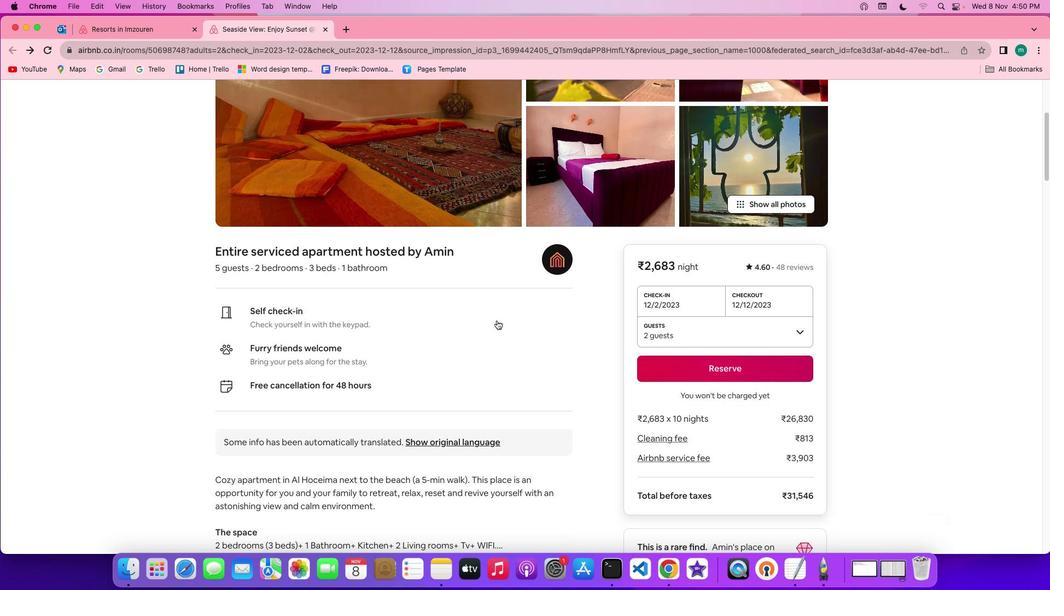 
Action: Mouse scrolled (499, 322) with delta (1, 1)
Screenshot: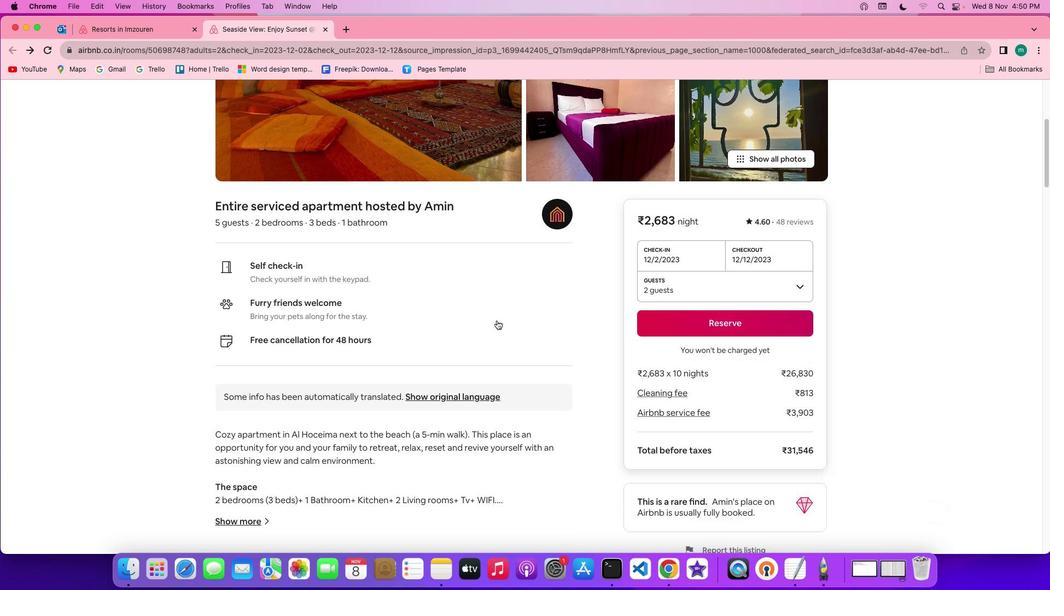 
Action: Mouse scrolled (499, 322) with delta (1, 0)
Screenshot: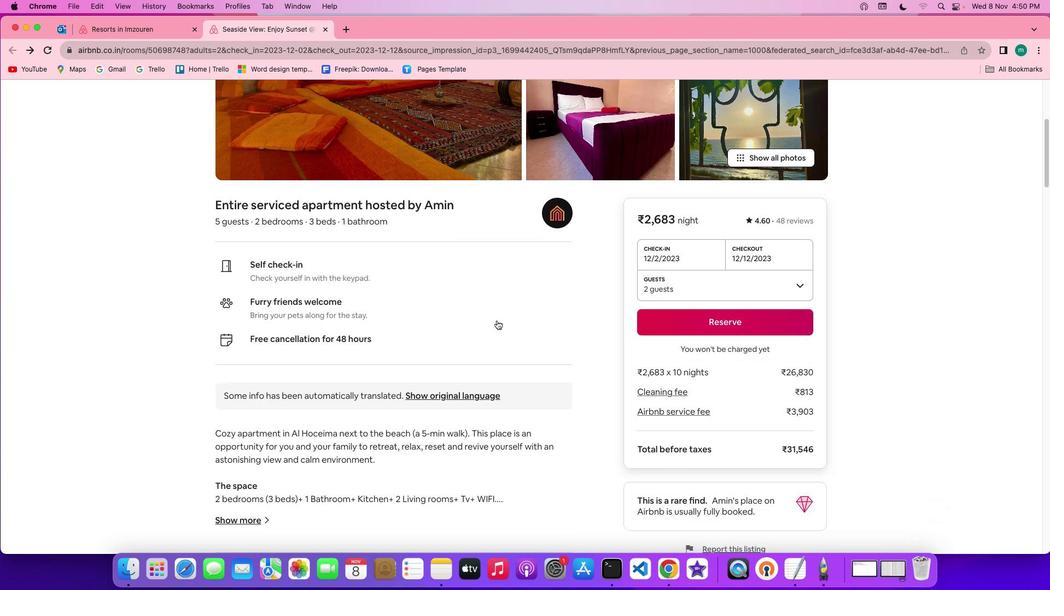 
Action: Mouse scrolled (499, 322) with delta (1, 0)
Screenshot: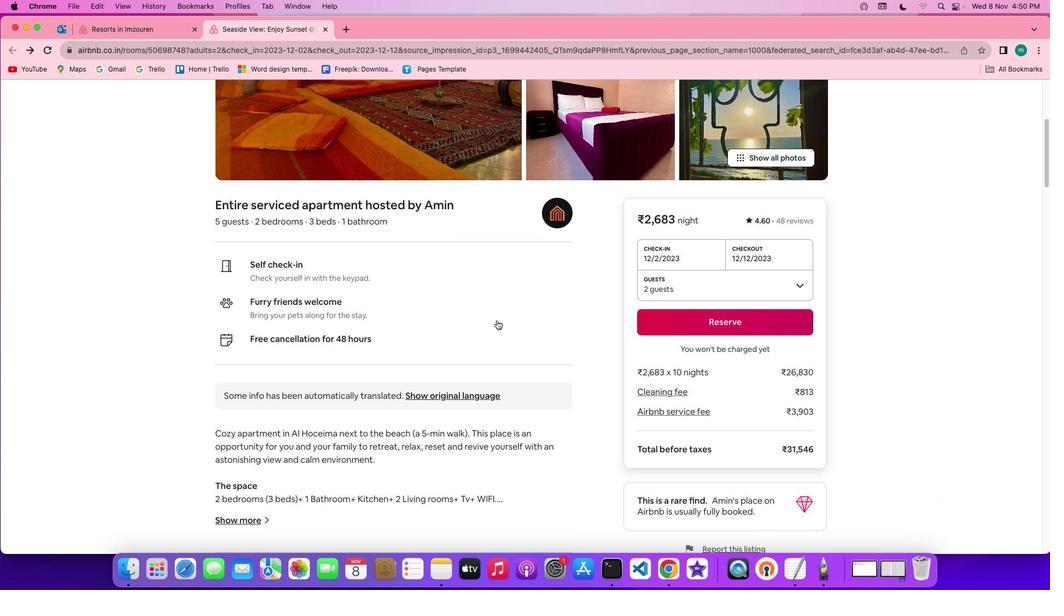 
Action: Mouse scrolled (499, 322) with delta (1, 0)
Screenshot: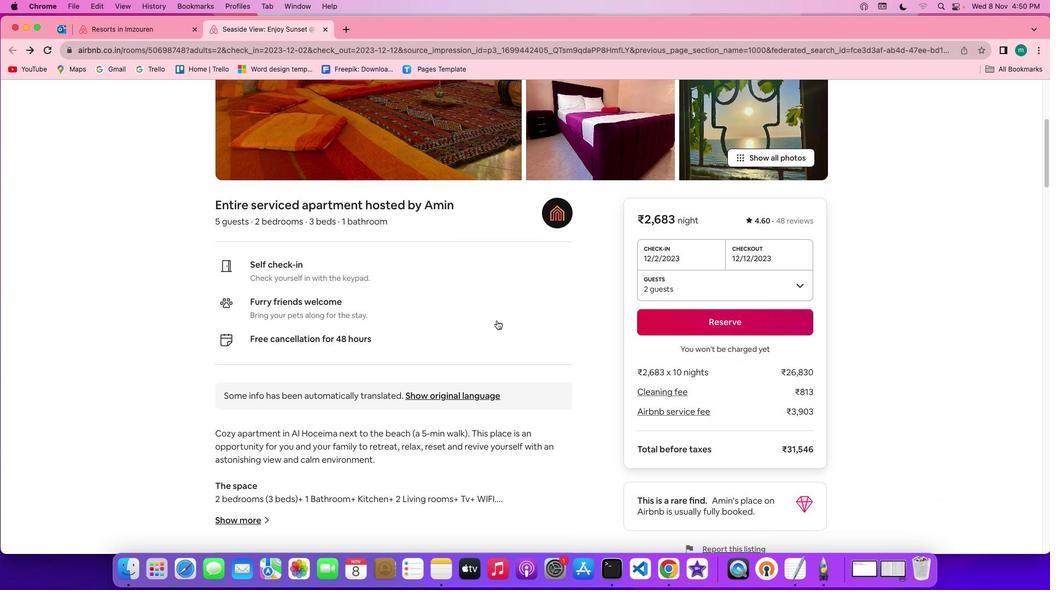 
Action: Mouse scrolled (499, 322) with delta (1, 1)
Screenshot: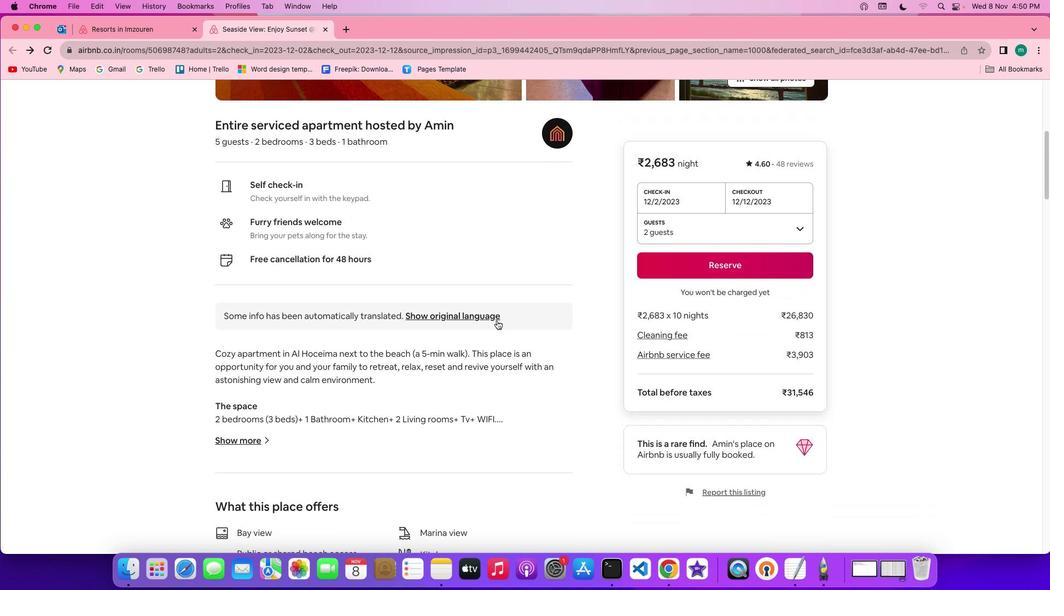 
Action: Mouse scrolled (499, 322) with delta (1, 1)
Screenshot: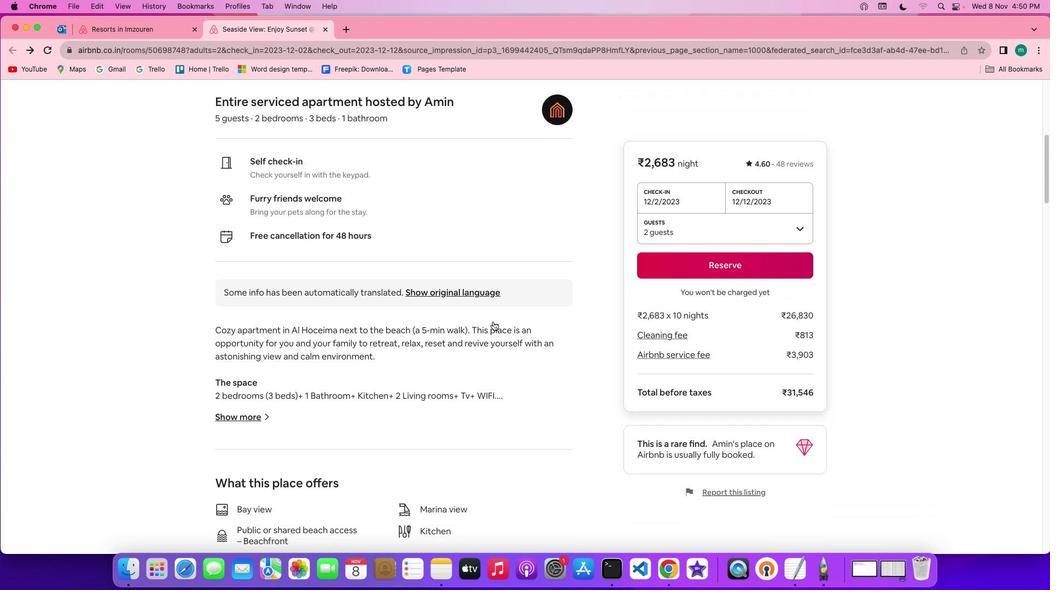 
Action: Mouse scrolled (499, 322) with delta (1, 0)
Screenshot: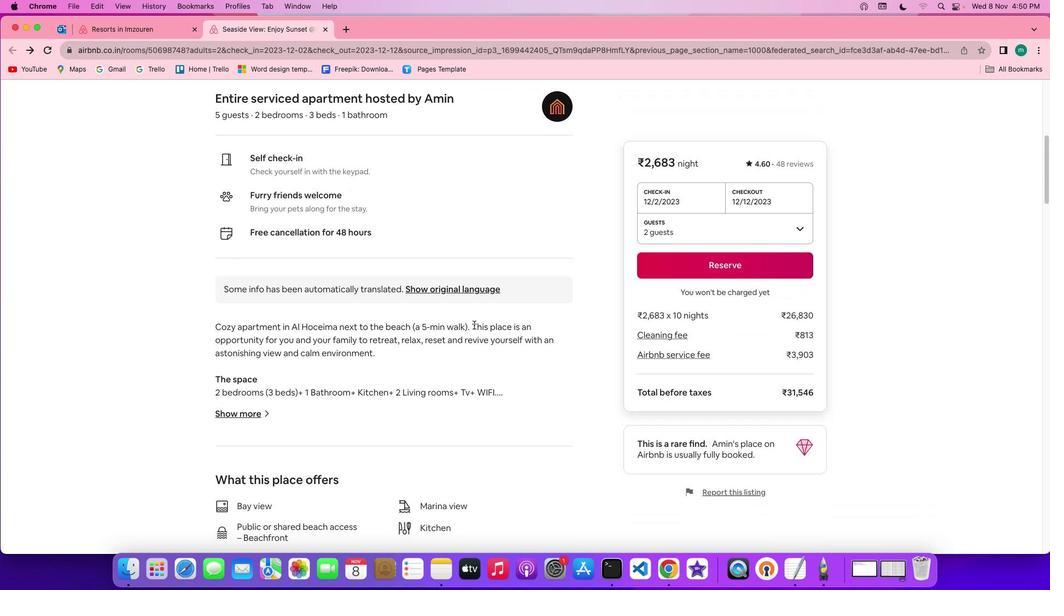 
Action: Mouse scrolled (499, 322) with delta (1, 0)
Screenshot: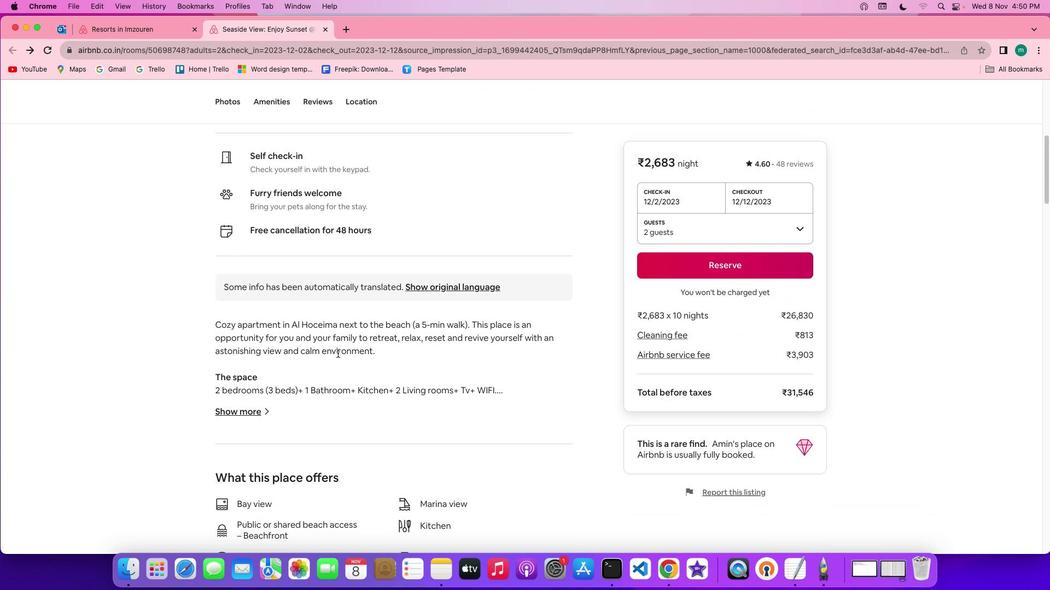 
Action: Mouse moved to (223, 413)
Screenshot: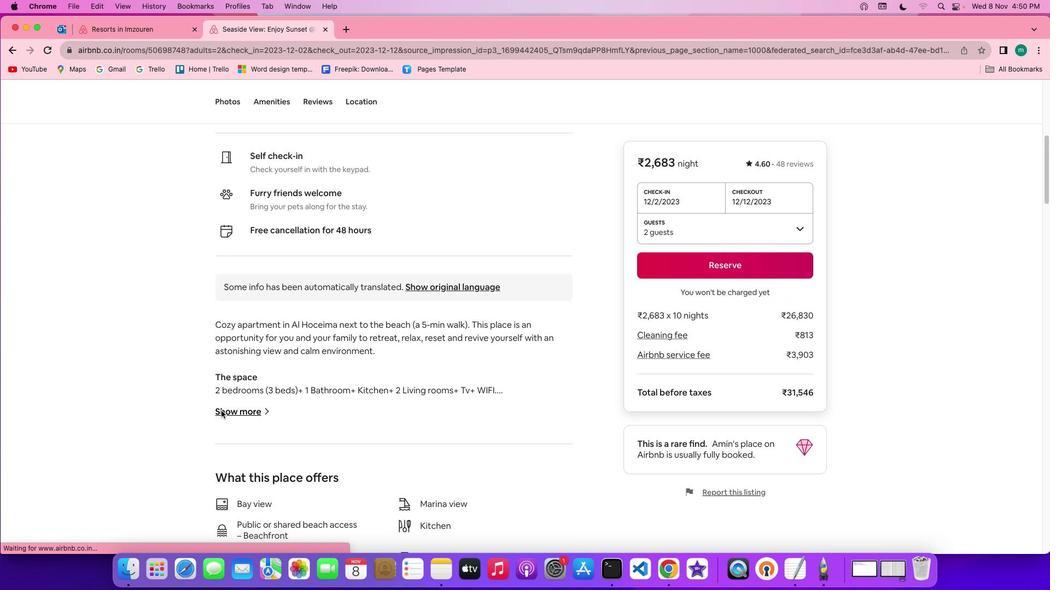 
Action: Mouse pressed left at (223, 413)
Screenshot: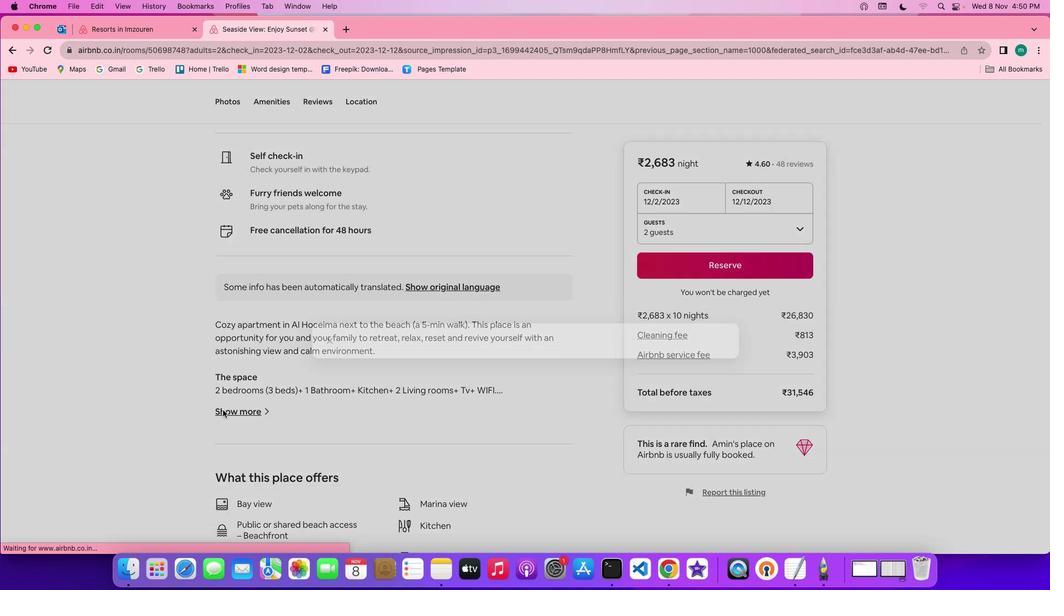
Action: Mouse moved to (549, 364)
Screenshot: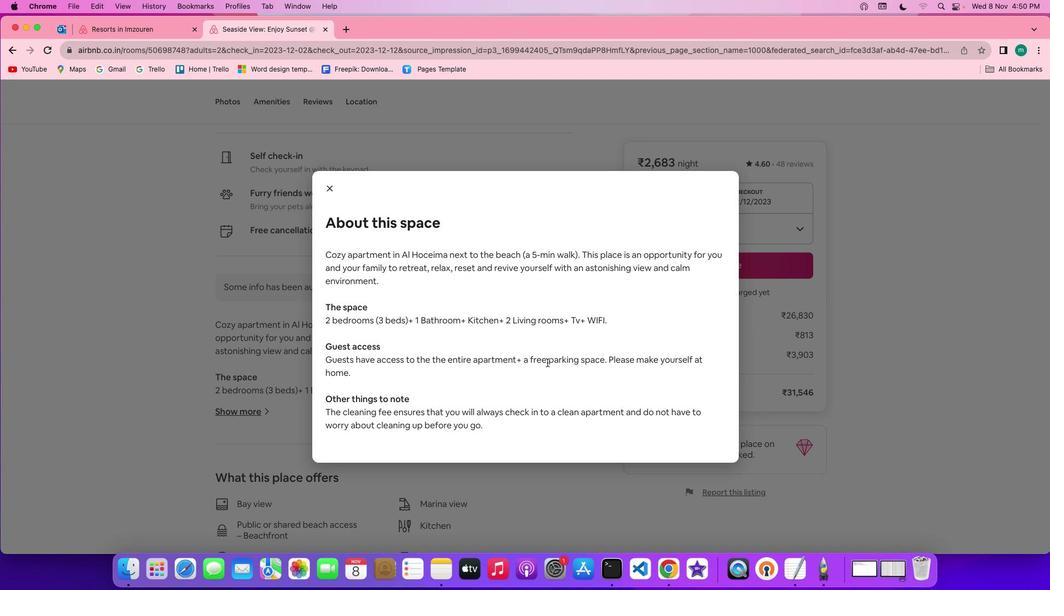 
Action: Mouse scrolled (549, 364) with delta (1, 1)
Screenshot: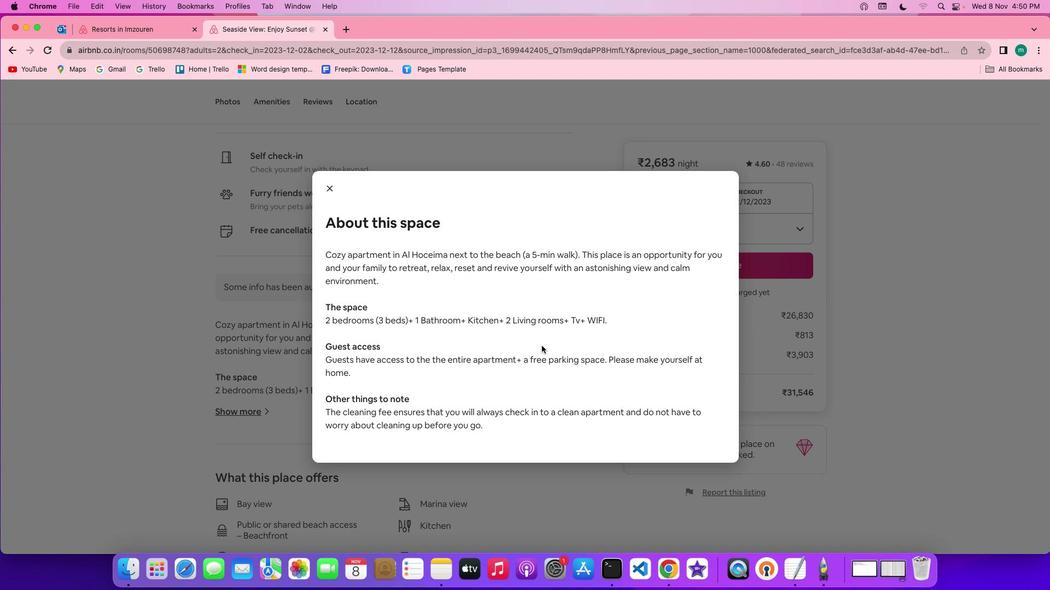 
Action: Mouse scrolled (549, 364) with delta (1, 1)
Screenshot: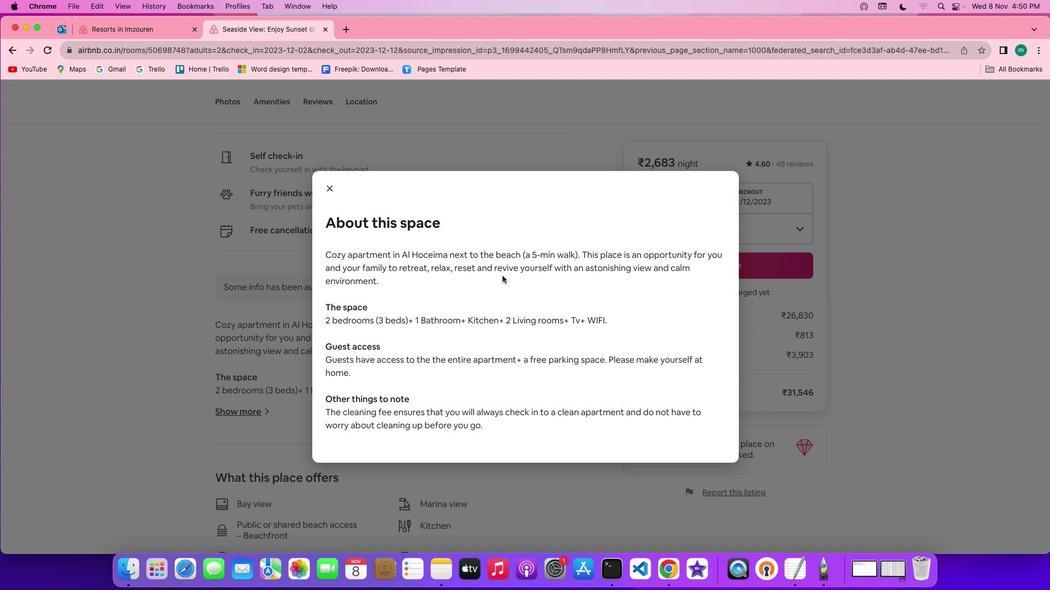 
Action: Mouse scrolled (549, 364) with delta (1, 0)
Screenshot: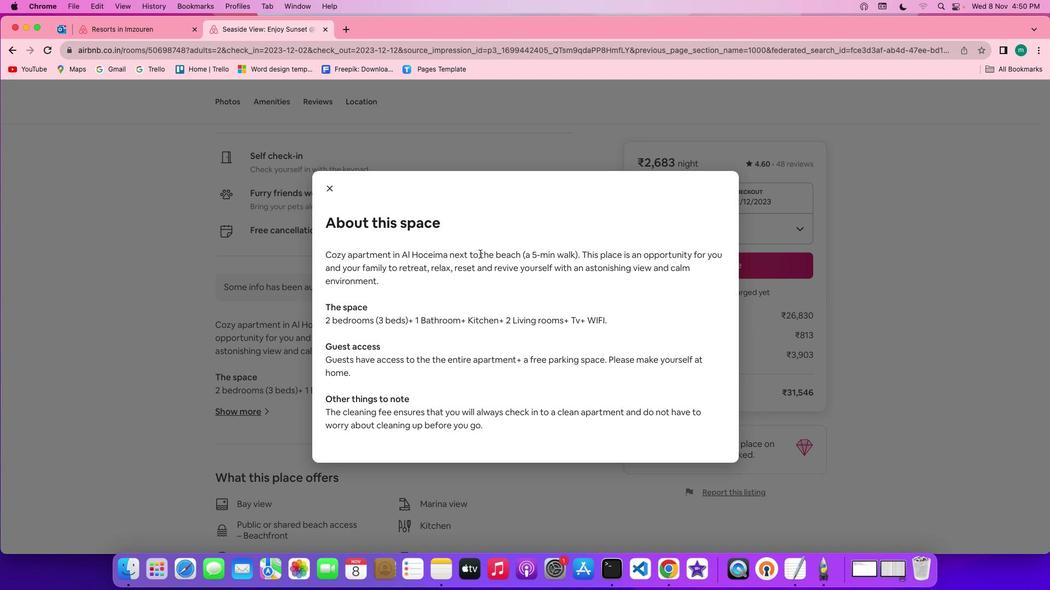 
Action: Mouse moved to (331, 191)
Screenshot: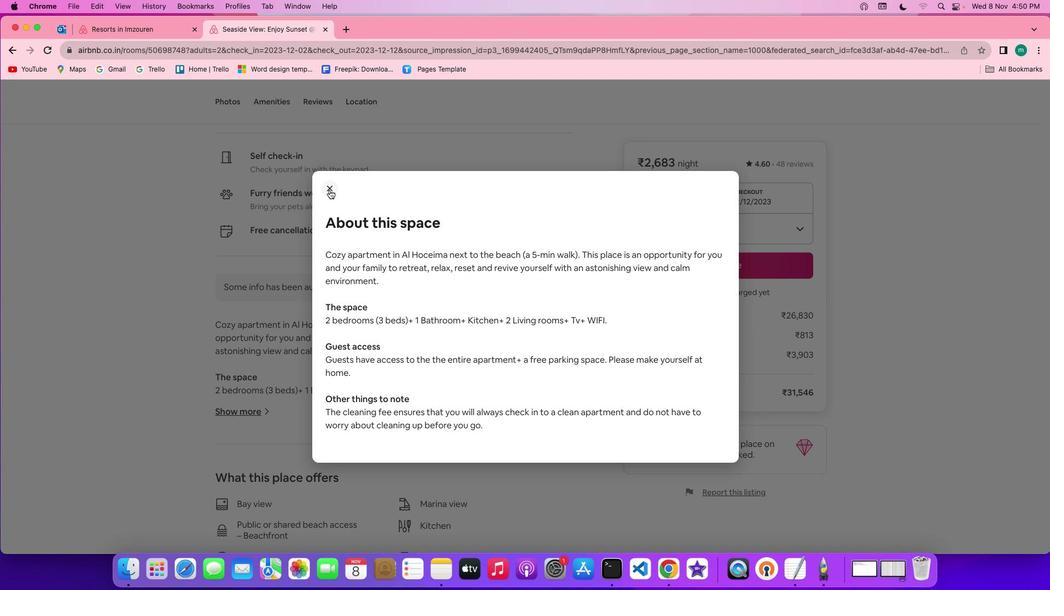 
Action: Mouse pressed left at (331, 191)
Screenshot: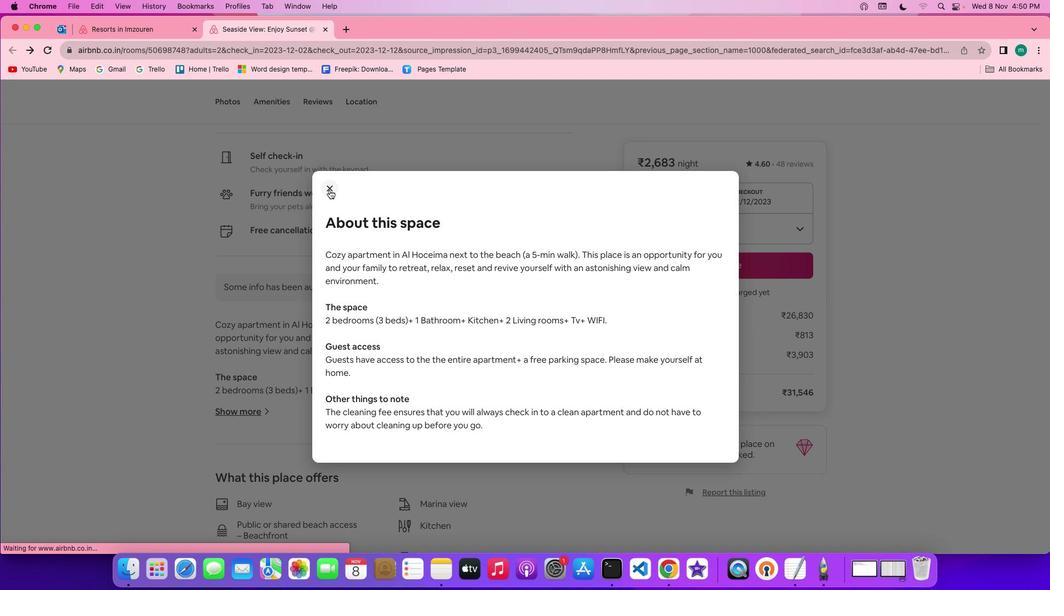 
Action: Mouse moved to (413, 349)
Screenshot: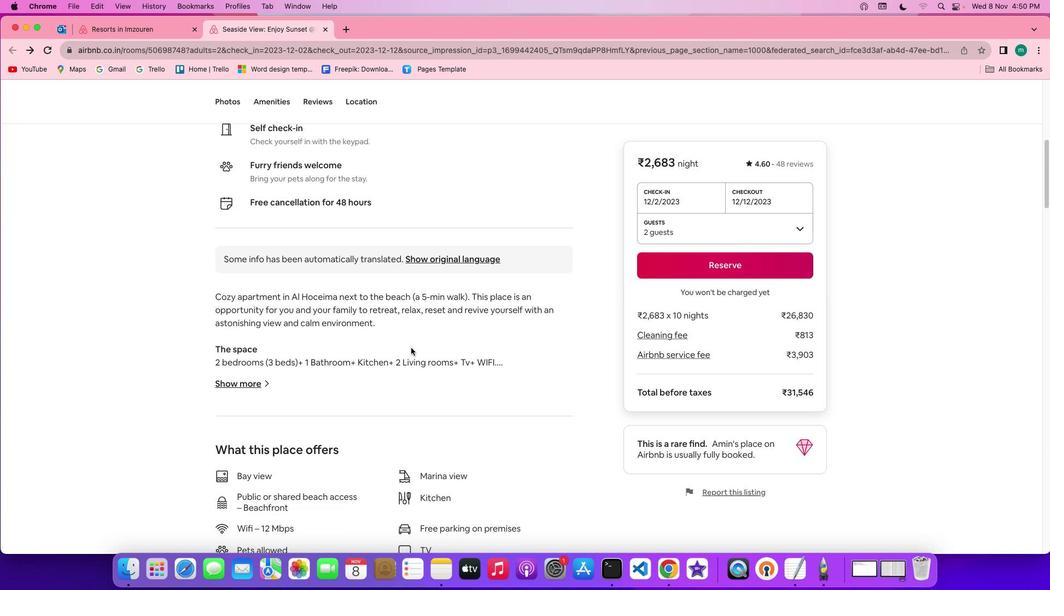 
Action: Mouse scrolled (413, 349) with delta (1, 1)
Screenshot: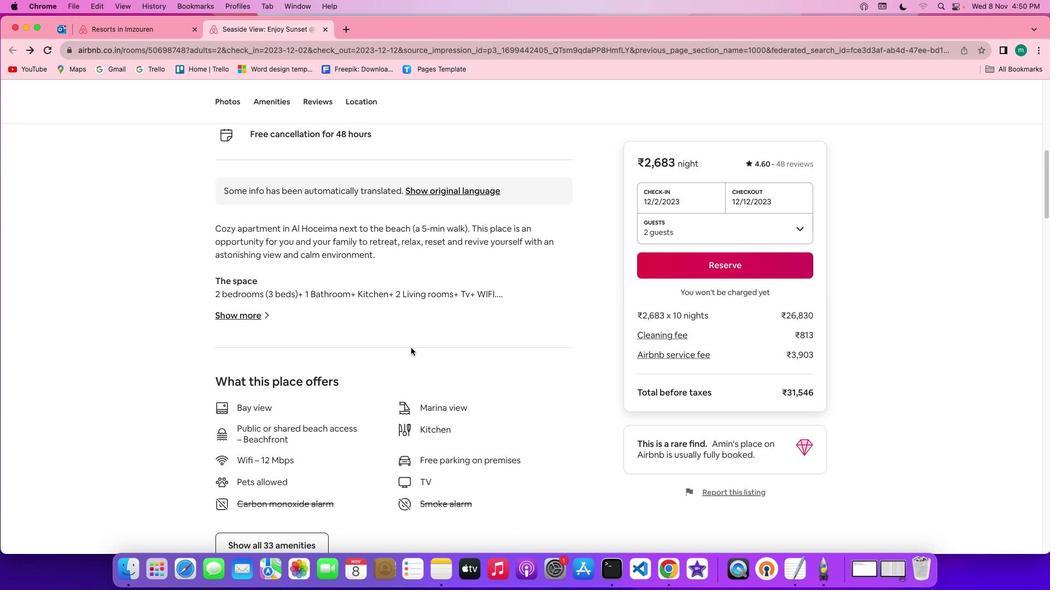 
Action: Mouse scrolled (413, 349) with delta (1, 1)
Screenshot: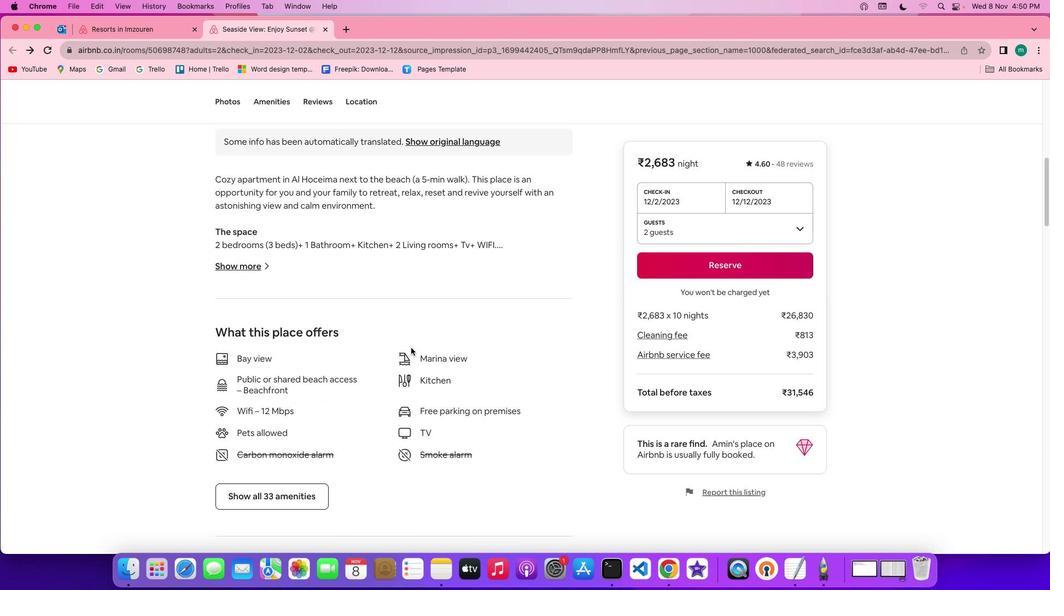 
Action: Mouse scrolled (413, 349) with delta (1, 0)
Screenshot: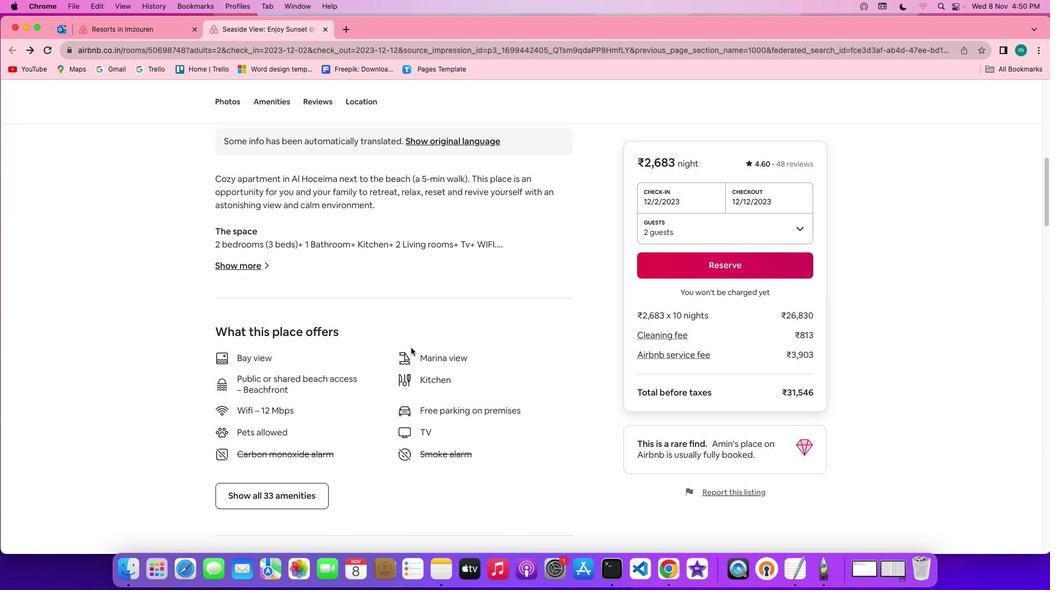
Action: Mouse scrolled (413, 349) with delta (1, 0)
Screenshot: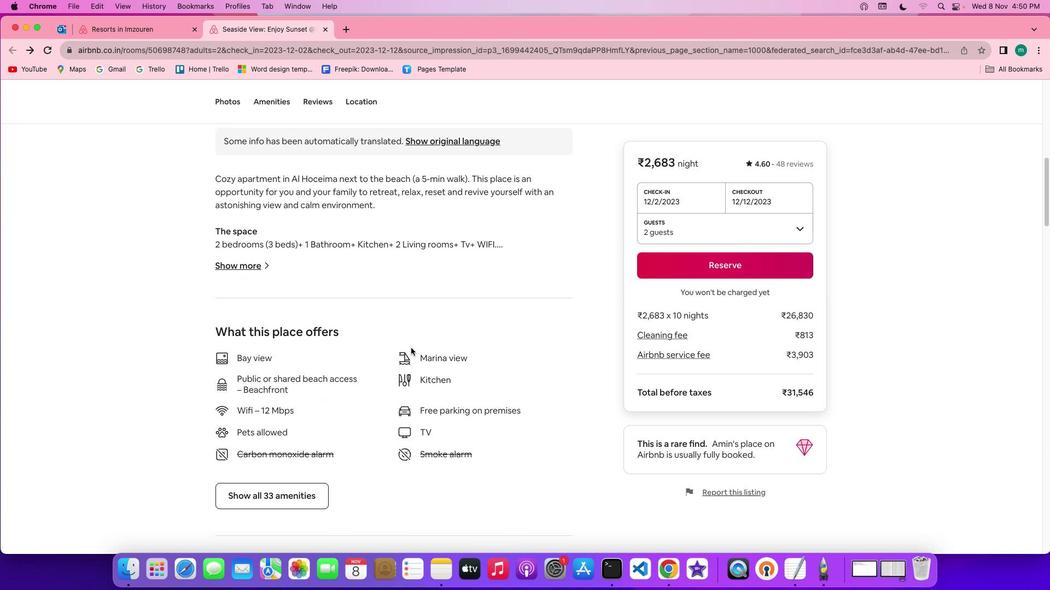 
Action: Mouse scrolled (413, 349) with delta (1, 1)
Screenshot: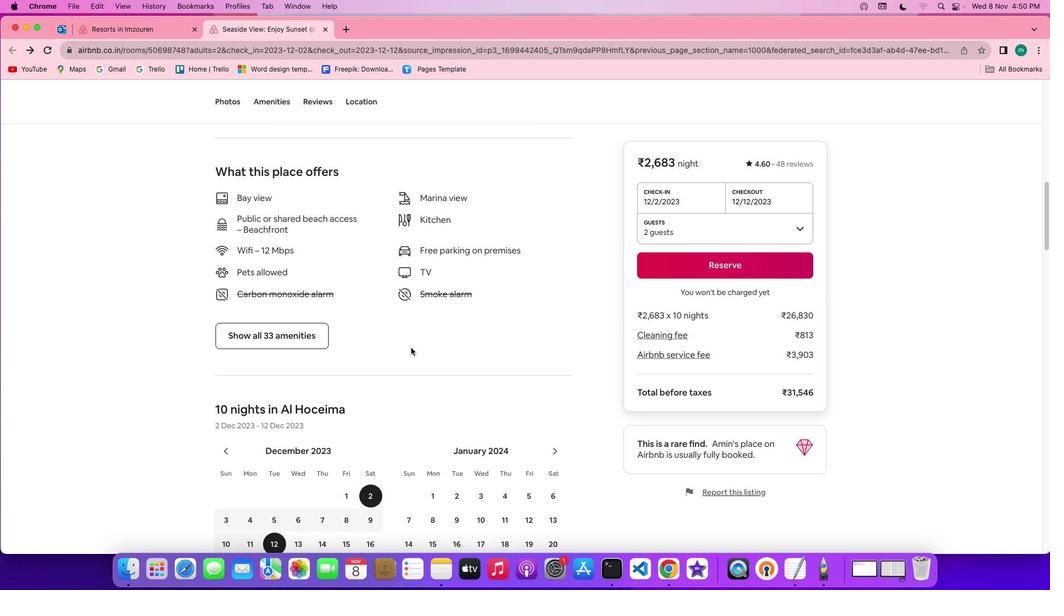 
Action: Mouse scrolled (413, 349) with delta (1, 1)
Screenshot: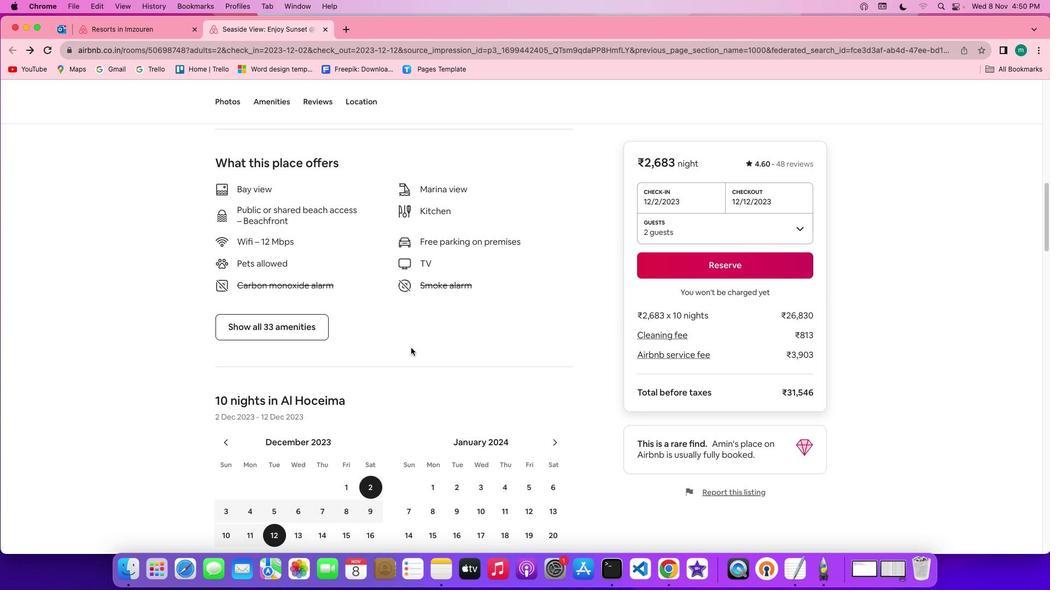 
Action: Mouse scrolled (413, 349) with delta (1, 0)
Screenshot: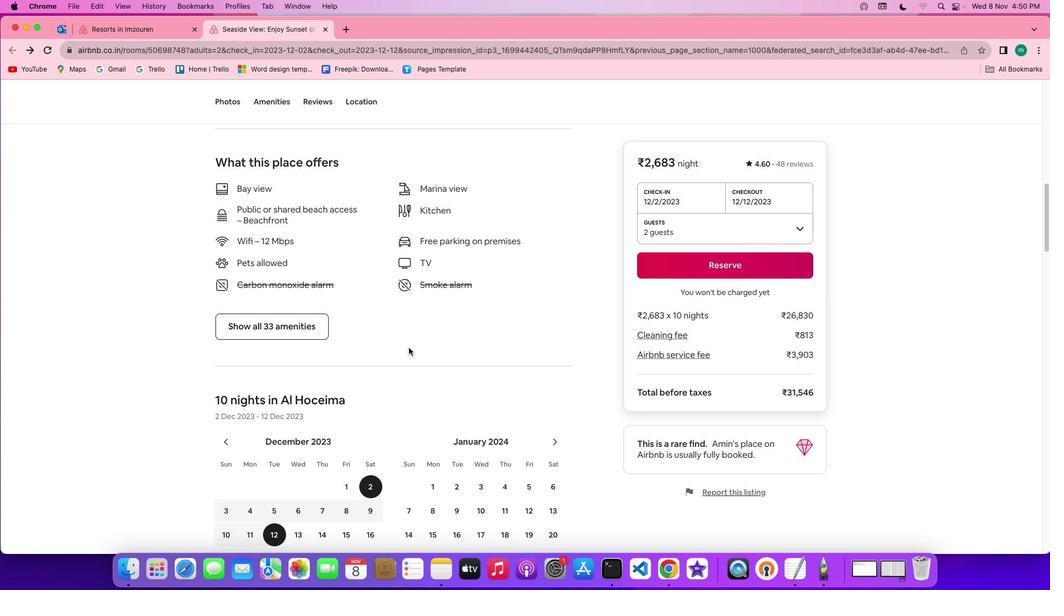 
Action: Mouse scrolled (413, 349) with delta (1, 0)
Screenshot: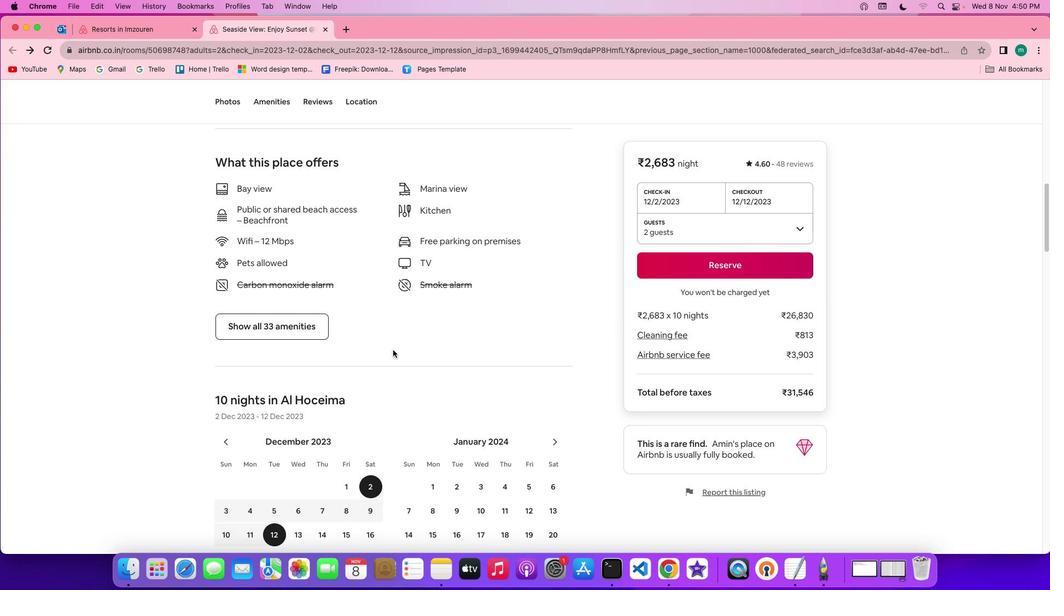 
Action: Mouse moved to (273, 327)
Screenshot: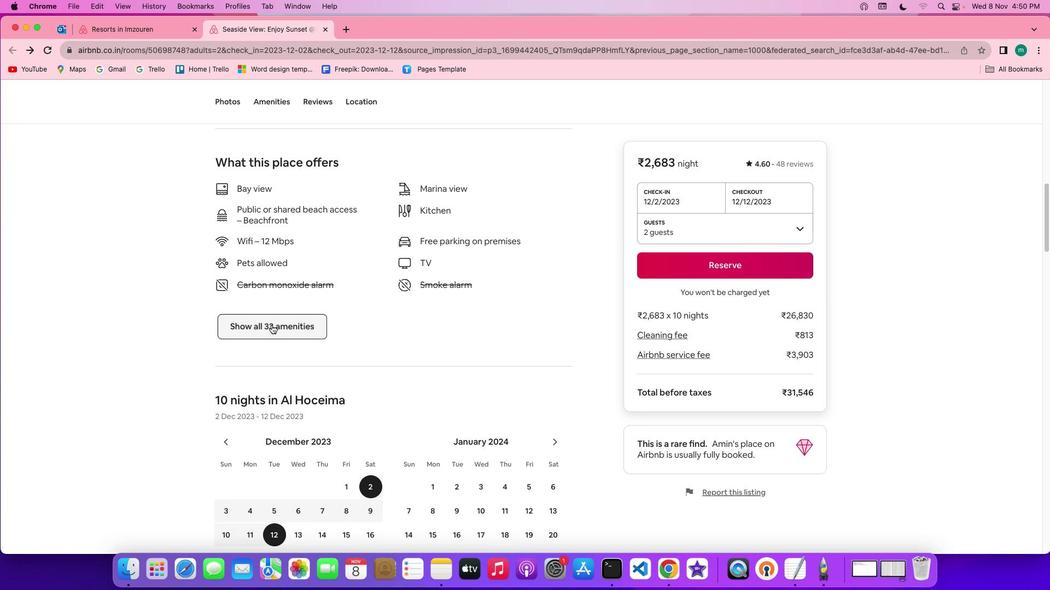 
Action: Mouse pressed left at (273, 327)
Screenshot: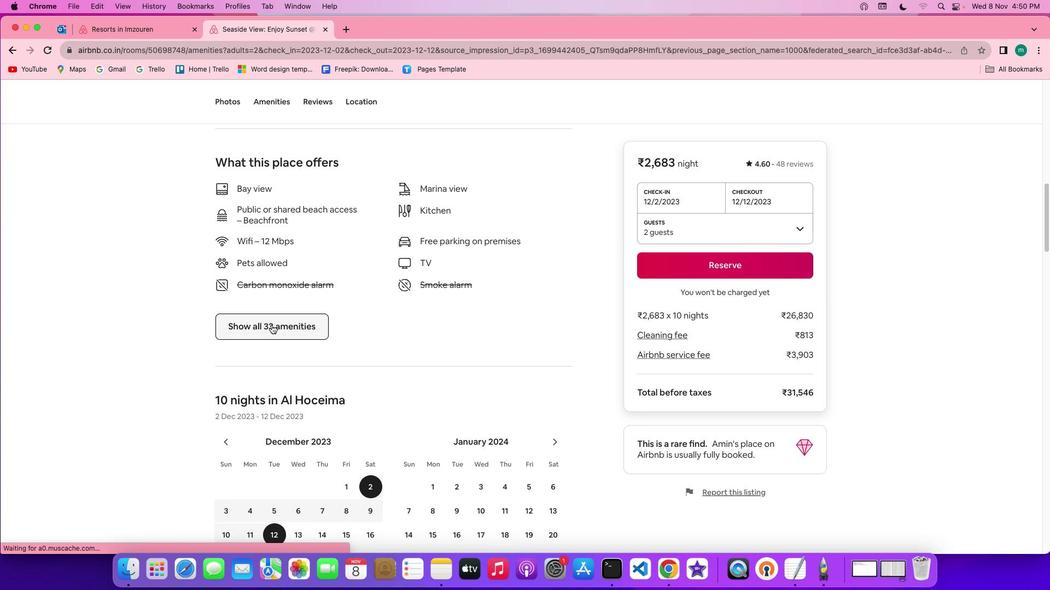 
Action: Mouse moved to (535, 361)
Screenshot: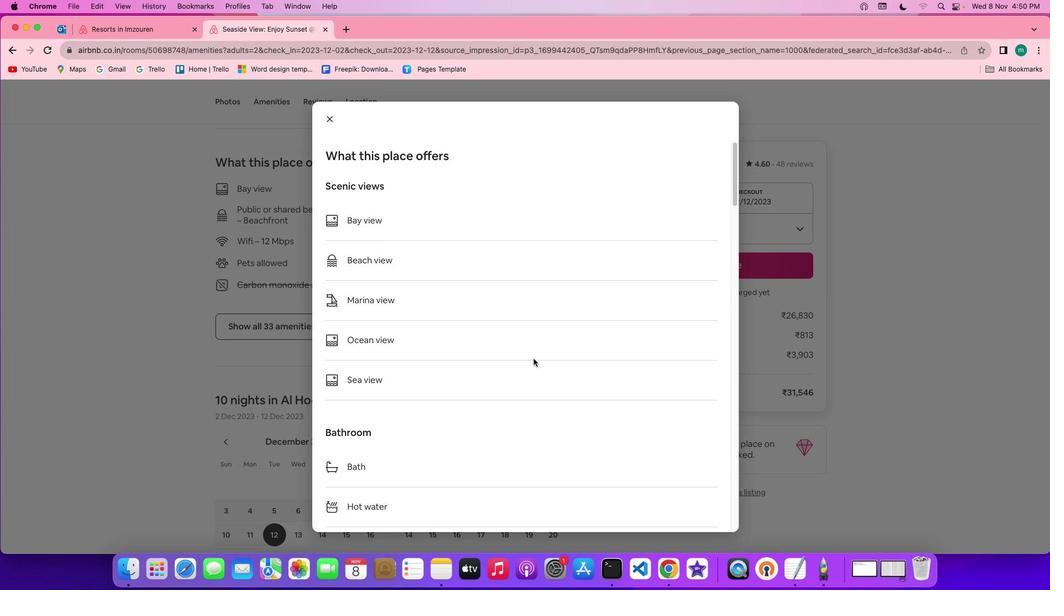 
Action: Mouse scrolled (535, 361) with delta (1, 1)
